 Task: Create a simple webpage using GitHub Pages and include a Python script that prints 'Hello world'.
Action: Mouse moved to (185, 125)
Screenshot: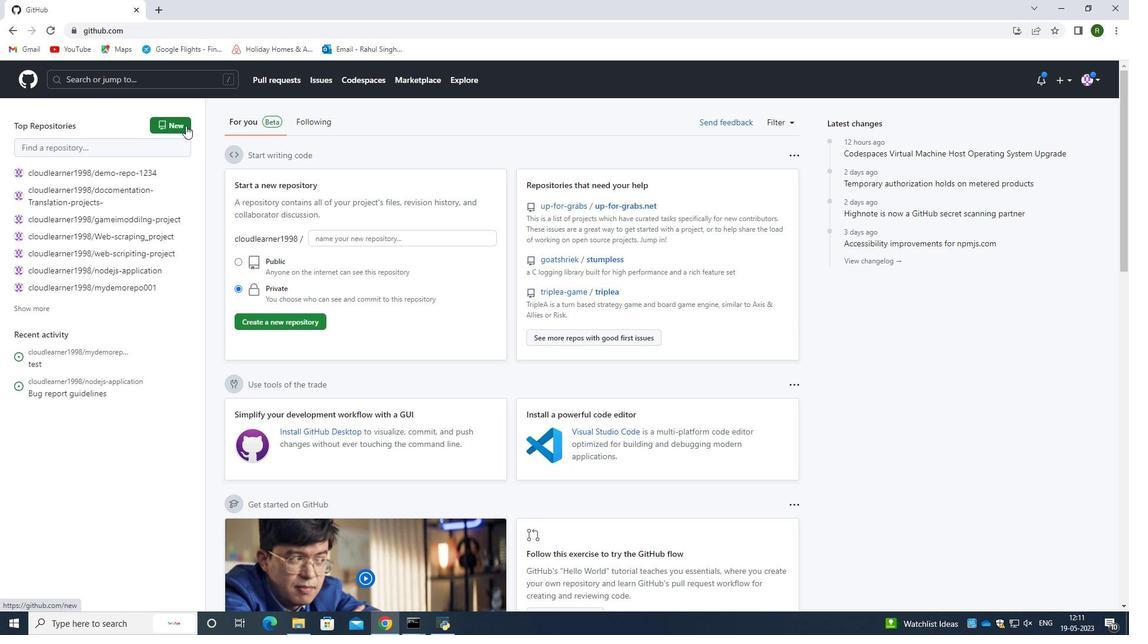 
Action: Mouse pressed left at (185, 125)
Screenshot: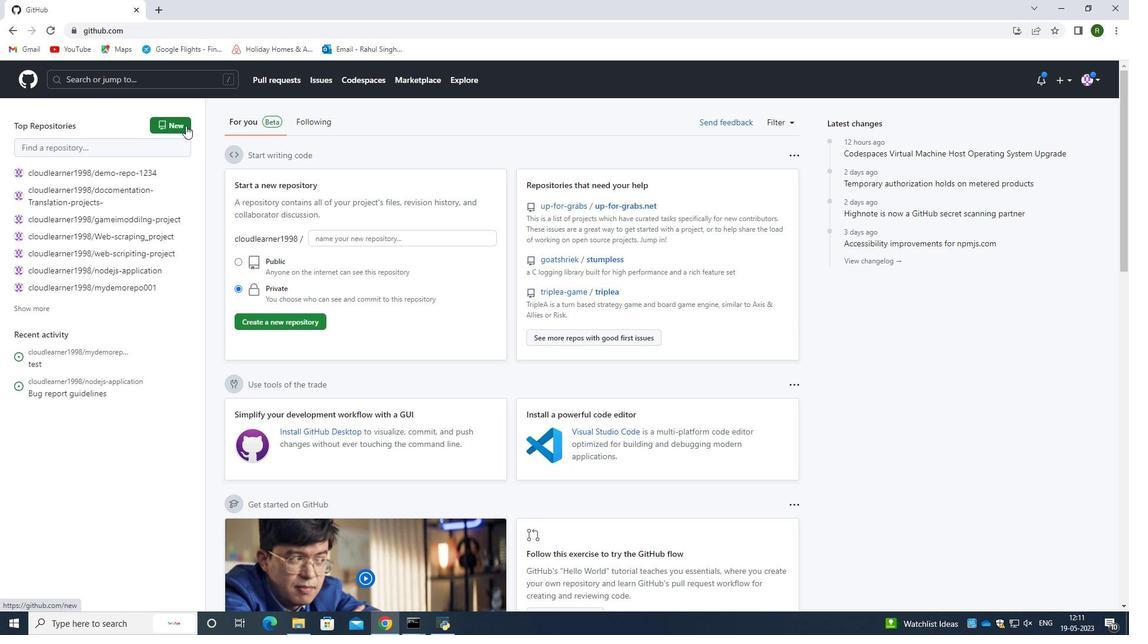 
Action: Mouse moved to (519, 211)
Screenshot: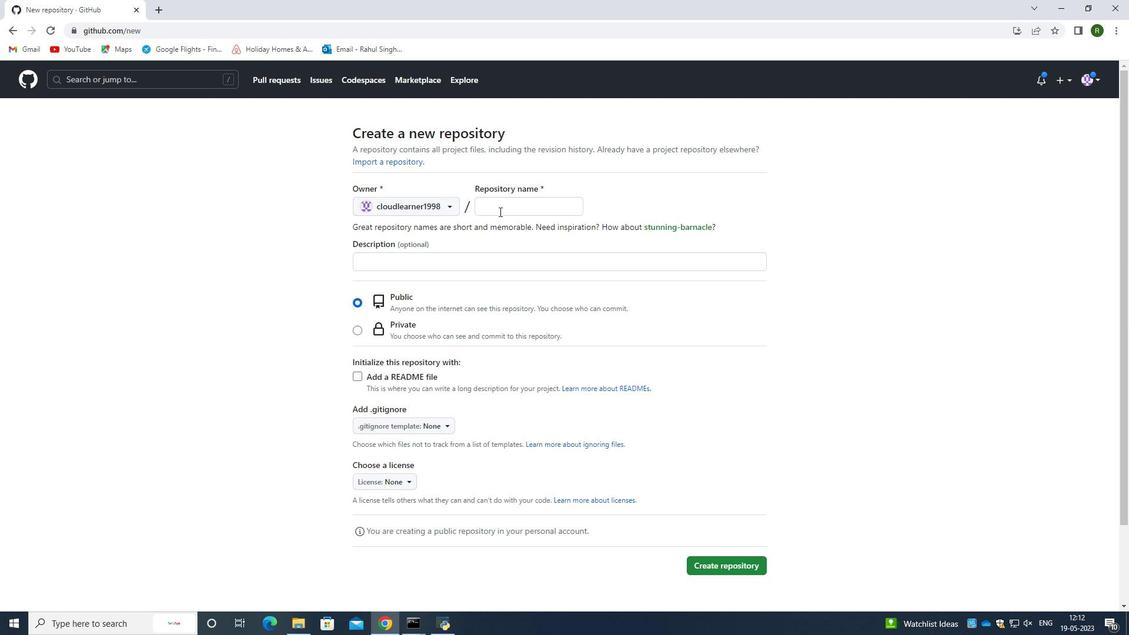 
Action: Mouse pressed left at (519, 211)
Screenshot: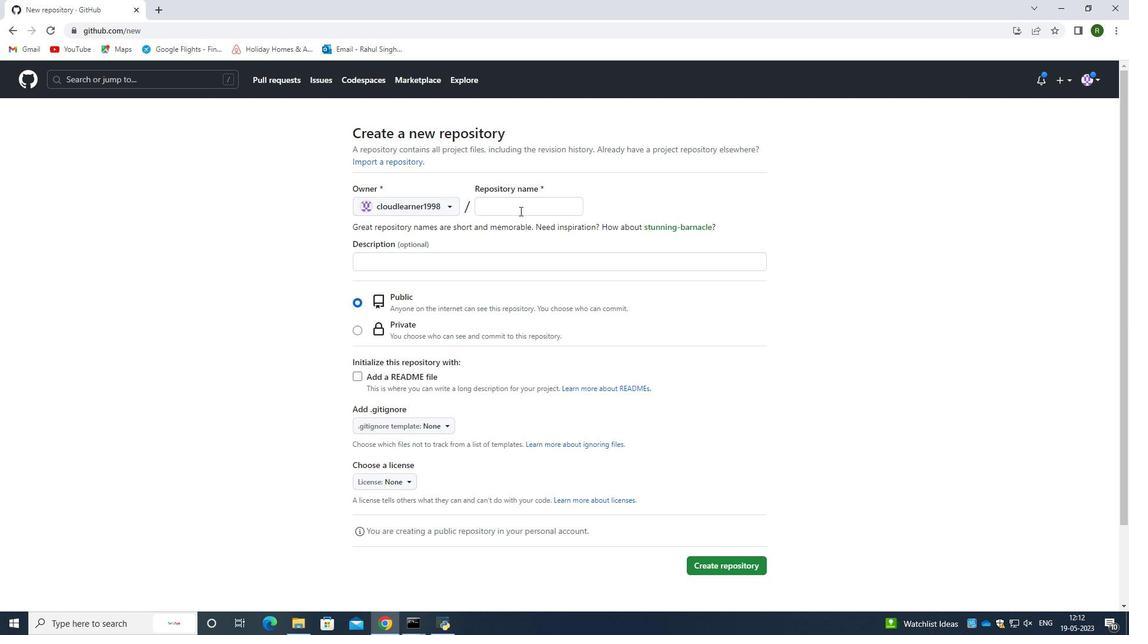 
Action: Mouse moved to (514, 209)
Screenshot: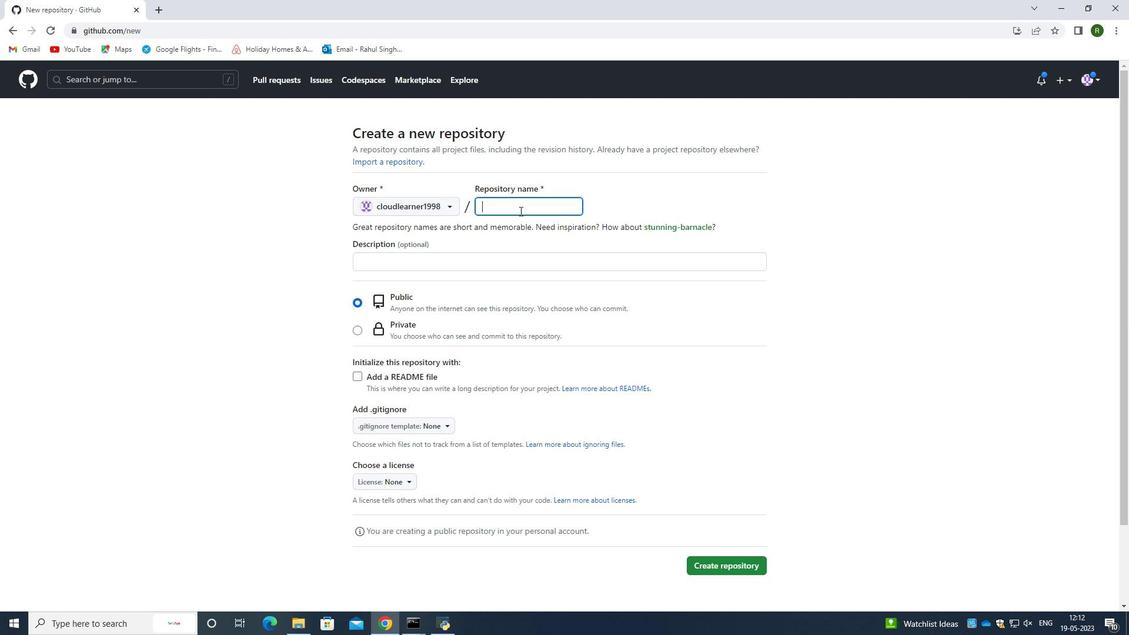 
Action: Key pressed repo-<Key.backspace><Key.shift_r>_for<Key.shift_r>_githubpages
Screenshot: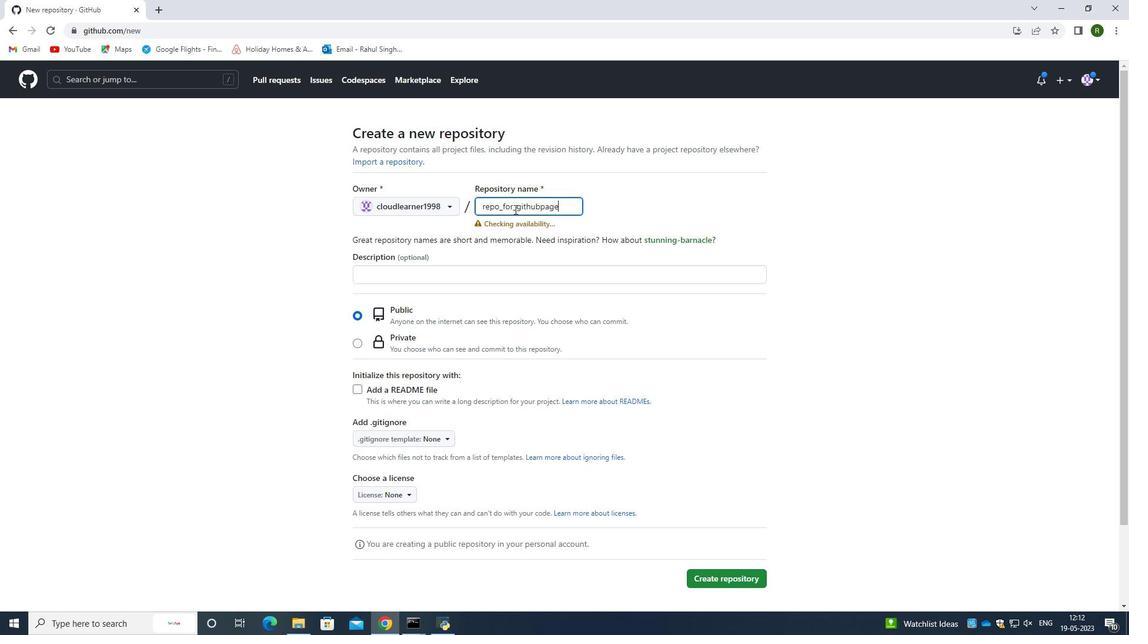 
Action: Mouse moved to (514, 208)
Screenshot: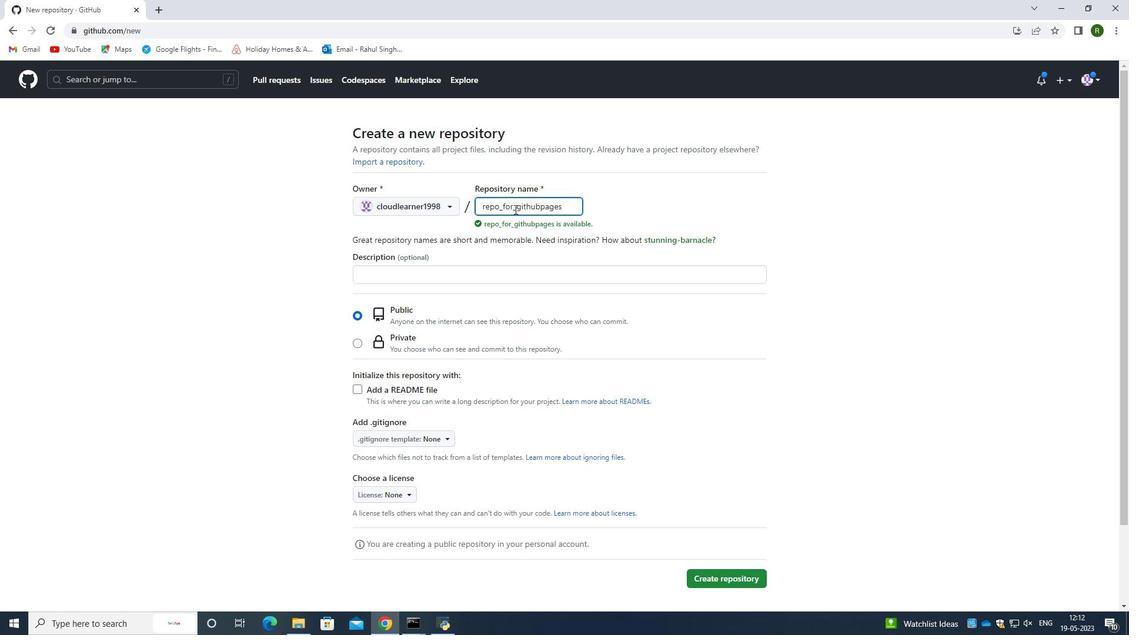 
Action: Mouse scrolled (514, 208) with delta (0, 0)
Screenshot: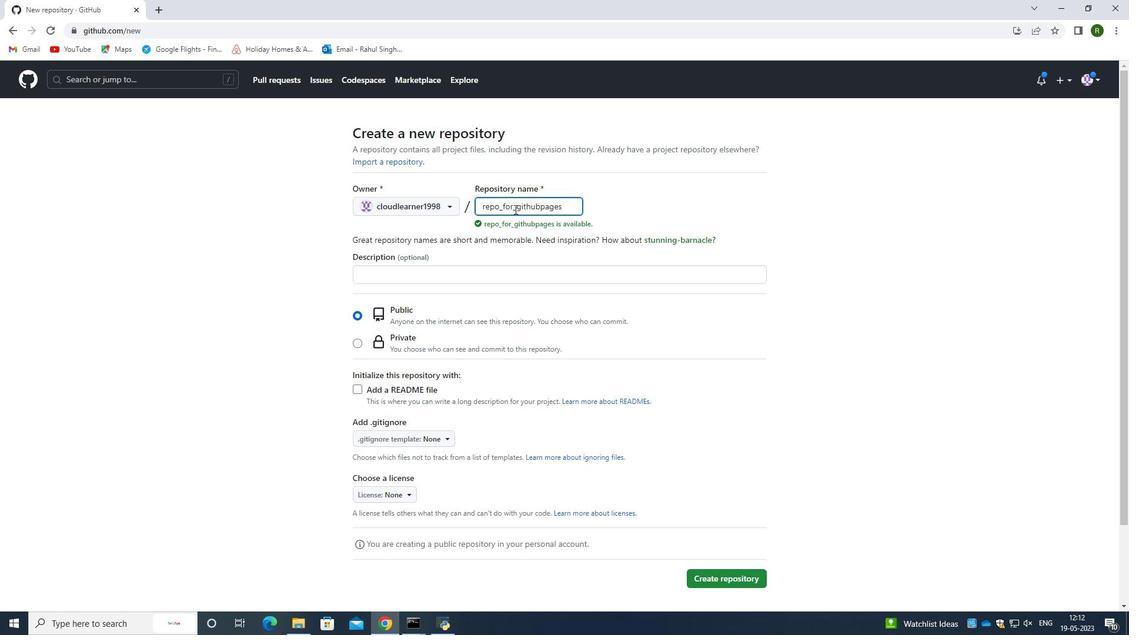 
Action: Mouse moved to (485, 278)
Screenshot: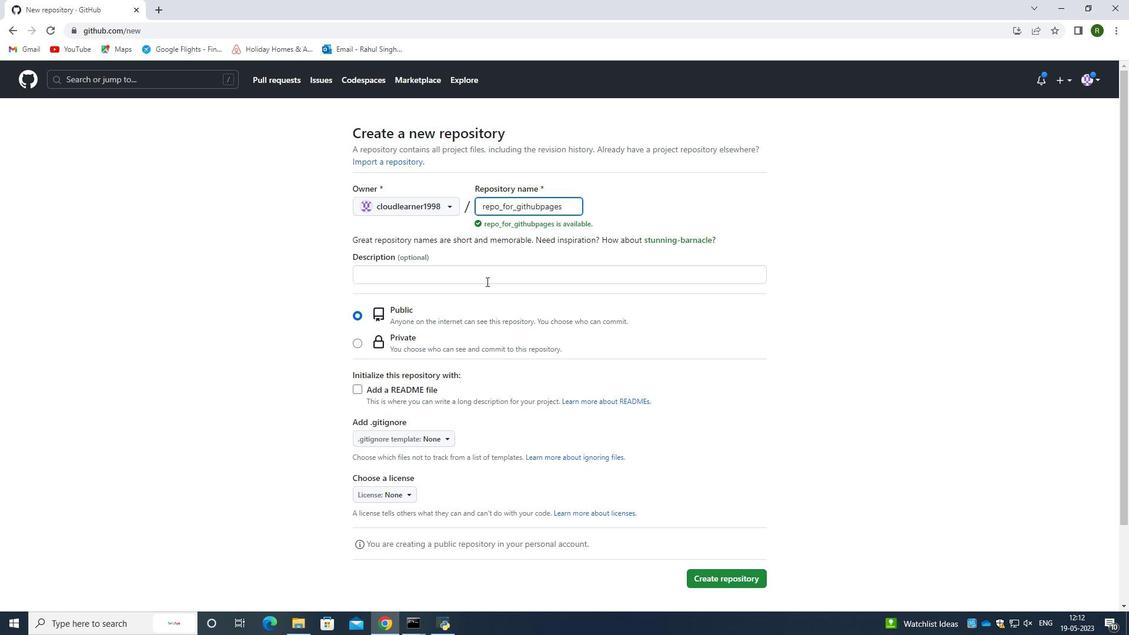 
Action: Mouse pressed left at (485, 278)
Screenshot: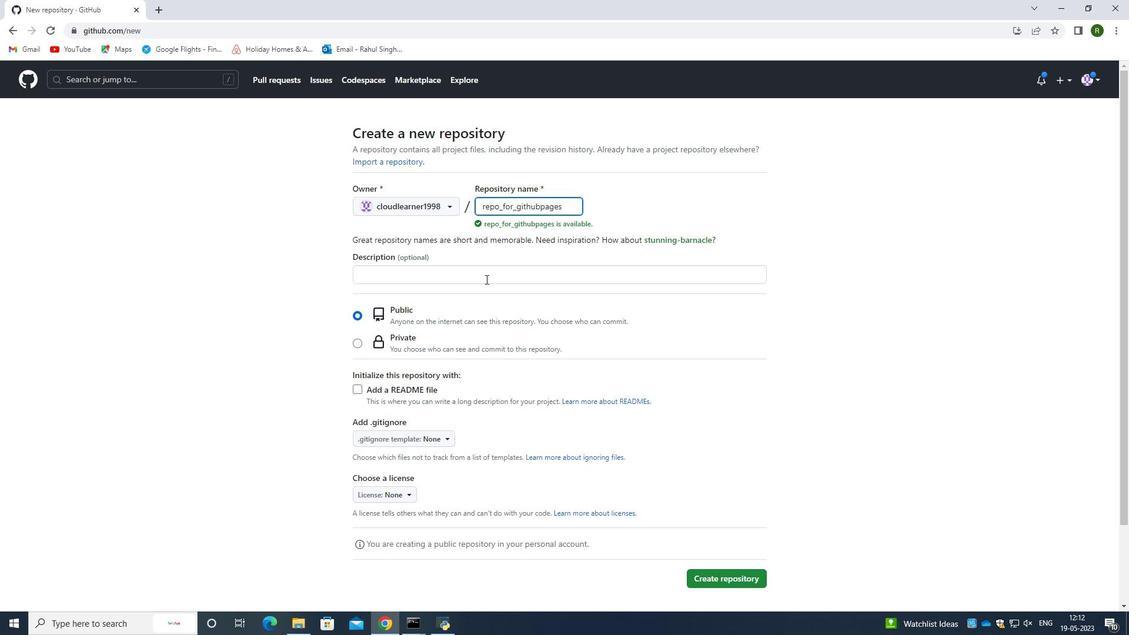 
Action: Key pressed this<Key.space>repo<Key.space>for<Key.space>a<Key.space>github<Key.space>page<Key.space>for<Key.space>simple<Key.space>website<Key.space>
Screenshot: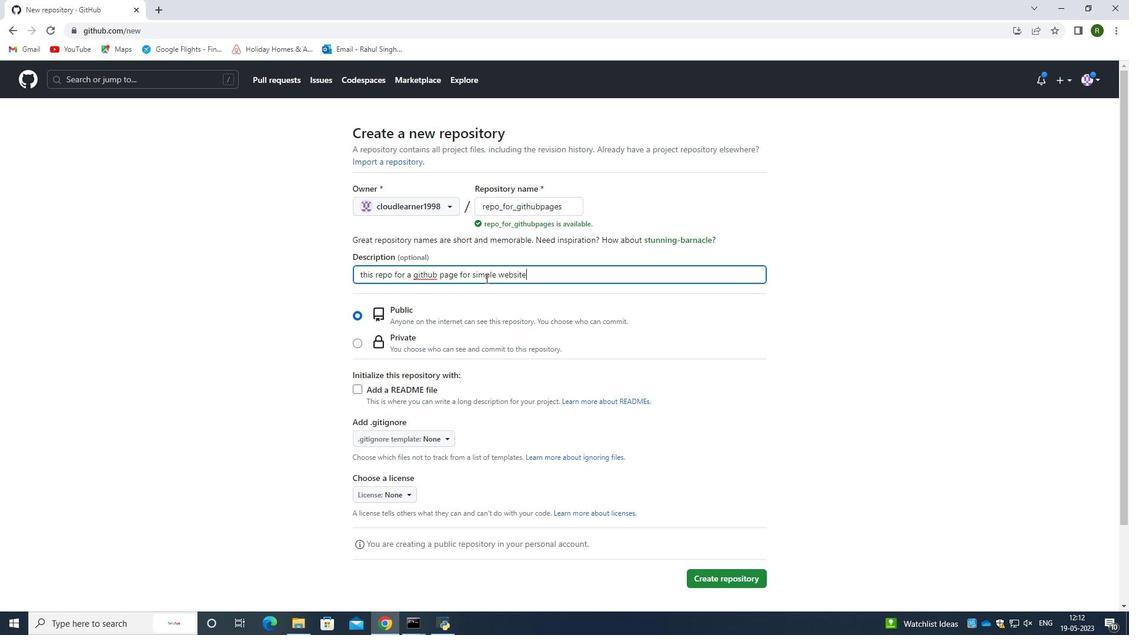 
Action: Mouse moved to (358, 389)
Screenshot: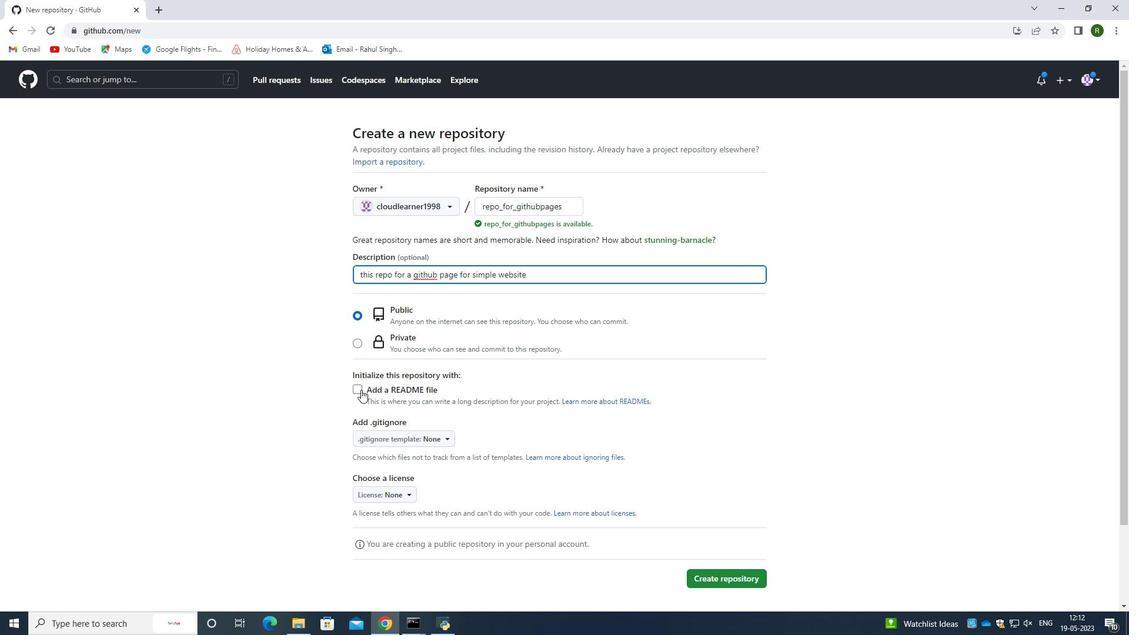 
Action: Mouse pressed left at (358, 389)
Screenshot: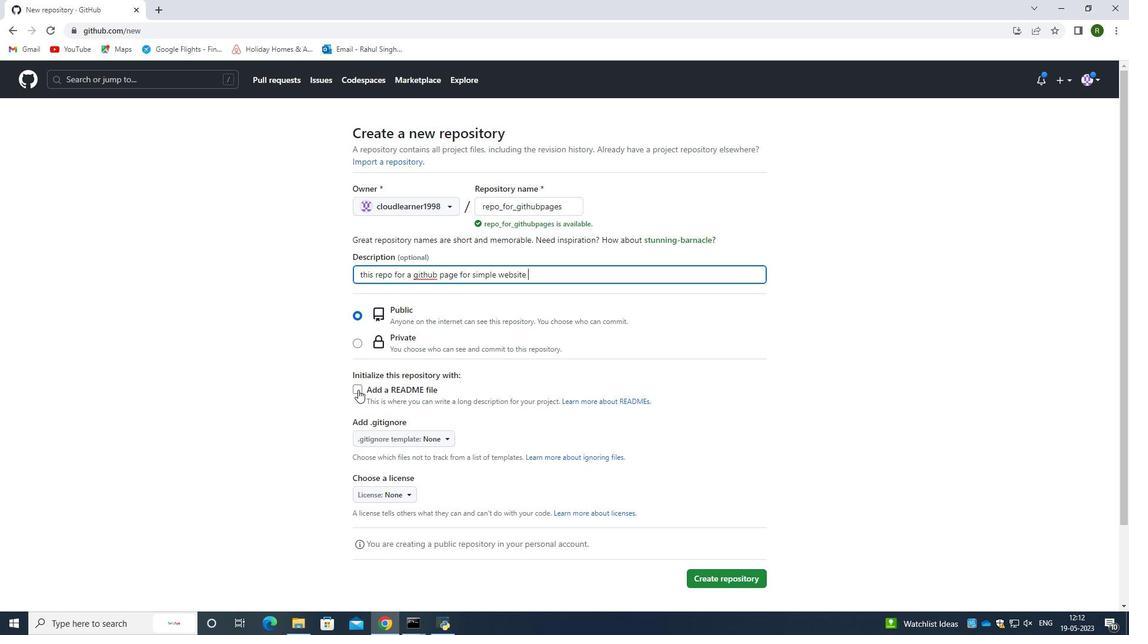 
Action: Mouse moved to (436, 375)
Screenshot: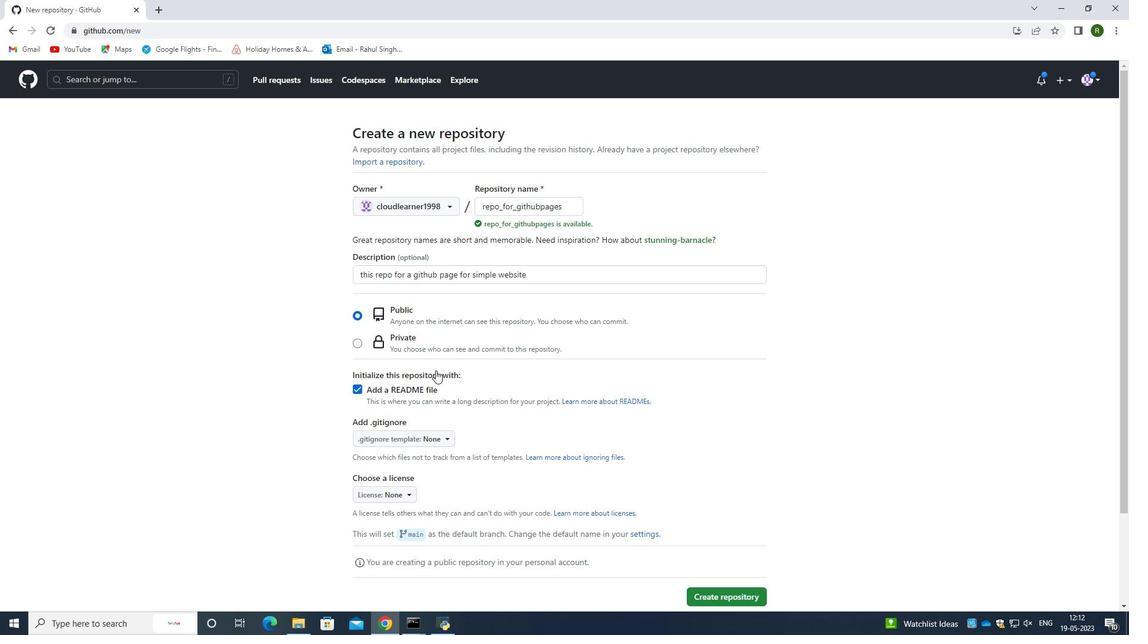 
Action: Mouse scrolled (436, 374) with delta (0, 0)
Screenshot: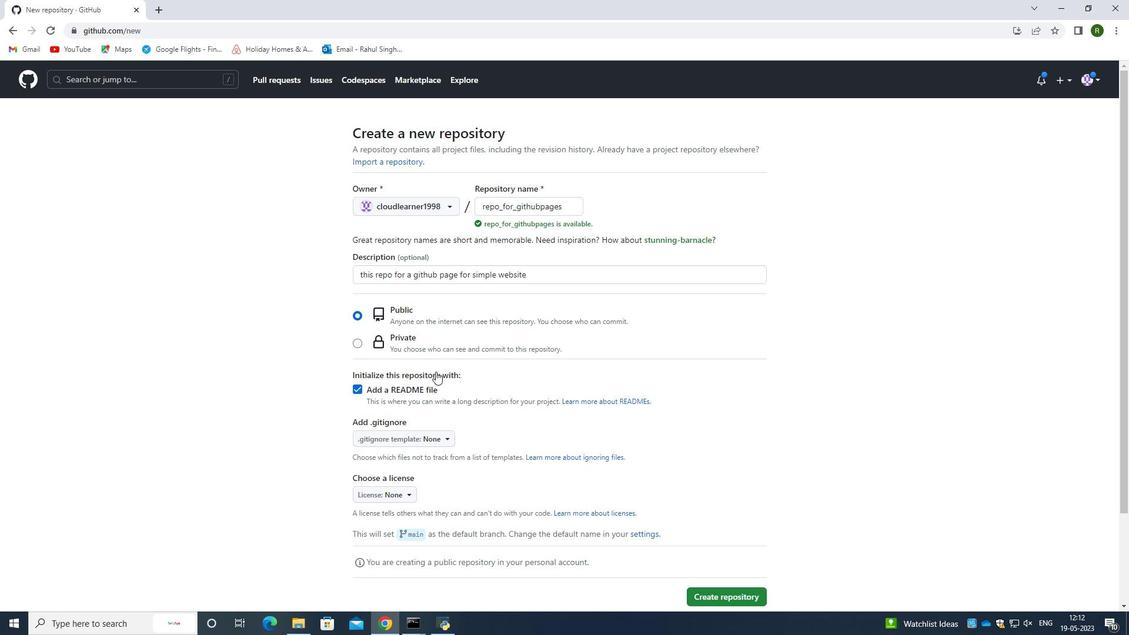 
Action: Mouse moved to (444, 382)
Screenshot: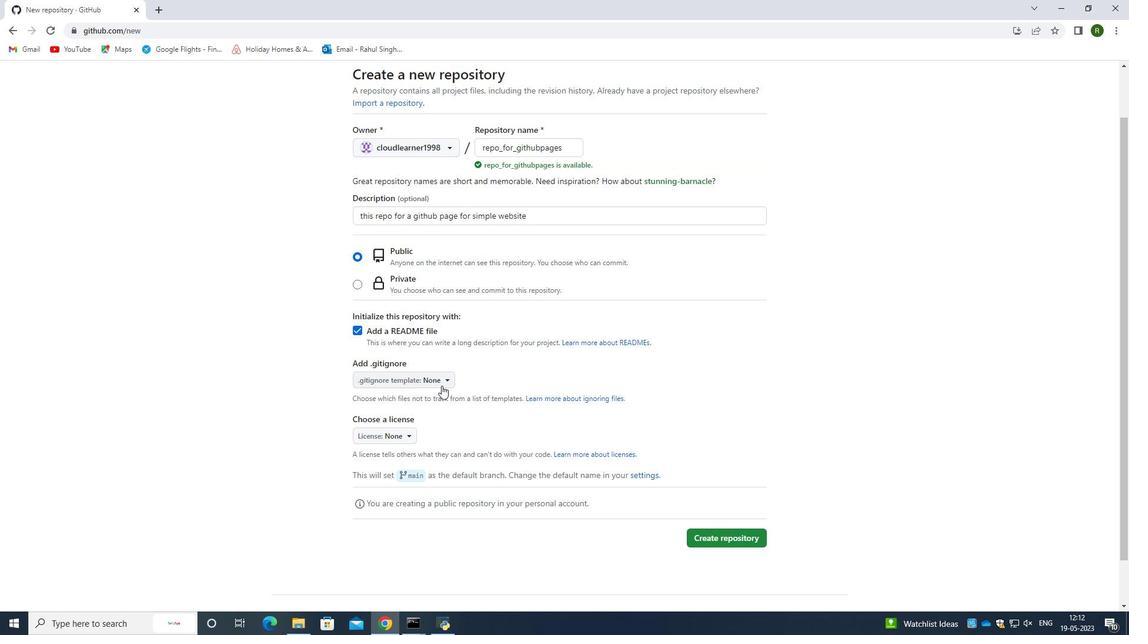 
Action: Mouse pressed left at (444, 382)
Screenshot: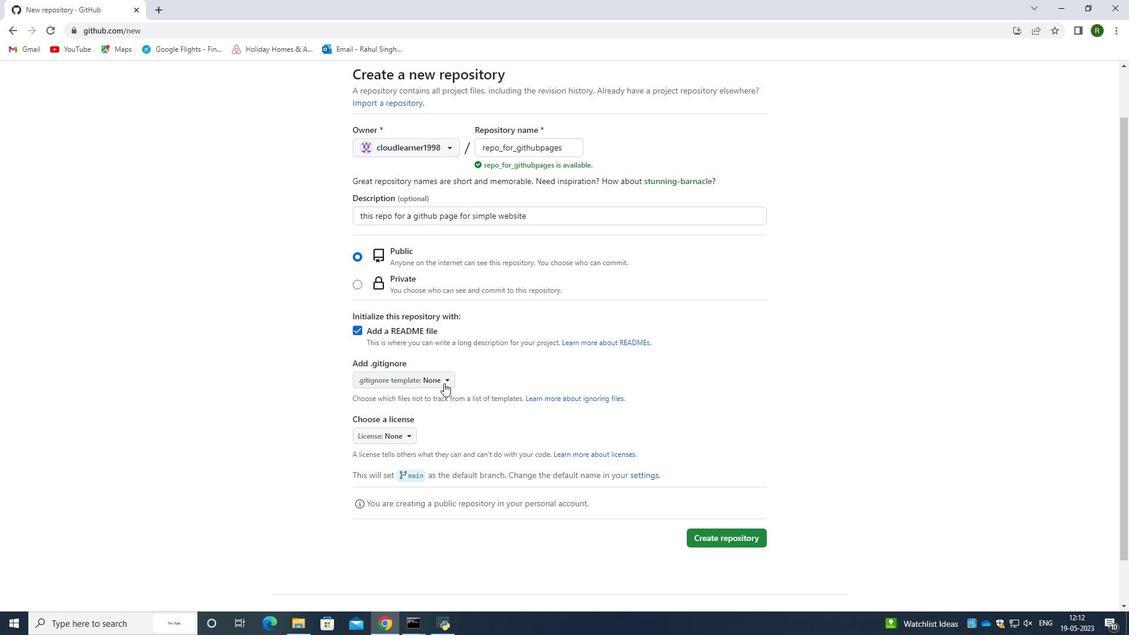 
Action: Mouse moved to (444, 382)
Screenshot: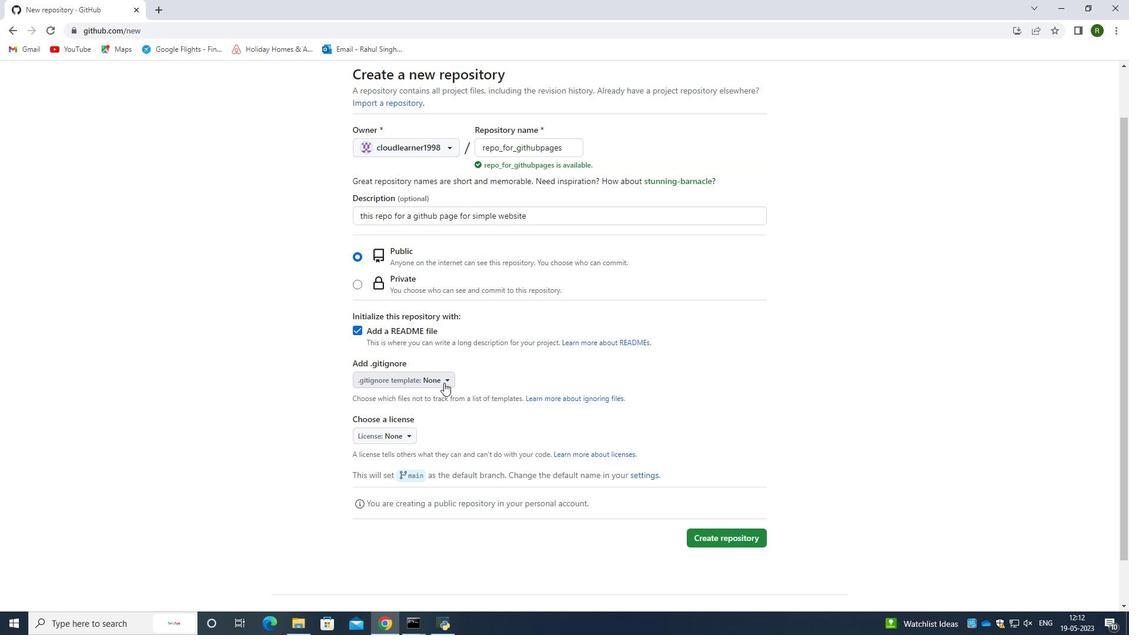 
Action: Mouse pressed left at (444, 382)
Screenshot: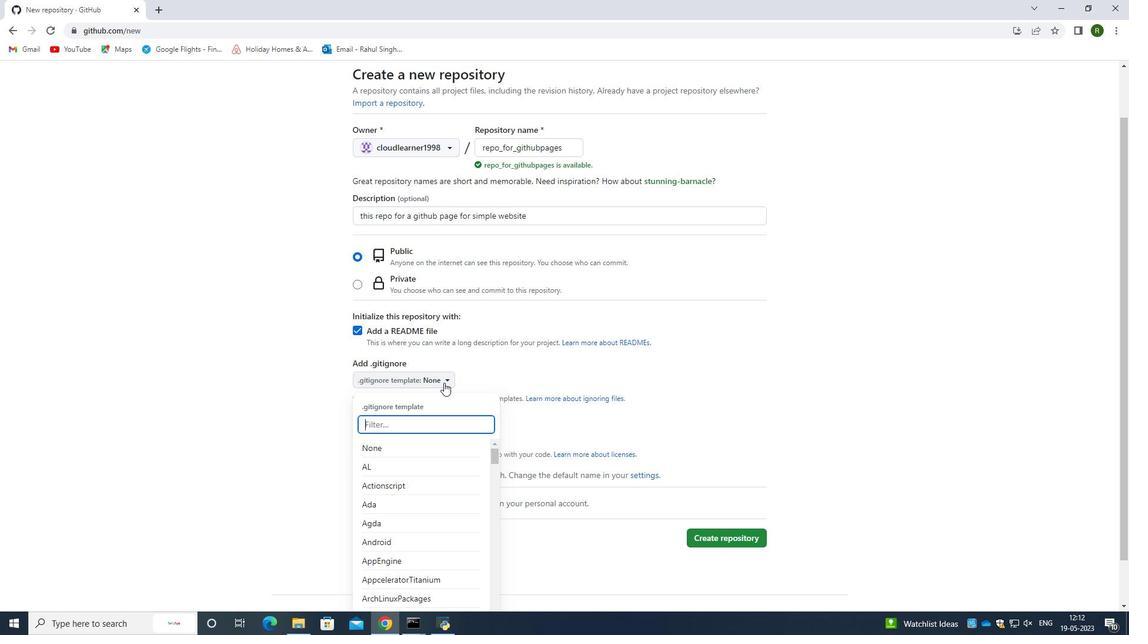 
Action: Mouse moved to (717, 541)
Screenshot: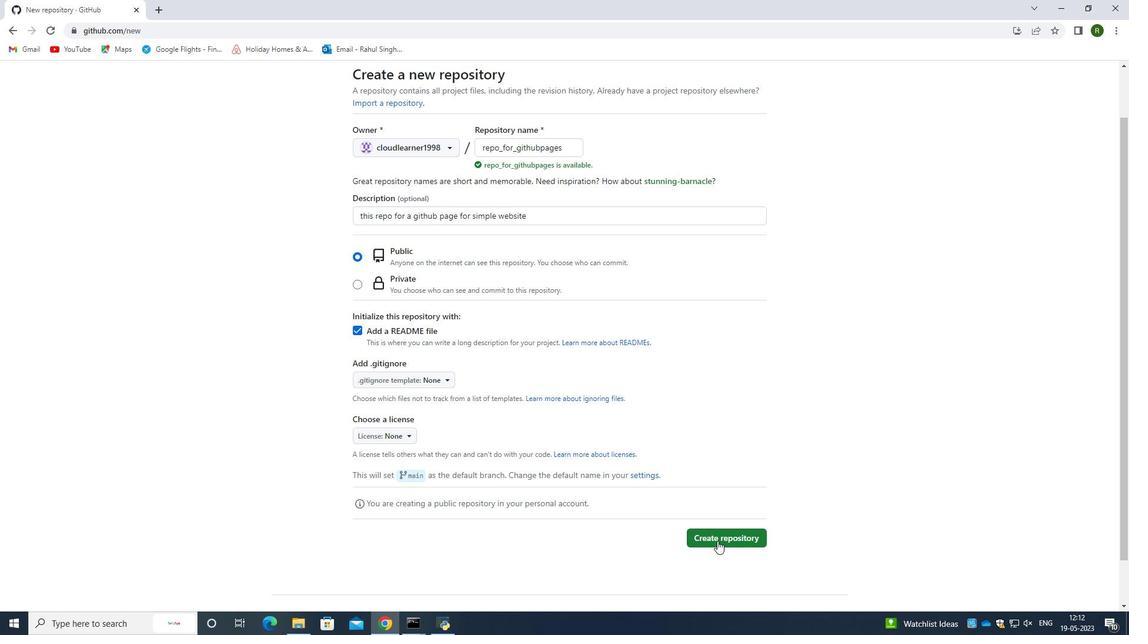 
Action: Mouse pressed left at (717, 541)
Screenshot: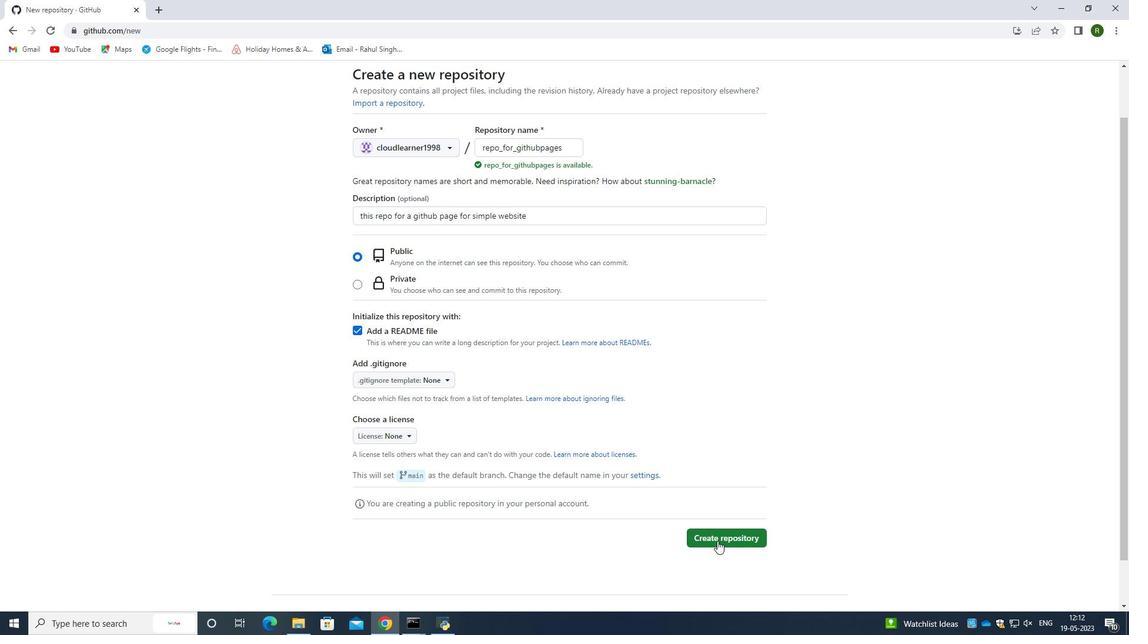 
Action: Mouse moved to (591, 369)
Screenshot: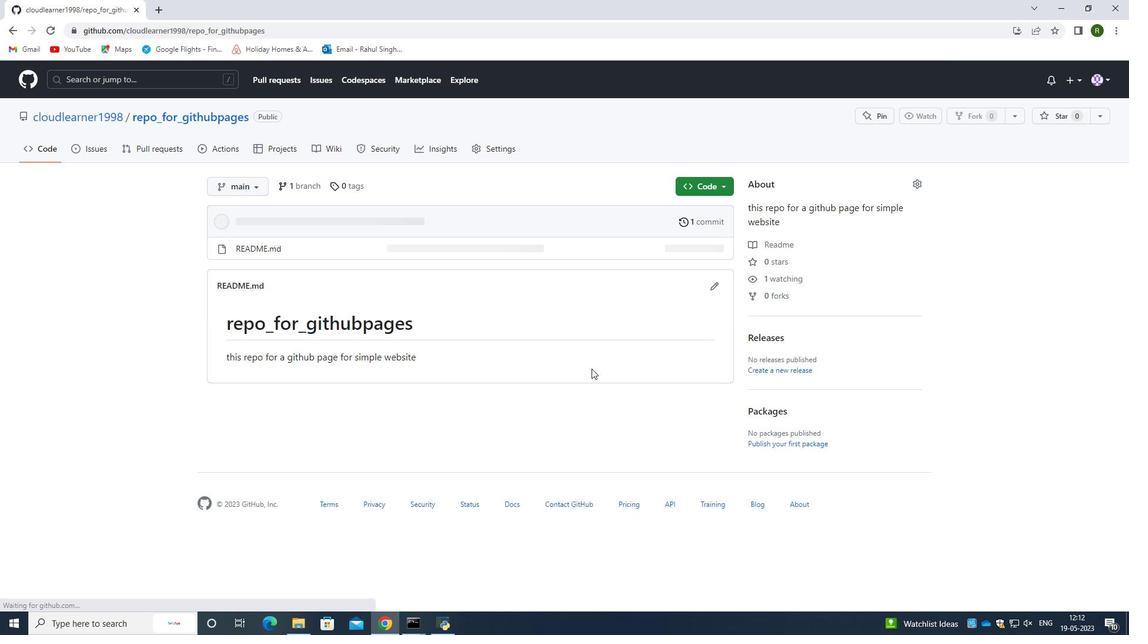 
Action: Mouse scrolled (591, 370) with delta (0, 0)
Screenshot: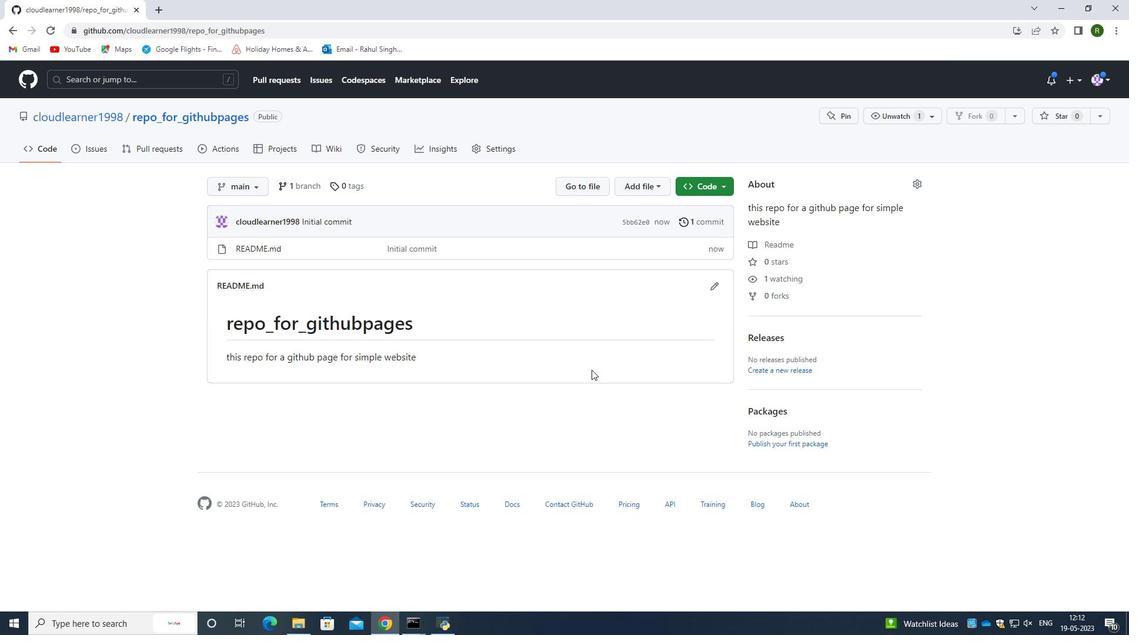 
Action: Mouse moved to (512, 358)
Screenshot: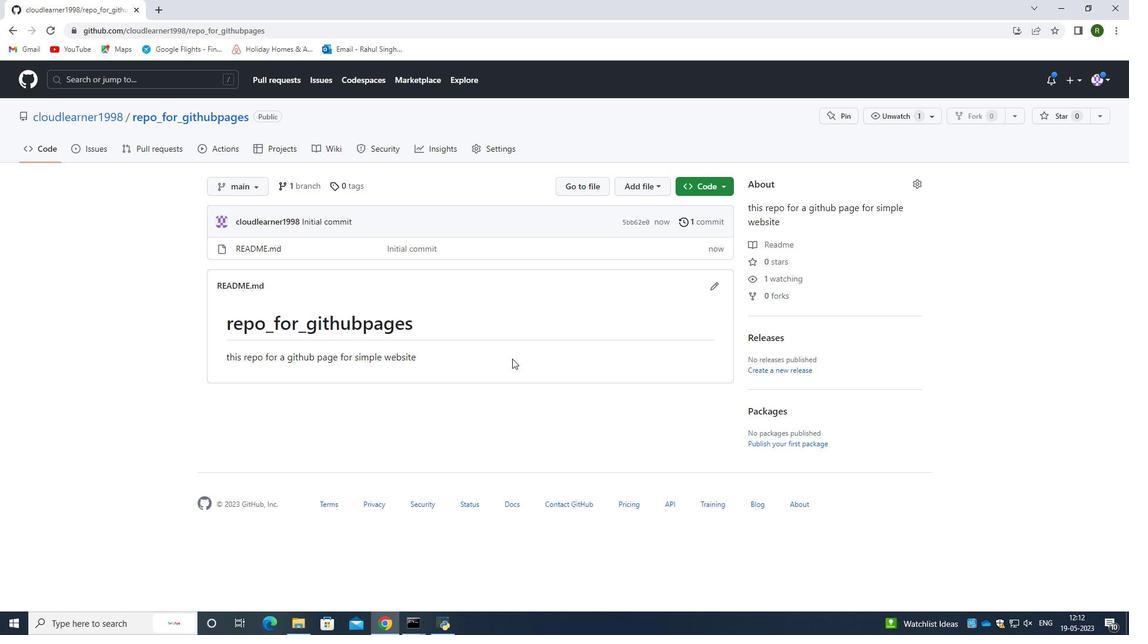 
Action: Mouse scrolled (512, 358) with delta (0, 0)
Screenshot: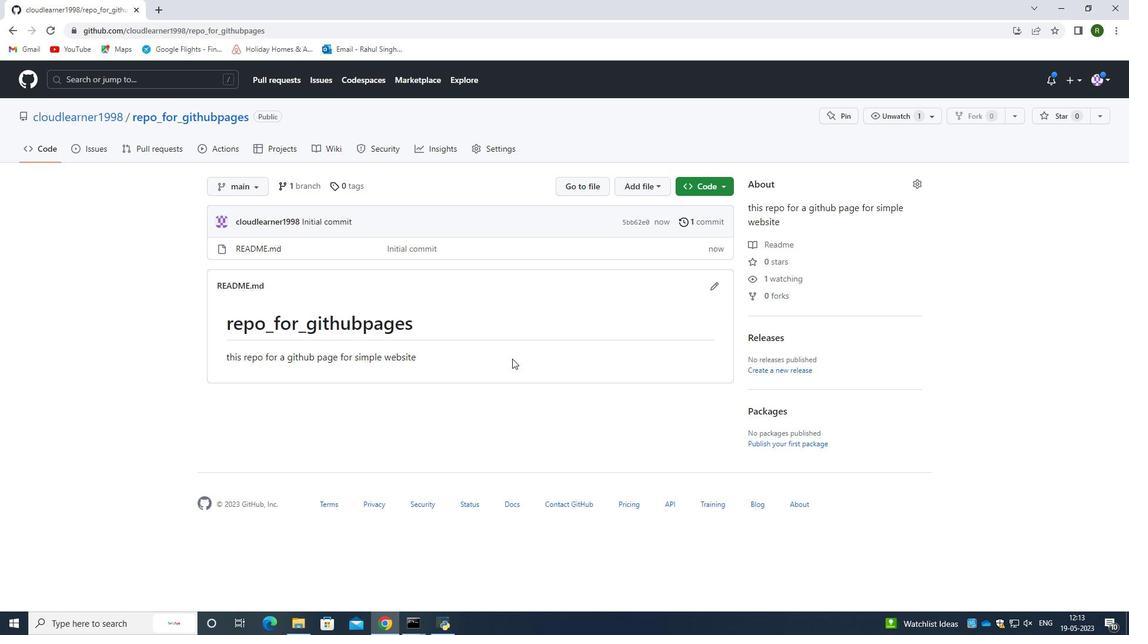 
Action: Mouse scrolled (512, 359) with delta (0, 0)
Screenshot: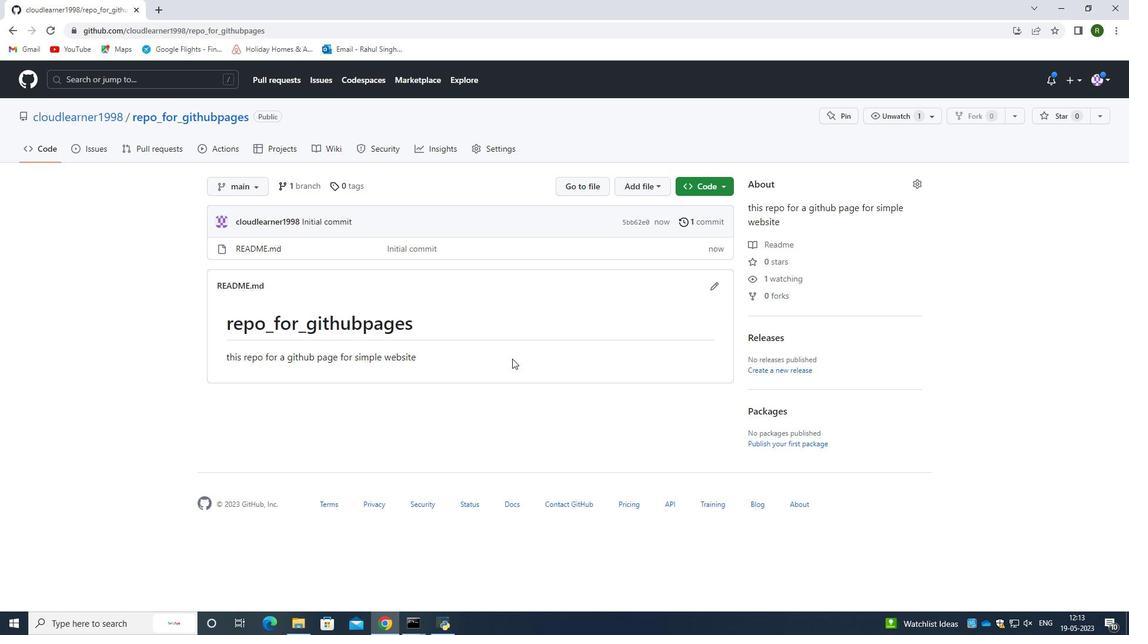 
Action: Mouse scrolled (512, 359) with delta (0, 0)
Screenshot: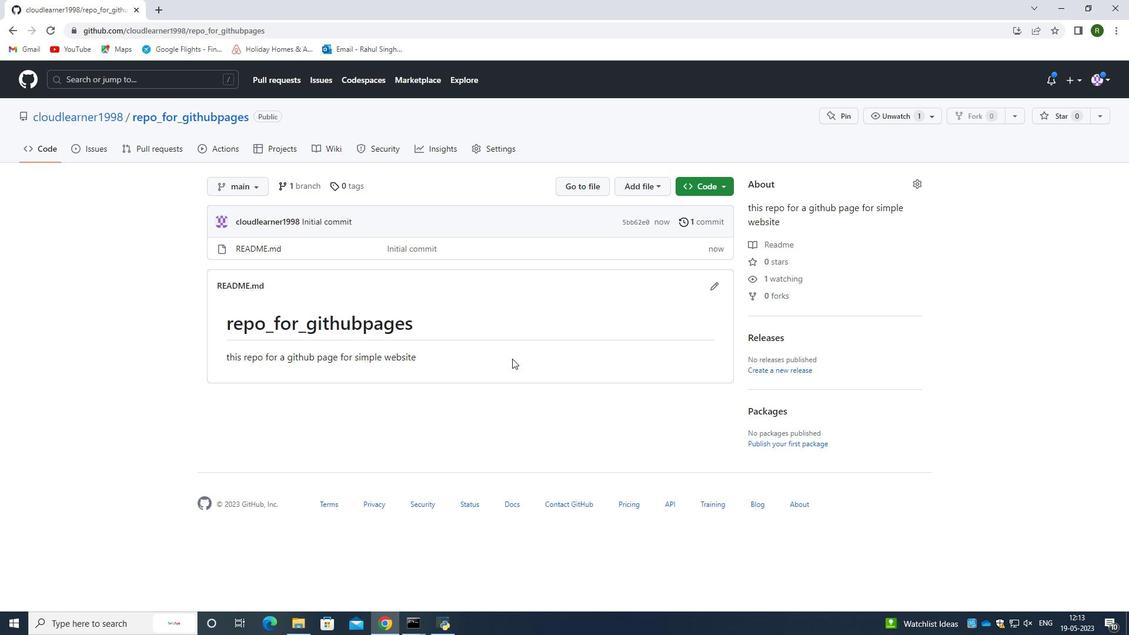 
Action: Mouse moved to (207, 118)
Screenshot: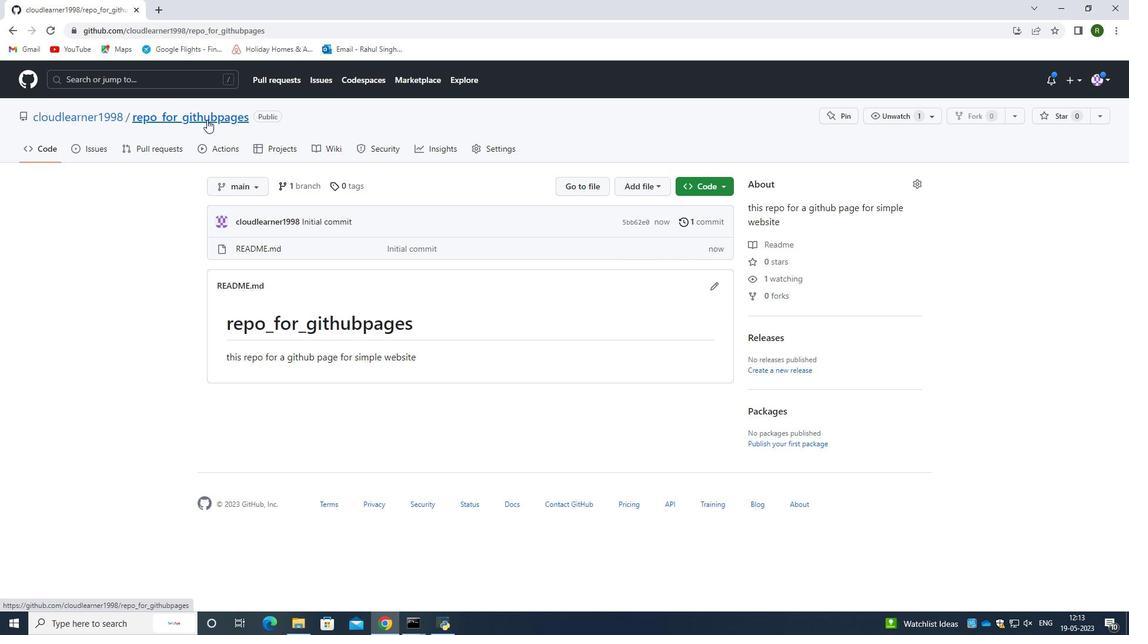 
Action: Mouse pressed left at (207, 118)
Screenshot: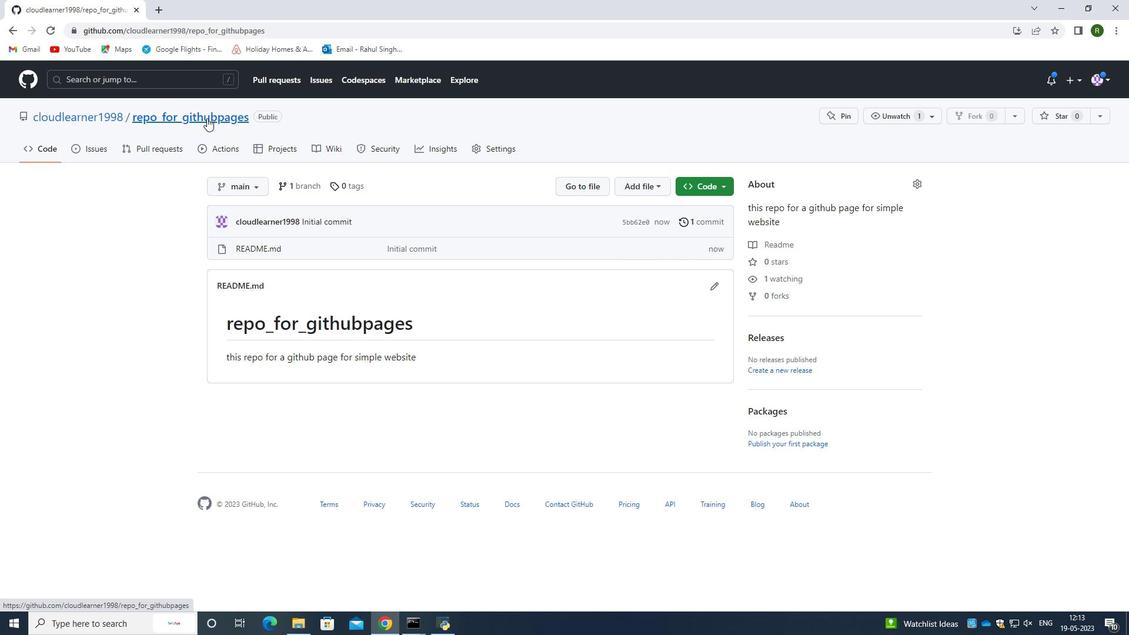 
Action: Mouse moved to (575, 184)
Screenshot: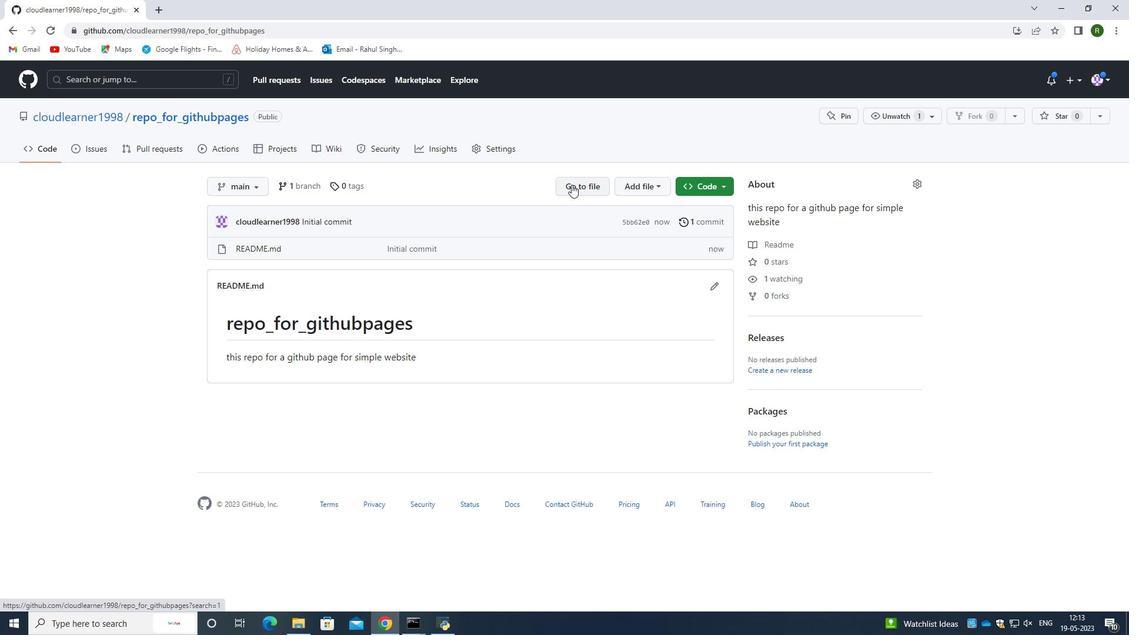 
Action: Mouse pressed left at (575, 184)
Screenshot: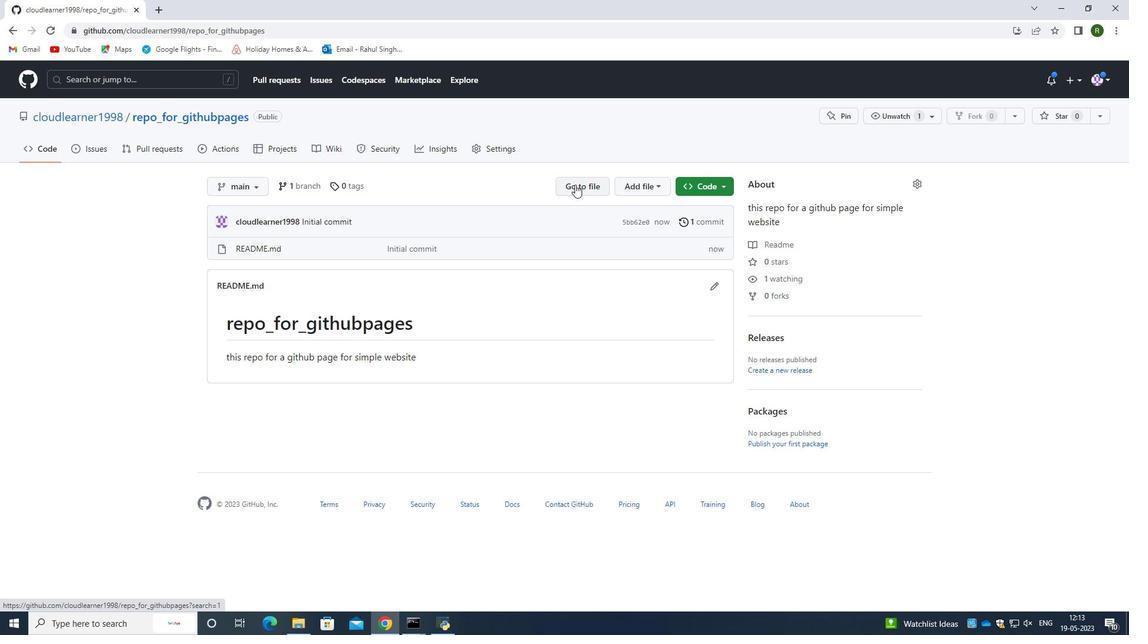 
Action: Mouse moved to (12, 35)
Screenshot: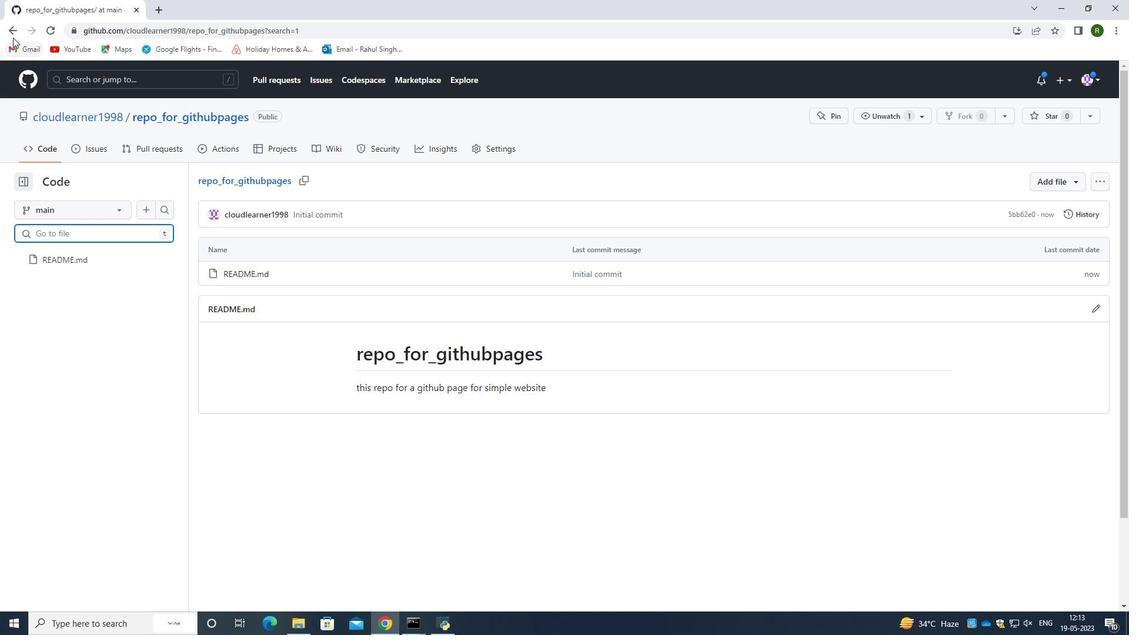 
Action: Mouse pressed left at (12, 35)
Screenshot: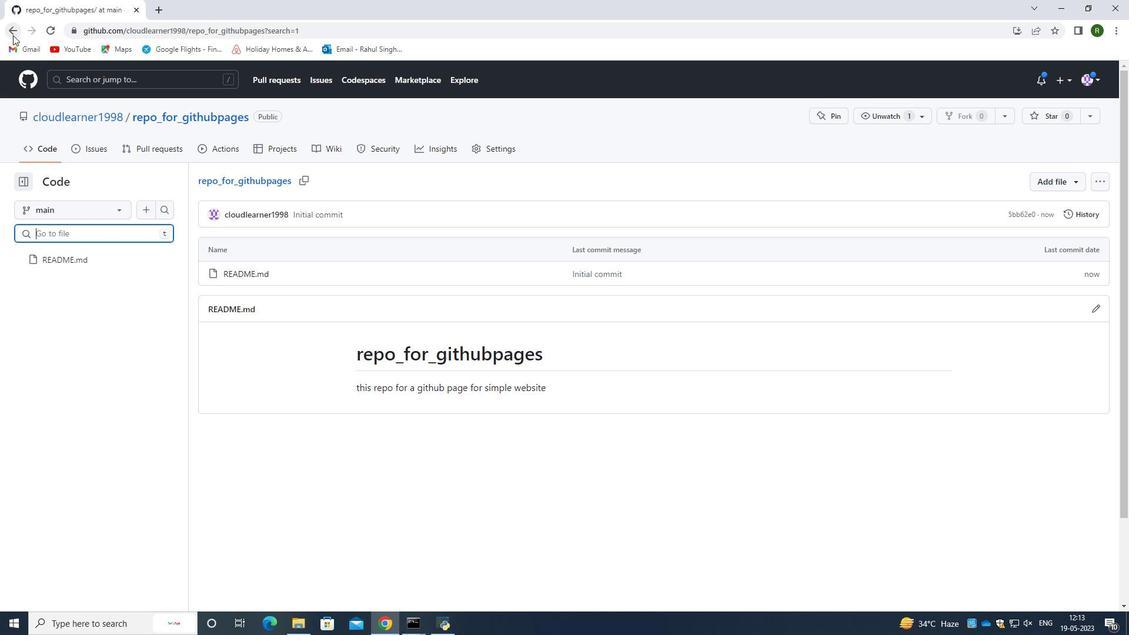 
Action: Mouse moved to (631, 181)
Screenshot: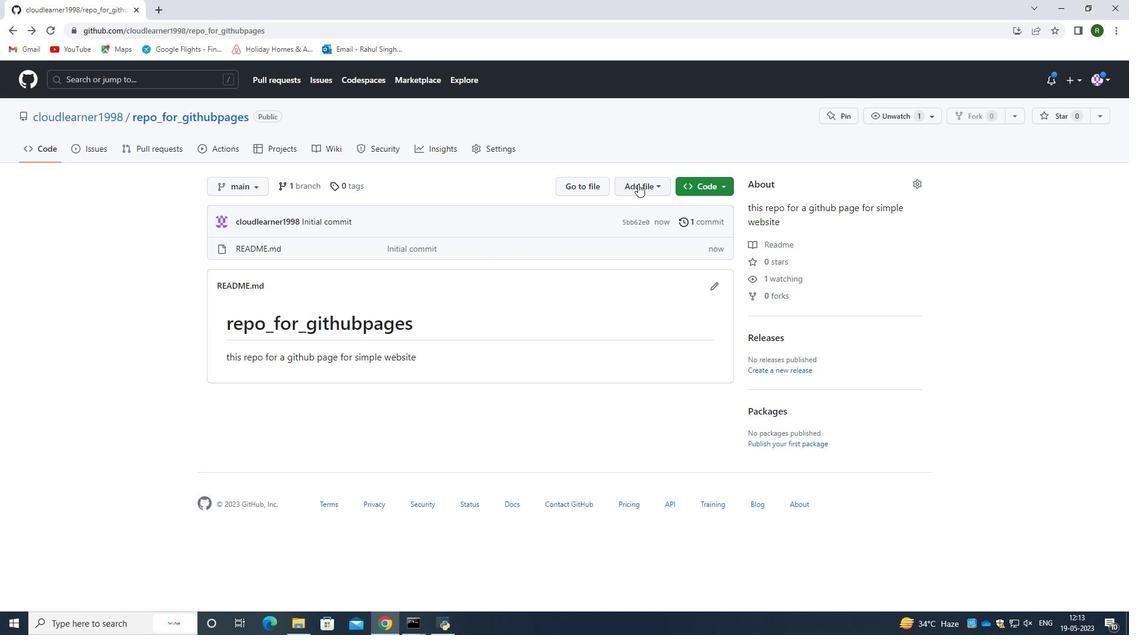 
Action: Mouse pressed left at (631, 181)
Screenshot: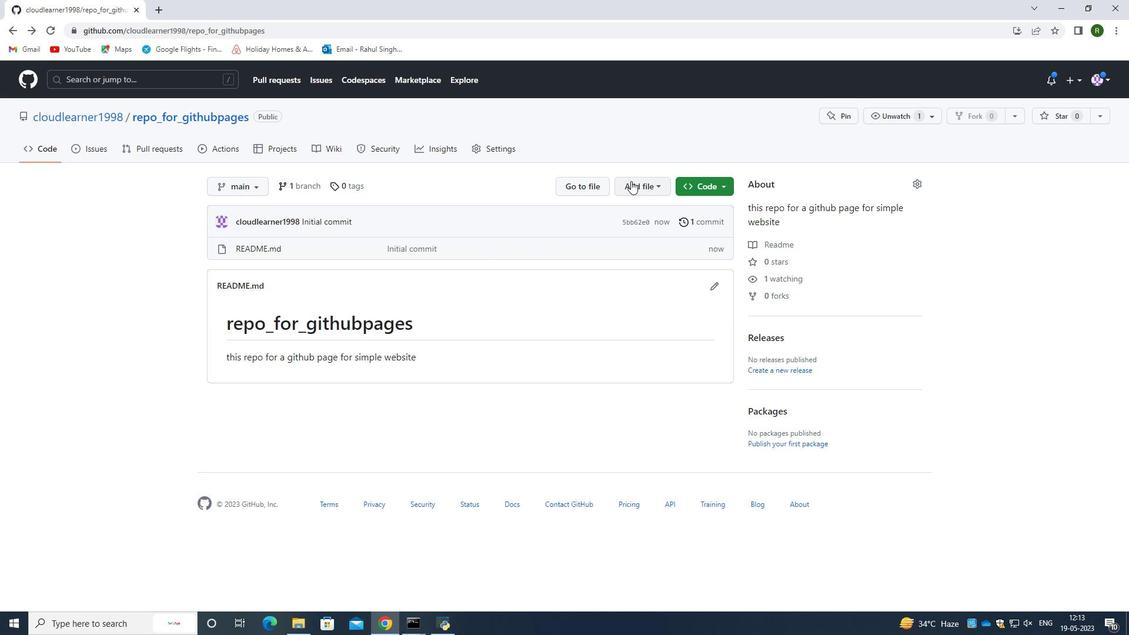 
Action: Mouse moved to (627, 208)
Screenshot: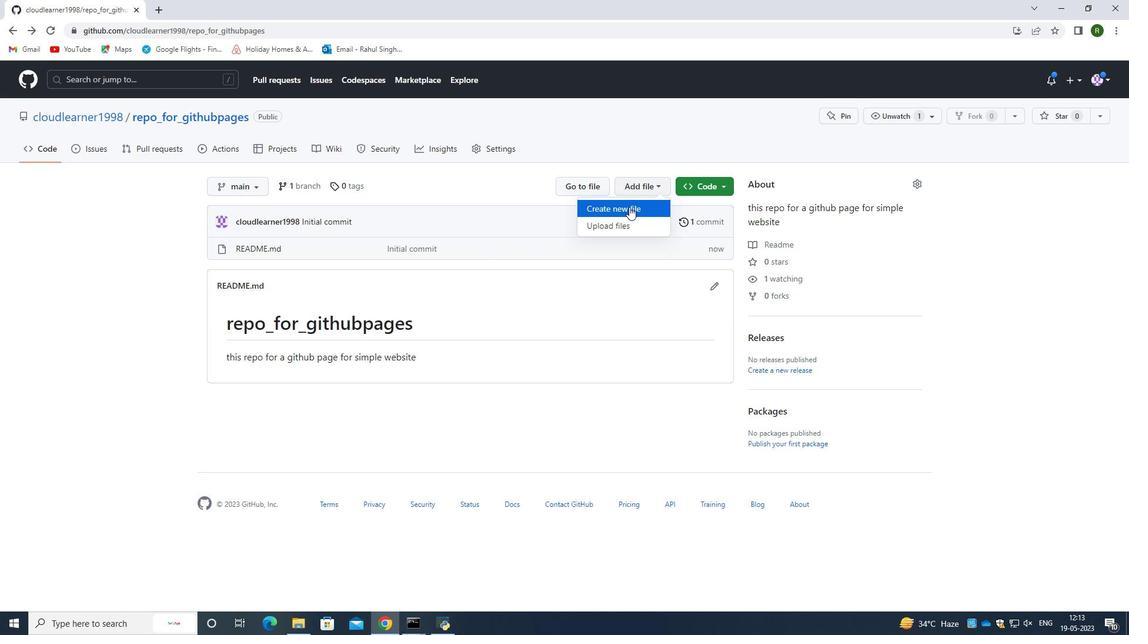
Action: Mouse pressed left at (627, 208)
Screenshot: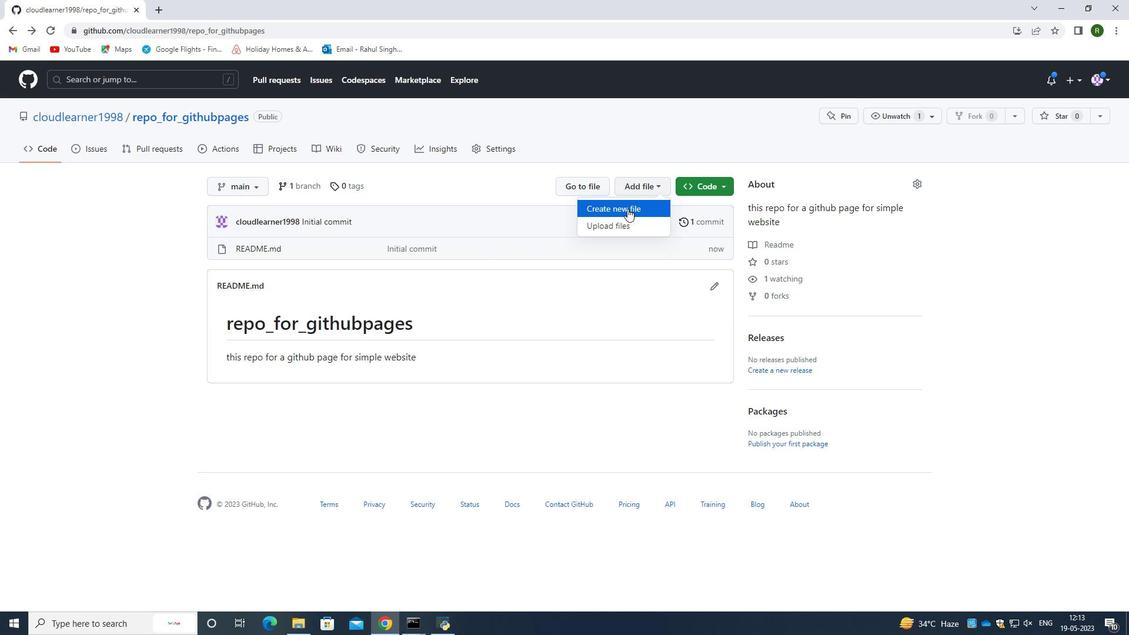 
Action: Mouse moved to (362, 182)
Screenshot: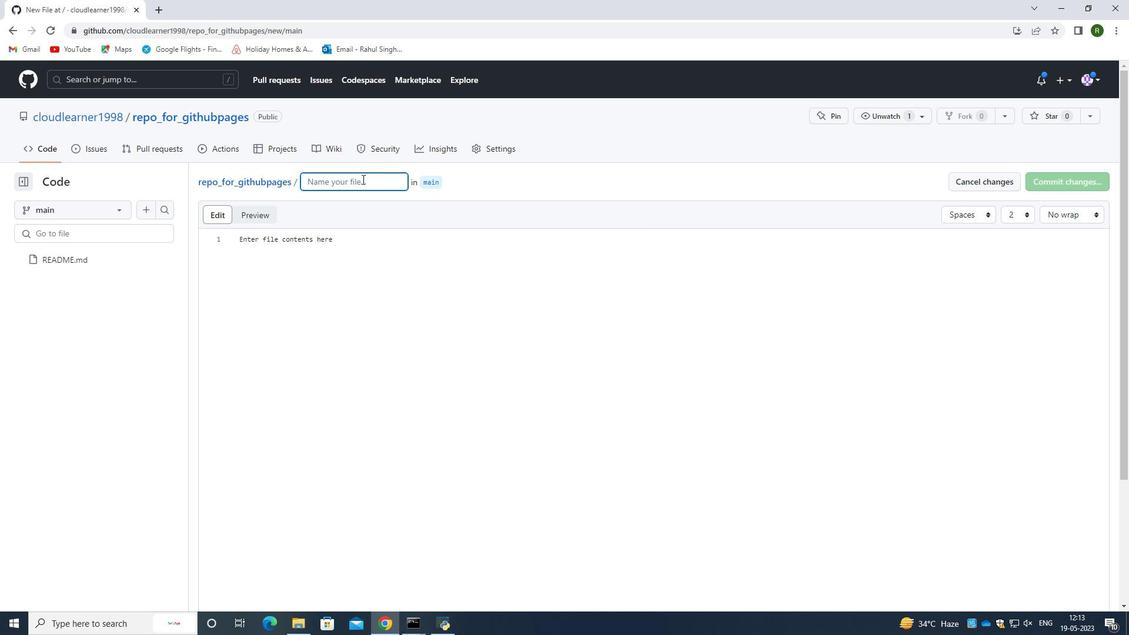 
Action: Mouse pressed left at (362, 182)
Screenshot: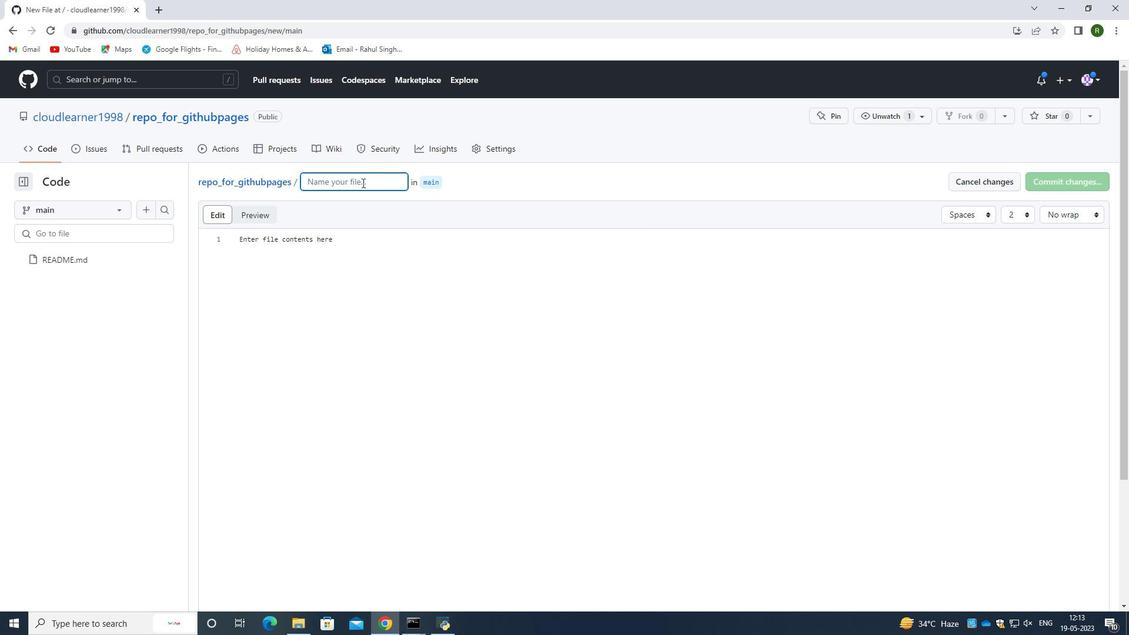 
Action: Key pressed sim;<Key.backspace>ple<Key.space>webpage
Screenshot: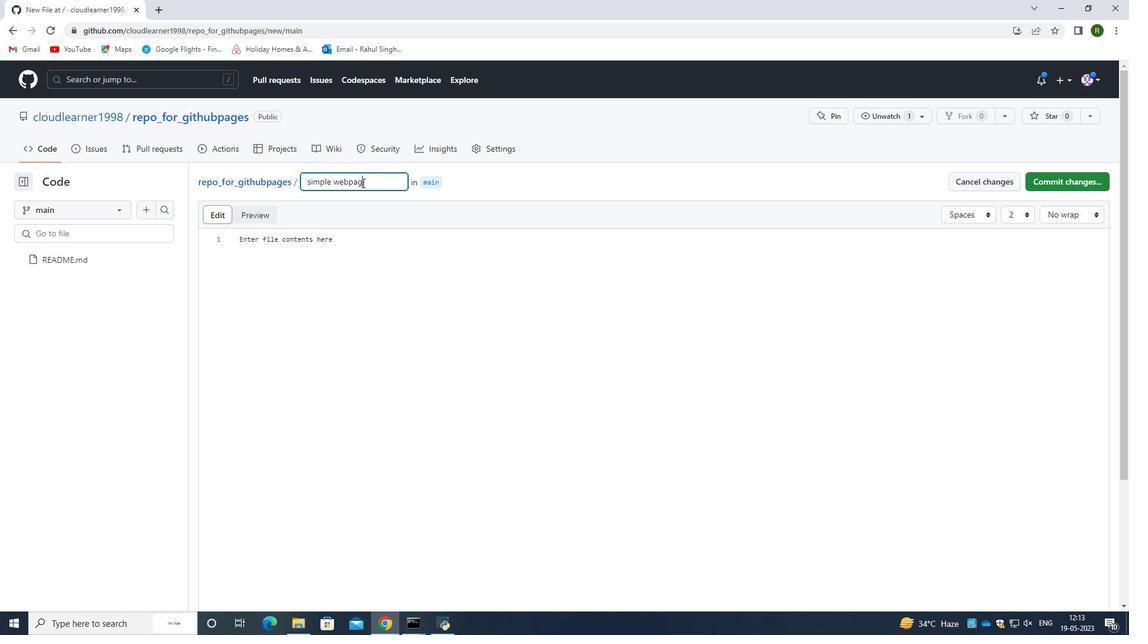 
Action: Mouse moved to (345, 258)
Screenshot: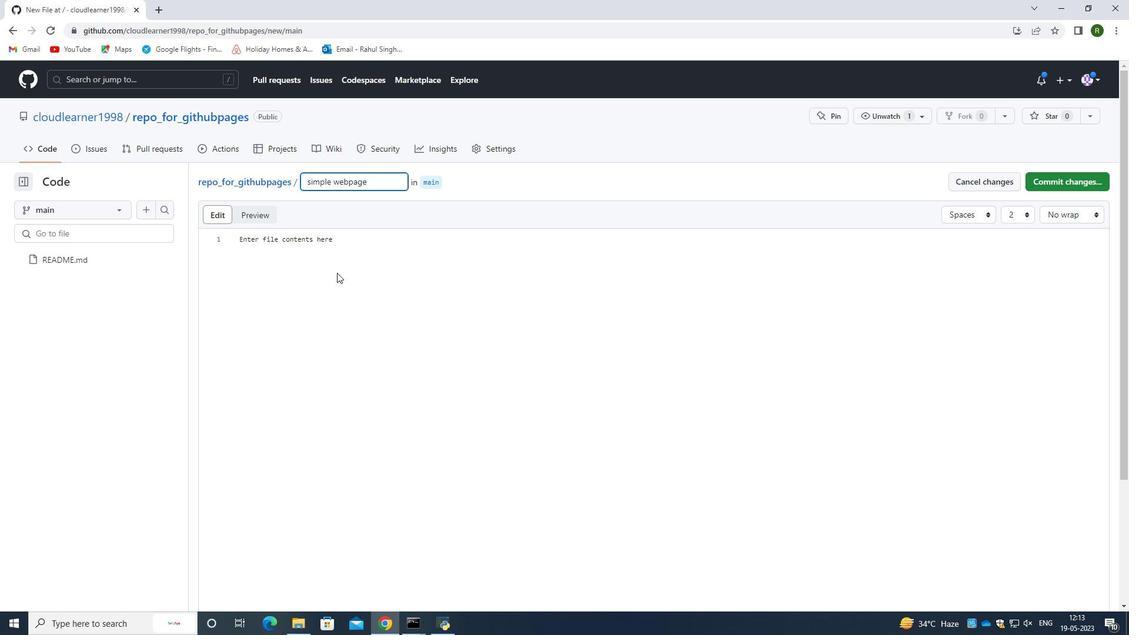 
Action: Mouse pressed left at (345, 258)
Screenshot: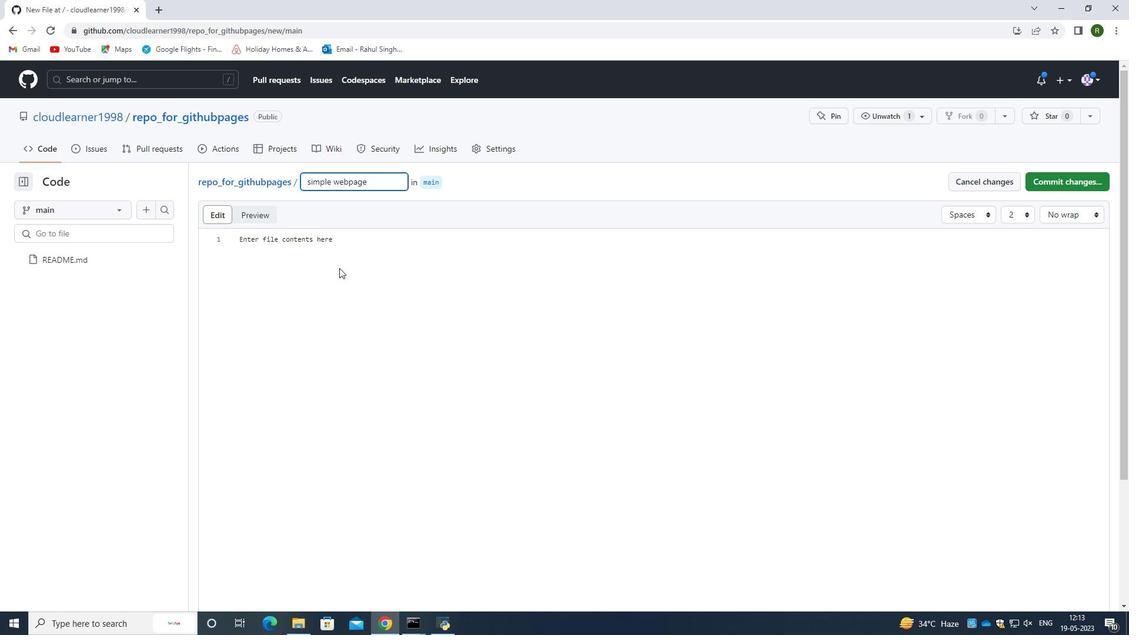 
Action: Key pressed <Key.shift>#simple<Key.space>webscripo<Key.backspace>it<Key.space>
Screenshot: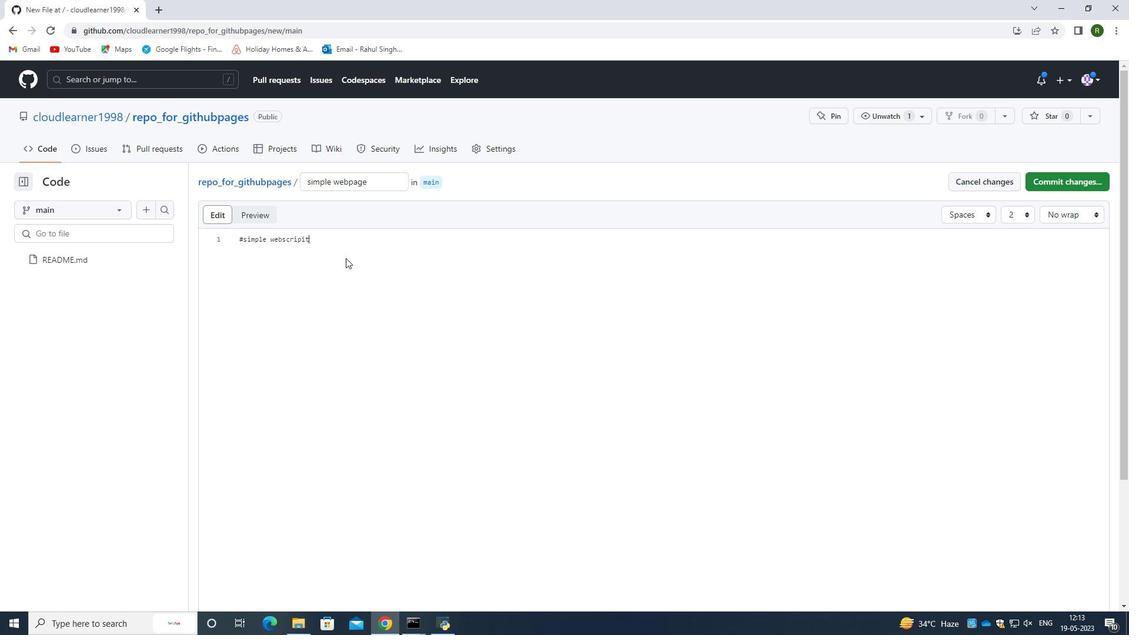 
Action: Mouse moved to (346, 257)
Screenshot: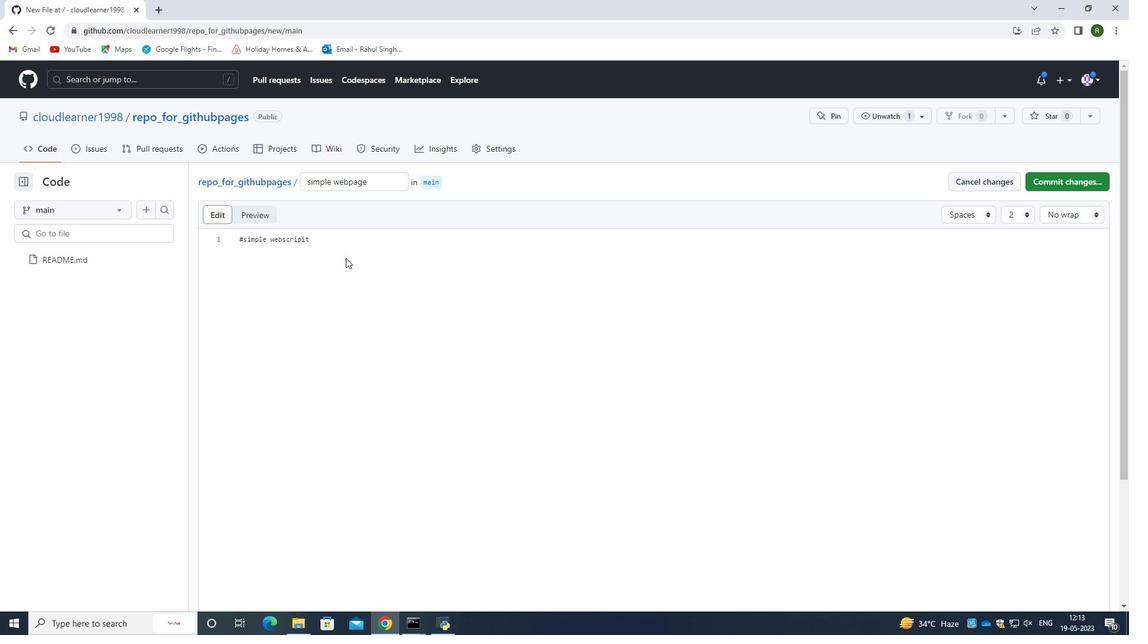 
Action: Key pressed <Key.enter>
Screenshot: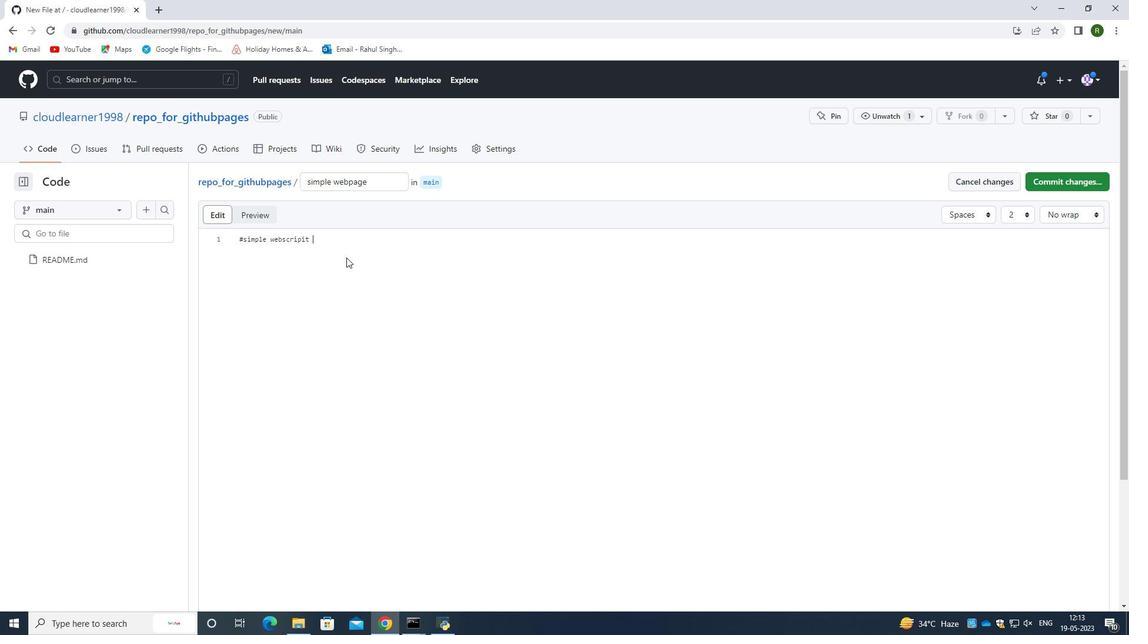 
Action: Mouse moved to (152, 4)
Screenshot: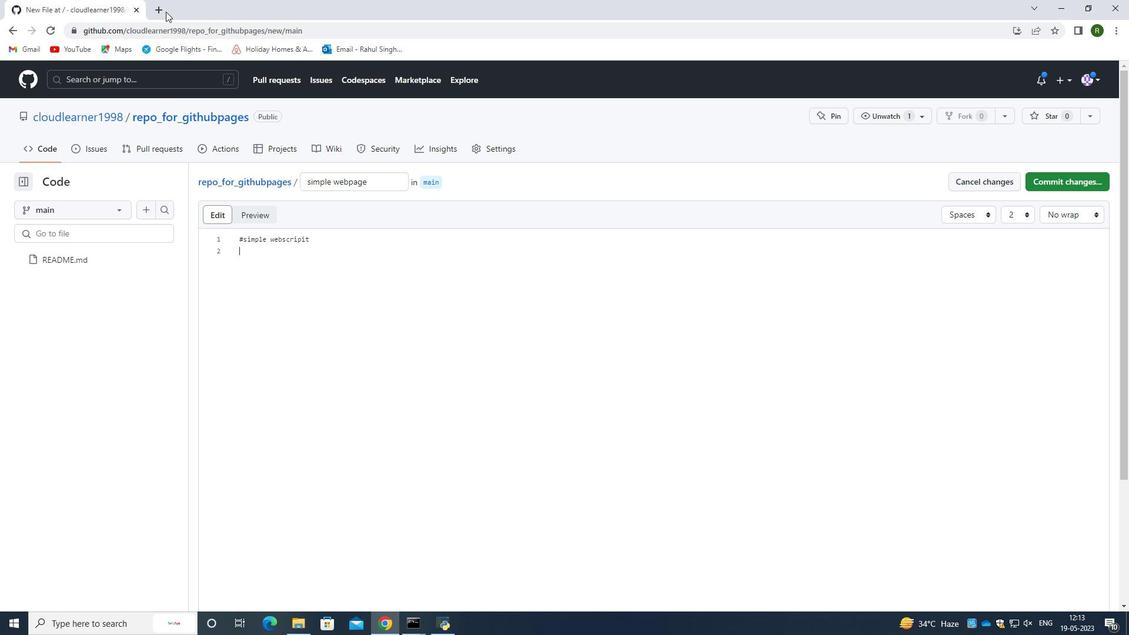 
Action: Mouse pressed left at (152, 4)
Screenshot: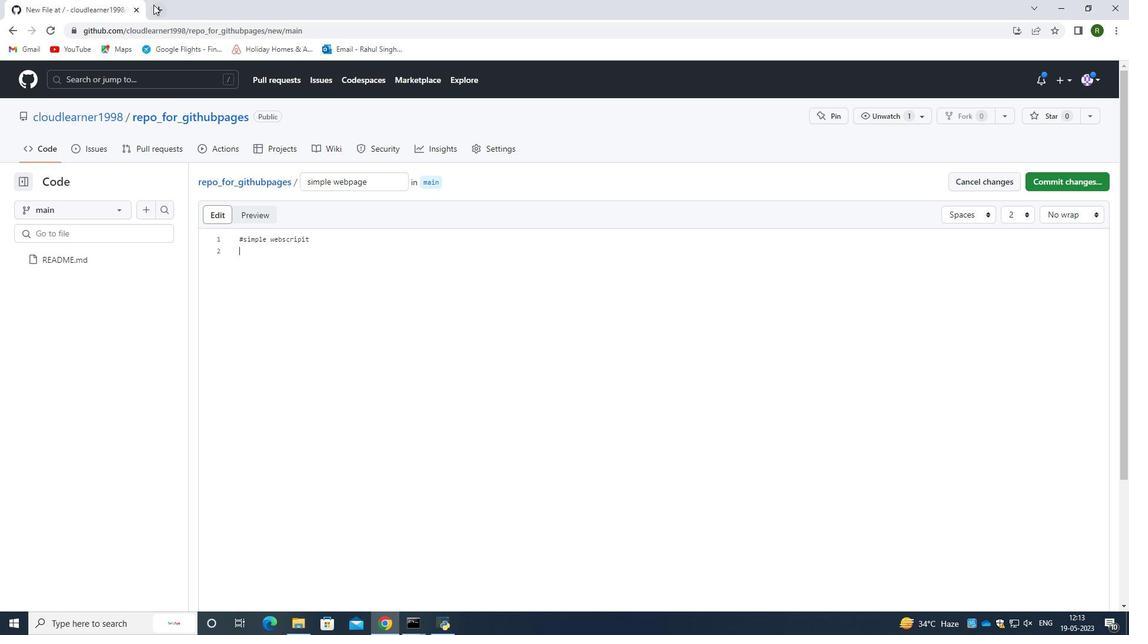 
Action: Mouse moved to (163, 25)
Screenshot: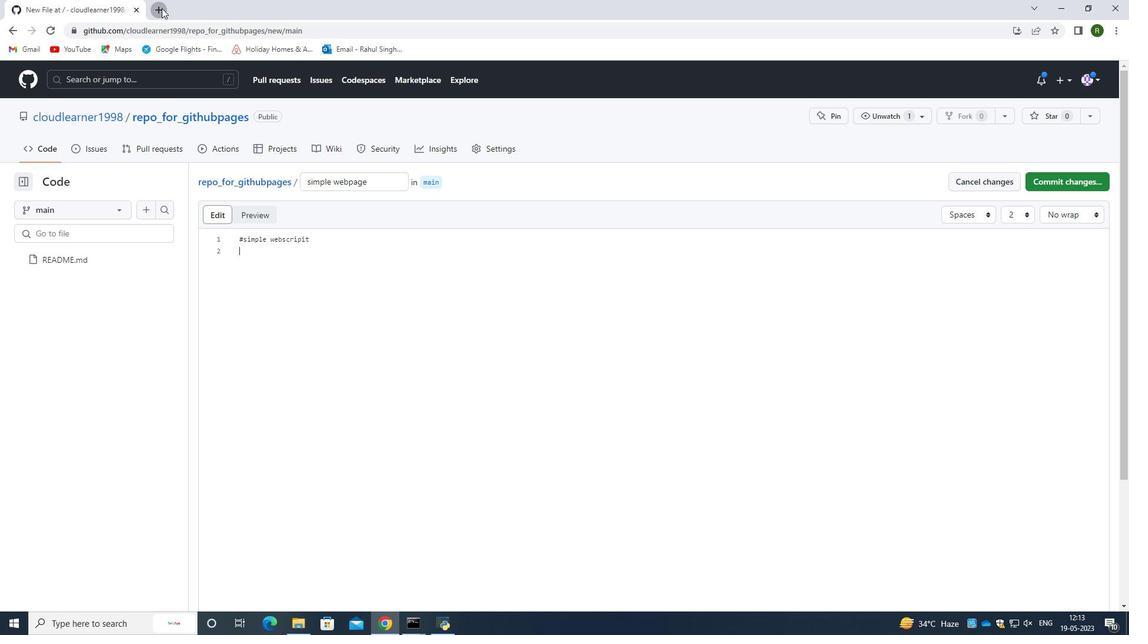 
Action: Key pressed simple<Key.space>wen<Key.backspace>bpage<Key.space>pyhon<Key.space>code<Key.space><Key.enter>
Screenshot: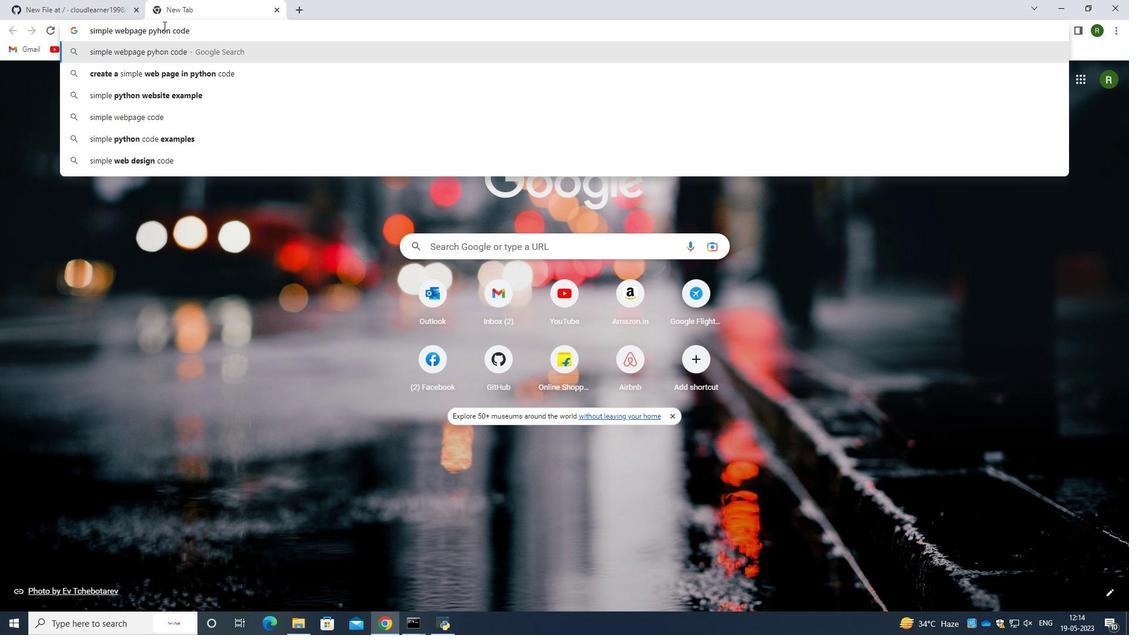 
Action: Mouse moved to (261, 245)
Screenshot: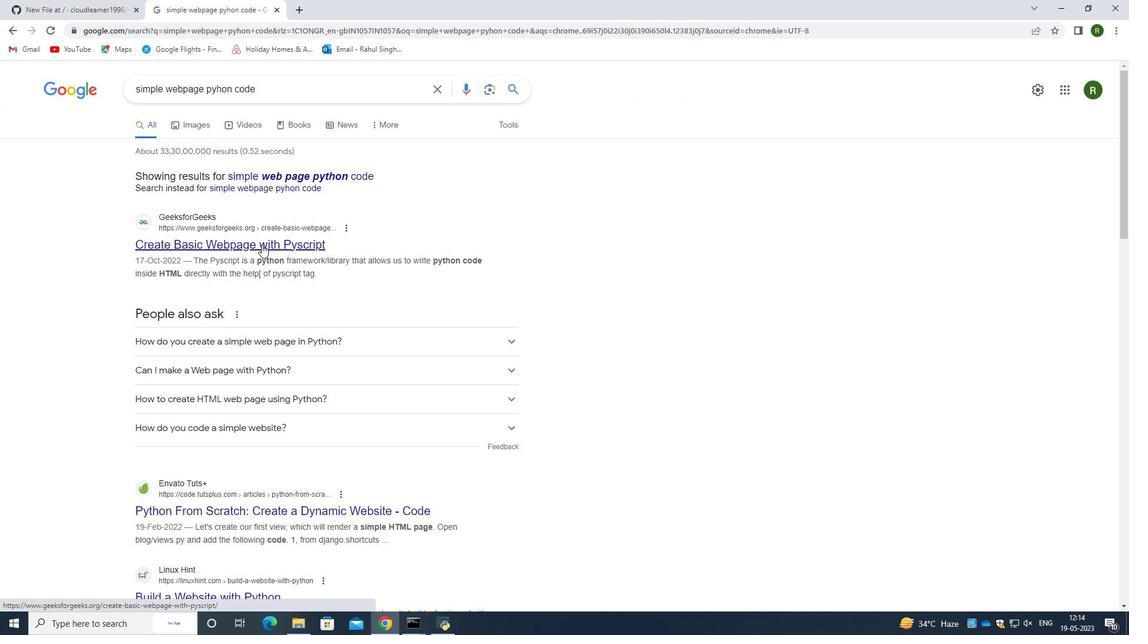 
Action: Mouse pressed left at (261, 245)
Screenshot: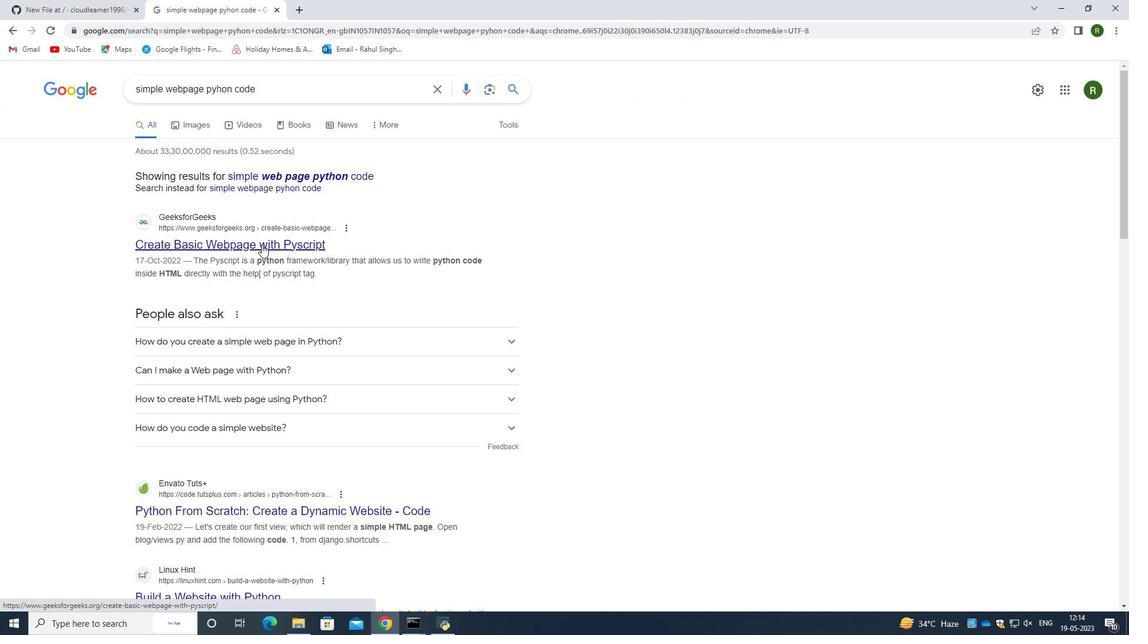 
Action: Mouse moved to (313, 319)
Screenshot: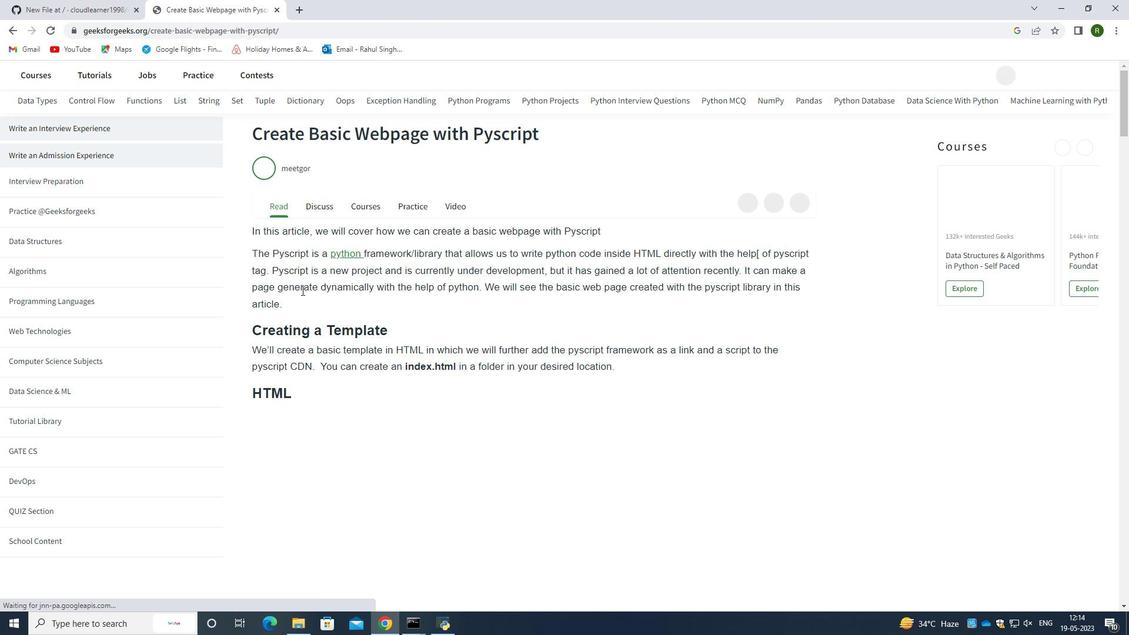 
Action: Mouse scrolled (313, 318) with delta (0, 0)
Screenshot: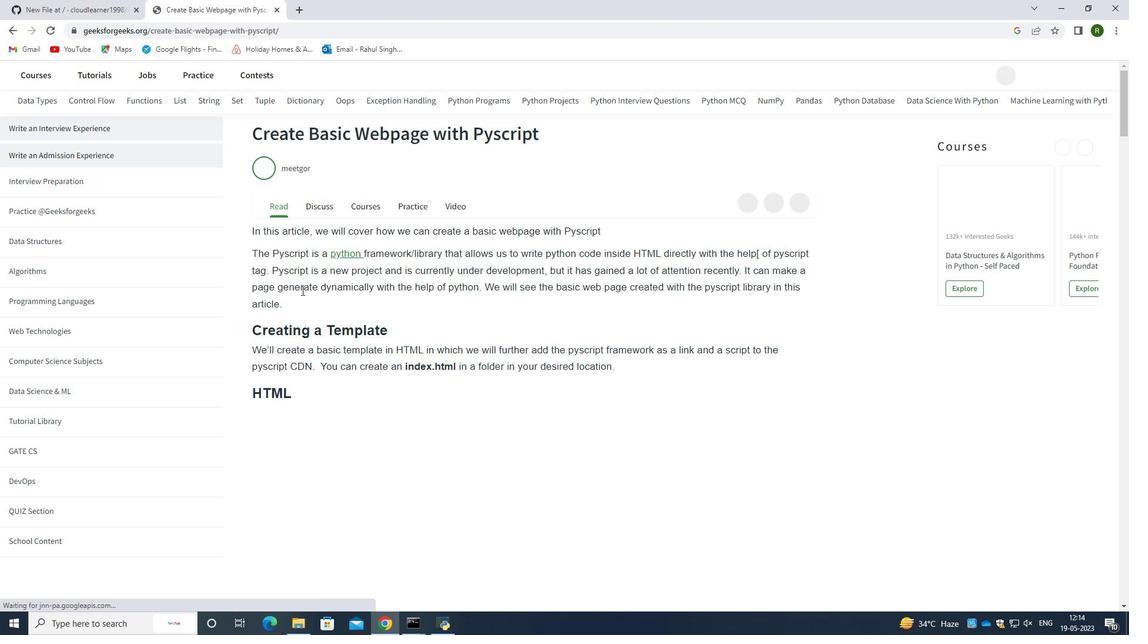
Action: Mouse moved to (314, 319)
Screenshot: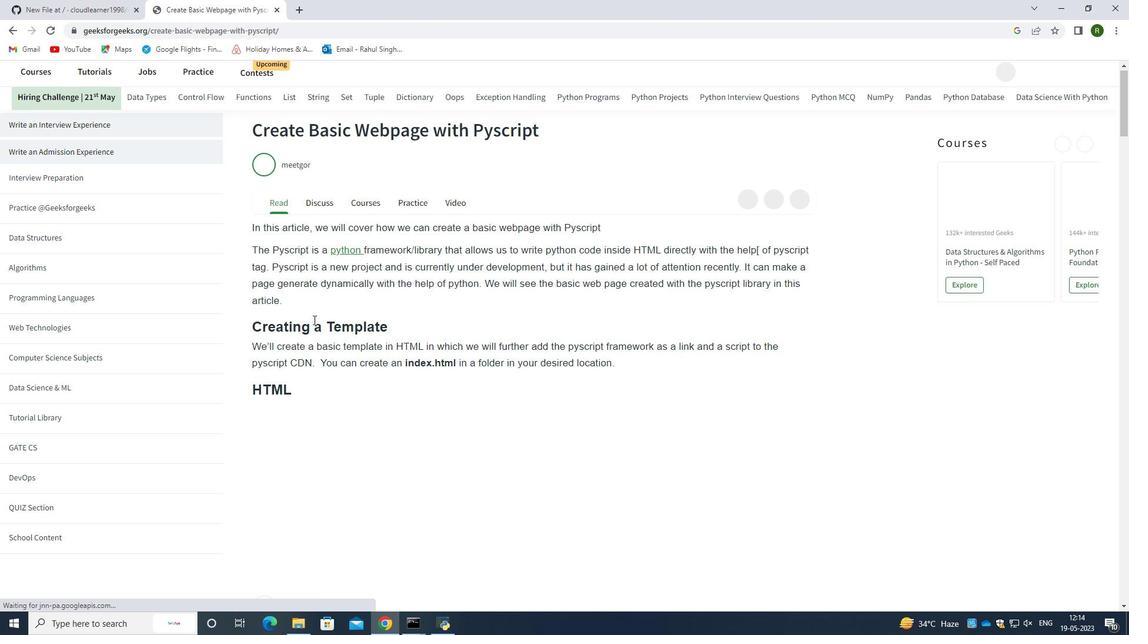 
Action: Mouse scrolled (314, 319) with delta (0, 0)
Screenshot: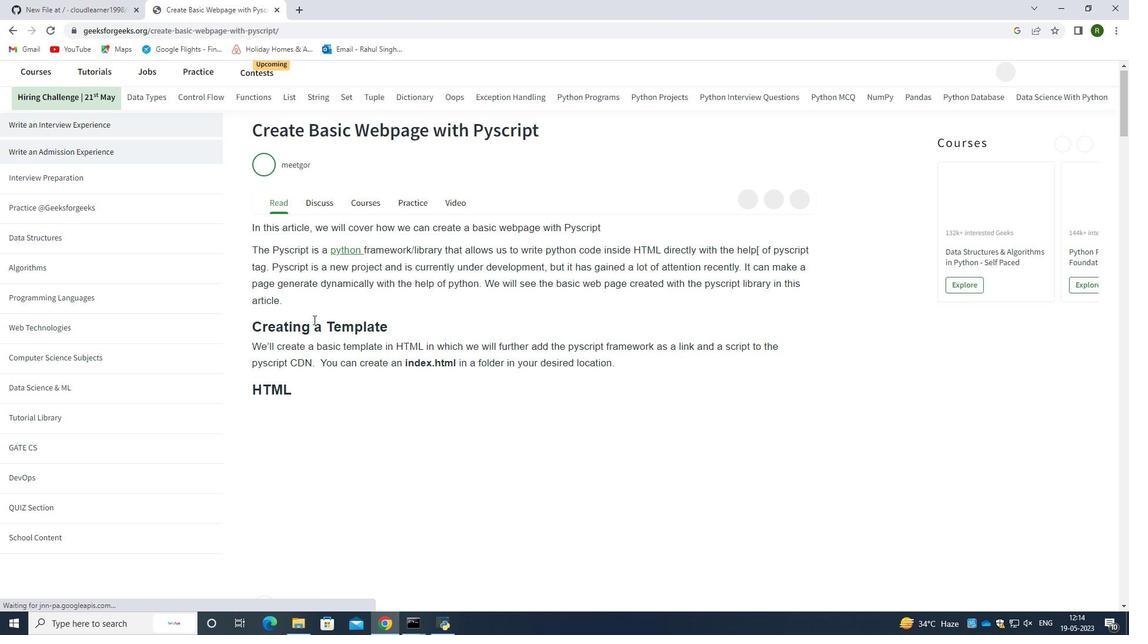 
Action: Mouse moved to (314, 319)
Screenshot: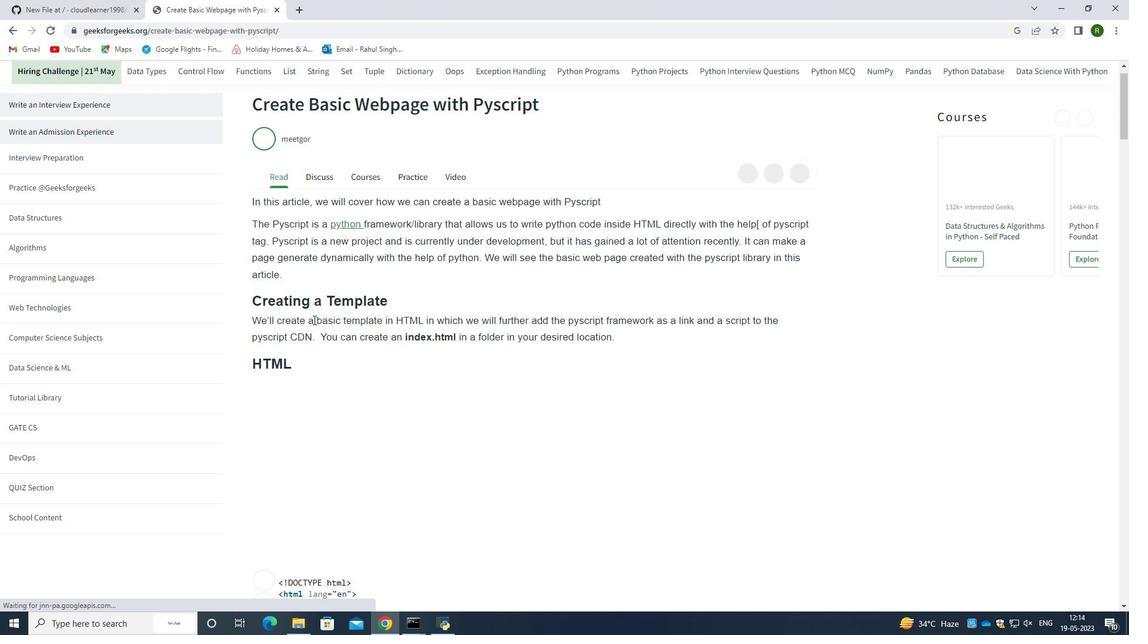 
Action: Mouse scrolled (314, 319) with delta (0, 0)
Screenshot: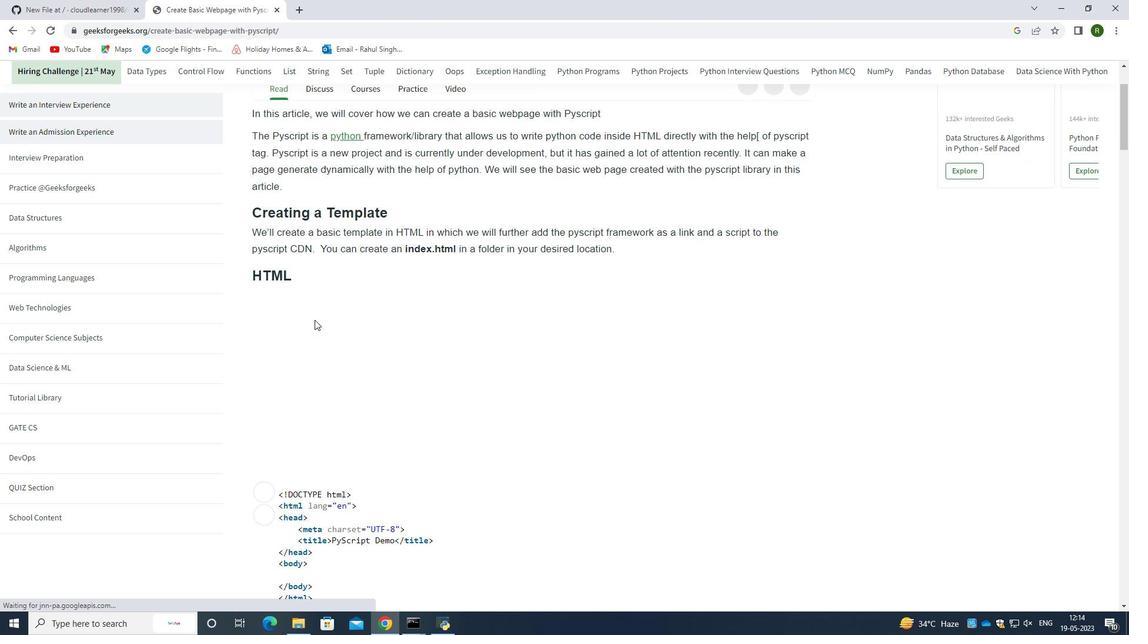 
Action: Mouse scrolled (314, 319) with delta (0, 0)
Screenshot: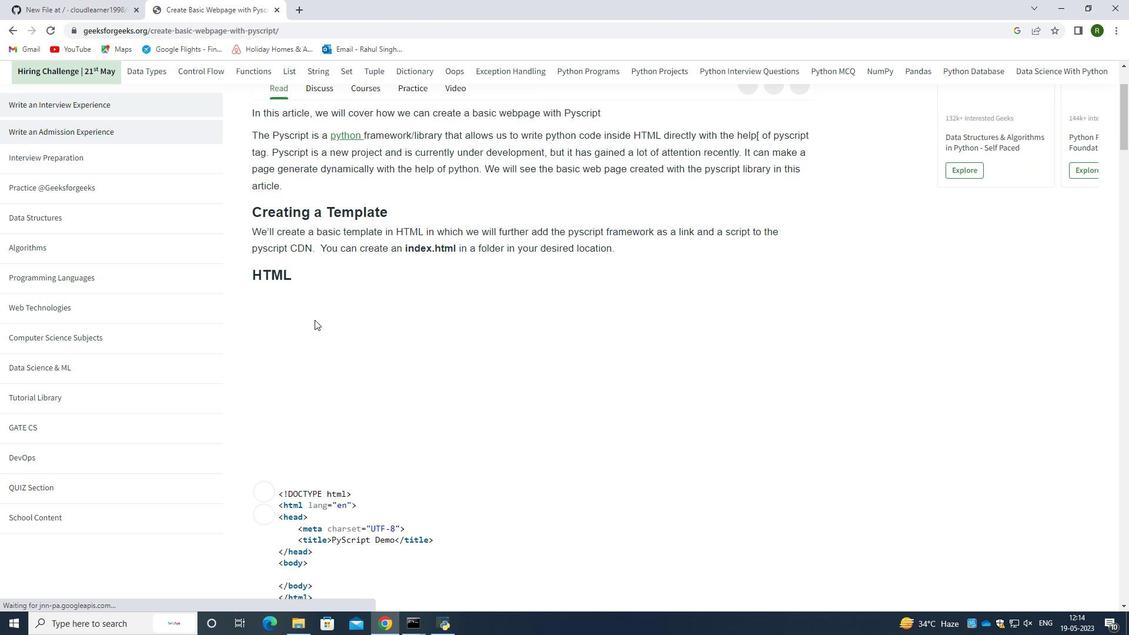 
Action: Mouse moved to (380, 331)
Screenshot: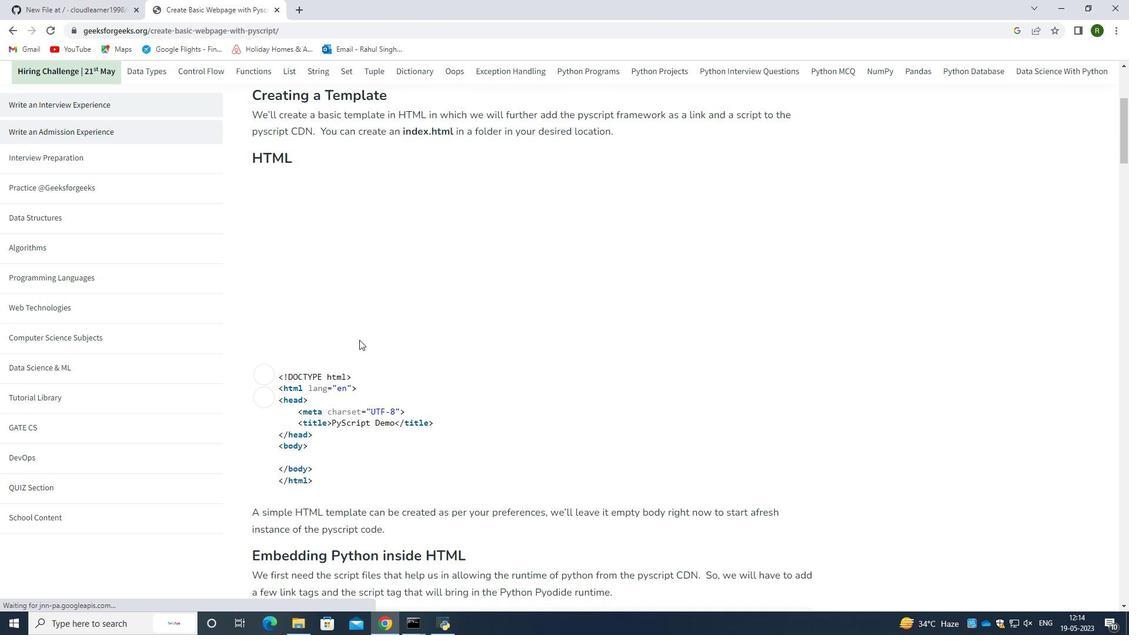 
Action: Mouse scrolled (380, 330) with delta (0, 0)
Screenshot: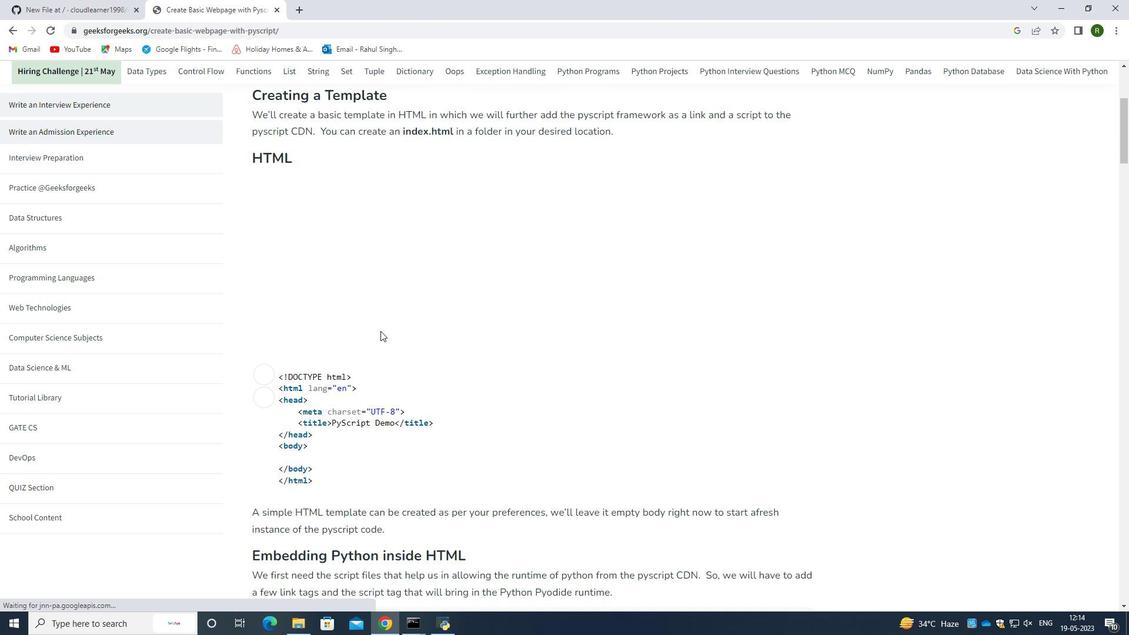 
Action: Mouse scrolled (380, 330) with delta (0, 0)
Screenshot: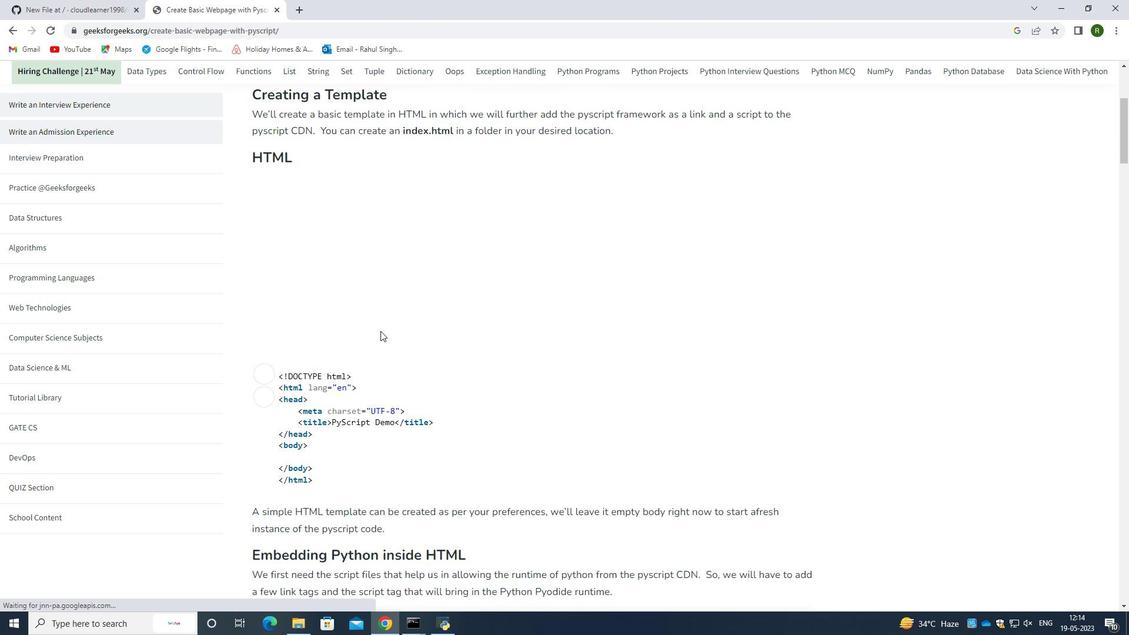
Action: Mouse scrolled (380, 330) with delta (0, 0)
Screenshot: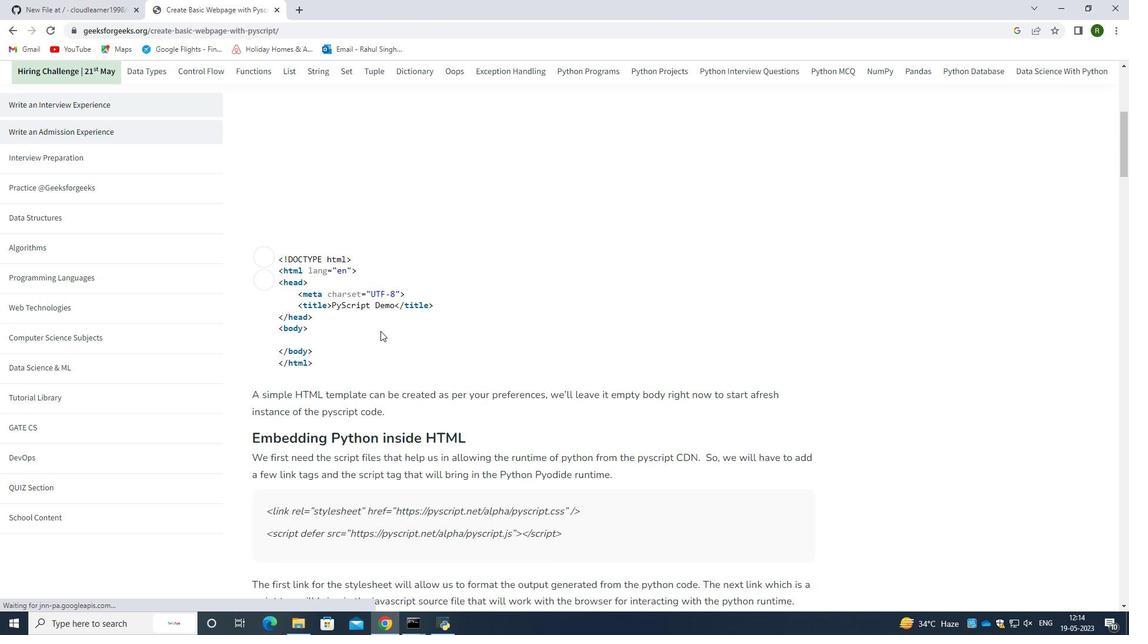 
Action: Mouse moved to (380, 331)
Screenshot: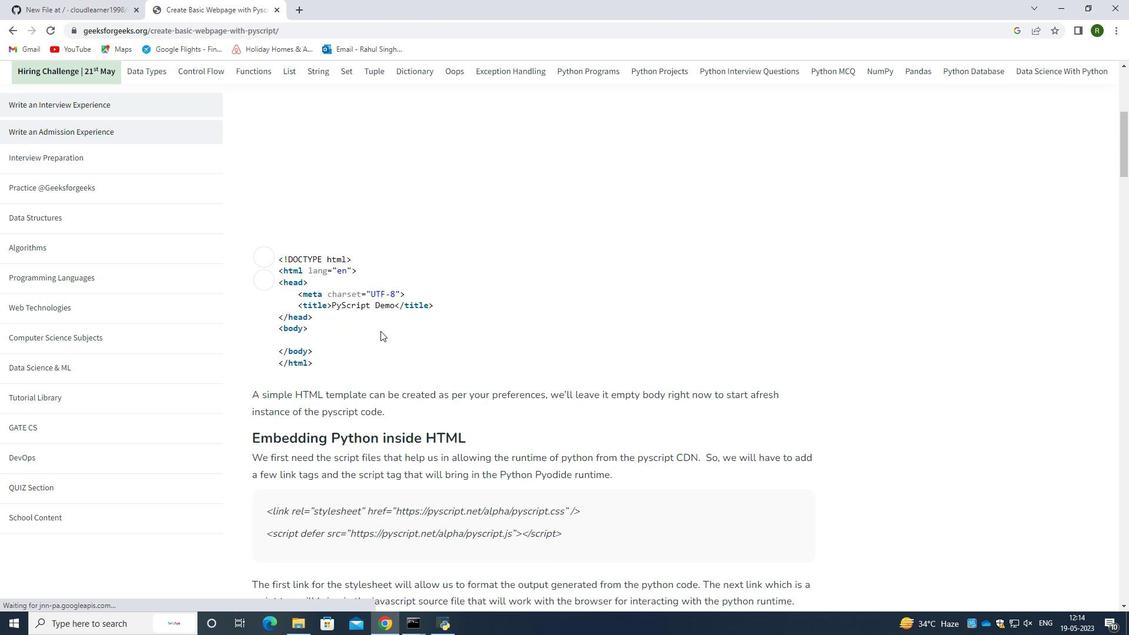 
Action: Mouse scrolled (380, 330) with delta (0, 0)
Screenshot: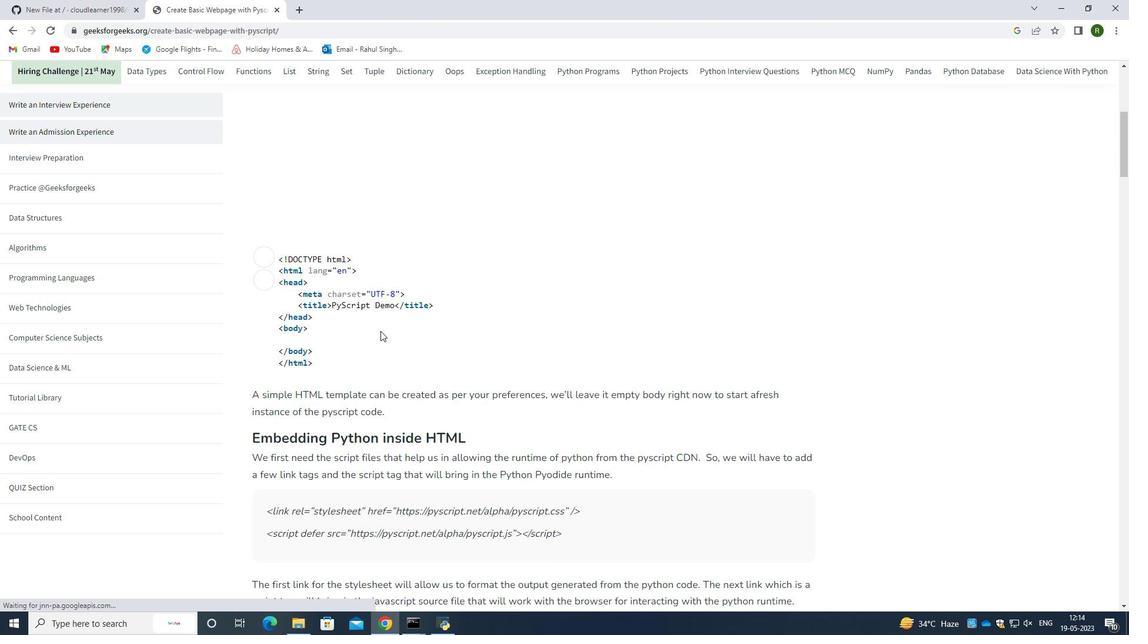 
Action: Mouse scrolled (380, 330) with delta (0, 0)
Screenshot: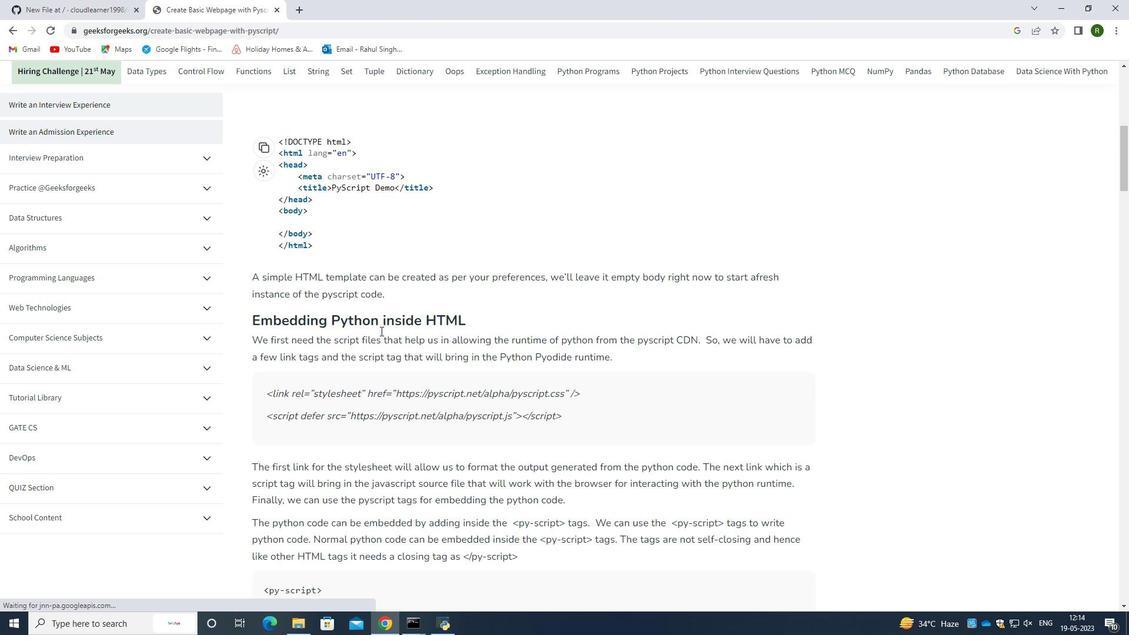 
Action: Mouse scrolled (380, 330) with delta (0, 0)
Screenshot: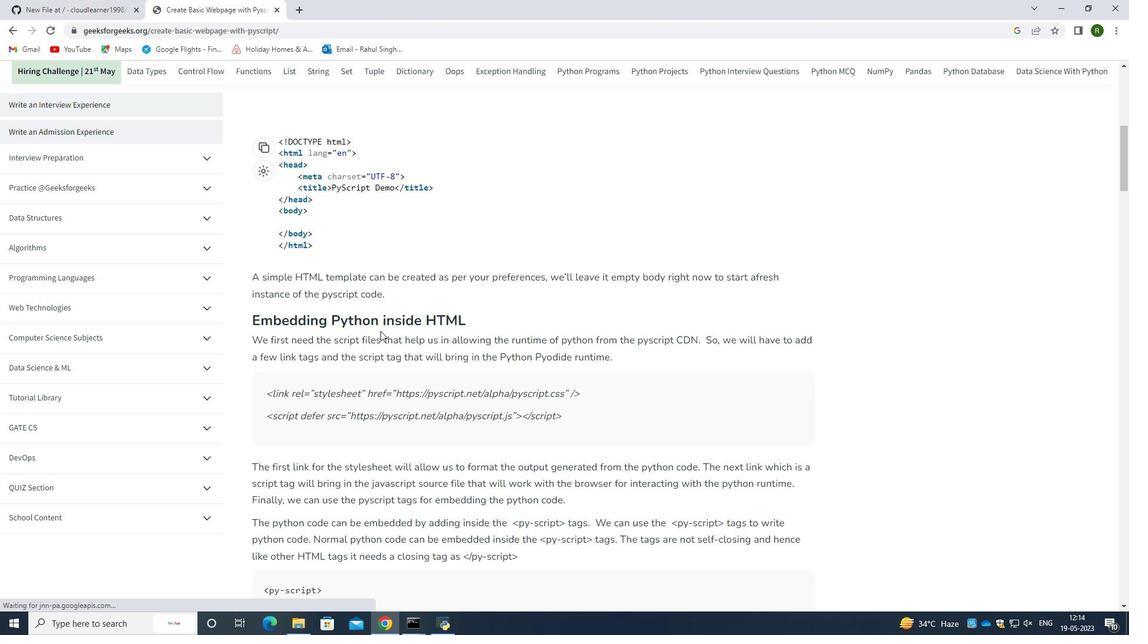 
Action: Mouse scrolled (380, 330) with delta (0, 0)
Screenshot: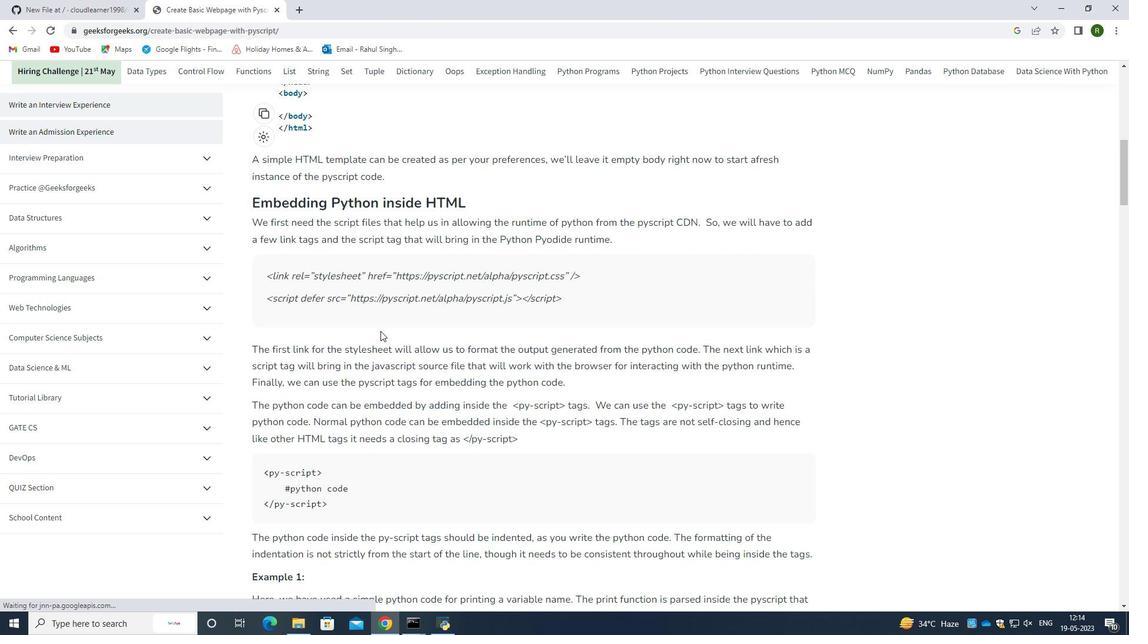 
Action: Mouse scrolled (380, 330) with delta (0, 0)
Screenshot: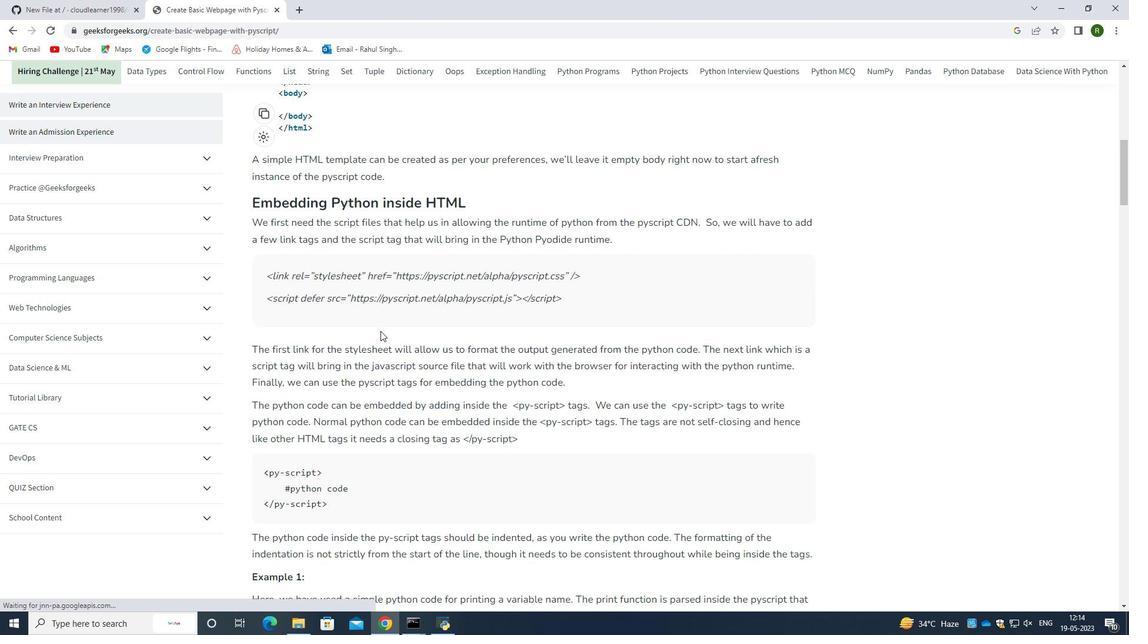 
Action: Mouse scrolled (380, 330) with delta (0, 0)
Screenshot: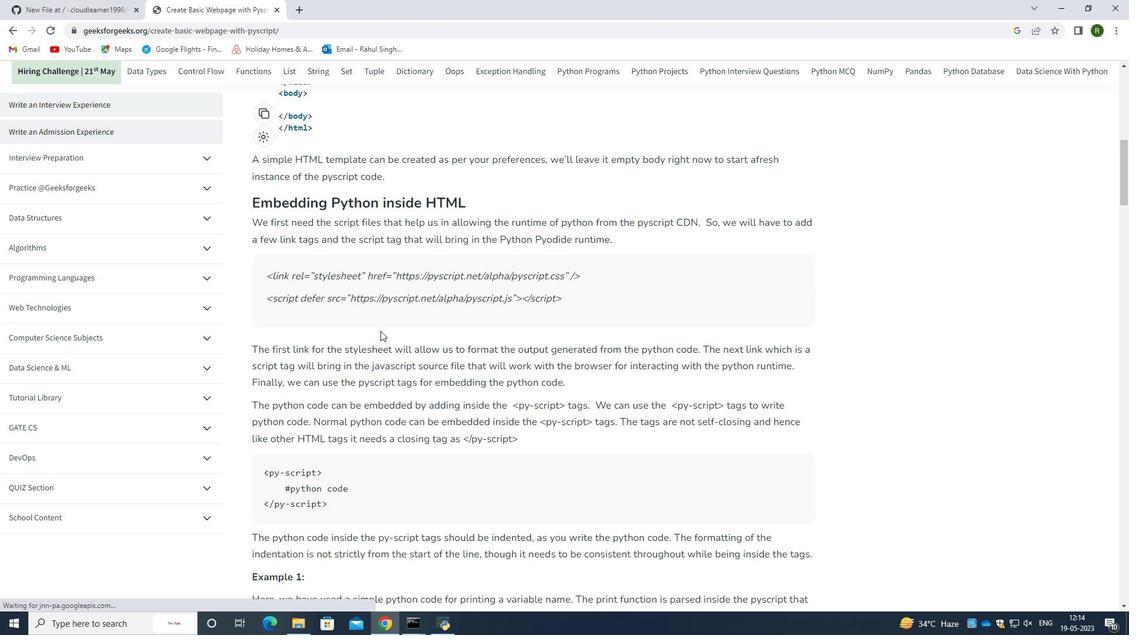 
Action: Mouse moved to (519, 262)
Screenshot: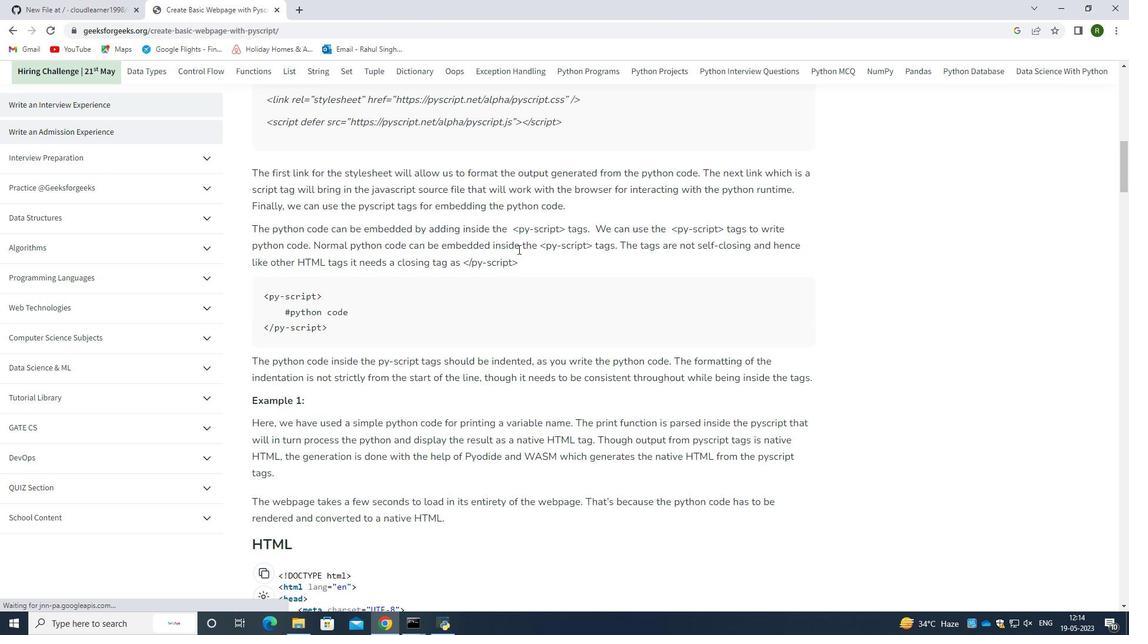 
Action: Mouse scrolled (519, 262) with delta (0, 0)
Screenshot: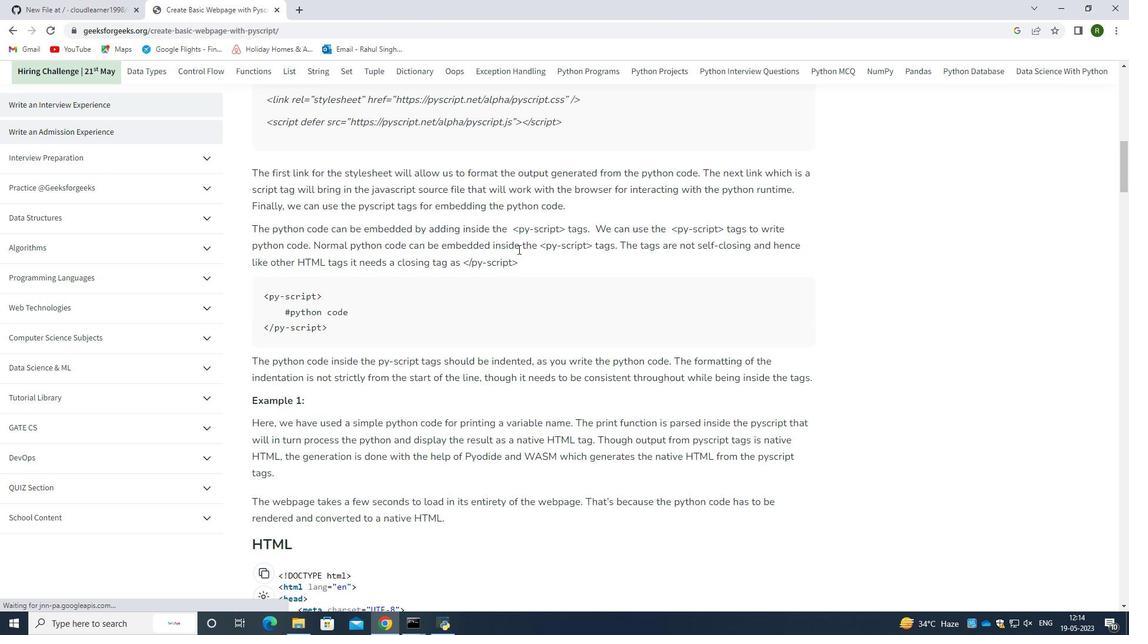 
Action: Mouse moved to (519, 268)
Screenshot: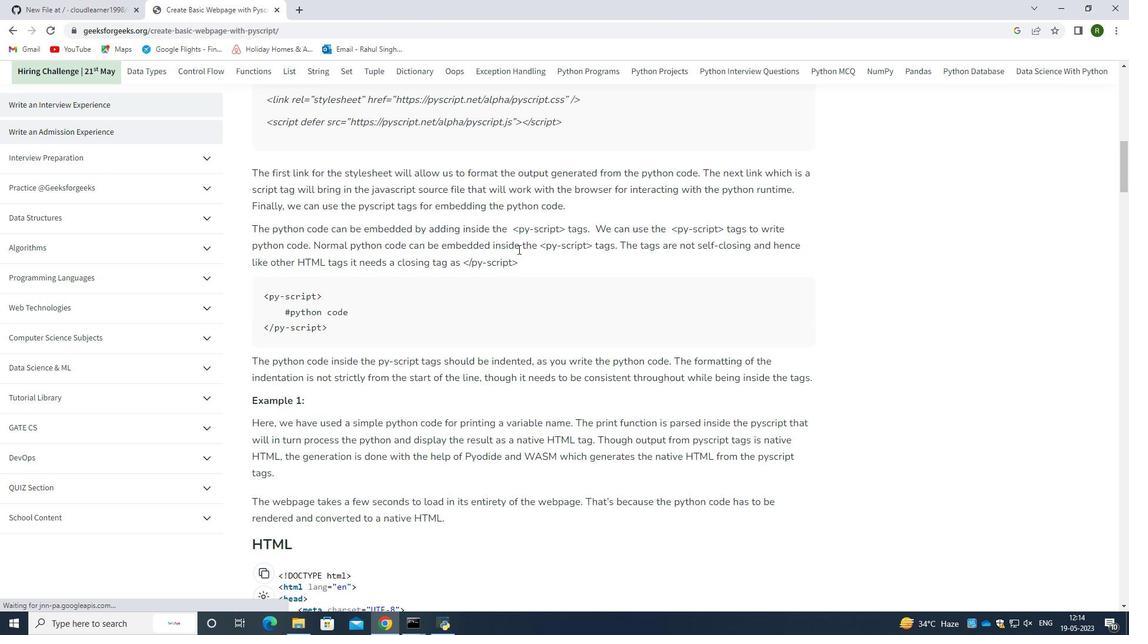 
Action: Mouse scrolled (519, 267) with delta (0, 0)
Screenshot: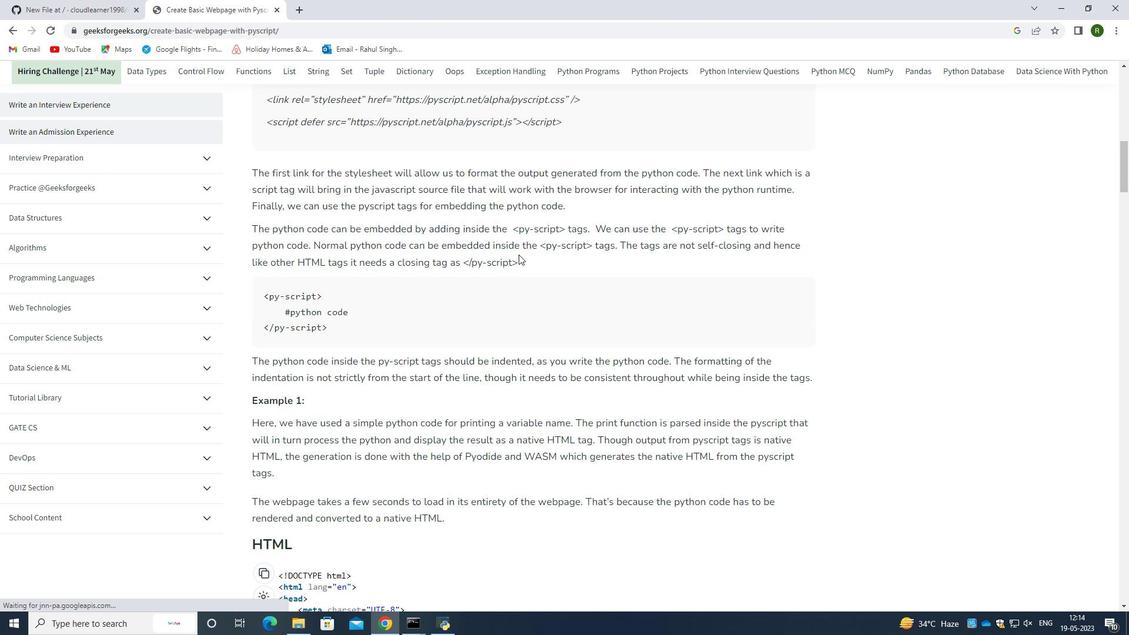 
Action: Mouse moved to (519, 268)
Screenshot: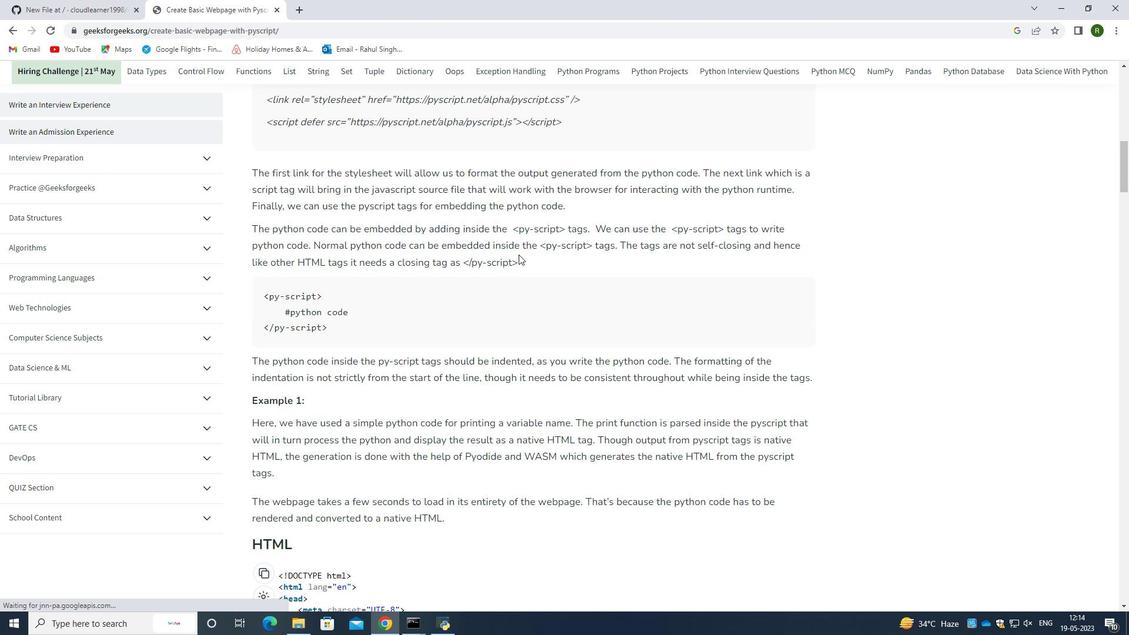 
Action: Mouse scrolled (519, 268) with delta (0, 0)
Screenshot: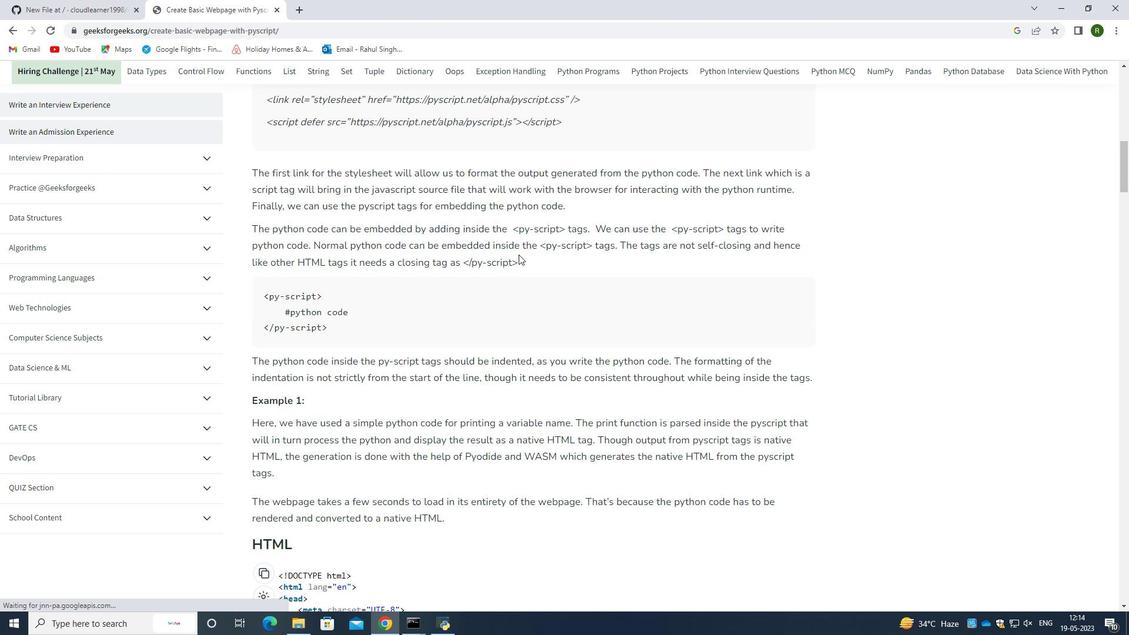 
Action: Mouse moved to (519, 269)
Screenshot: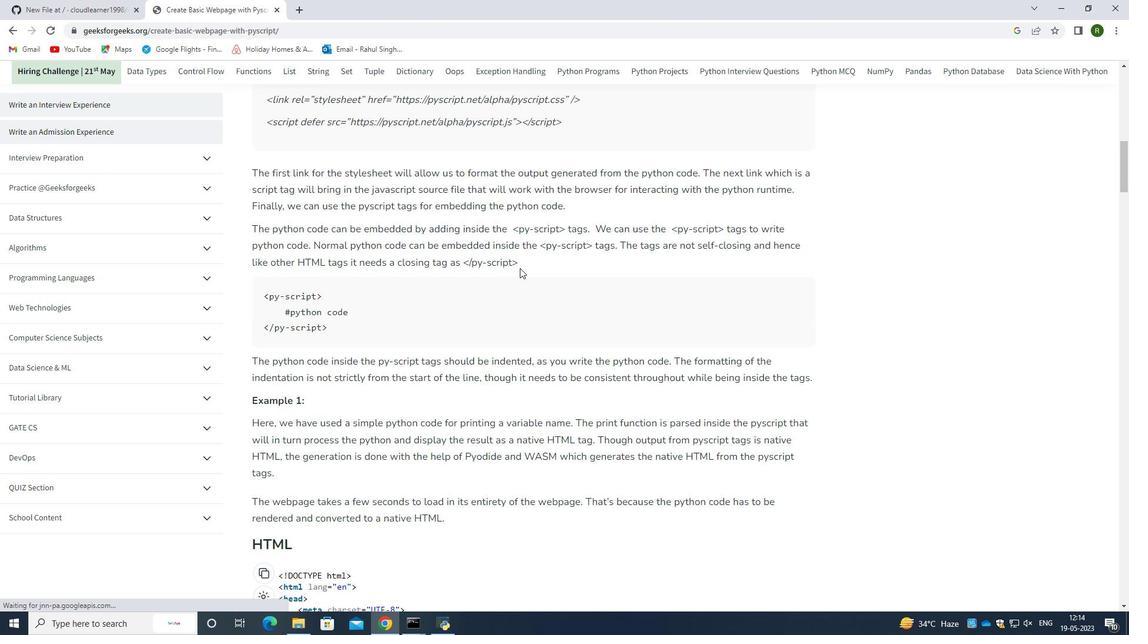
Action: Mouse scrolled (519, 268) with delta (0, 0)
Screenshot: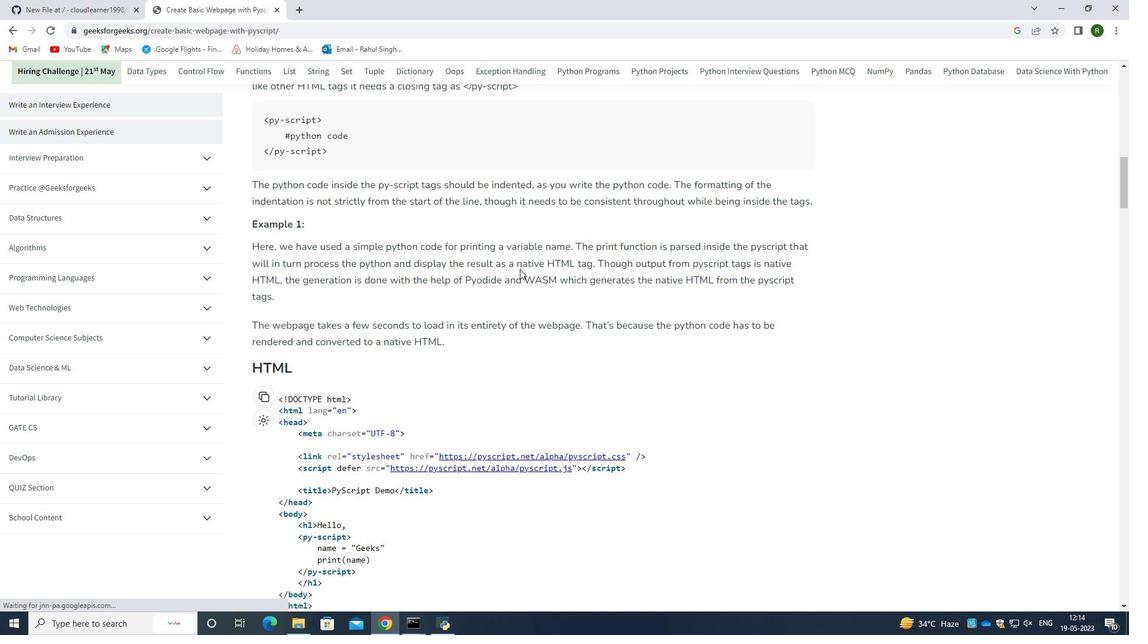 
Action: Mouse moved to (519, 269)
Screenshot: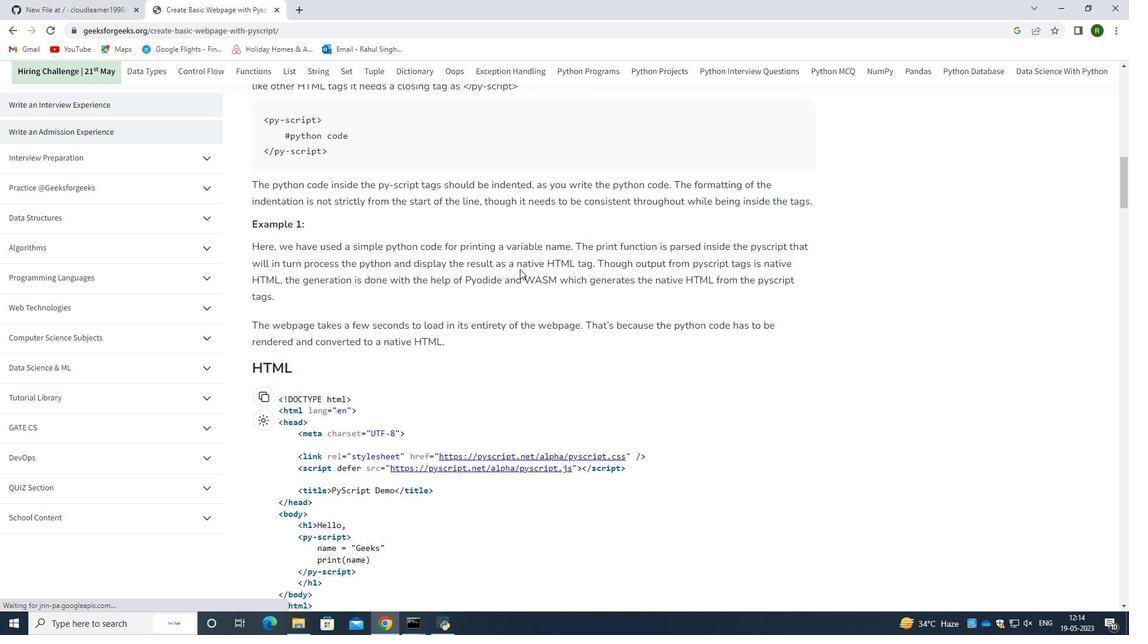 
Action: Mouse scrolled (519, 269) with delta (0, 0)
Screenshot: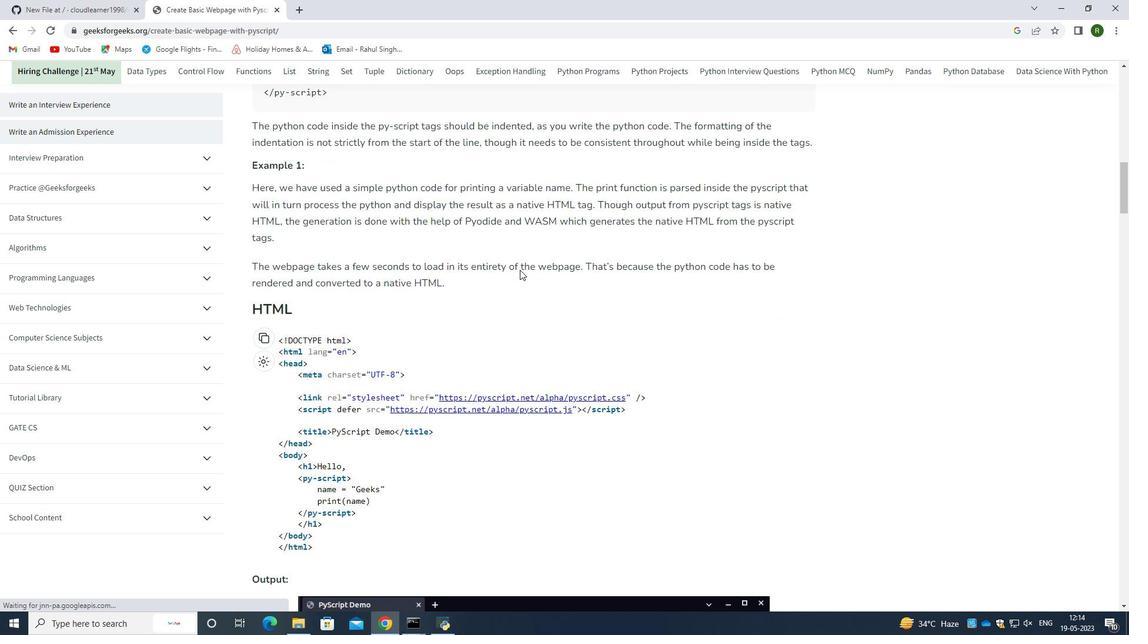 
Action: Mouse moved to (519, 270)
Screenshot: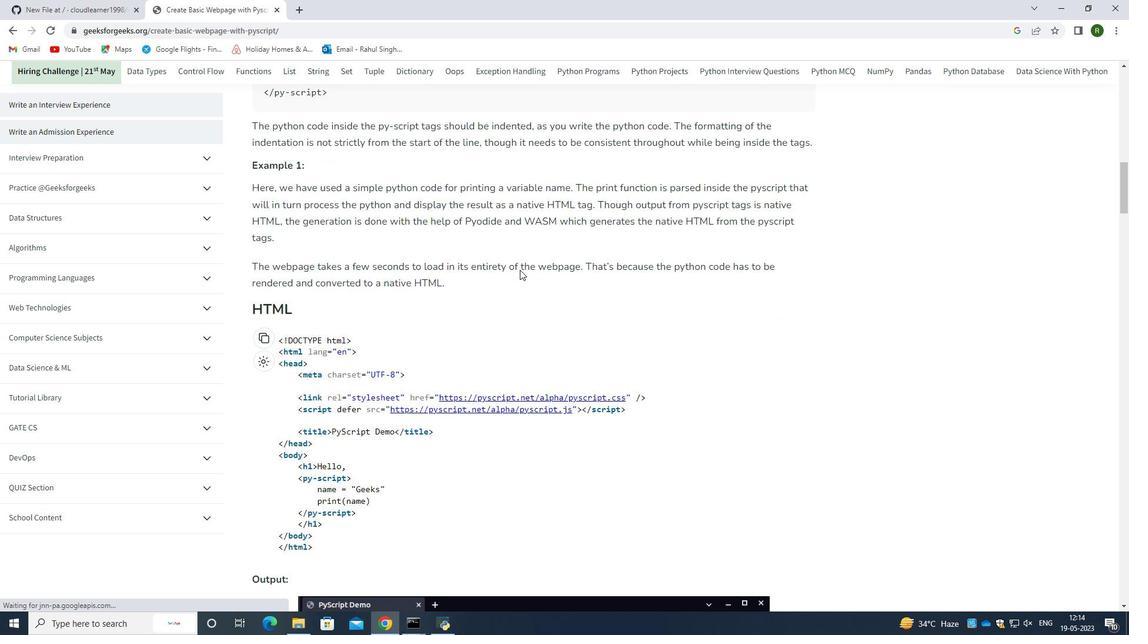 
Action: Mouse scrolled (519, 269) with delta (0, 0)
Screenshot: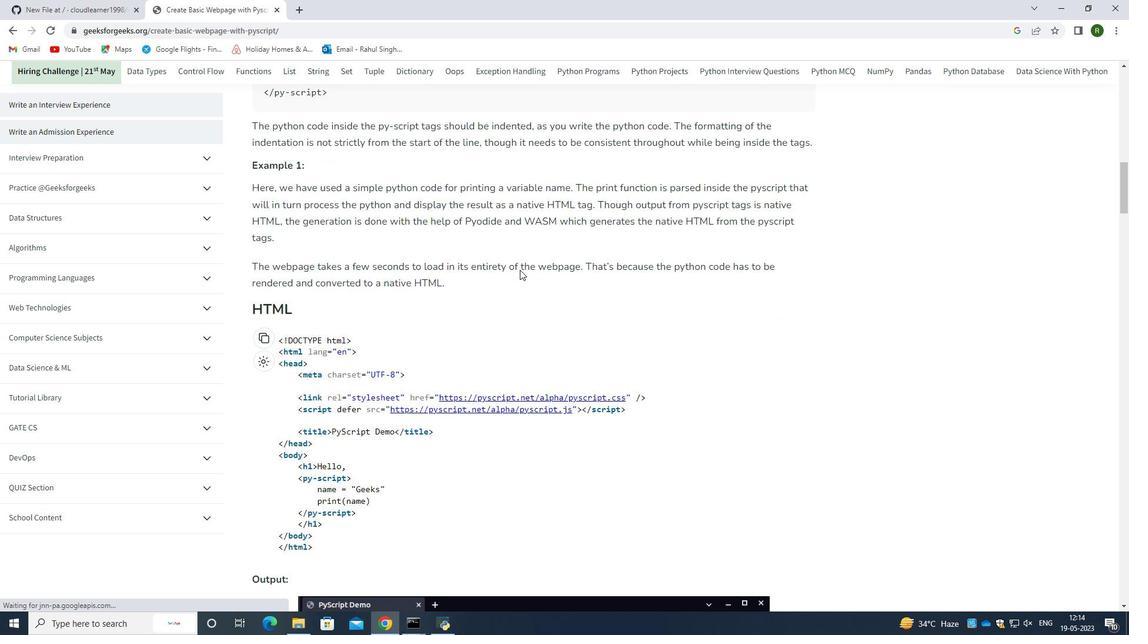 
Action: Mouse moved to (519, 271)
Screenshot: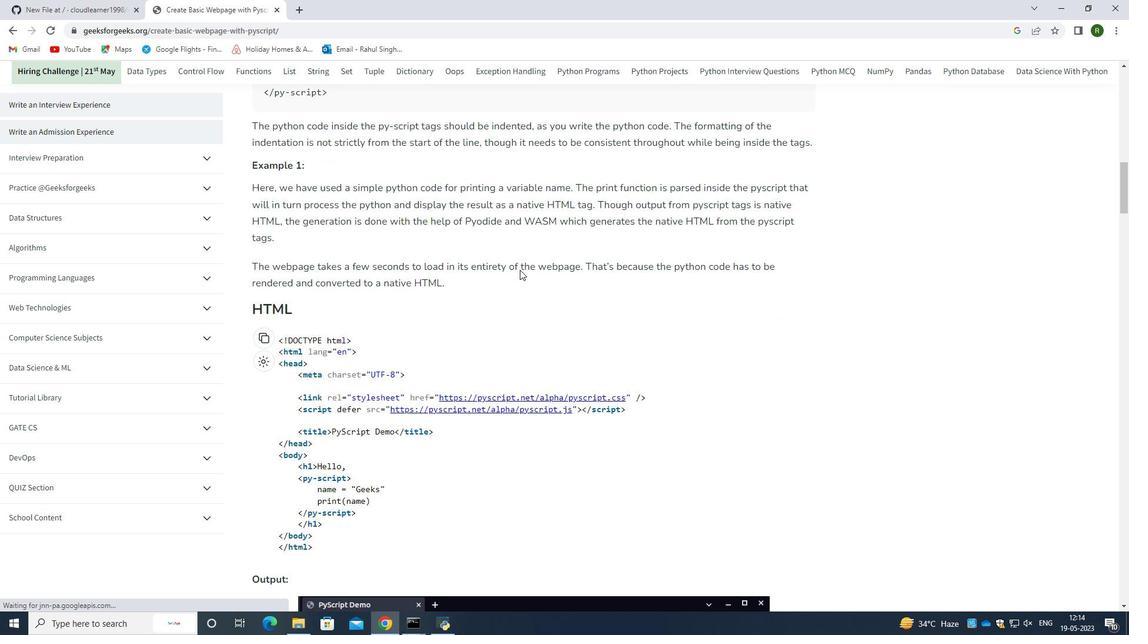 
Action: Mouse scrolled (519, 271) with delta (0, 0)
Screenshot: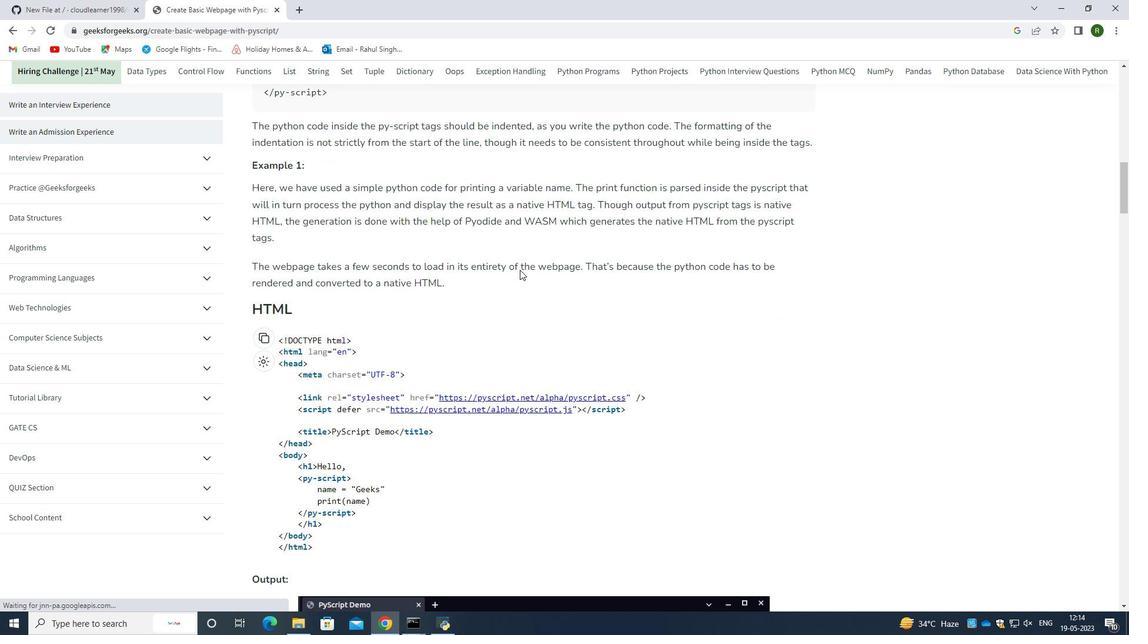 
Action: Mouse scrolled (519, 271) with delta (0, 0)
Screenshot: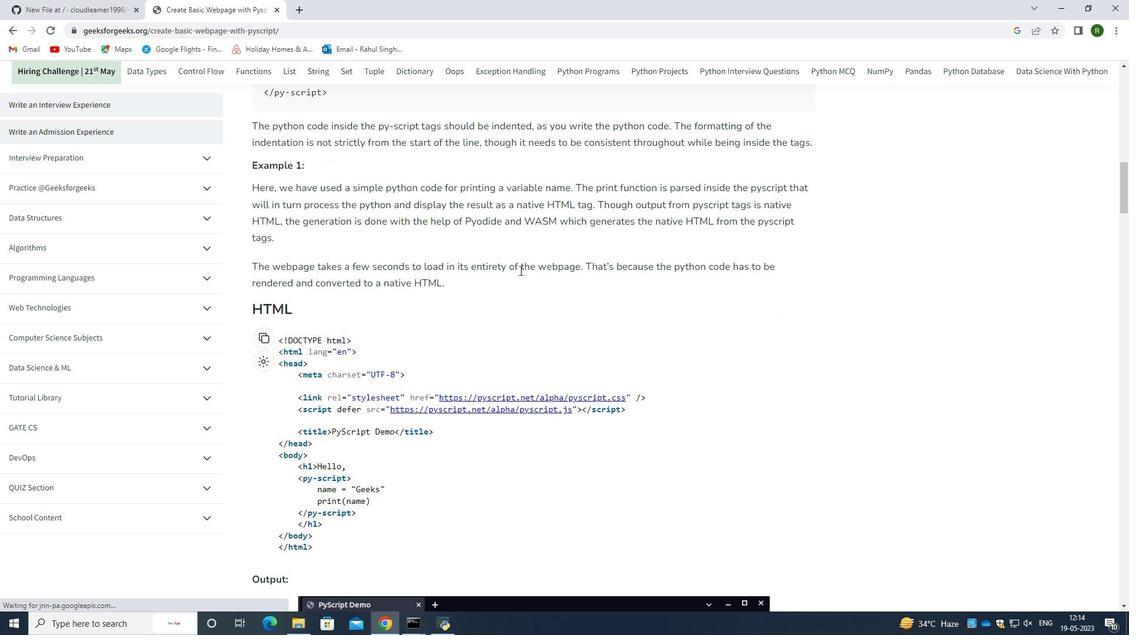
Action: Mouse scrolled (519, 271) with delta (0, 0)
Screenshot: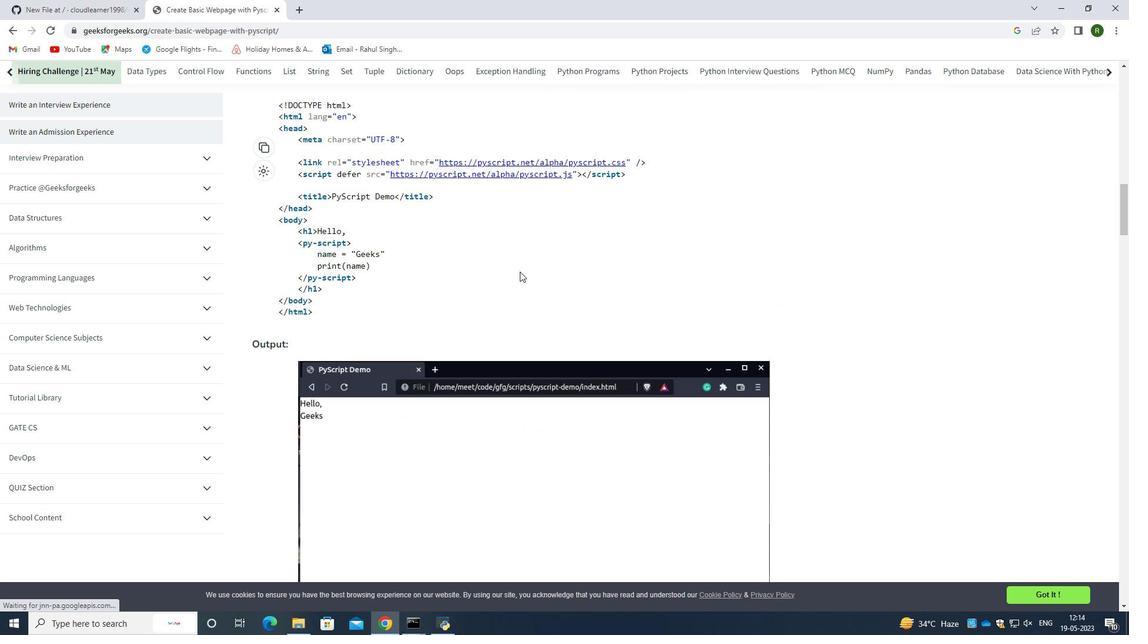 
Action: Mouse moved to (519, 273)
Screenshot: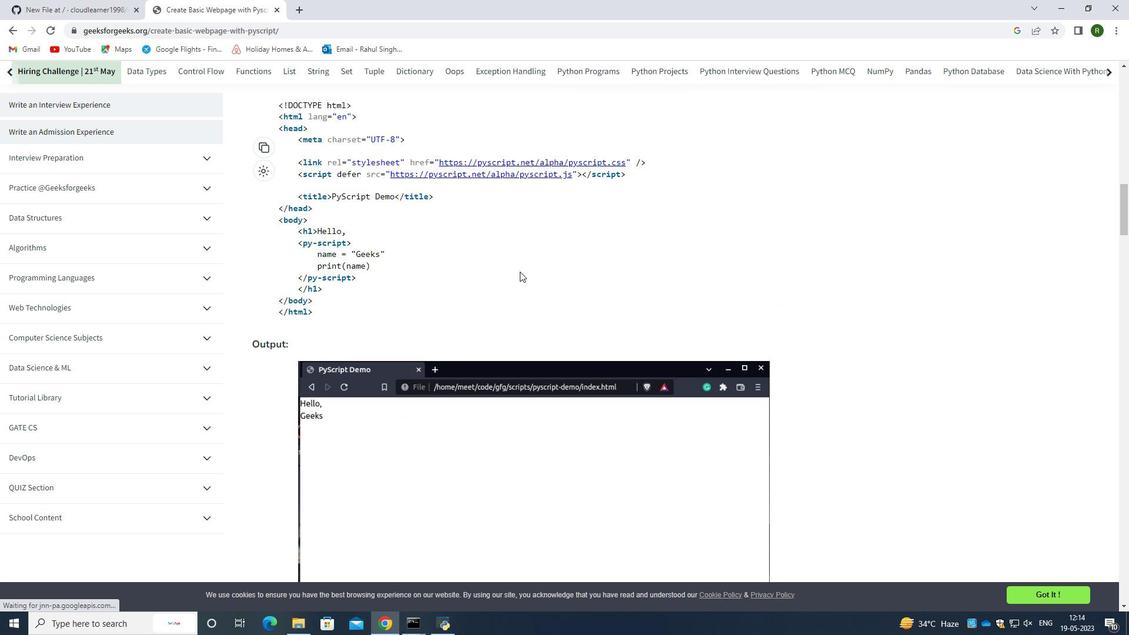 
Action: Mouse scrolled (519, 272) with delta (0, 0)
Screenshot: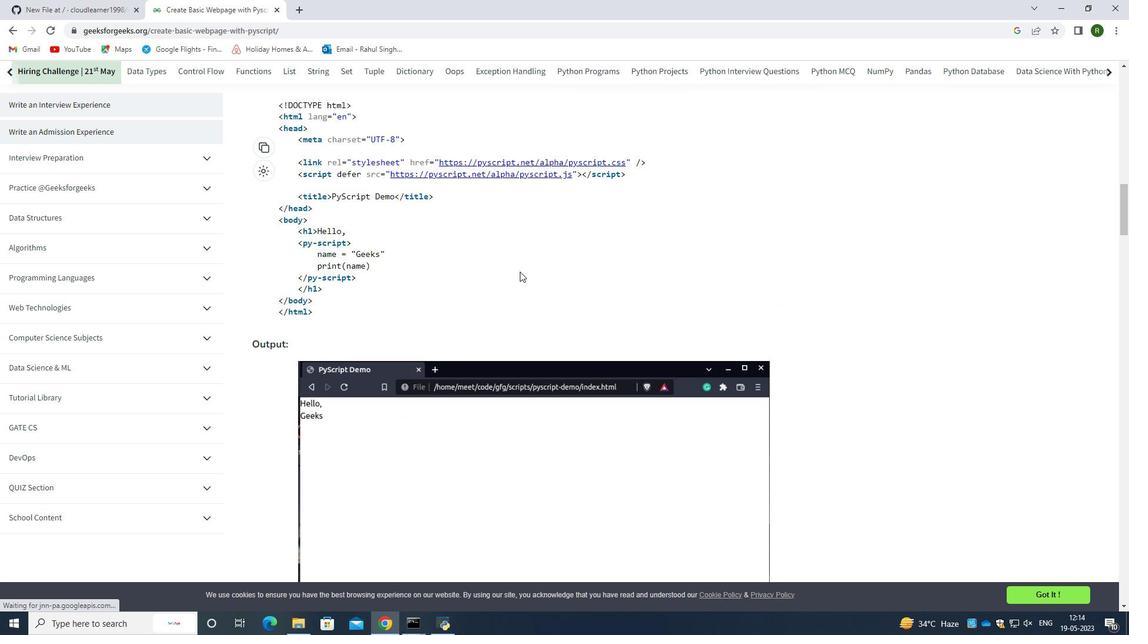 
Action: Mouse moved to (519, 274)
Screenshot: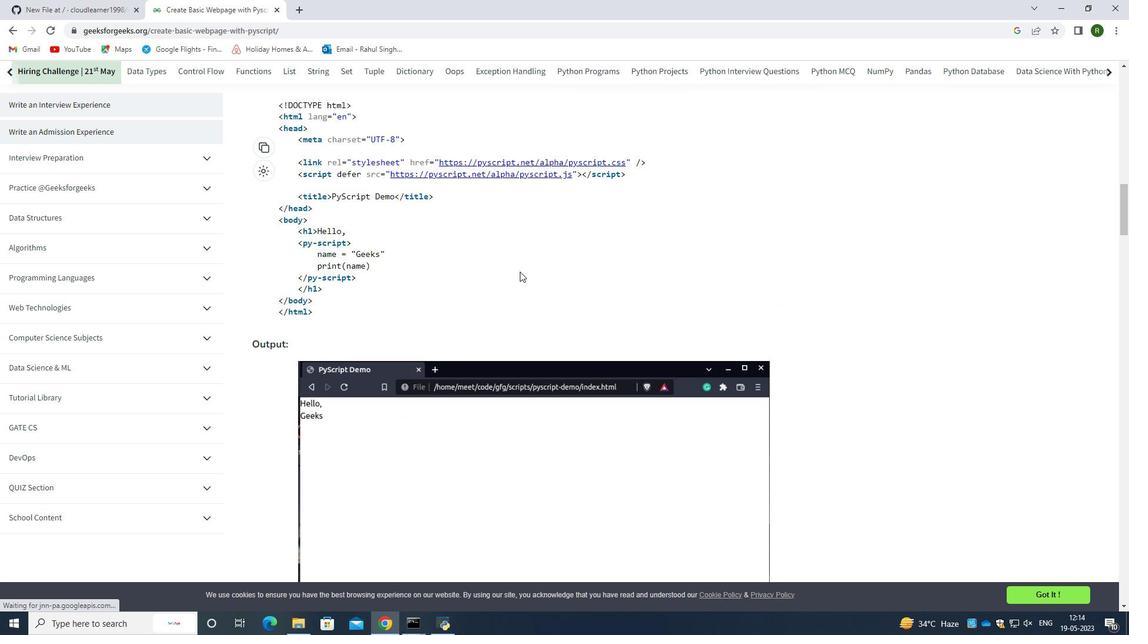 
Action: Mouse scrolled (519, 273) with delta (0, 0)
Screenshot: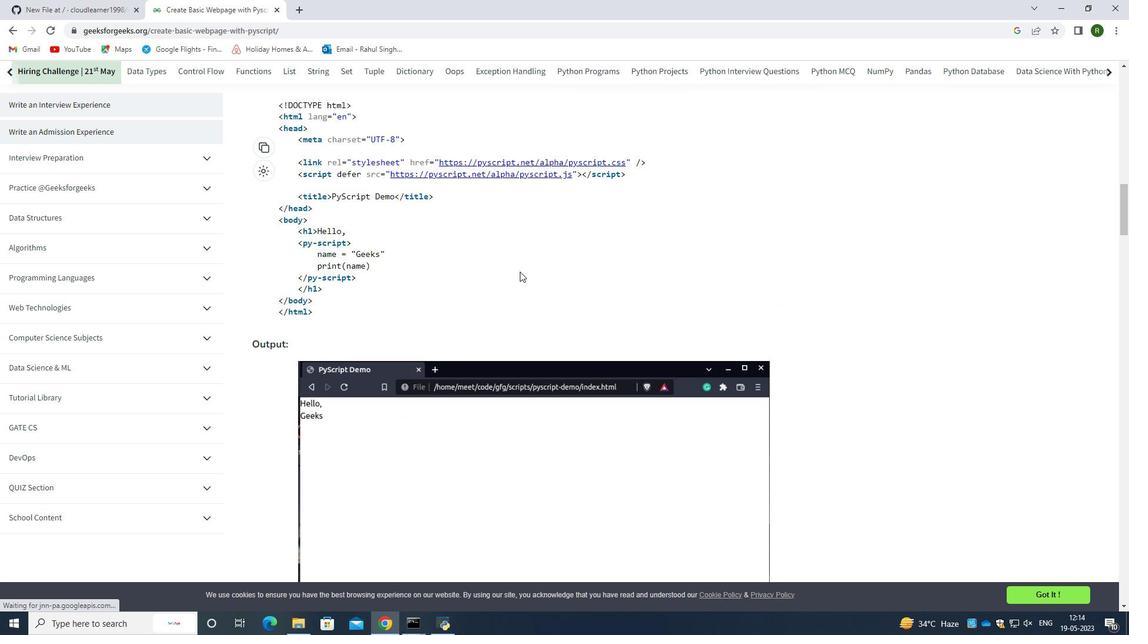 
Action: Mouse scrolled (519, 273) with delta (0, 0)
Screenshot: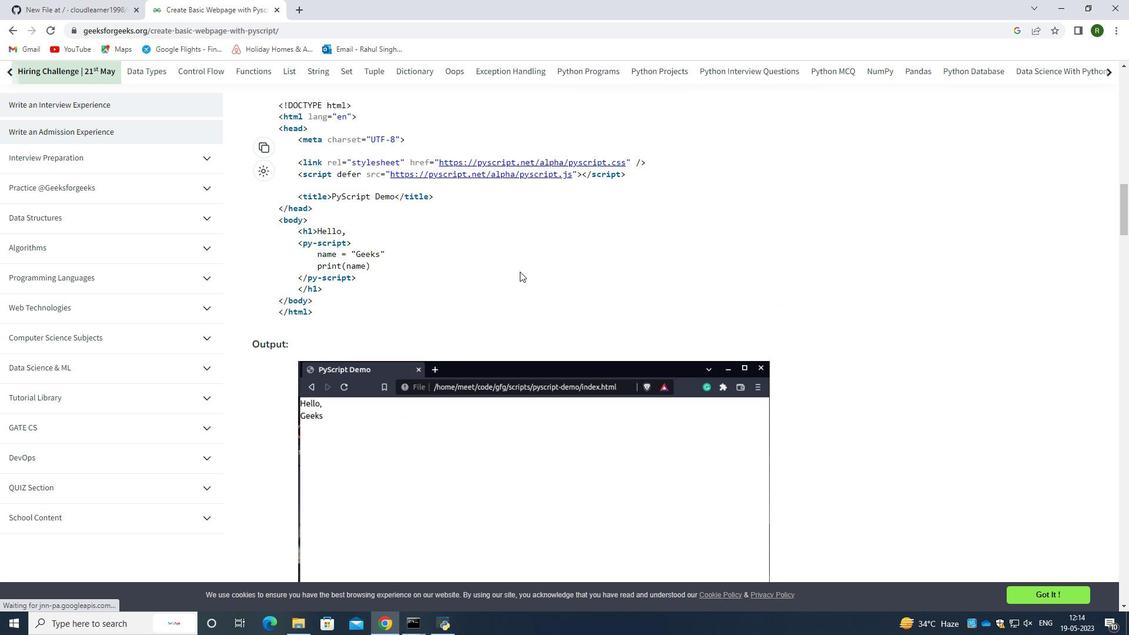 
Action: Mouse scrolled (519, 273) with delta (0, 0)
Screenshot: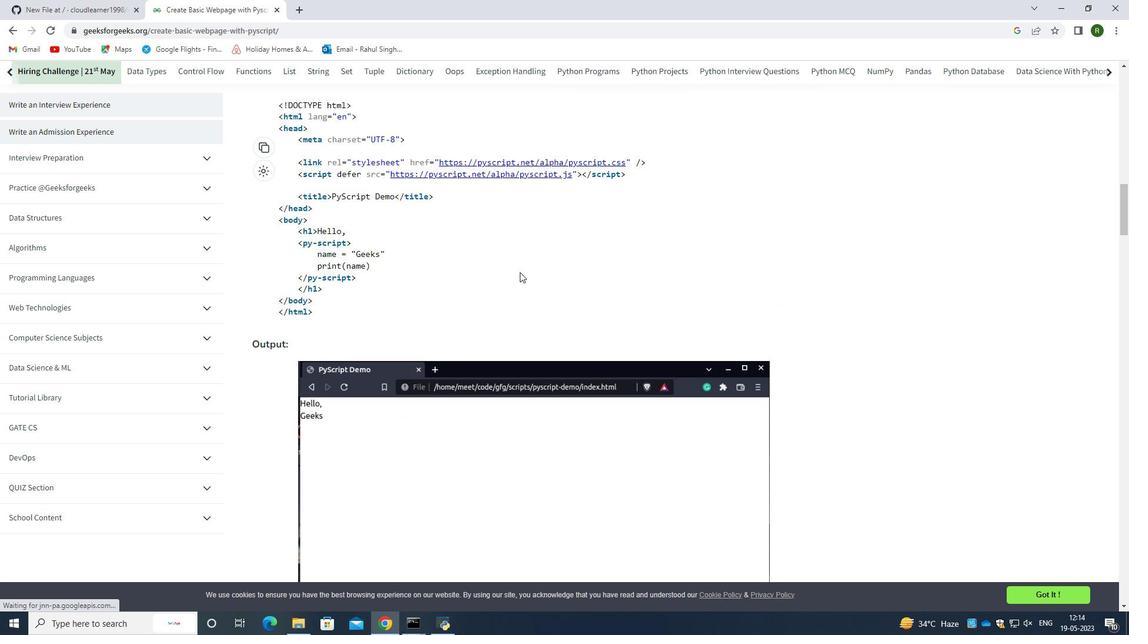 
Action: Mouse scrolled (519, 273) with delta (0, 0)
Screenshot: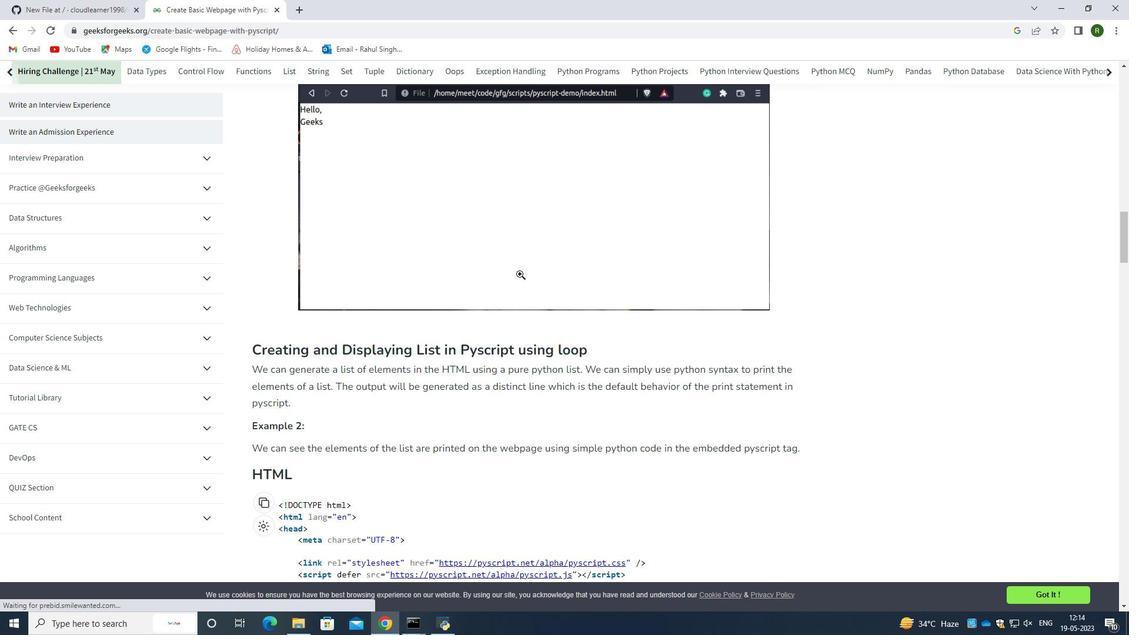 
Action: Mouse scrolled (519, 273) with delta (0, 0)
Screenshot: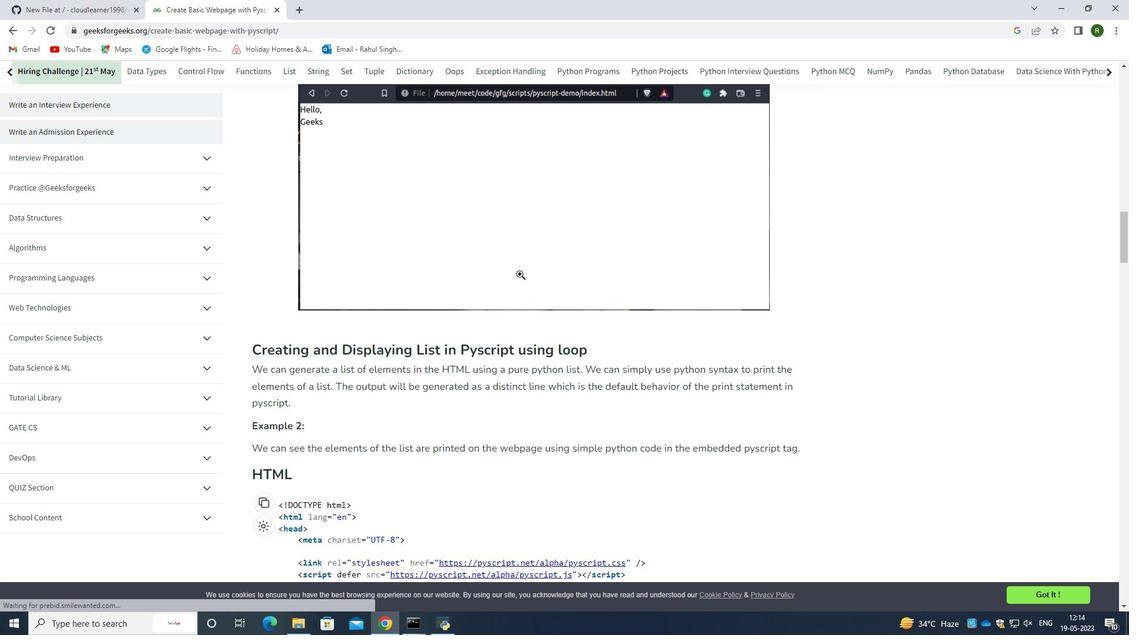 
Action: Mouse moved to (388, 324)
Screenshot: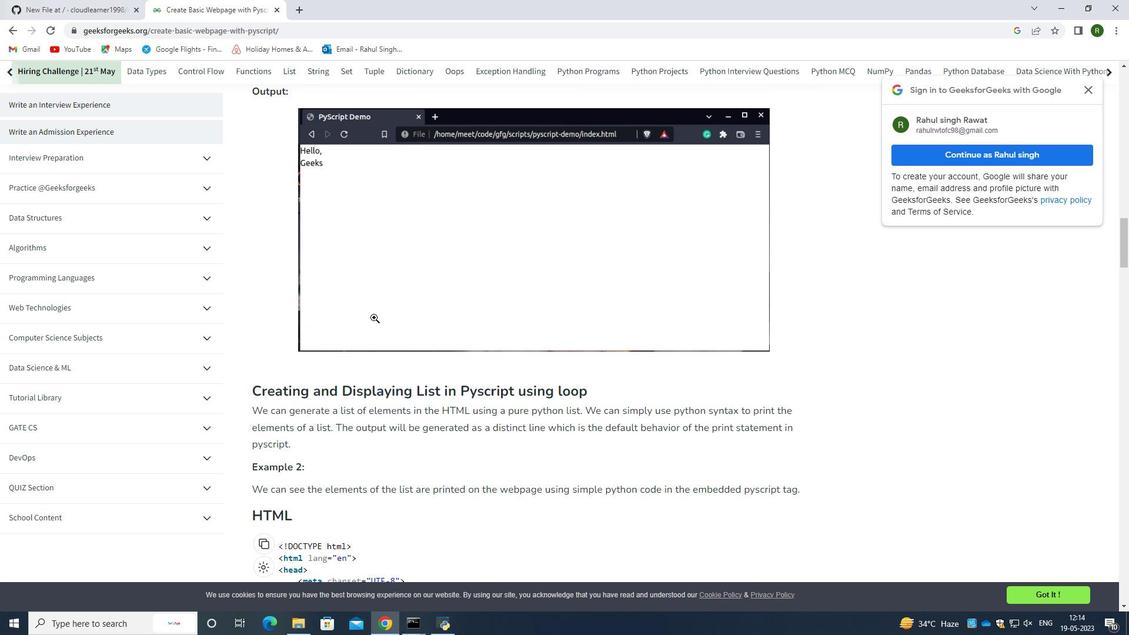 
Action: Mouse scrolled (388, 323) with delta (0, 0)
Screenshot: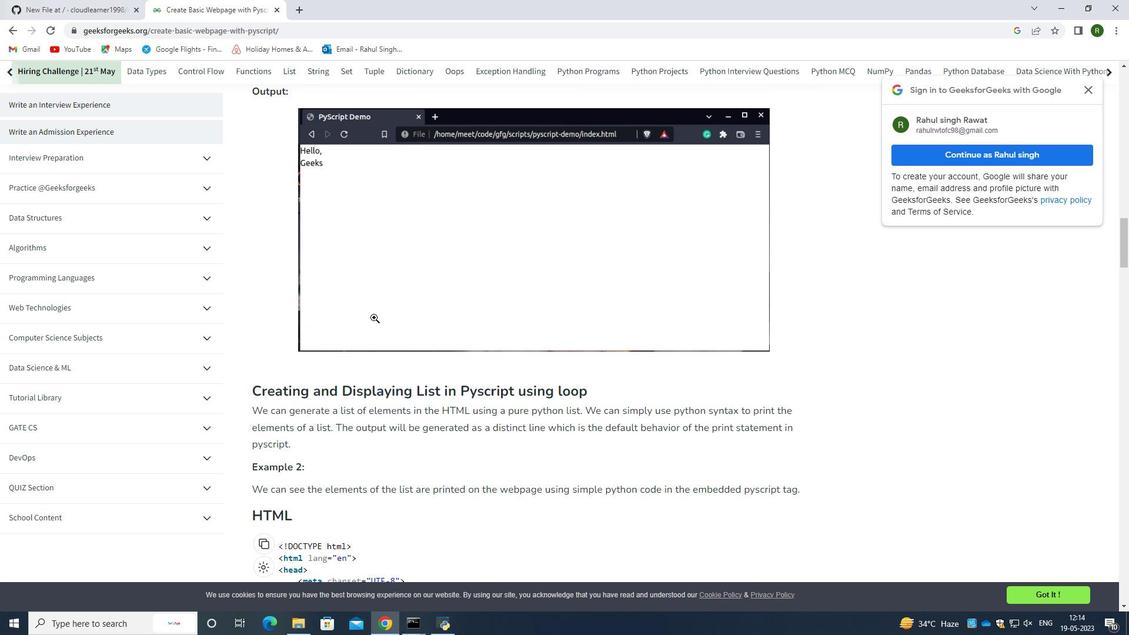 
Action: Mouse moved to (392, 329)
Screenshot: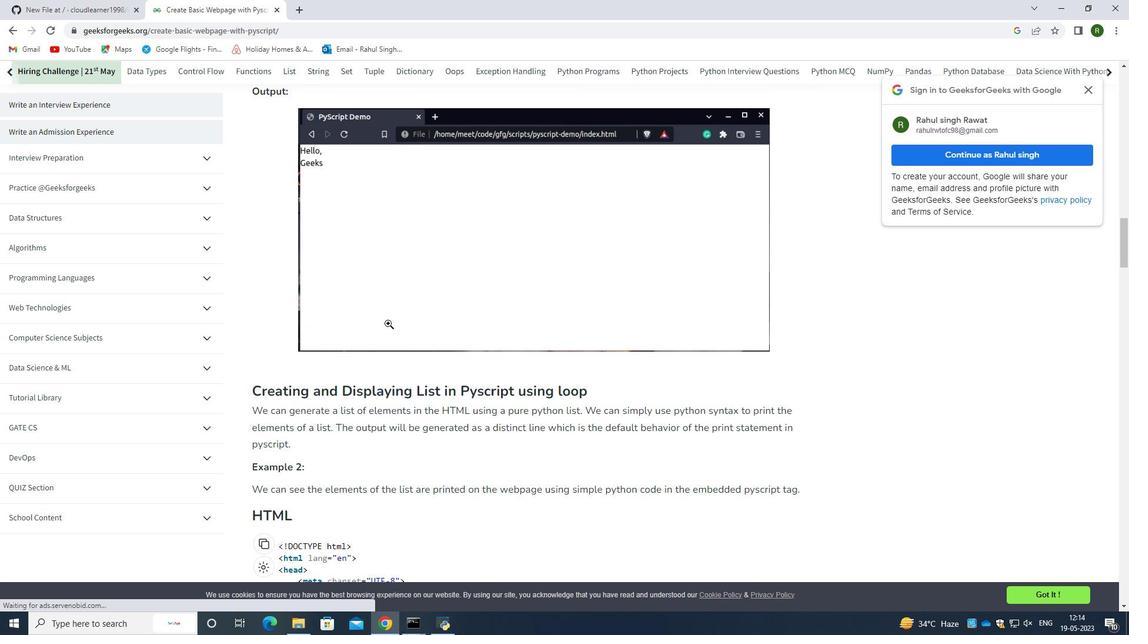 
Action: Mouse scrolled (392, 329) with delta (0, 0)
Screenshot: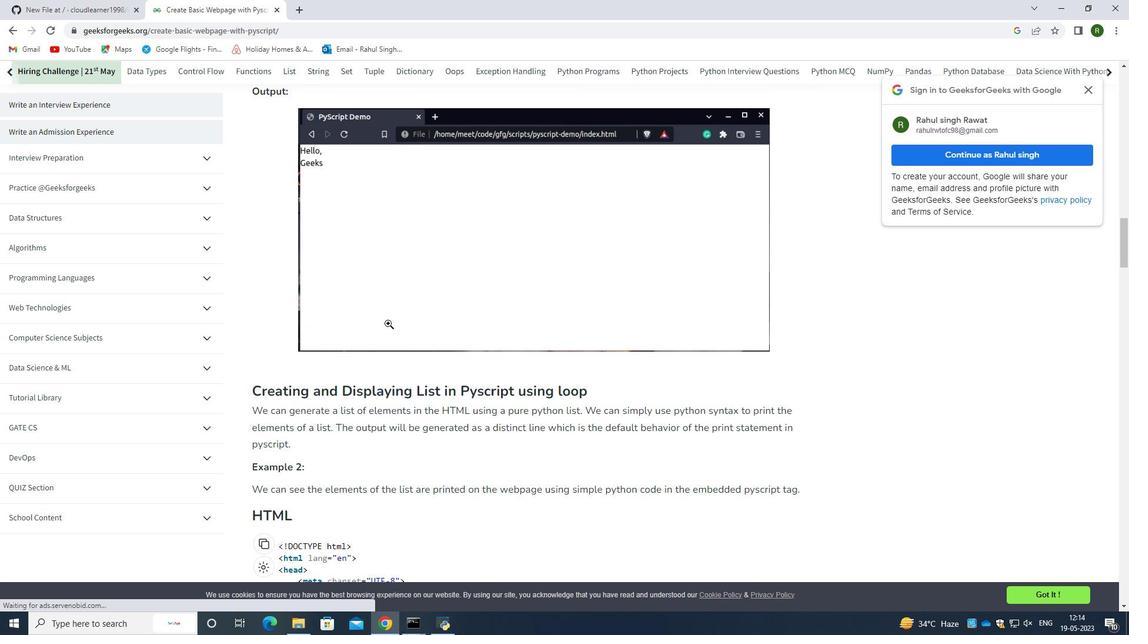 
Action: Mouse moved to (392, 331)
Screenshot: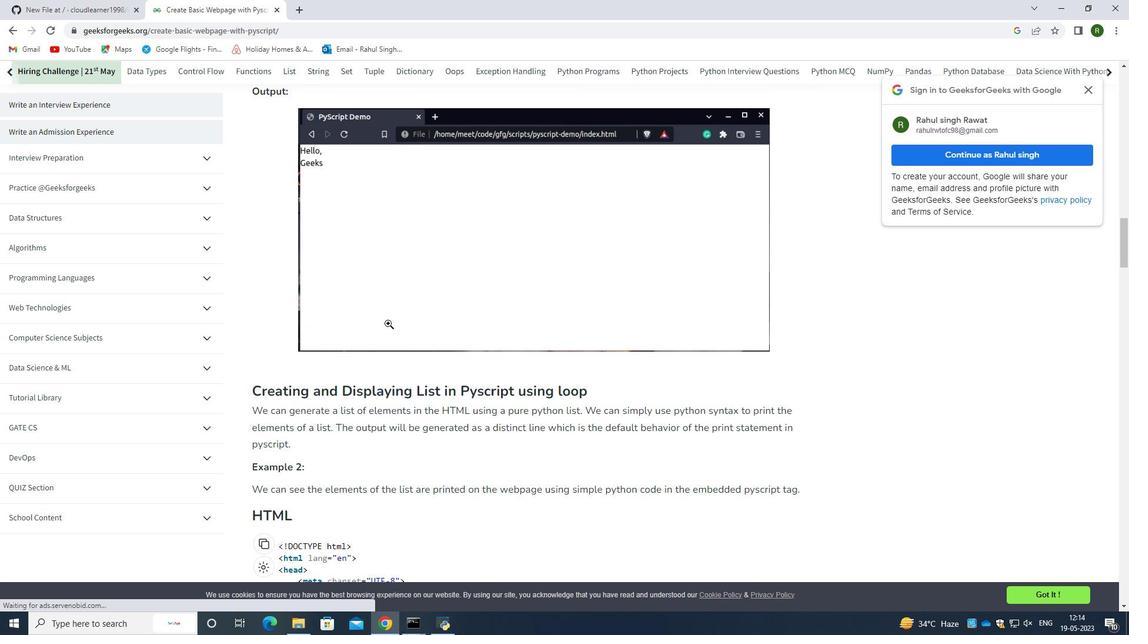 
Action: Mouse scrolled (392, 331) with delta (0, 0)
Screenshot: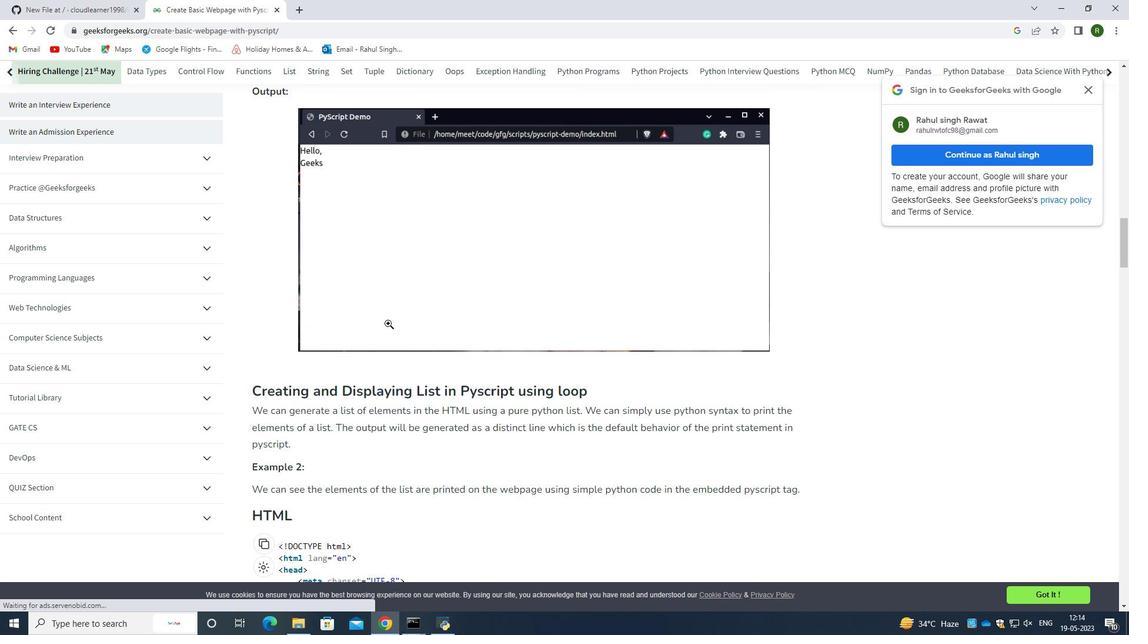 
Action: Mouse scrolled (392, 331) with delta (0, 0)
Screenshot: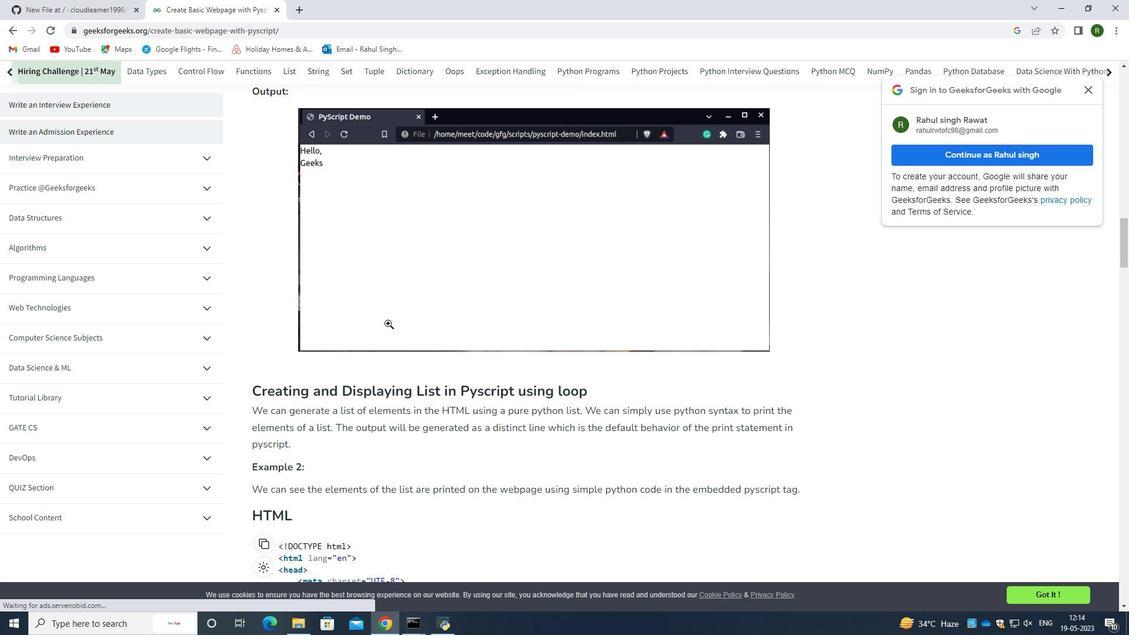 
Action: Mouse scrolled (392, 331) with delta (0, 0)
Screenshot: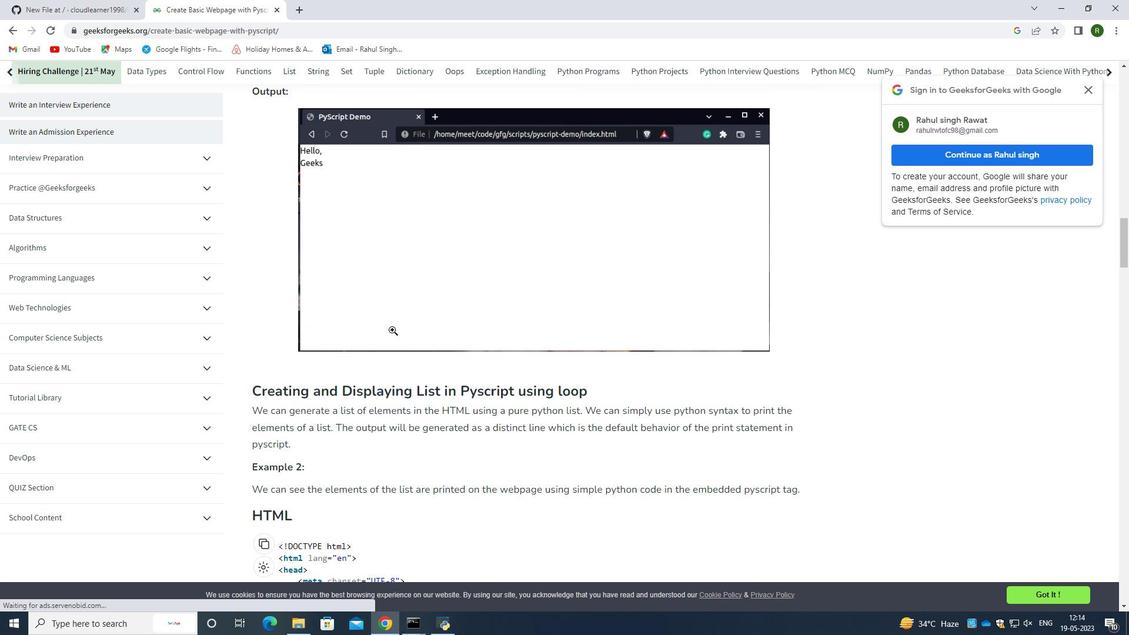
Action: Mouse moved to (393, 332)
Screenshot: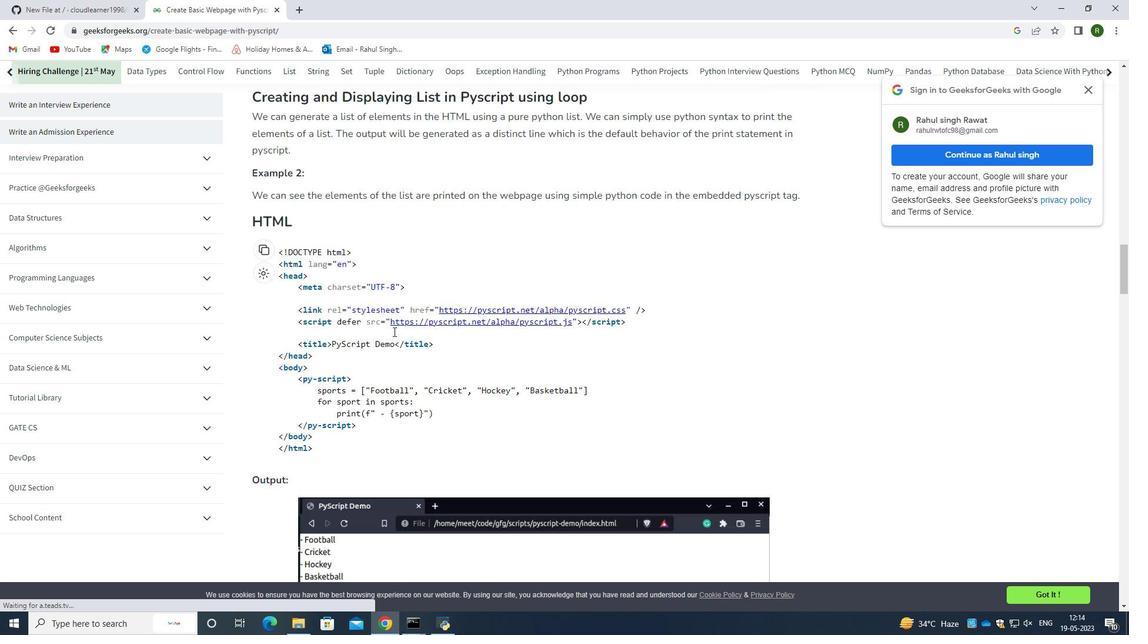 
Action: Mouse scrolled (393, 331) with delta (0, 0)
Screenshot: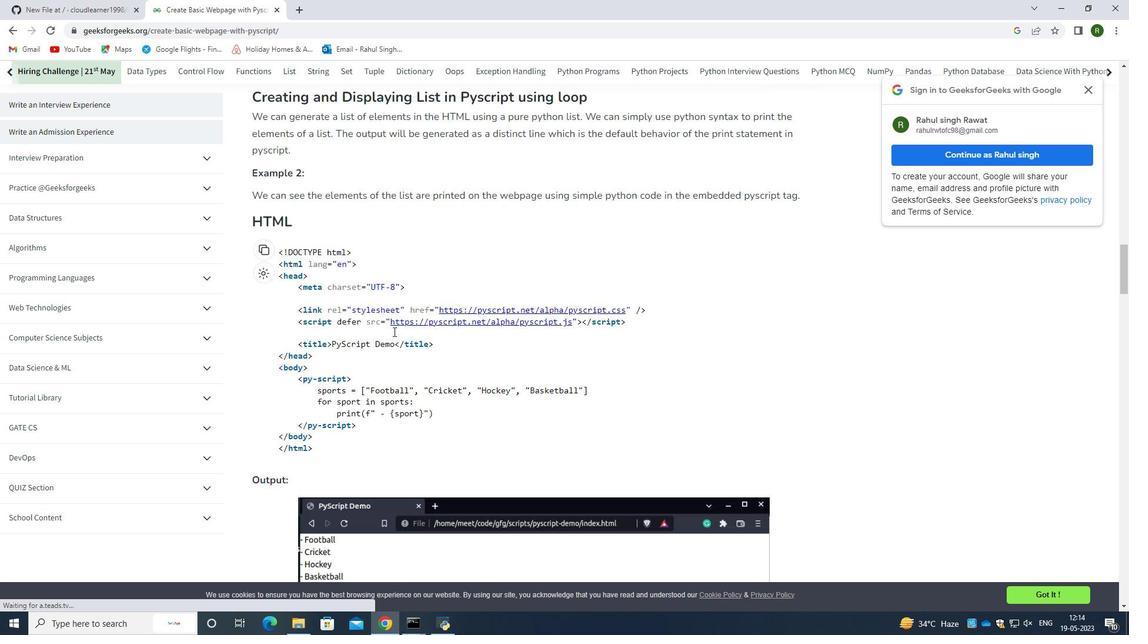 
Action: Mouse scrolled (393, 331) with delta (0, 0)
Screenshot: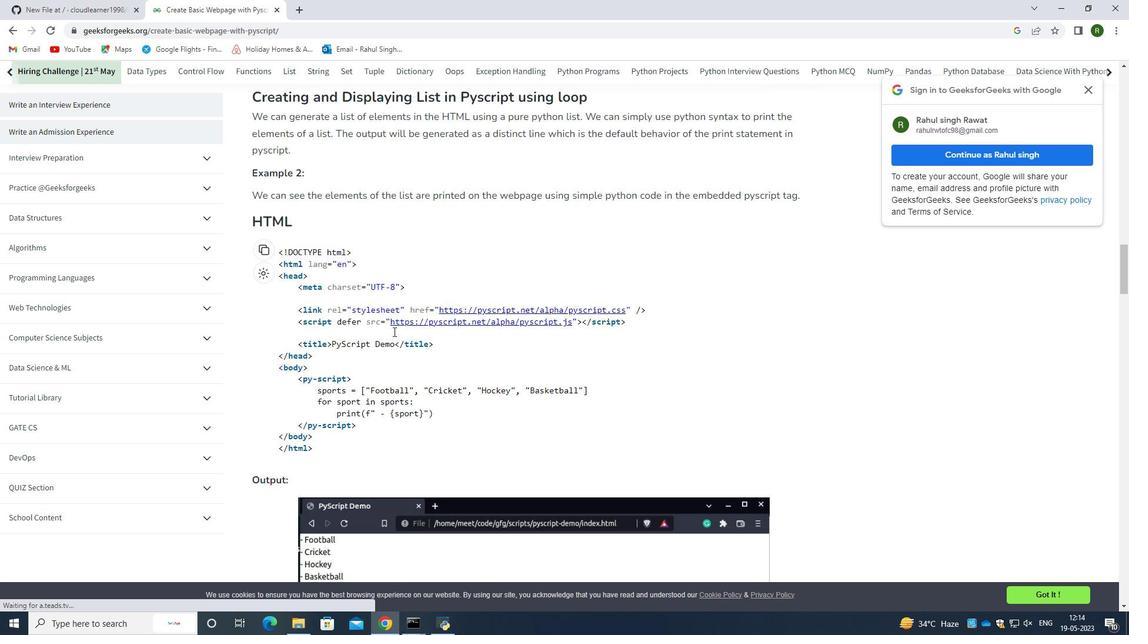 
Action: Mouse scrolled (393, 331) with delta (0, 0)
Screenshot: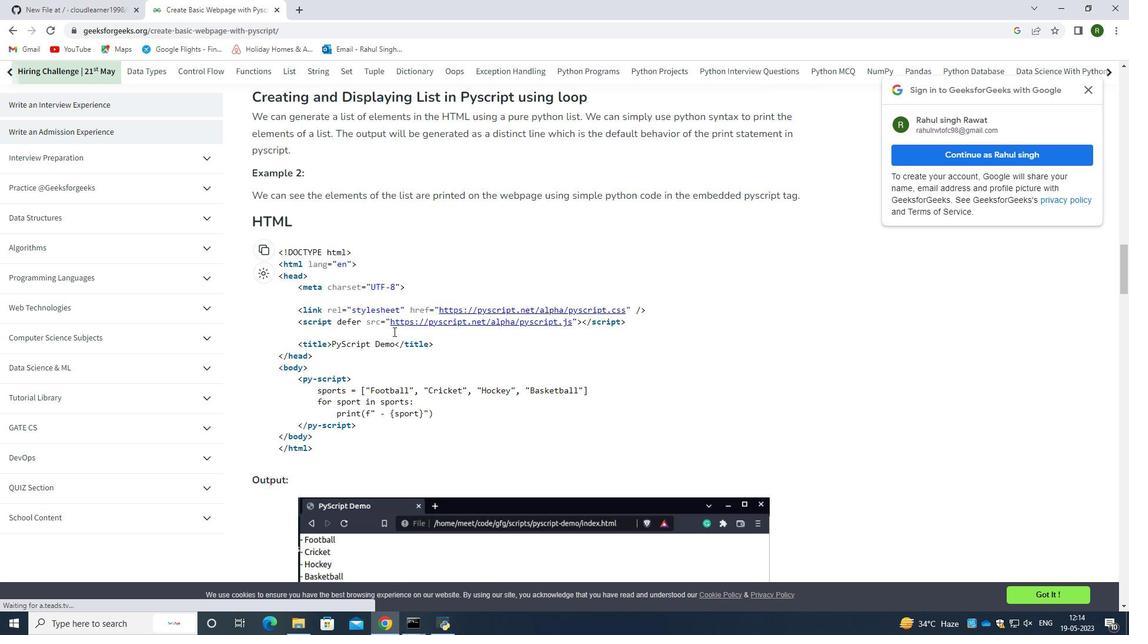 
Action: Mouse scrolled (393, 331) with delta (0, 0)
Screenshot: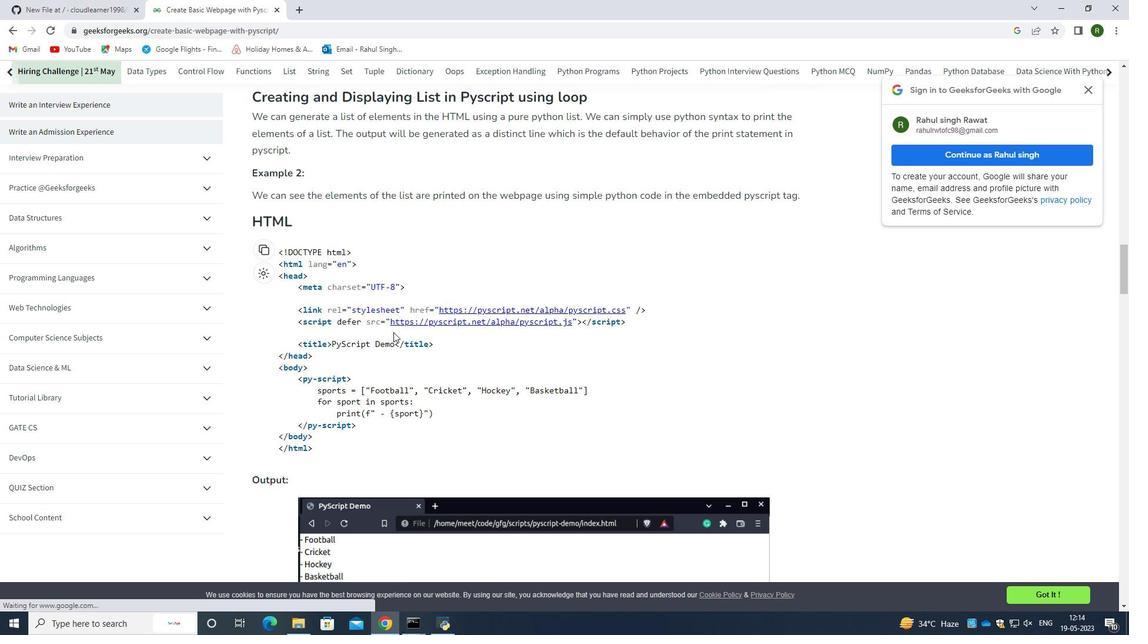 
Action: Mouse moved to (394, 332)
Screenshot: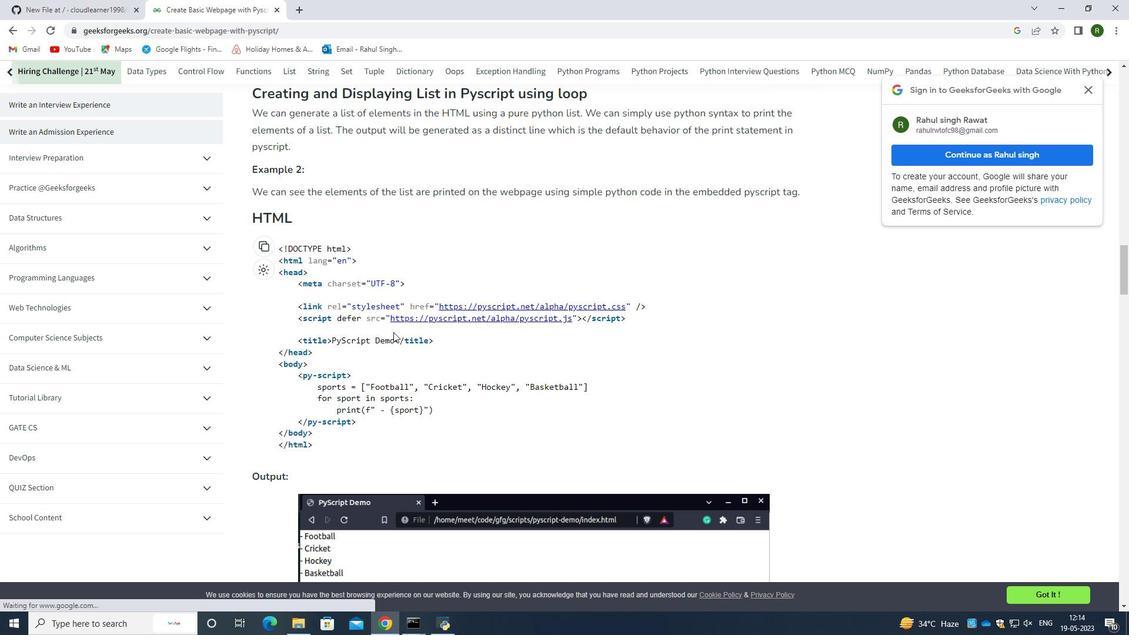 
Action: Mouse scrolled (394, 331) with delta (0, 0)
Screenshot: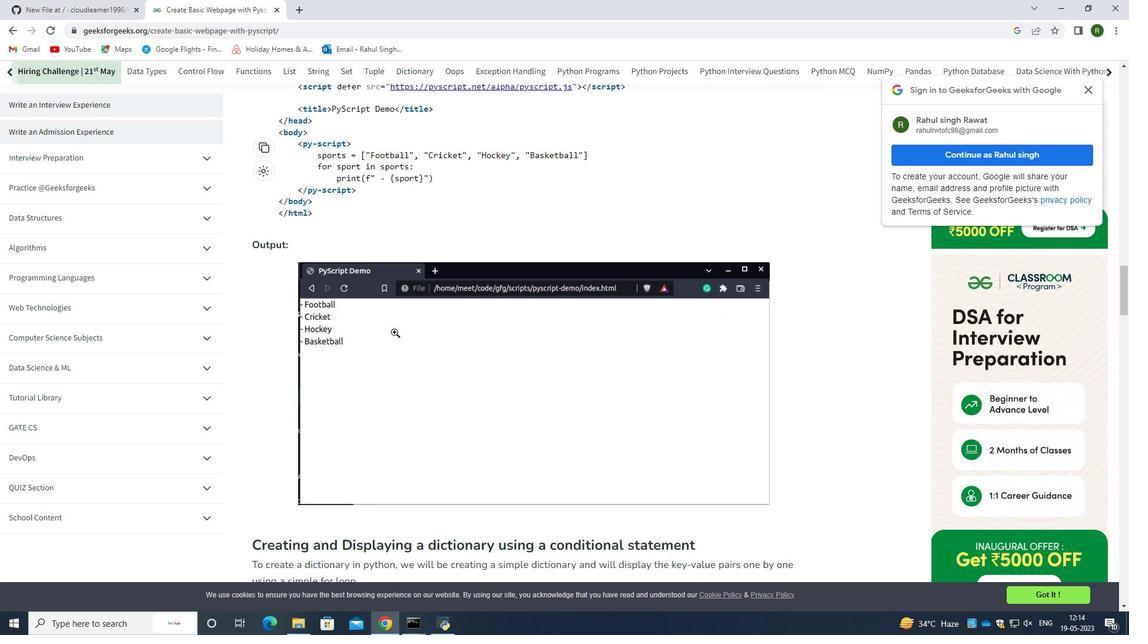 
Action: Mouse scrolled (394, 331) with delta (0, 0)
Screenshot: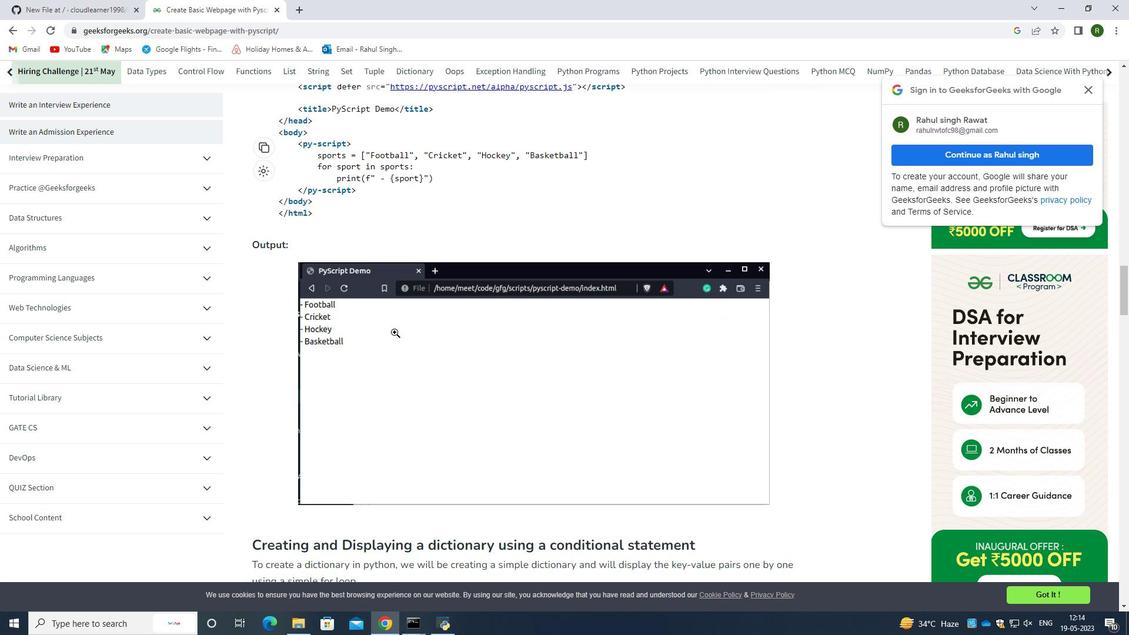 
Action: Mouse scrolled (394, 331) with delta (0, 0)
Screenshot: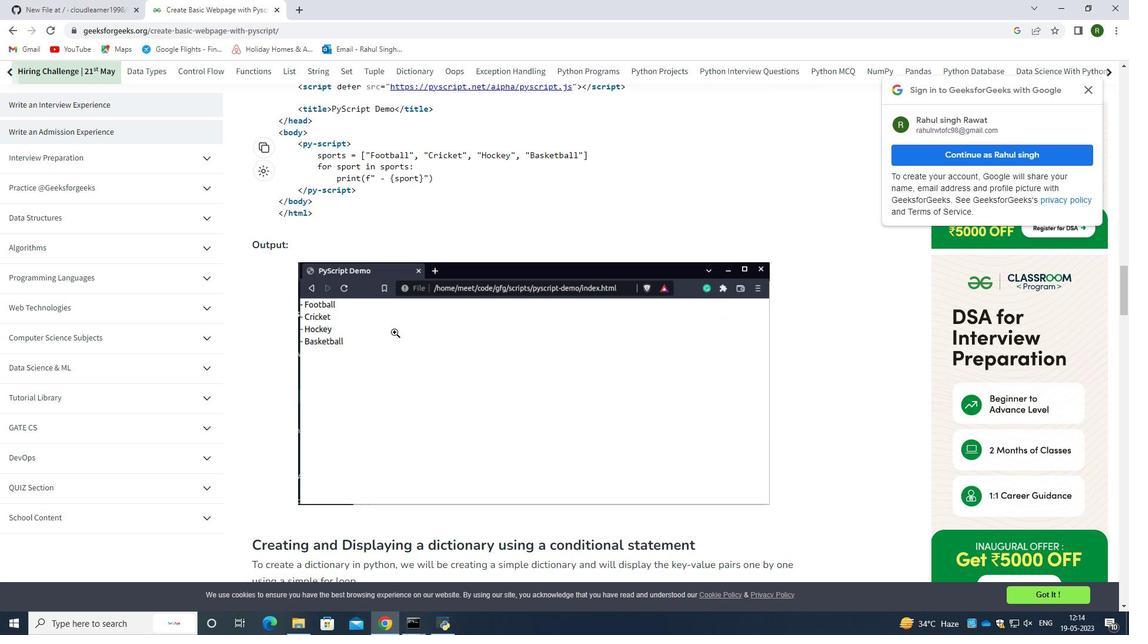 
Action: Mouse moved to (396, 336)
Screenshot: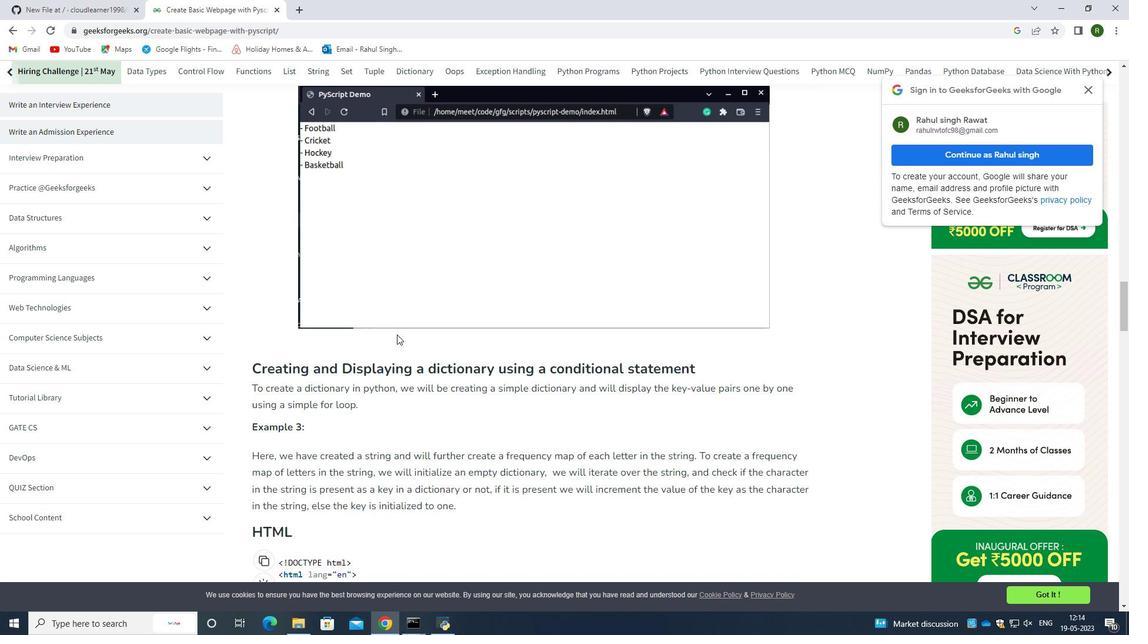 
Action: Mouse scrolled (396, 335) with delta (0, 0)
Screenshot: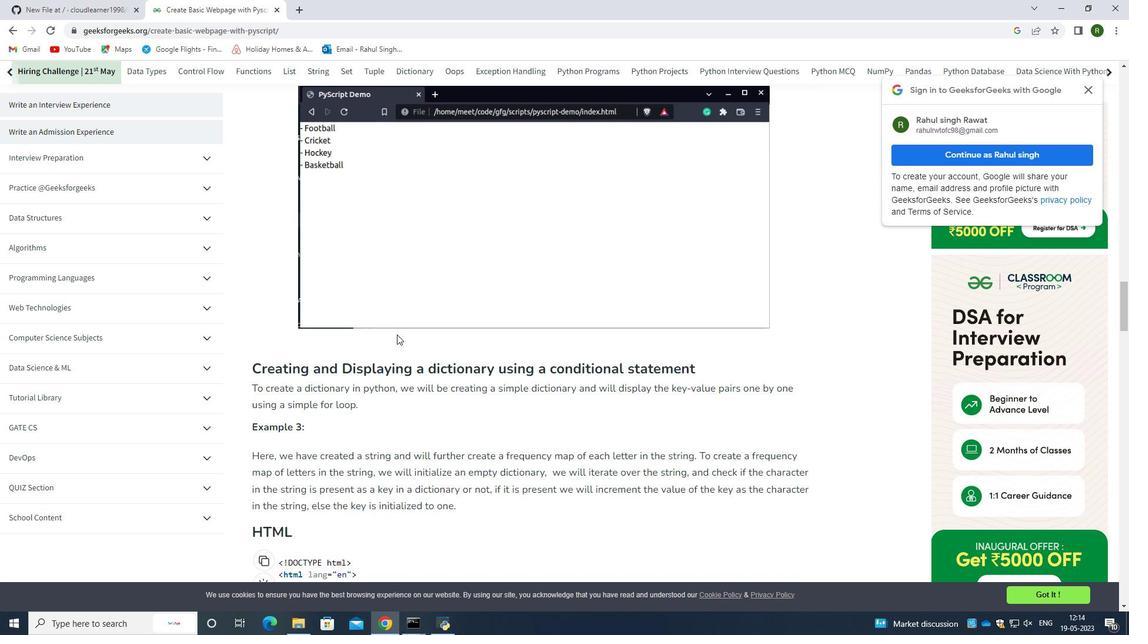 
Action: Mouse moved to (396, 338)
Screenshot: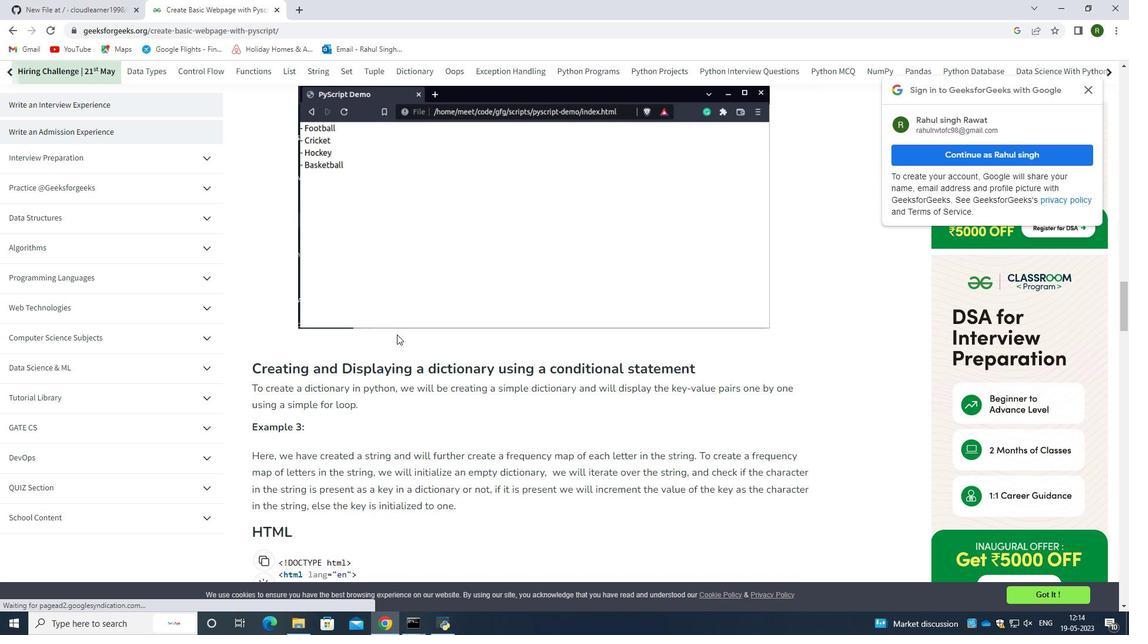 
Action: Mouse scrolled (396, 338) with delta (0, 0)
Screenshot: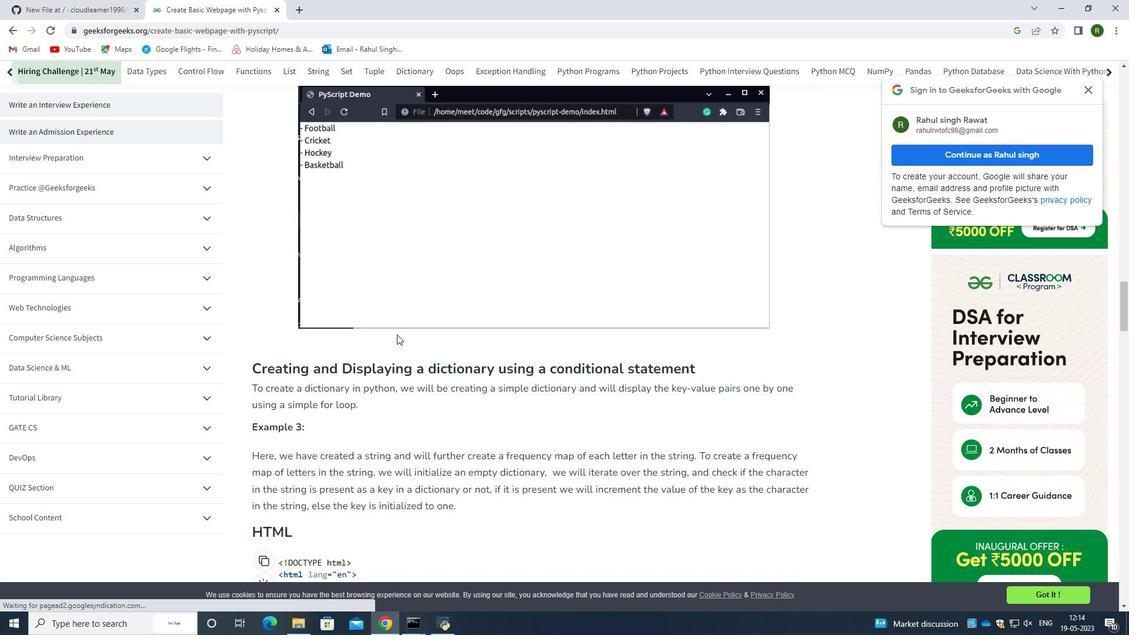 
Action: Mouse moved to (396, 339)
Screenshot: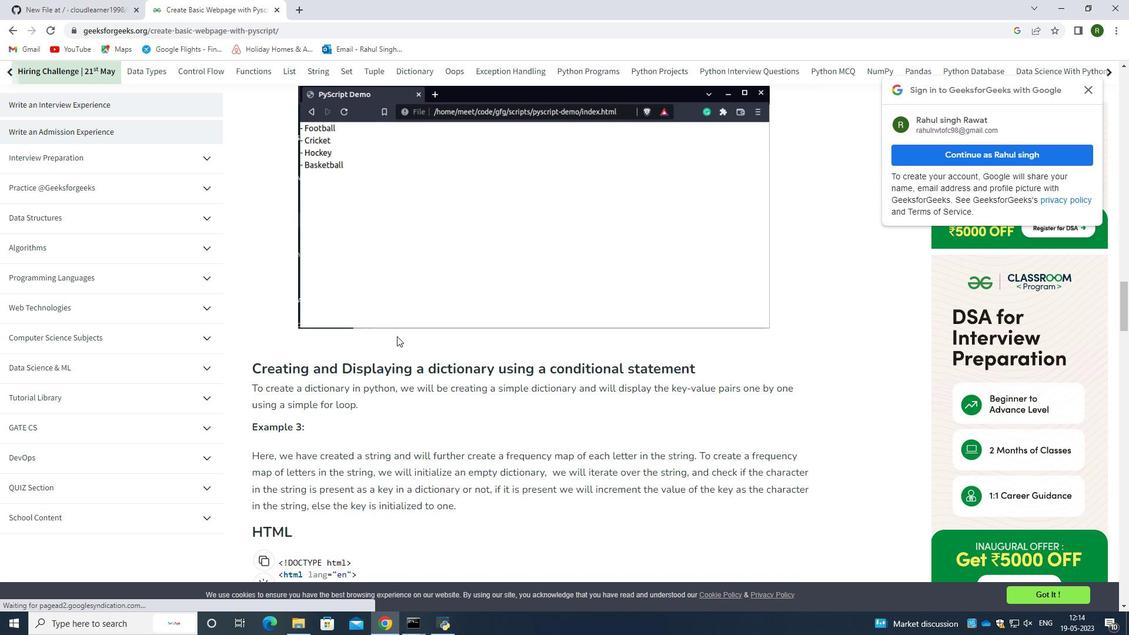 
Action: Mouse scrolled (396, 339) with delta (0, 0)
Screenshot: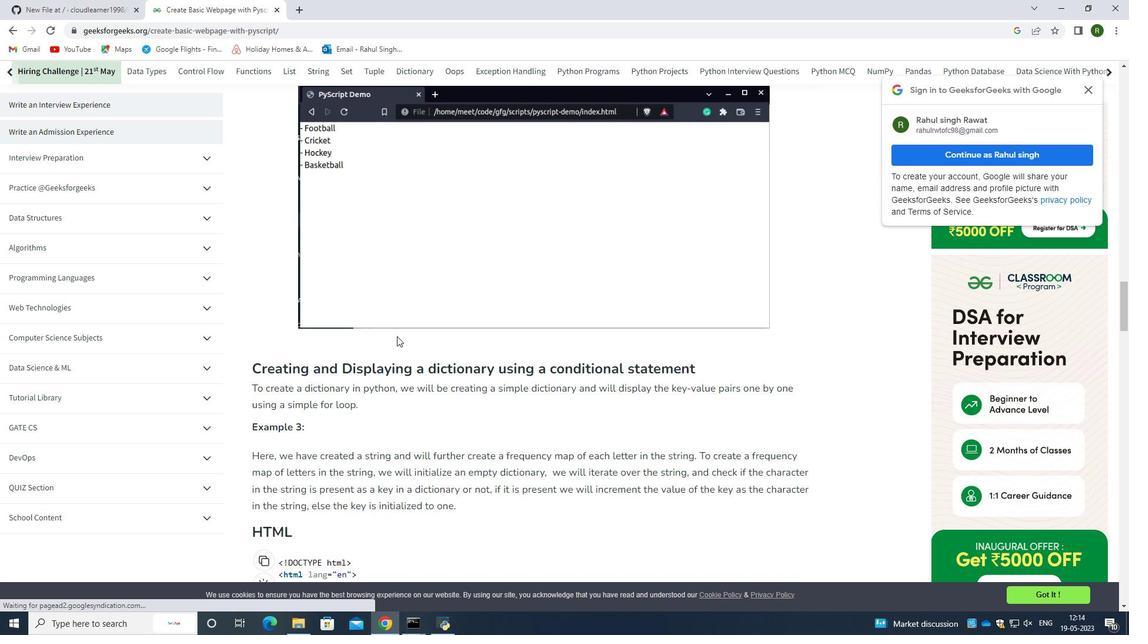 
Action: Mouse moved to (10, 31)
Screenshot: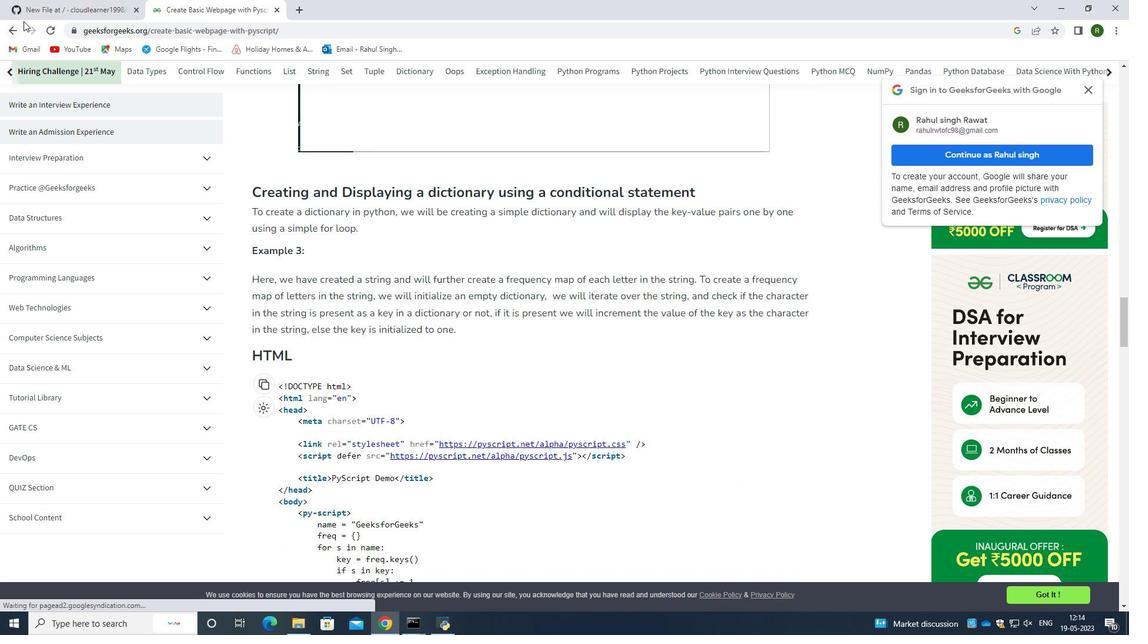 
Action: Mouse pressed left at (10, 31)
Screenshot: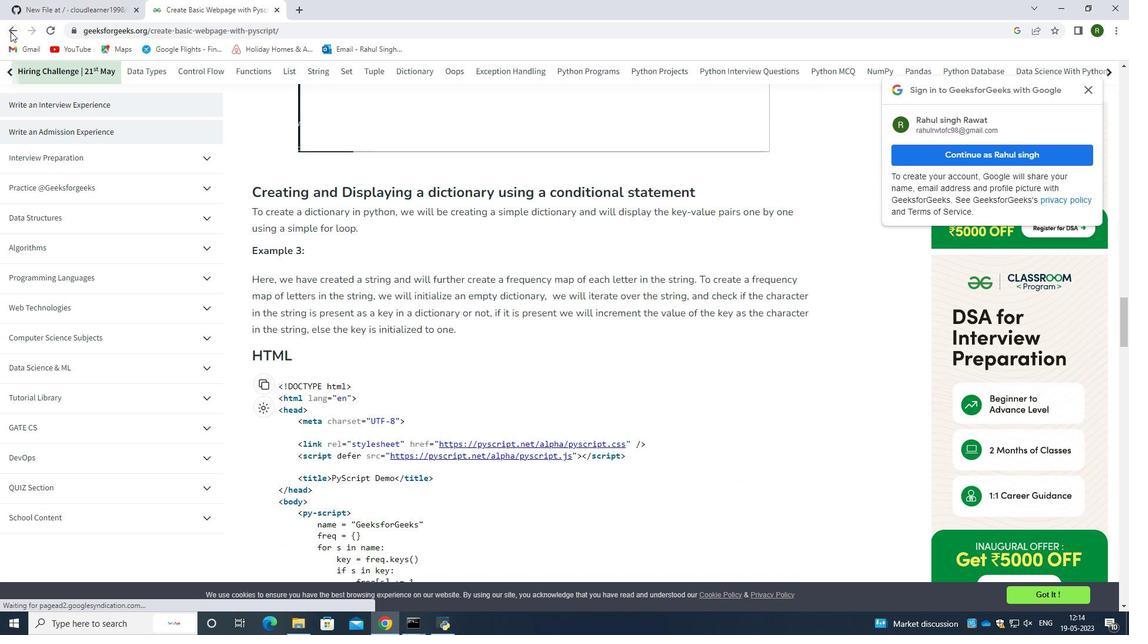 
Action: Mouse moved to (375, 333)
Screenshot: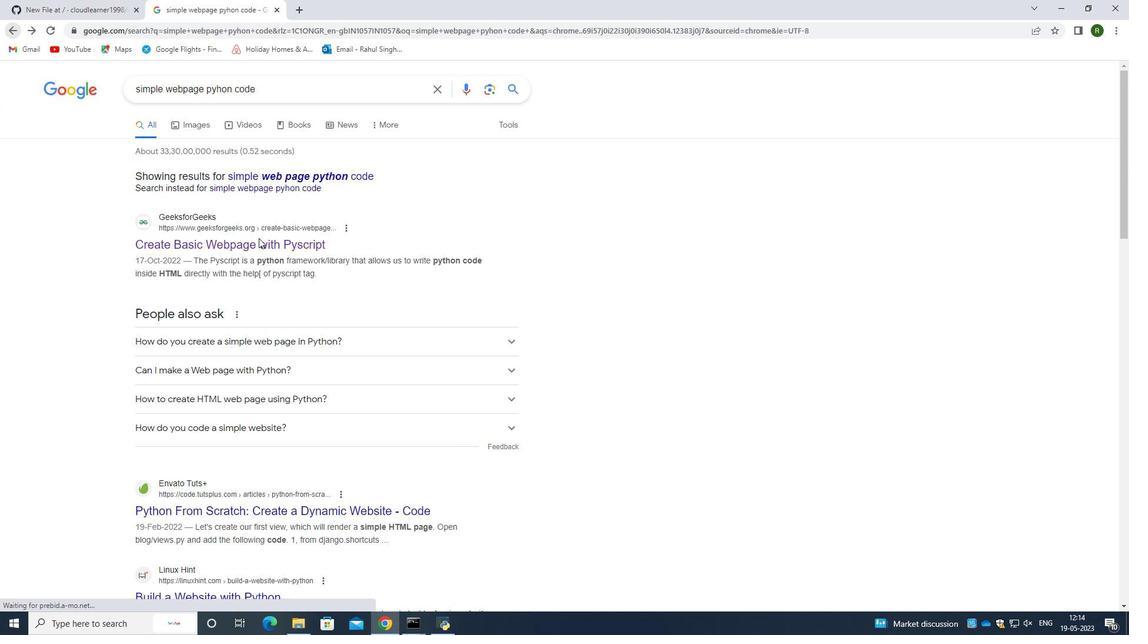 
Action: Mouse scrolled (375, 332) with delta (0, 0)
Screenshot: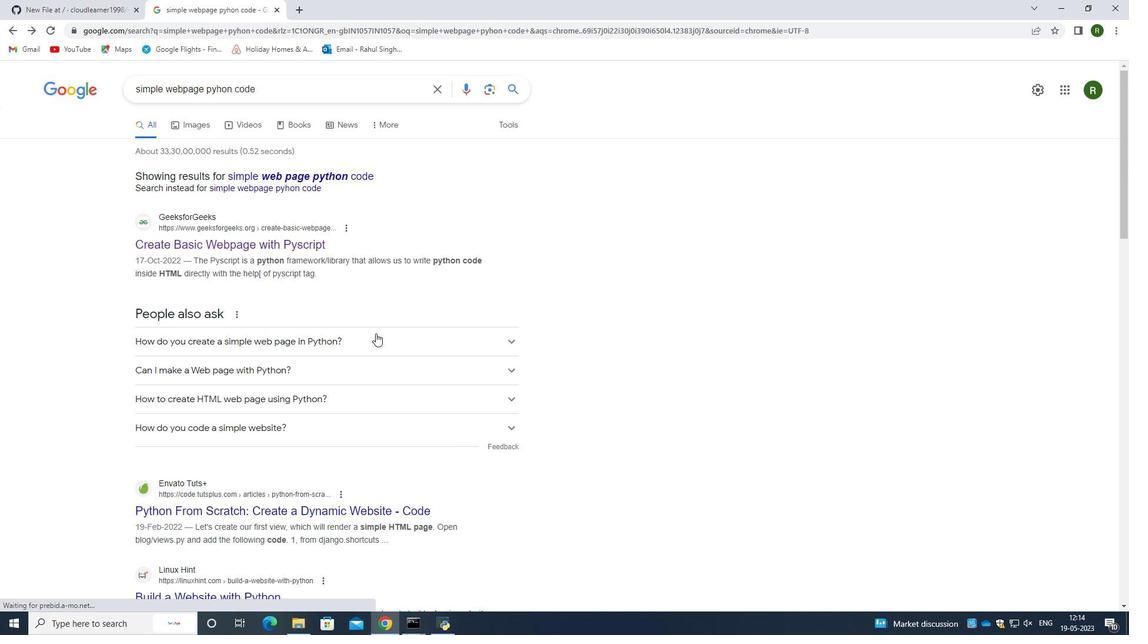 
Action: Mouse scrolled (375, 332) with delta (0, 0)
Screenshot: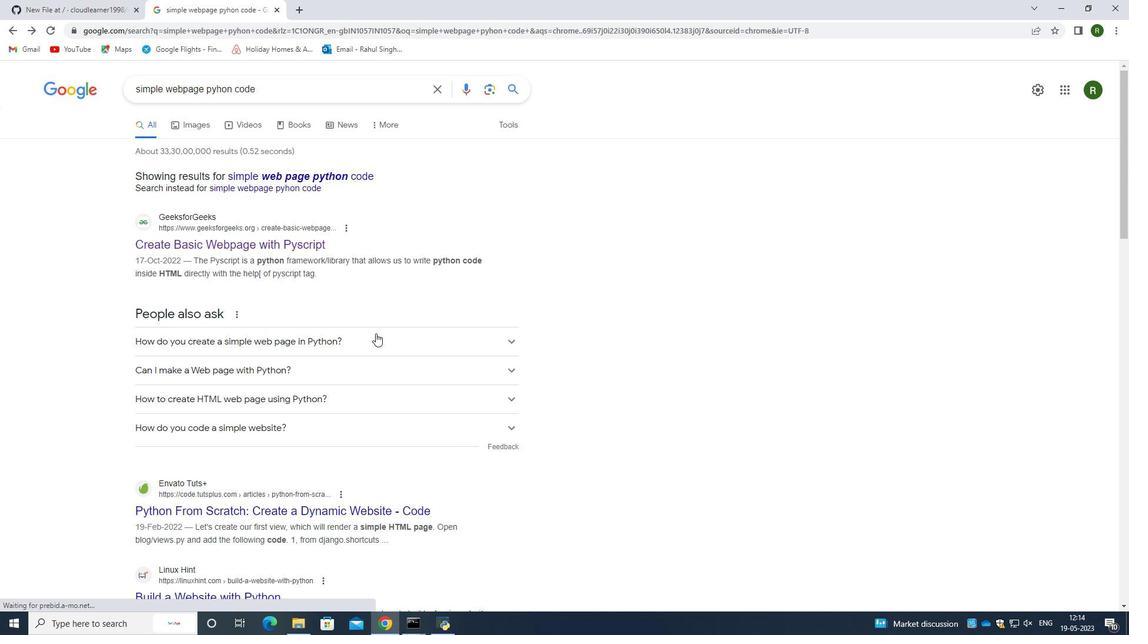 
Action: Mouse scrolled (375, 332) with delta (0, 0)
Screenshot: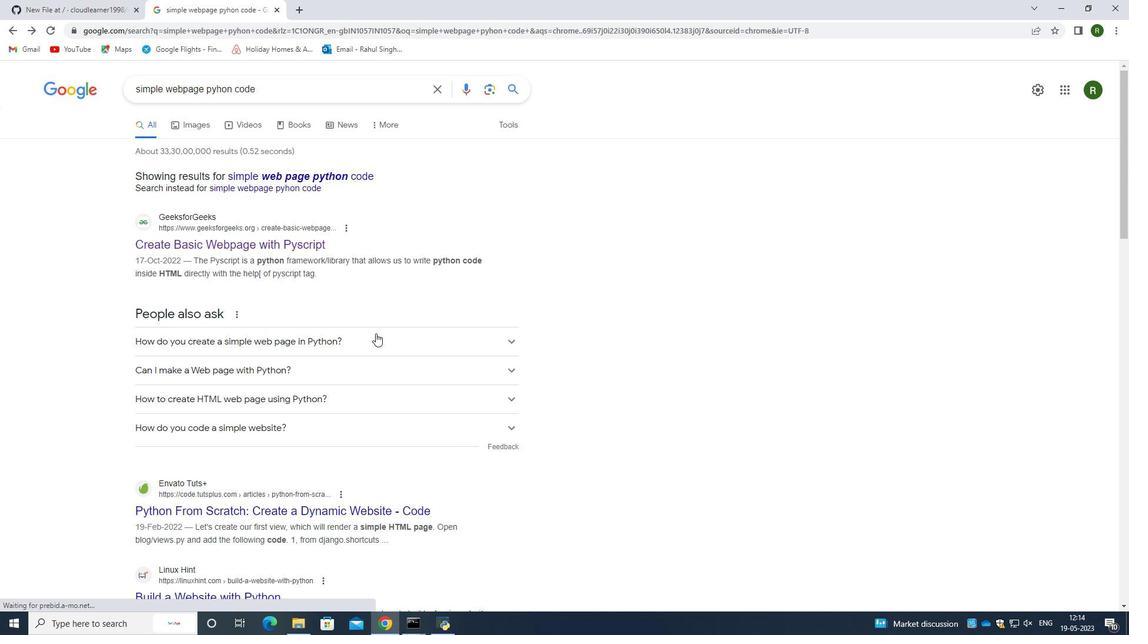 
Action: Mouse scrolled (375, 332) with delta (0, 0)
Screenshot: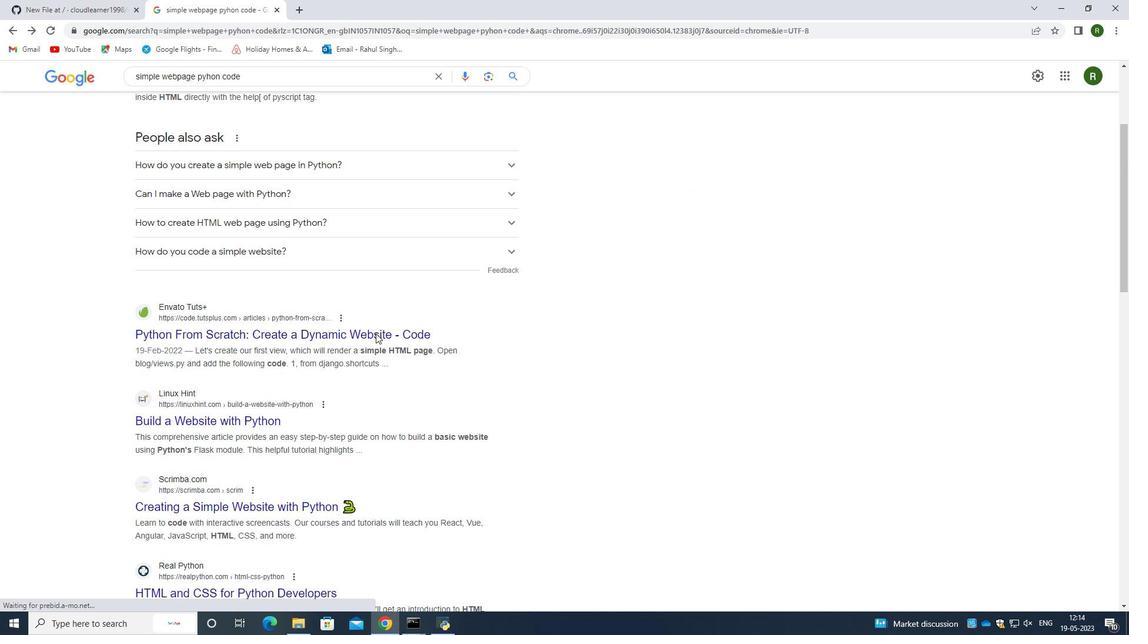 
Action: Mouse scrolled (375, 332) with delta (0, 0)
Screenshot: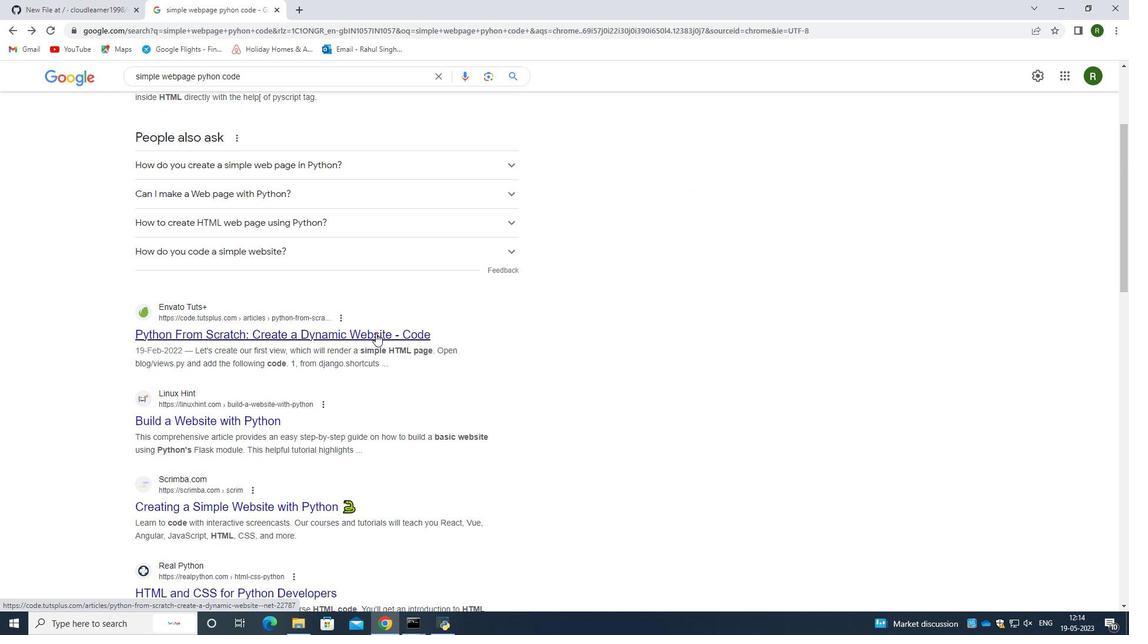 
Action: Mouse moved to (259, 391)
Screenshot: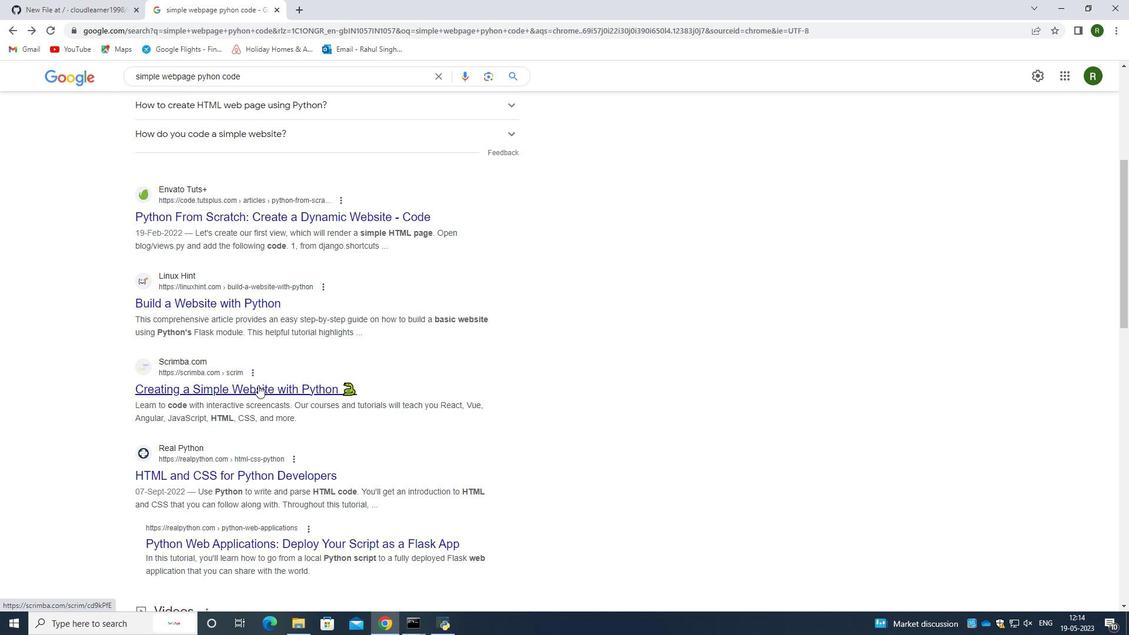 
Action: Mouse pressed left at (259, 391)
Screenshot: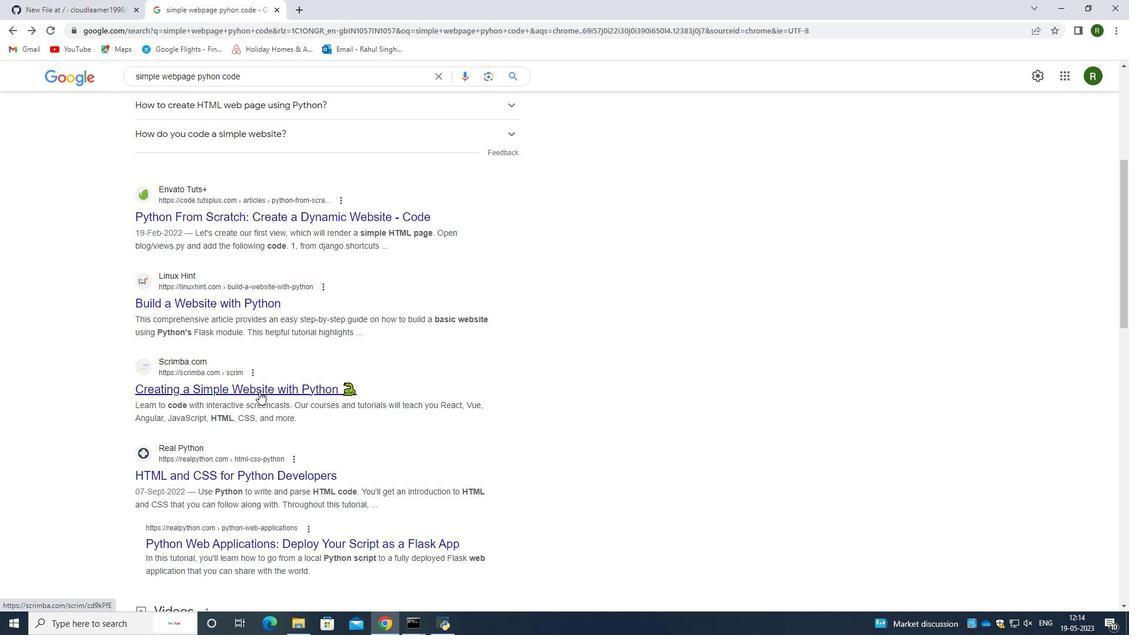 
Action: Mouse moved to (9, 25)
Screenshot: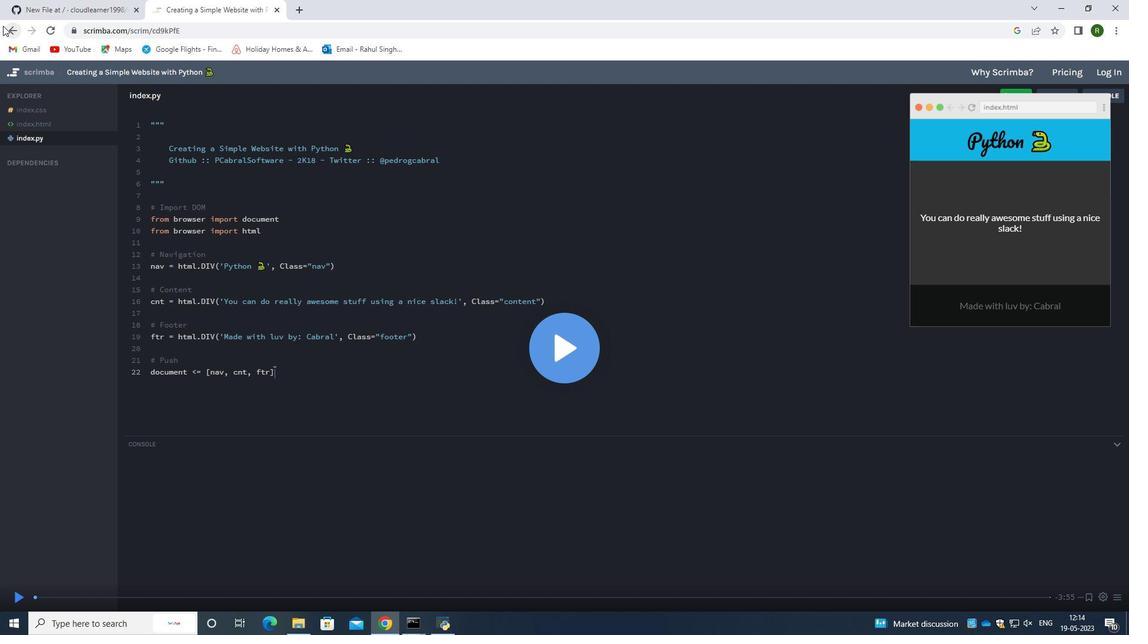 
Action: Mouse pressed left at (9, 25)
Screenshot: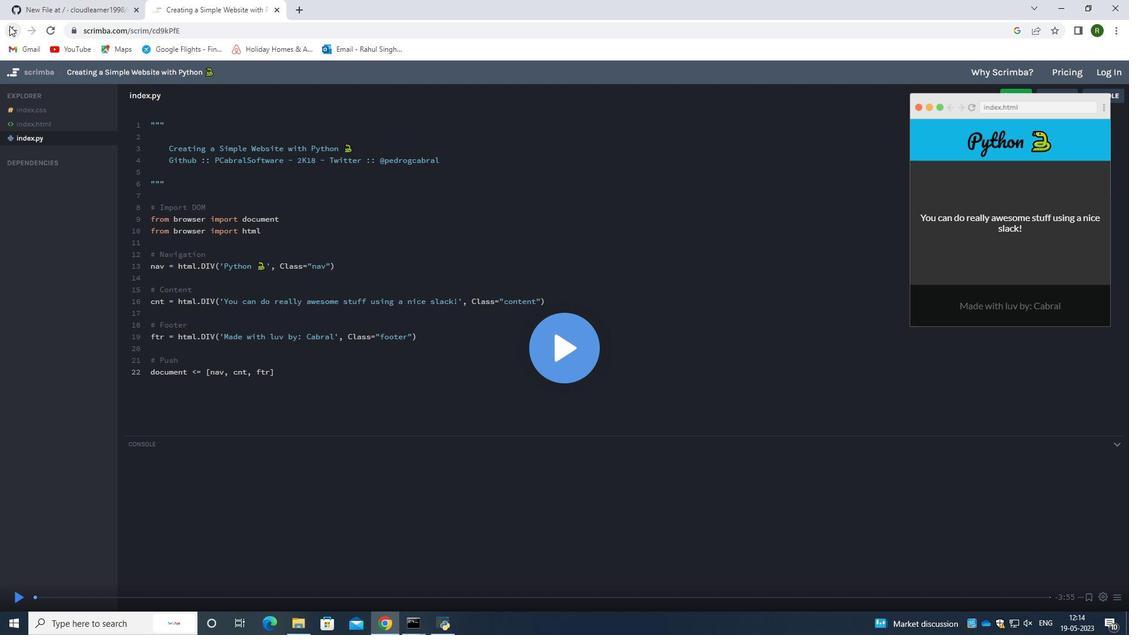 
Action: Mouse moved to (355, 250)
Screenshot: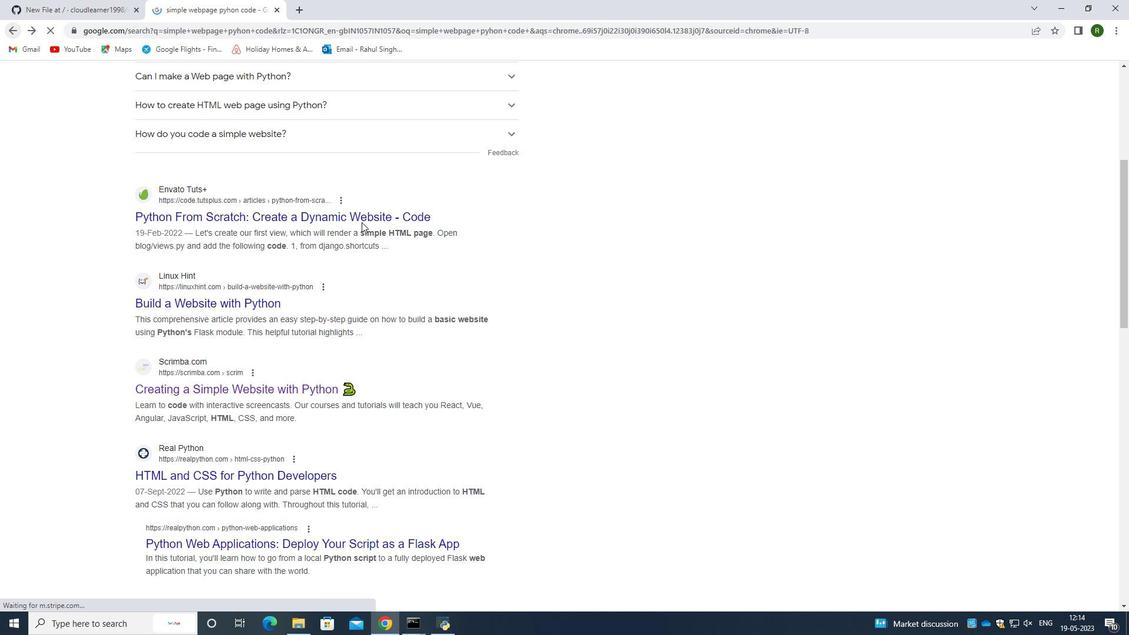 
Action: Mouse scrolled (355, 249) with delta (0, 0)
Screenshot: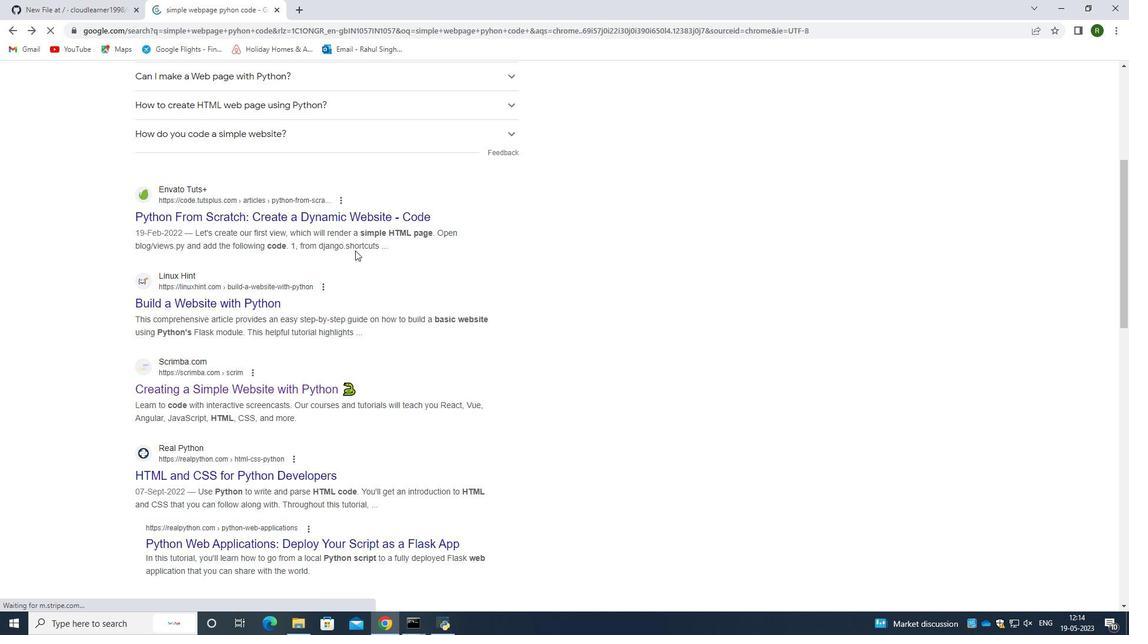 
Action: Mouse scrolled (355, 249) with delta (0, 0)
Screenshot: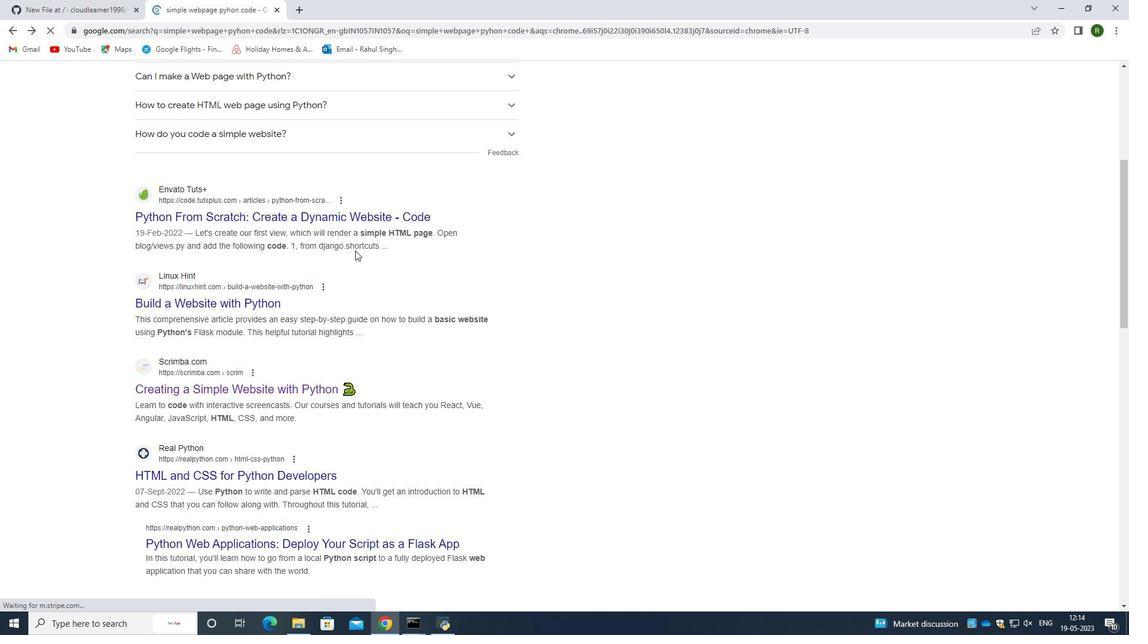
Action: Mouse scrolled (355, 251) with delta (0, 0)
Screenshot: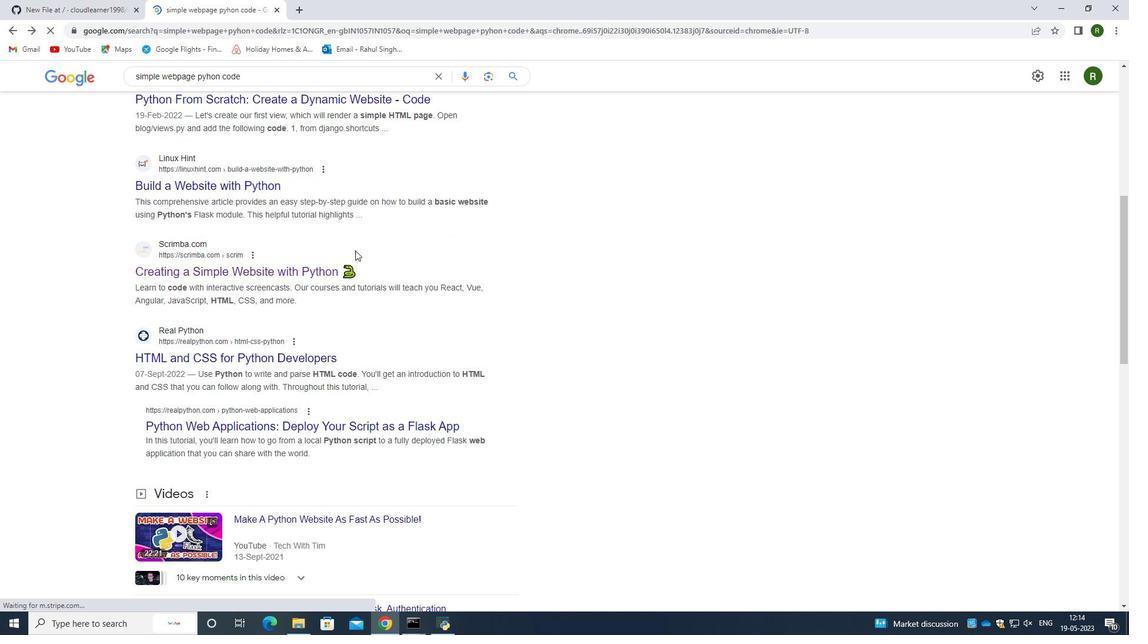 
Action: Mouse scrolled (355, 251) with delta (0, 0)
Screenshot: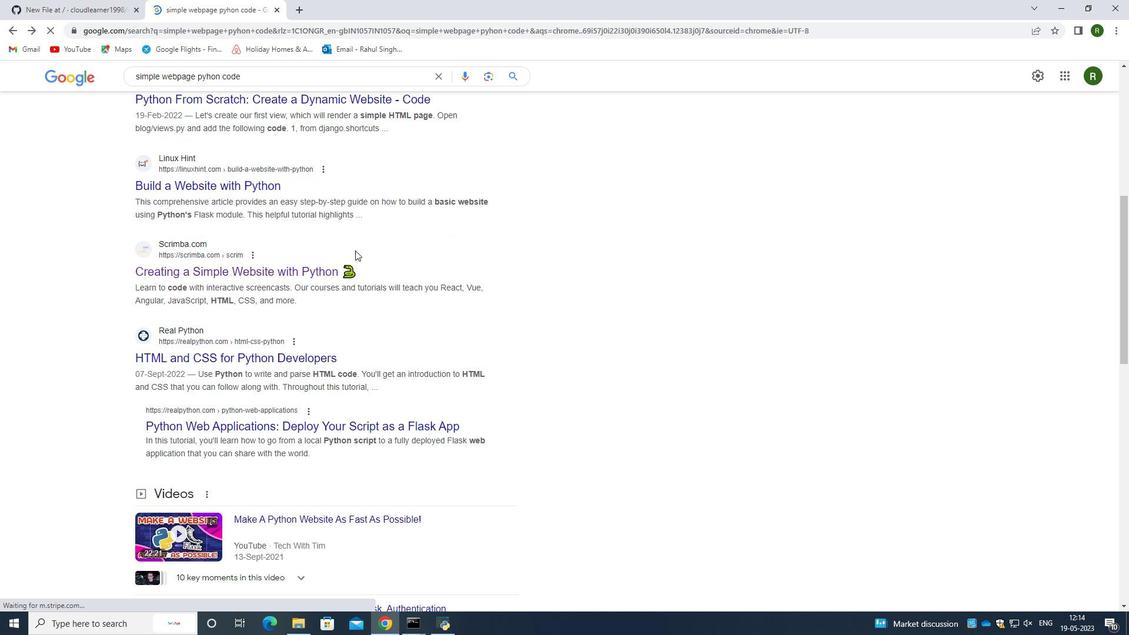 
Action: Mouse moved to (47, 0)
Screenshot: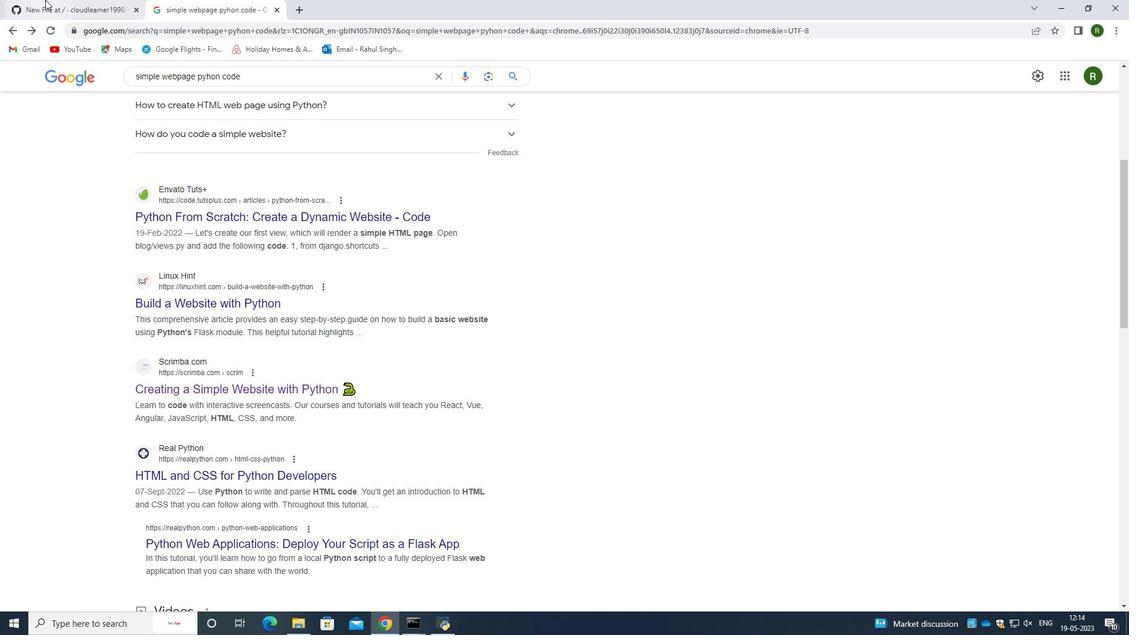 
Action: Mouse pressed left at (47, 0)
Screenshot: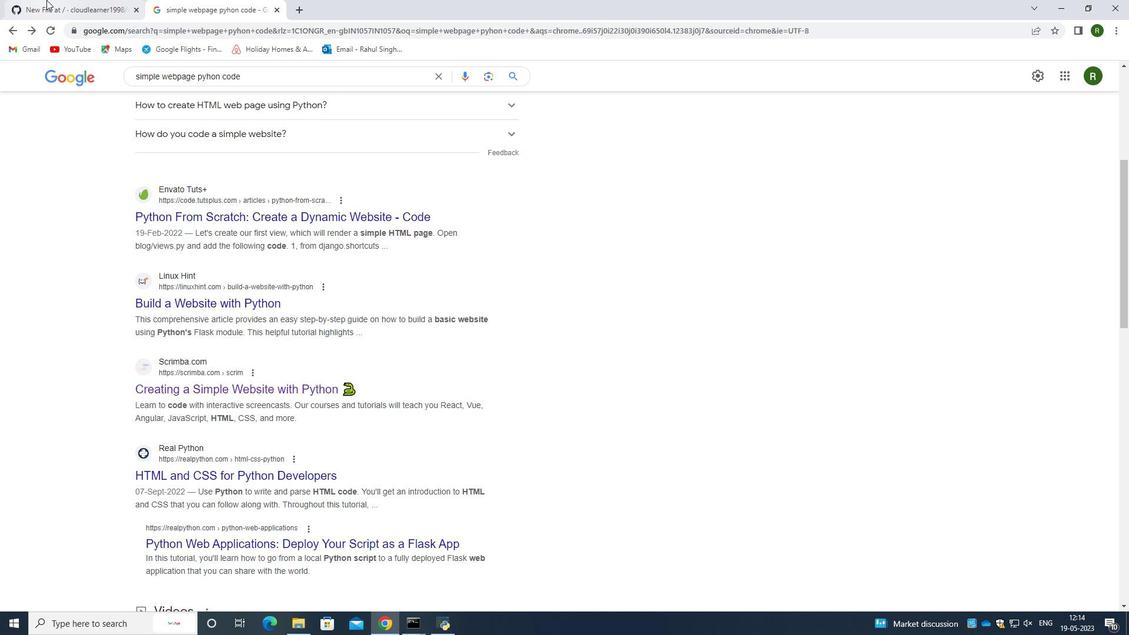 
Action: Mouse moved to (261, 261)
Screenshot: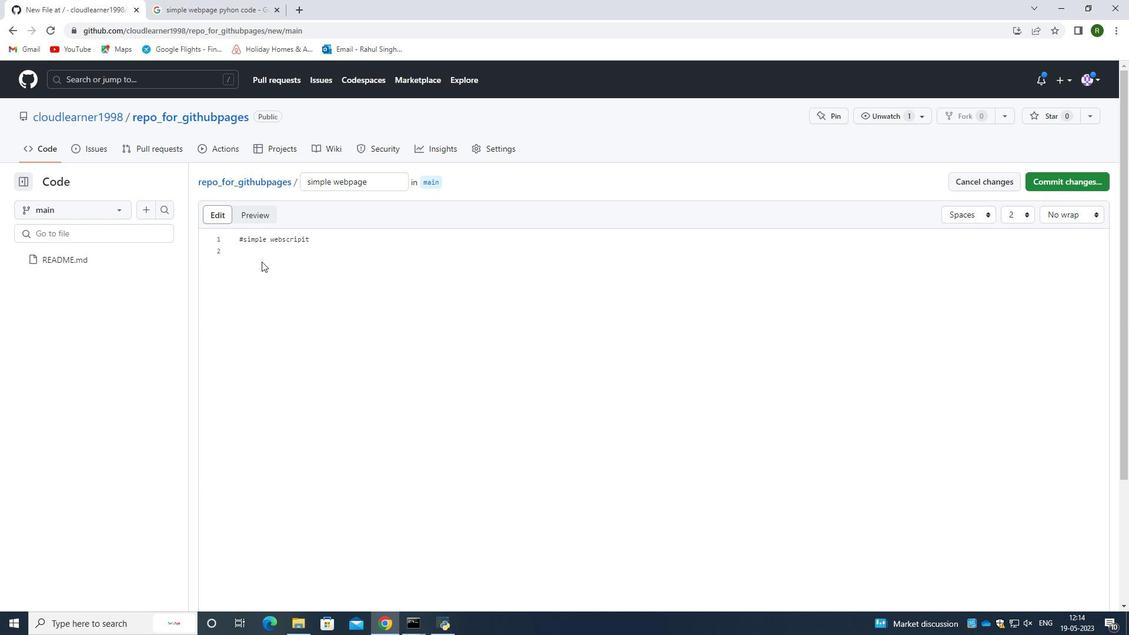 
Action: Key pressed pyt<Key.backspace><Key.backspace>rint<Key.space><Key.shift_r><Key.shift_r><Key.shift_r>(<Key.shift_r>"<Key.caps_lock>H<Key.caps_lock>ello'<Key.space>world<Key.shift_r>"<Key.shift_r><Key.shift_r><Key.shift_r><Key.shift_r><Key.shift_r><Key.shift_r>)
Screenshot: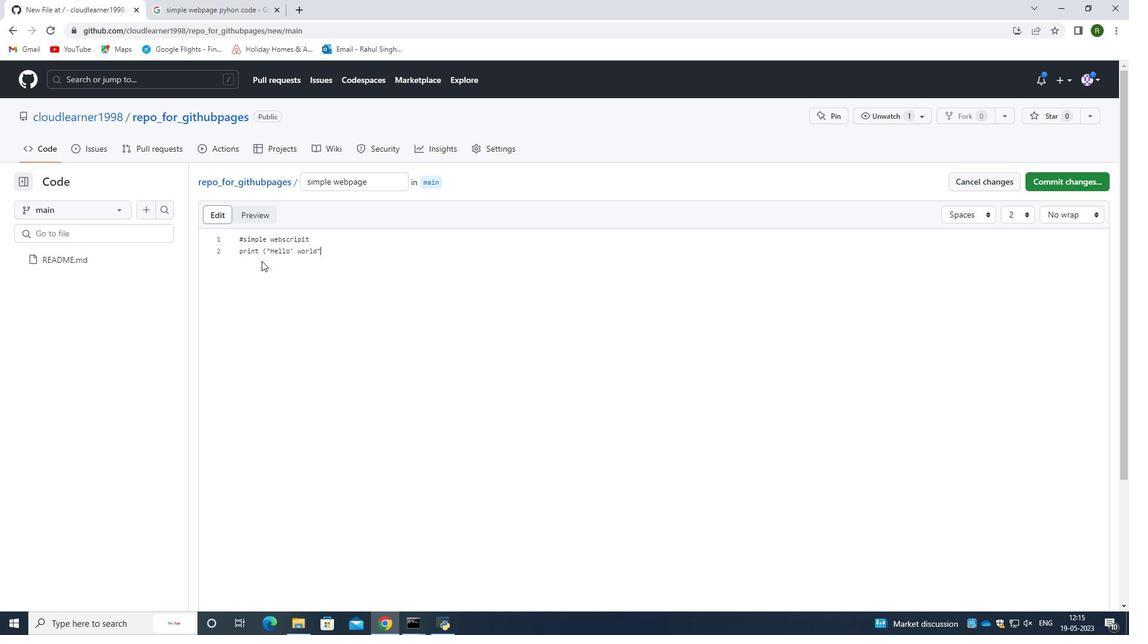 
Action: Mouse moved to (1055, 177)
Screenshot: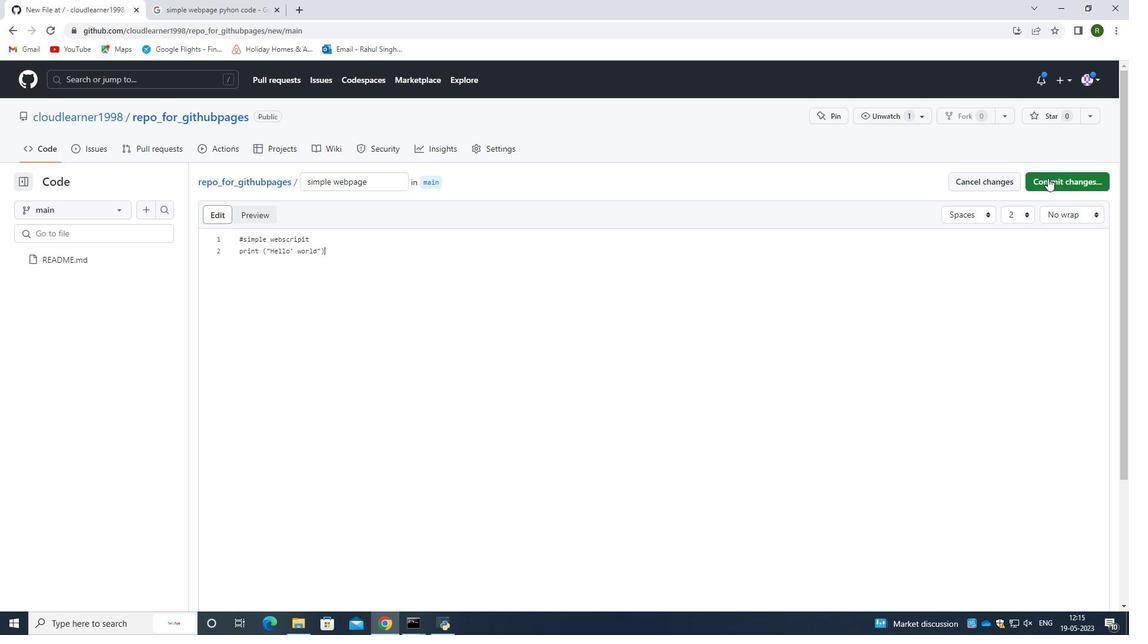 
Action: Mouse pressed left at (1055, 177)
Screenshot: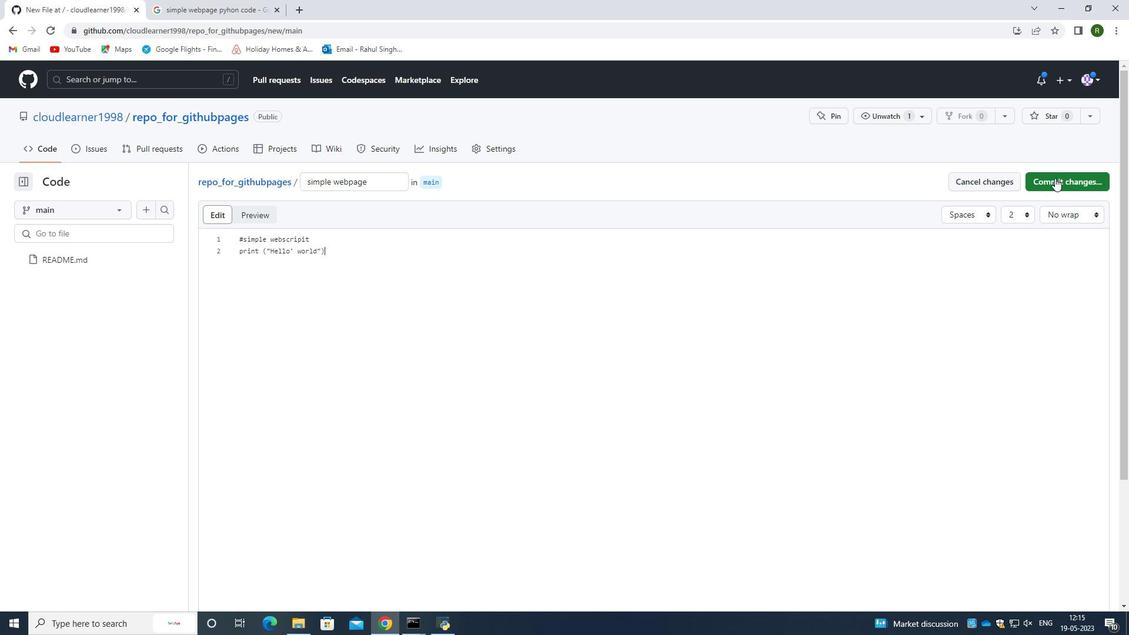 
Action: Mouse moved to (662, 462)
Screenshot: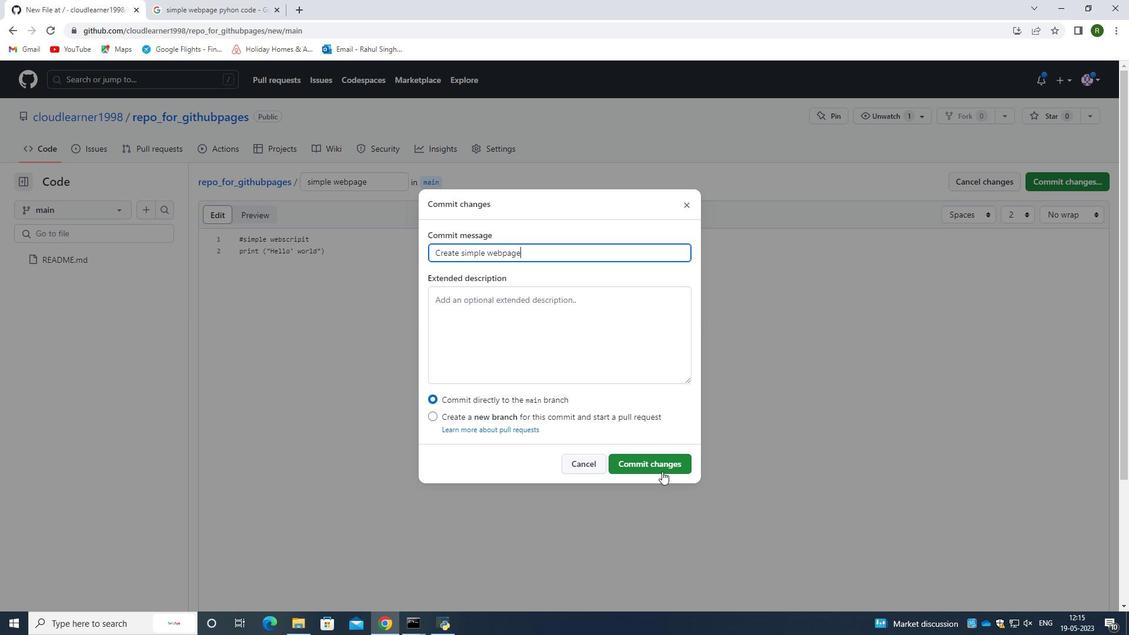 
Action: Mouse pressed left at (662, 462)
Screenshot: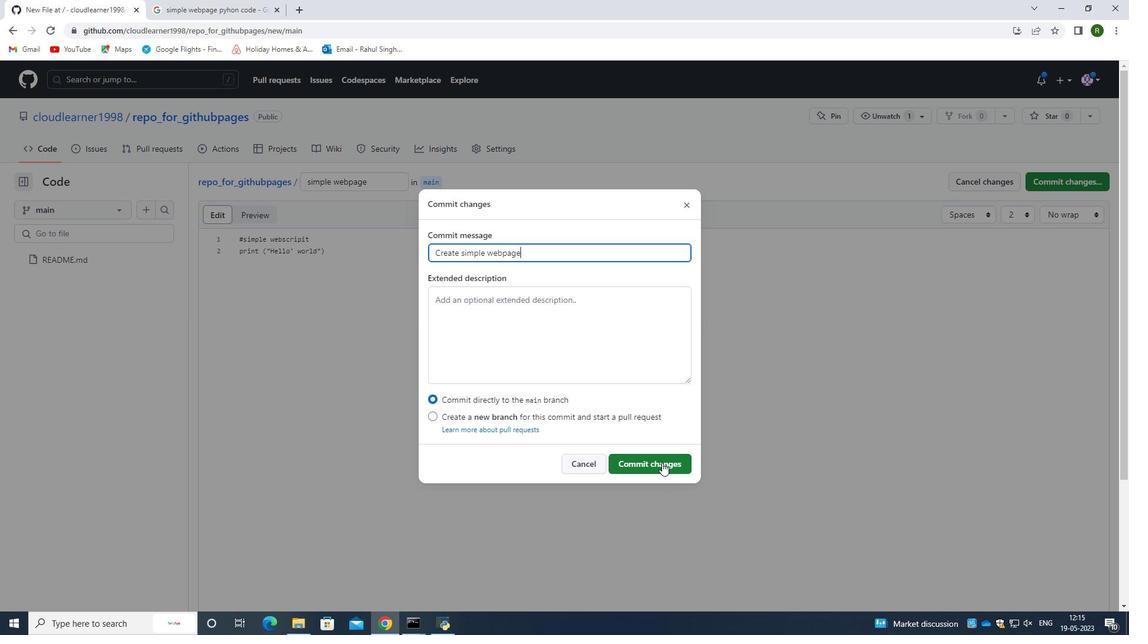 
Action: Mouse moved to (1055, 182)
Screenshot: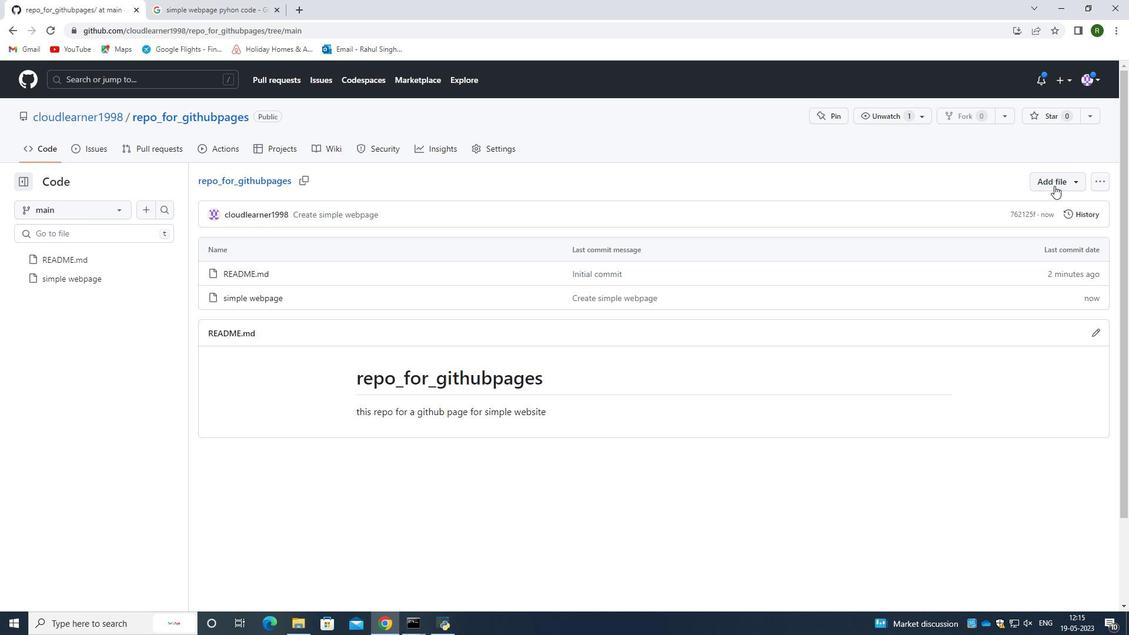 
Action: Mouse pressed left at (1055, 182)
Screenshot: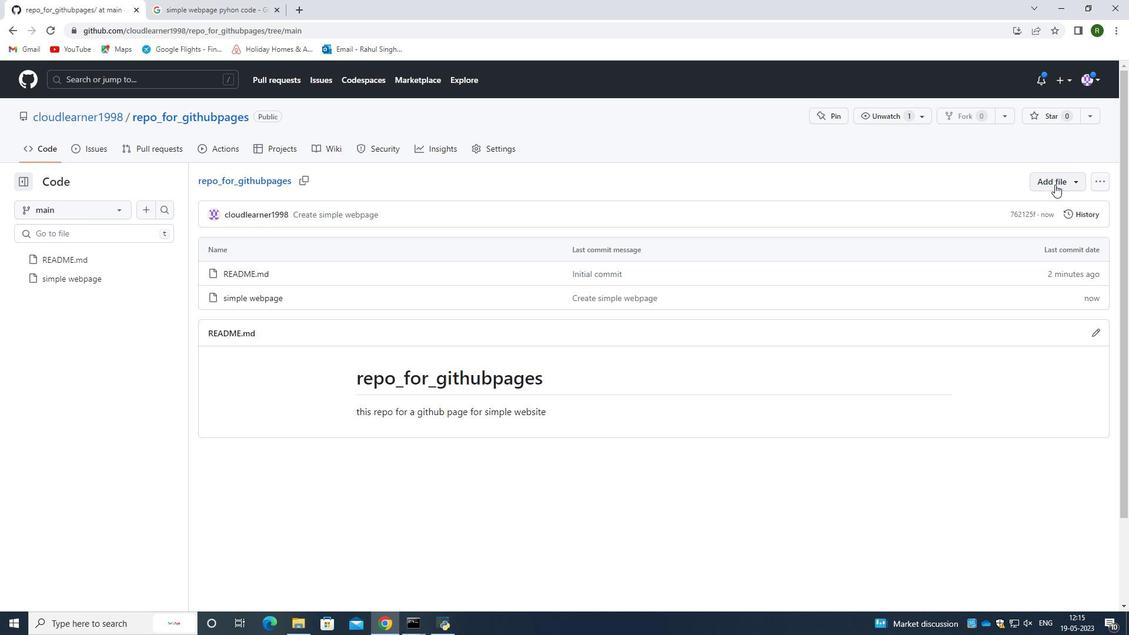 
Action: Mouse moved to (1016, 205)
Screenshot: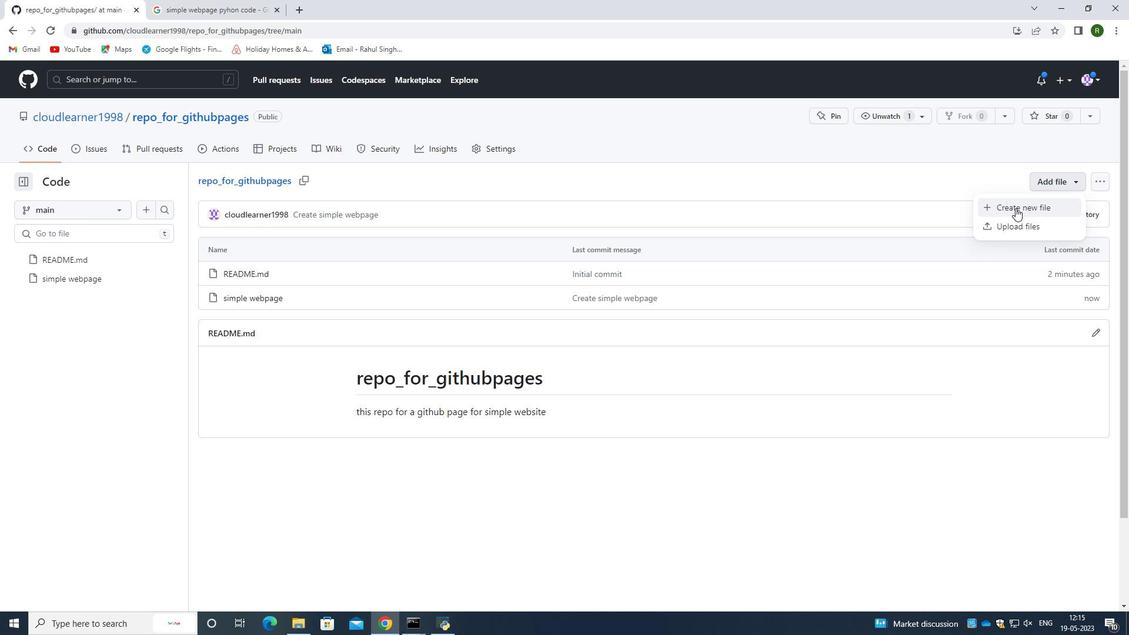 
Action: Mouse pressed left at (1016, 205)
Screenshot: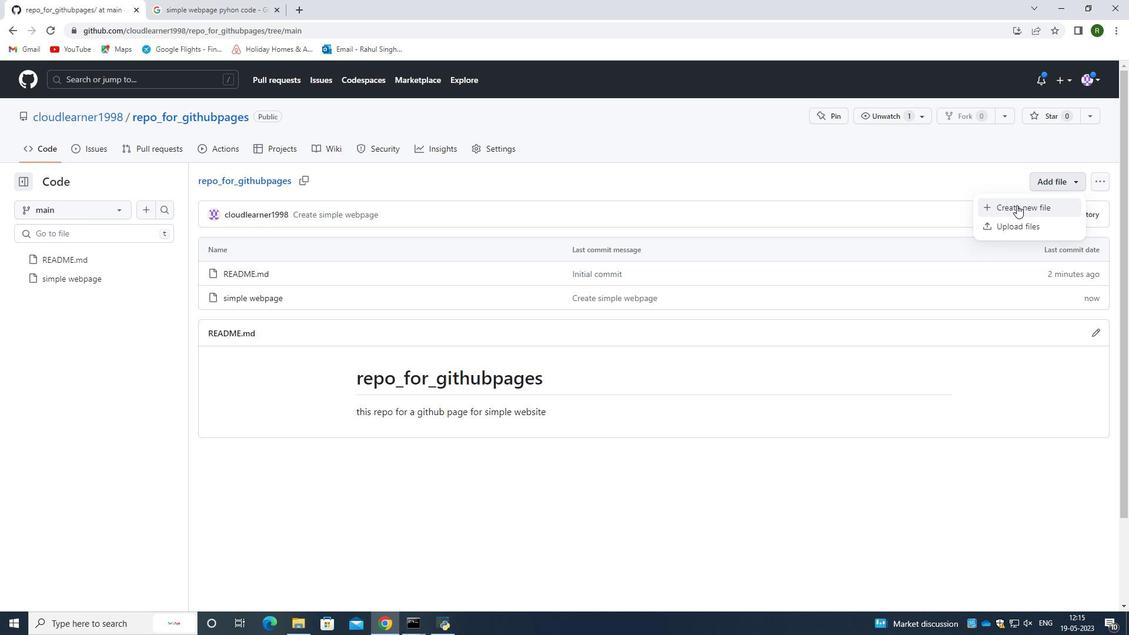 
Action: Mouse moved to (362, 184)
Screenshot: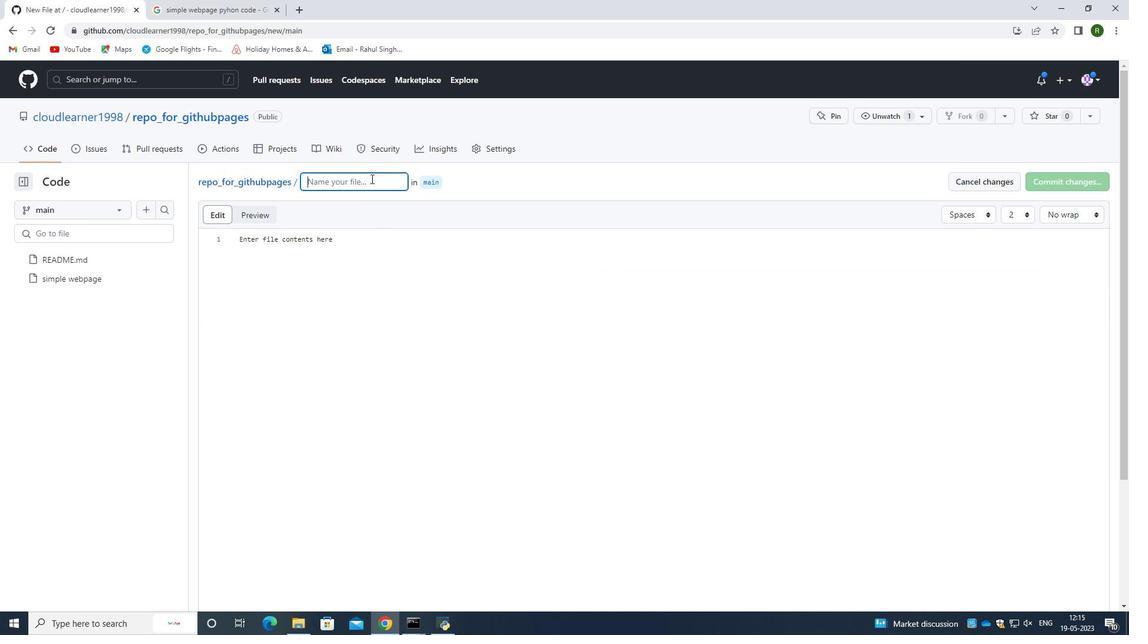 
Action: Key pressed index.html
Screenshot: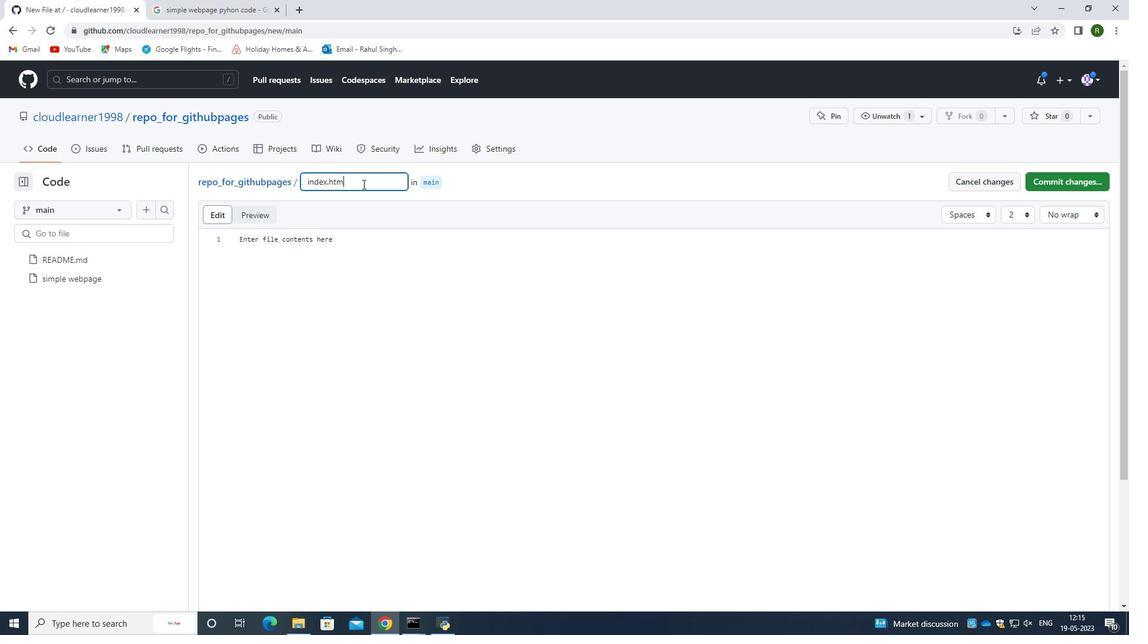 
Action: Mouse moved to (335, 242)
Screenshot: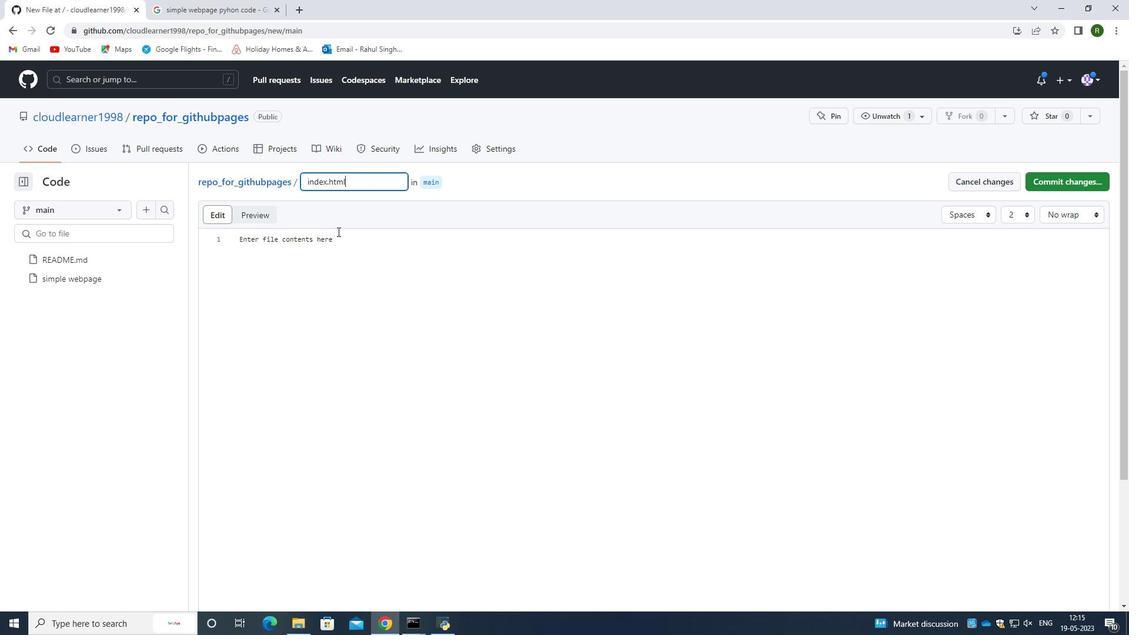 
Action: Mouse pressed left at (335, 242)
Screenshot: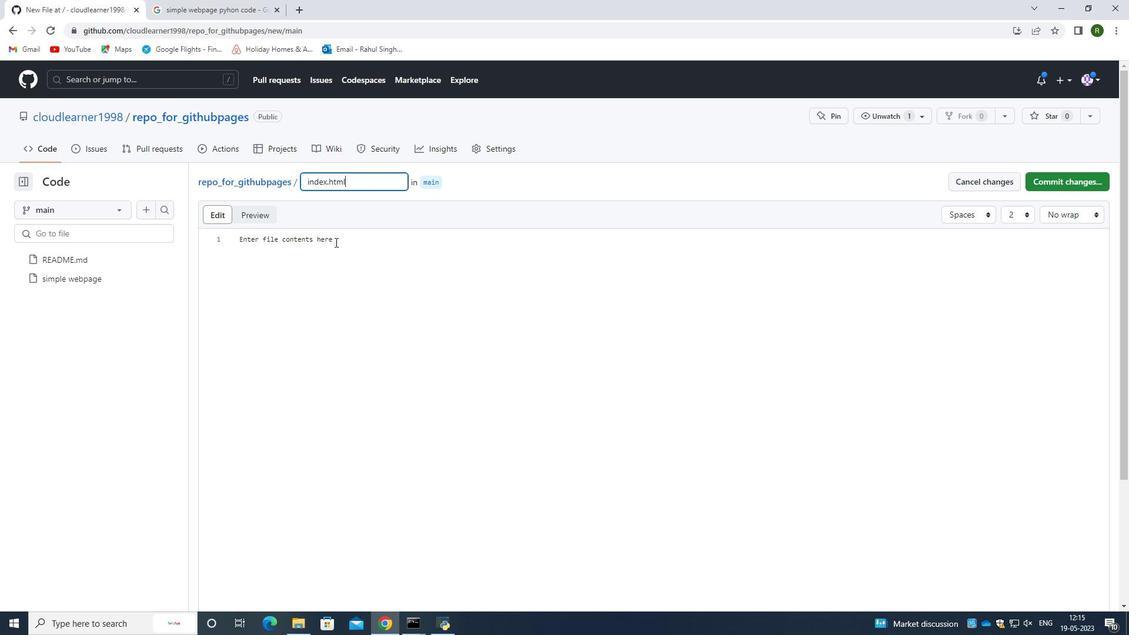 
Action: Key pressed this<Key.space>is<Key.space>a<Key.space>test<Key.space>html<Key.space>page<Key.space>file<Key.space>for<Key.space>a<Key.space>simple<Key.space>webpage
Screenshot: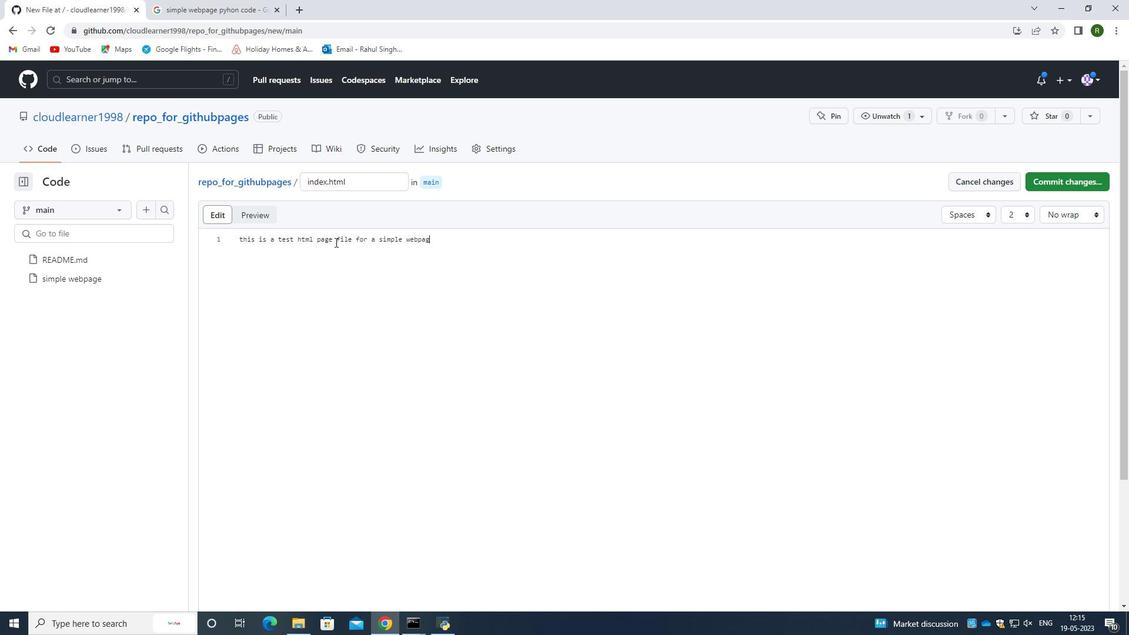 
Action: Mouse moved to (1076, 178)
Screenshot: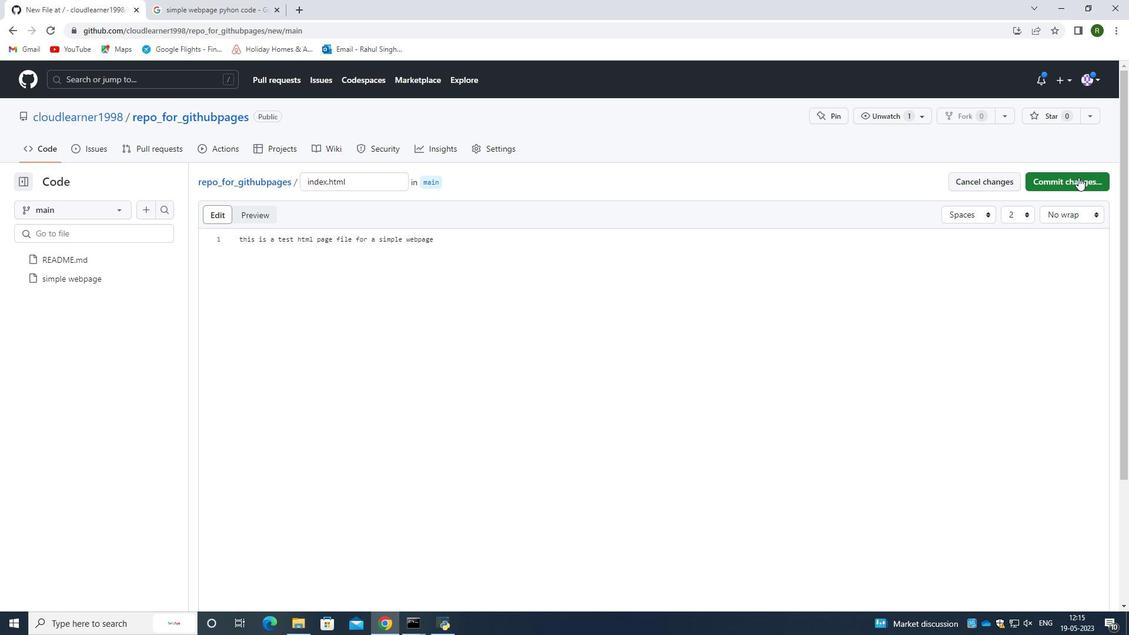 
Action: Mouse pressed left at (1076, 178)
Screenshot: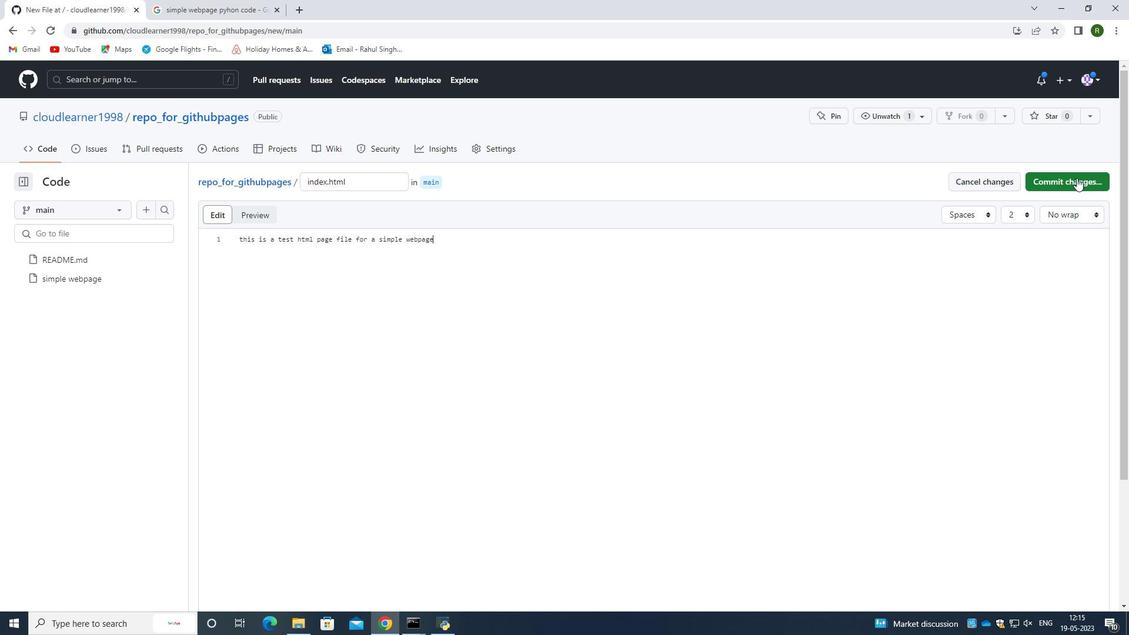 
Action: Mouse moved to (651, 468)
Screenshot: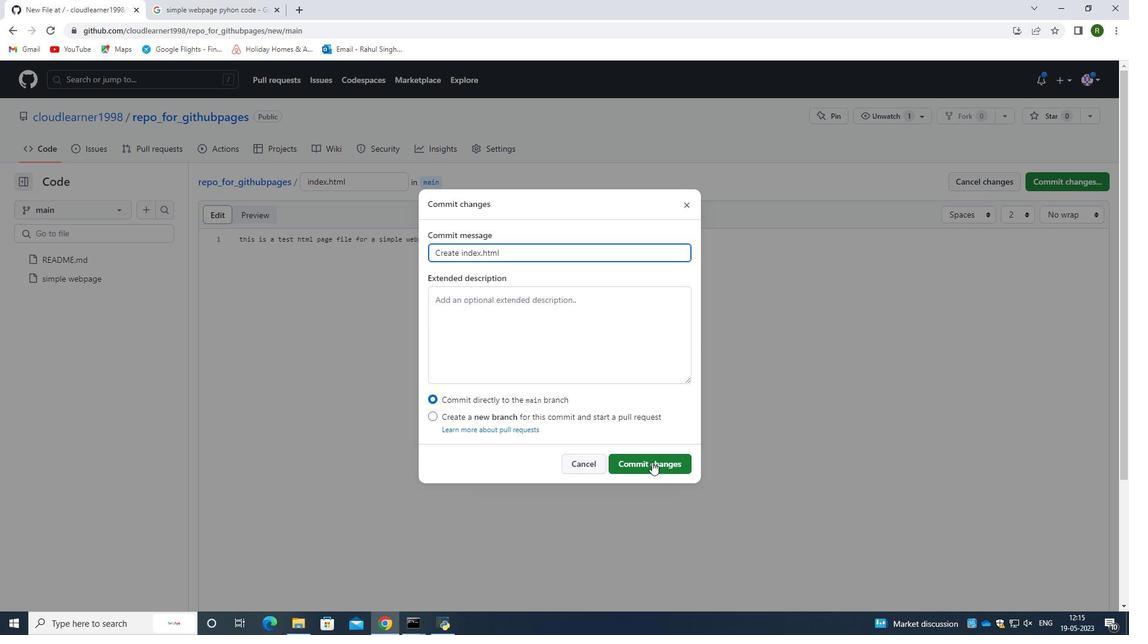 
Action: Mouse pressed left at (651, 468)
Screenshot: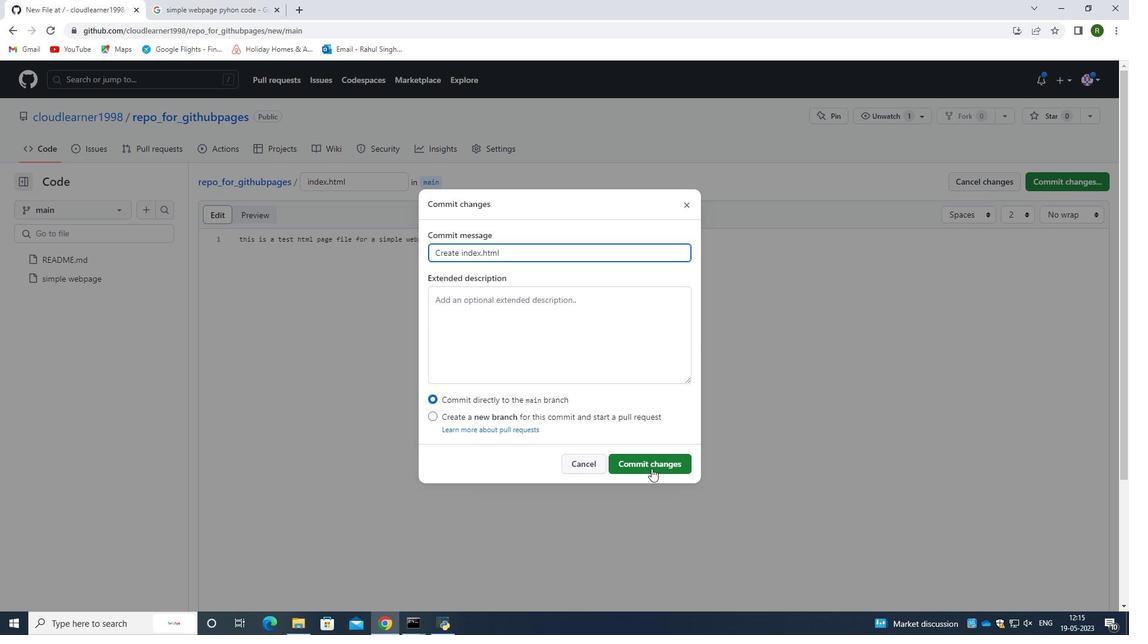 
Action: Mouse moved to (266, 426)
Screenshot: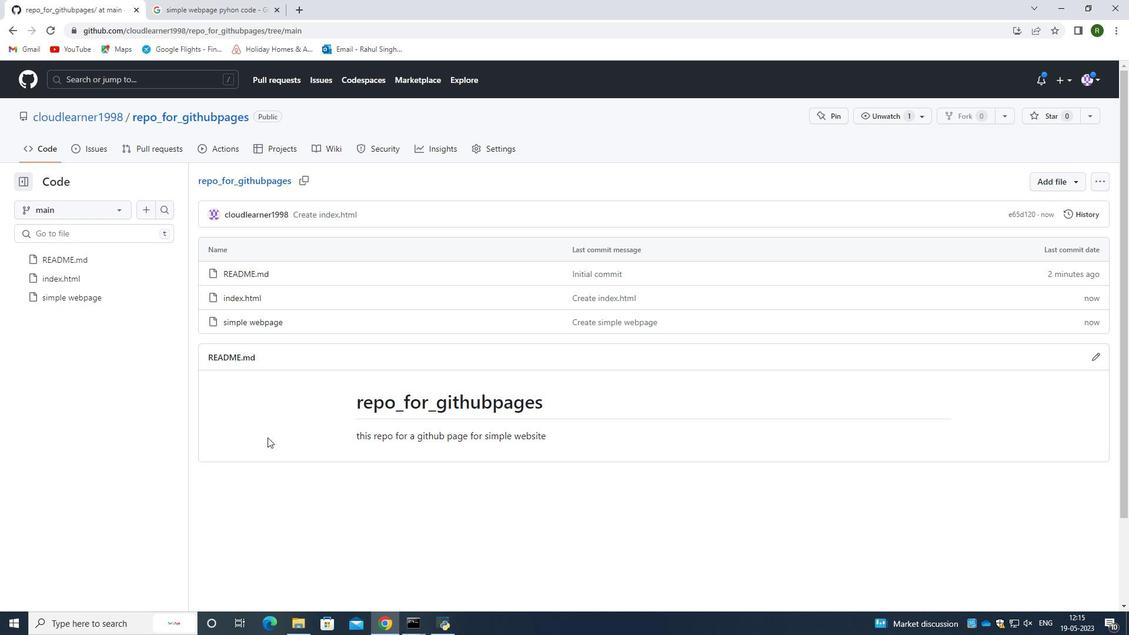 
Action: Mouse pressed left at (266, 426)
Screenshot: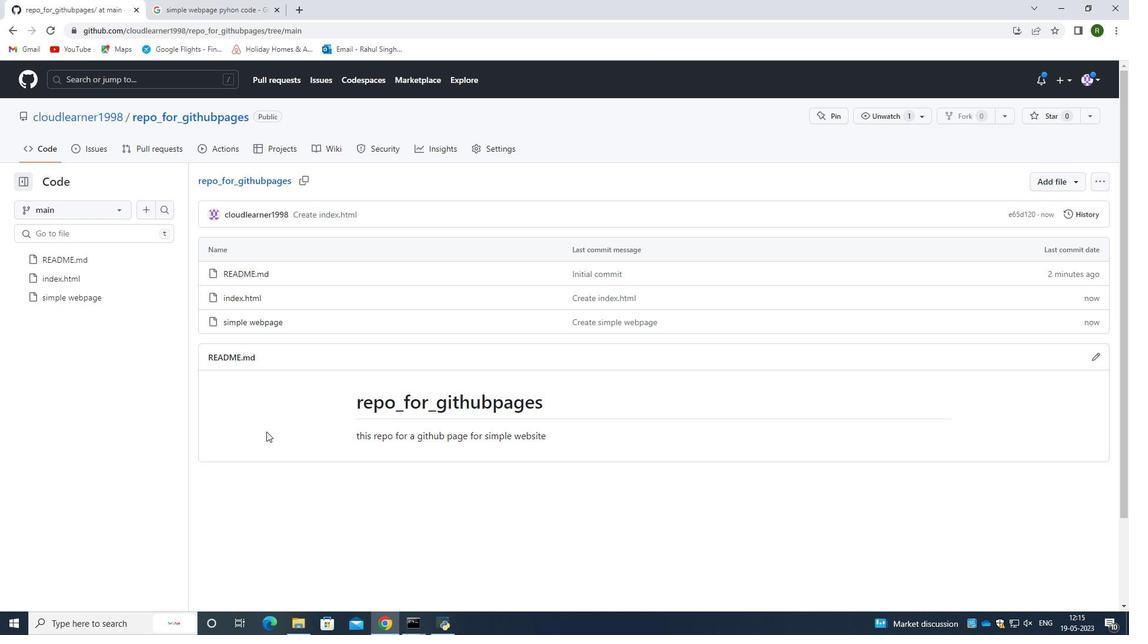 
Action: Mouse moved to (184, 112)
Screenshot: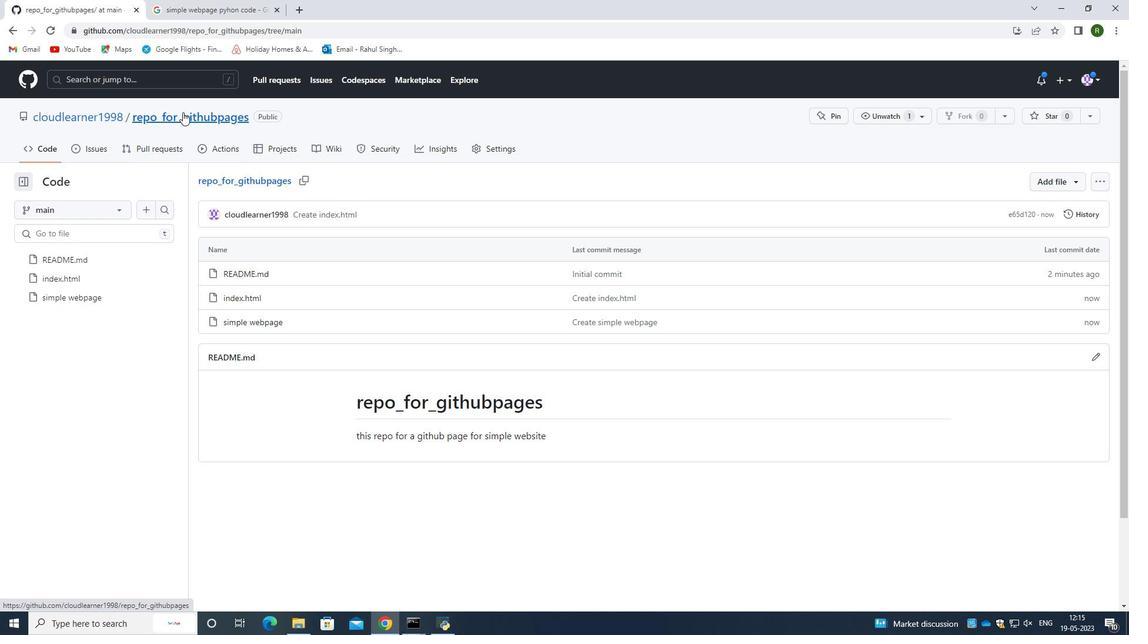 
Action: Mouse pressed left at (184, 112)
Screenshot: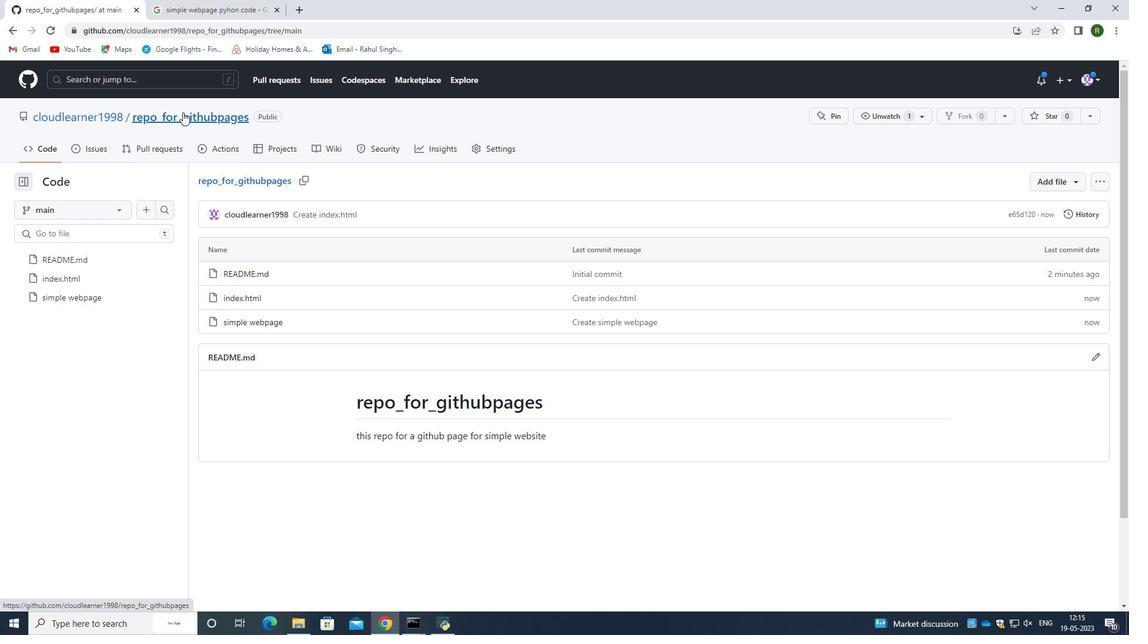 
Action: Mouse moved to (499, 153)
Screenshot: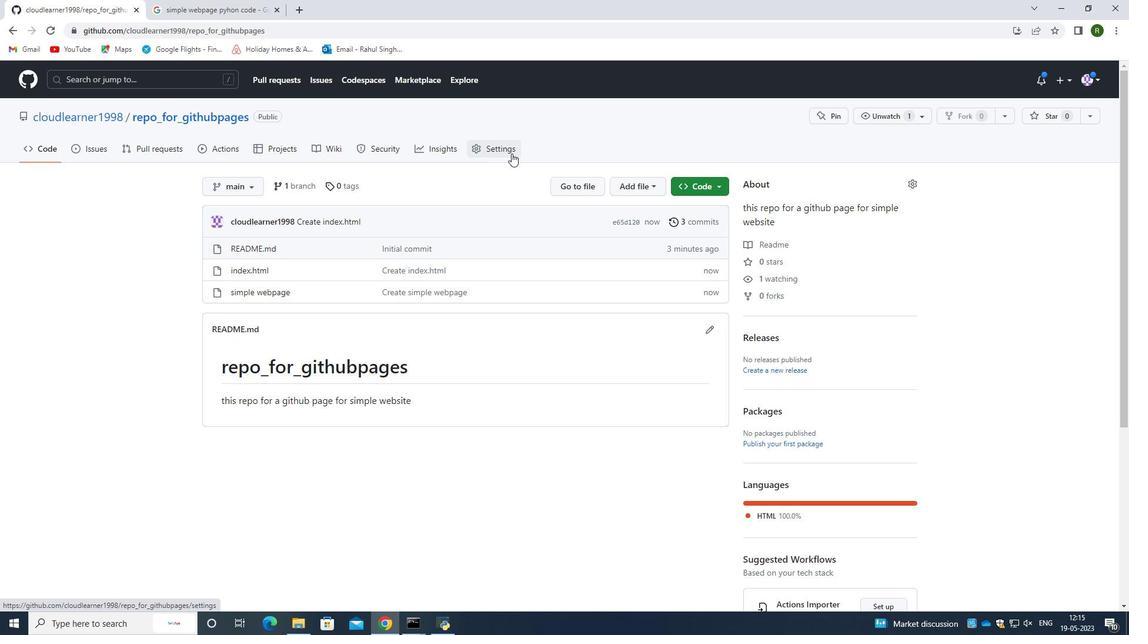 
Action: Mouse pressed left at (499, 153)
Screenshot: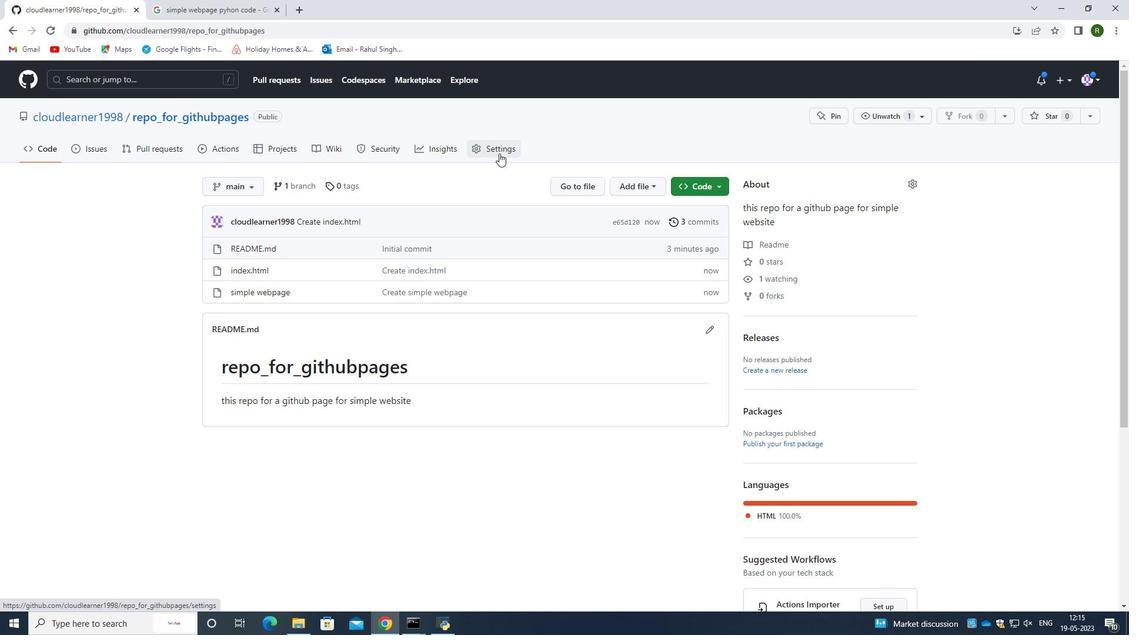 
Action: Mouse moved to (250, 431)
Screenshot: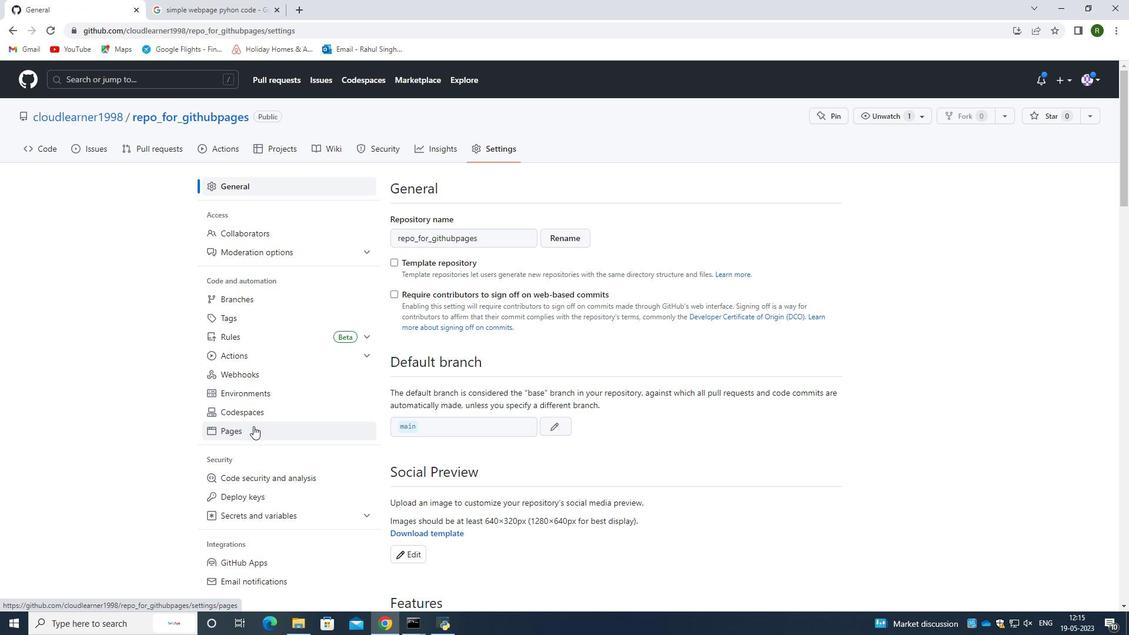 
Action: Mouse pressed left at (250, 431)
Screenshot: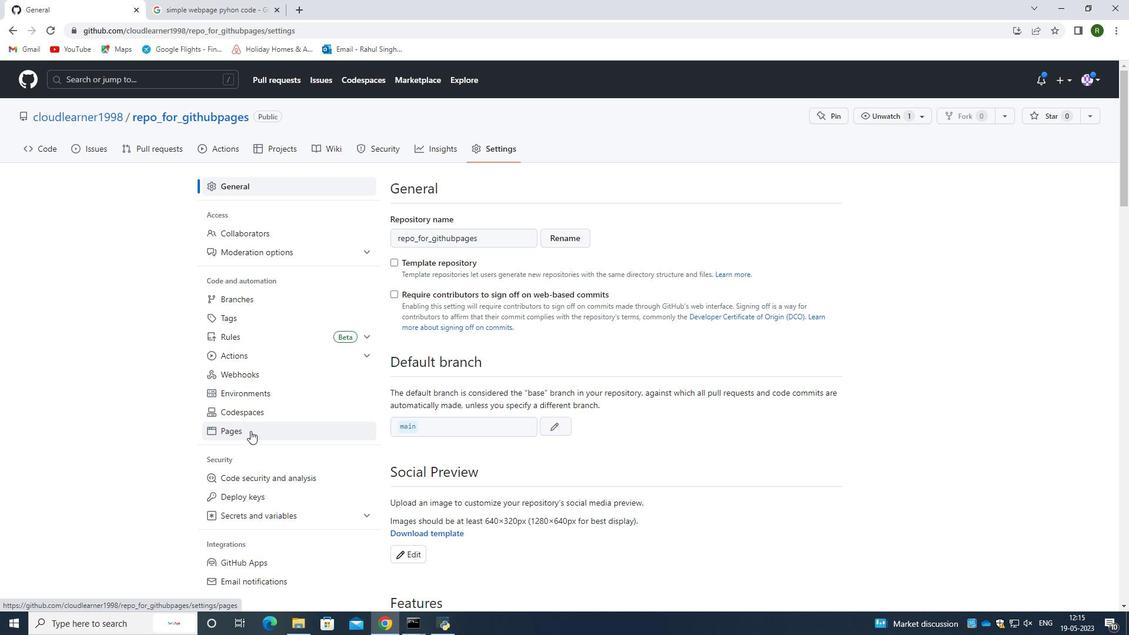 
Action: Mouse moved to (434, 299)
Screenshot: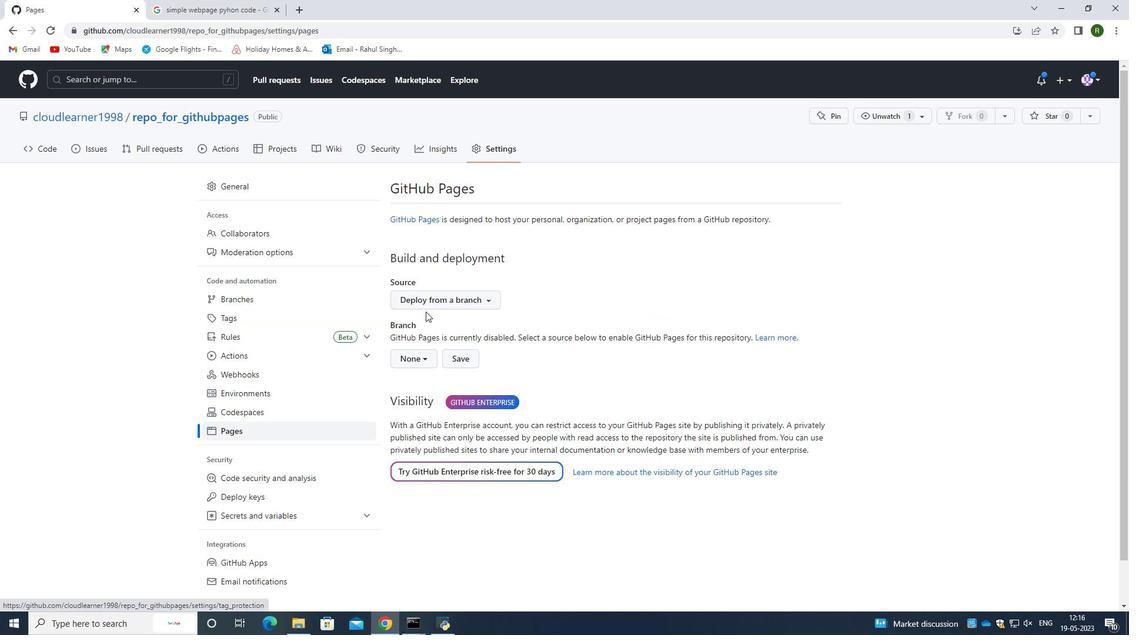 
Action: Mouse pressed left at (434, 299)
Screenshot: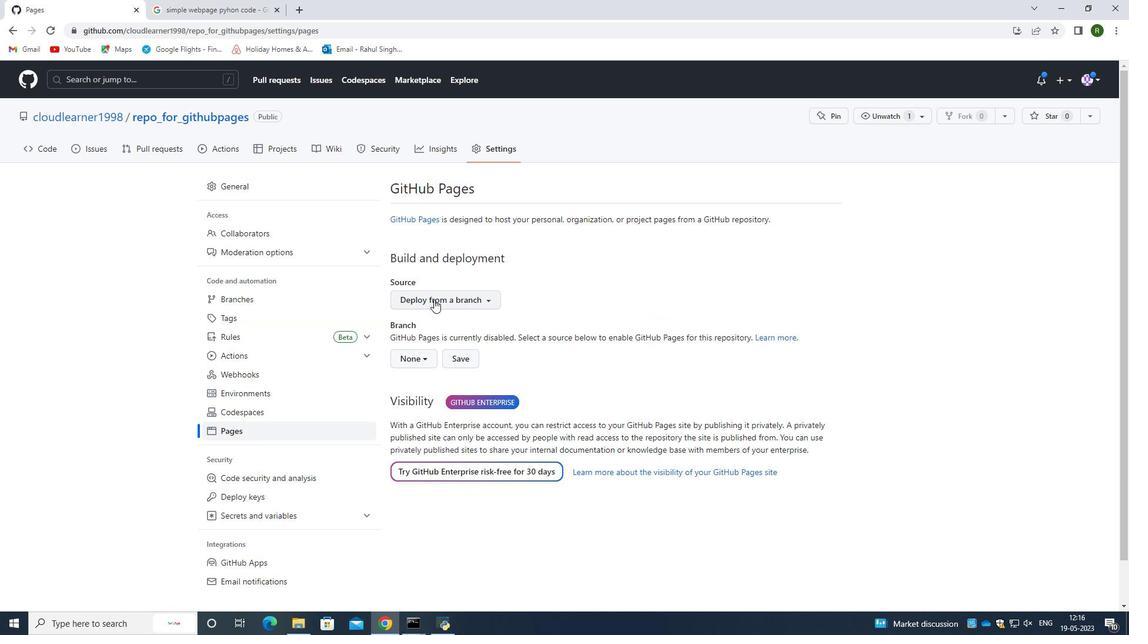 
Action: Mouse moved to (446, 333)
Screenshot: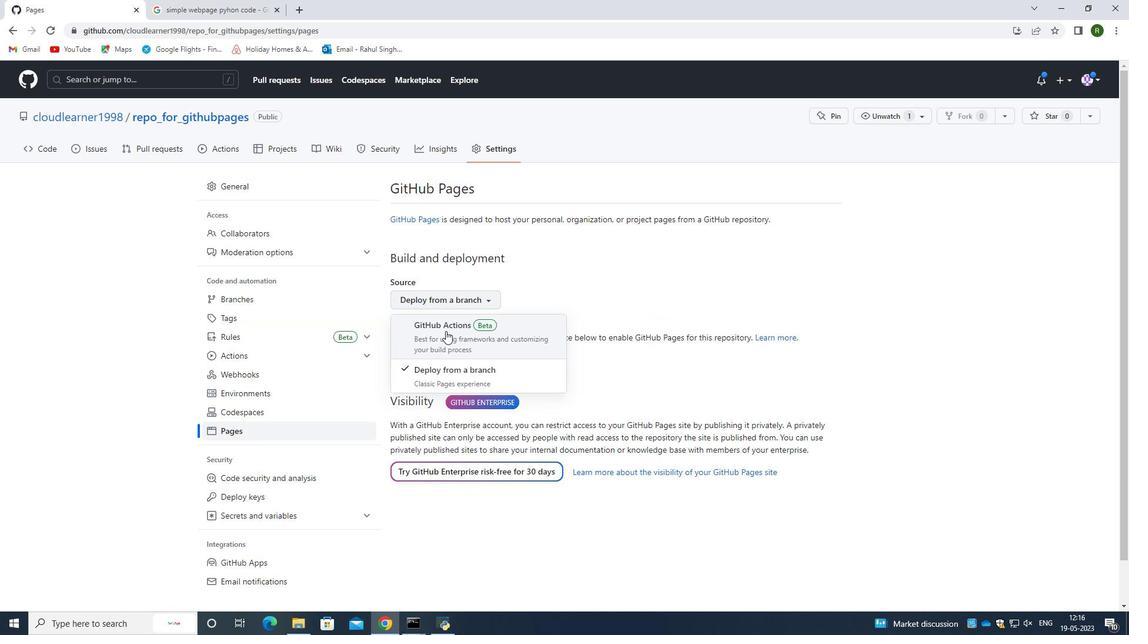 
Action: Mouse pressed left at (446, 333)
Screenshot: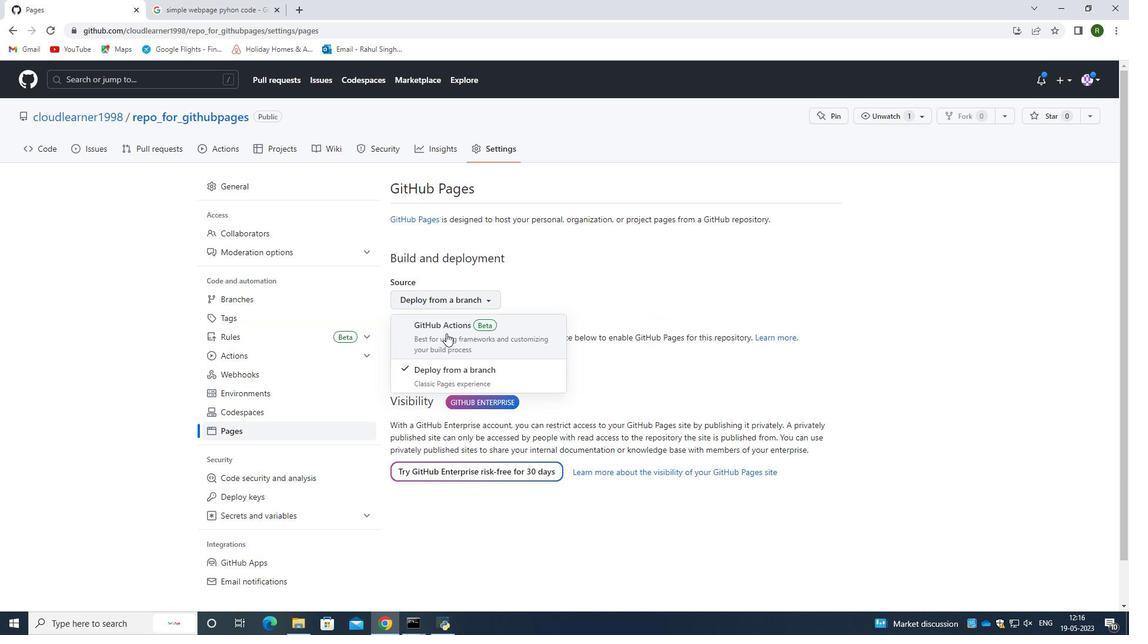 
Action: Mouse moved to (458, 300)
Screenshot: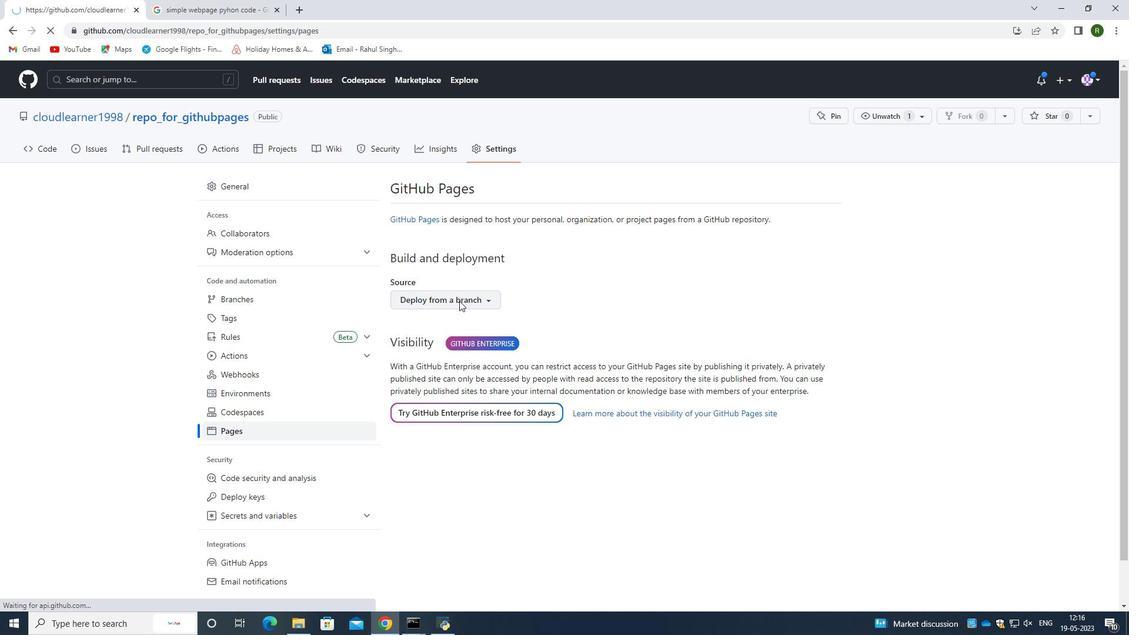 
Action: Mouse pressed left at (458, 300)
Screenshot: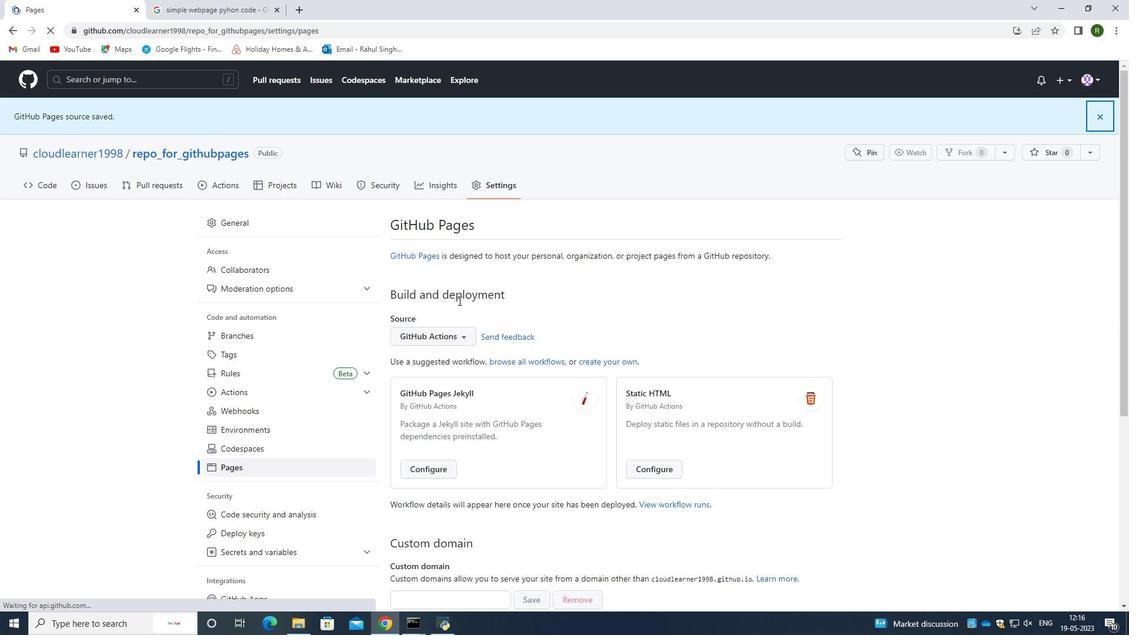 
Action: Mouse moved to (570, 376)
Screenshot: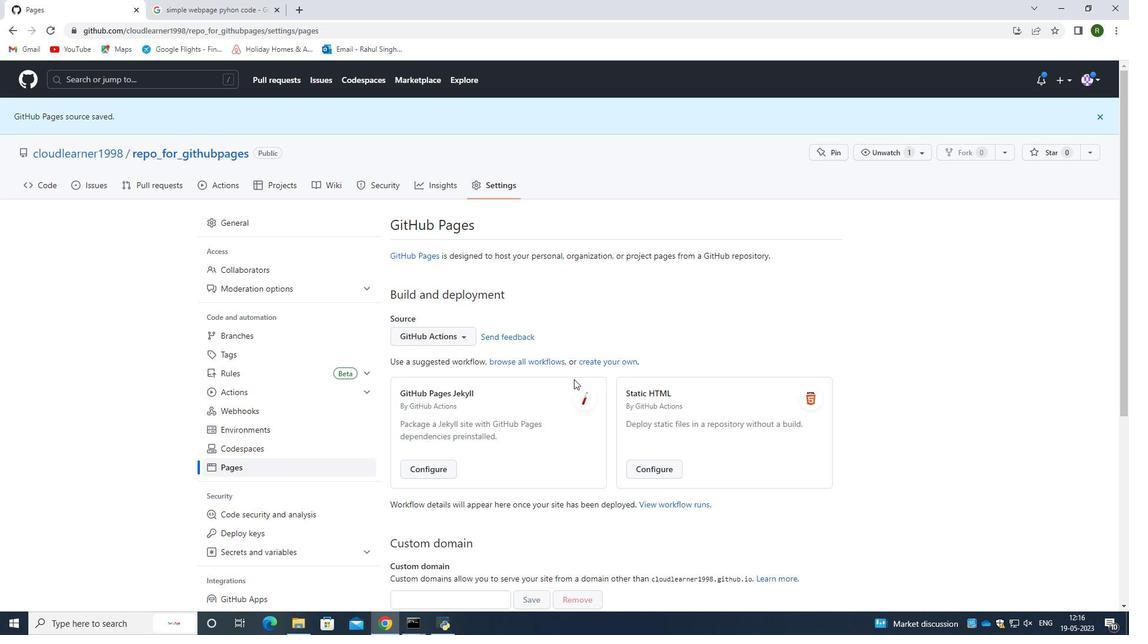 
Action: Mouse scrolled (570, 375) with delta (0, 0)
Screenshot: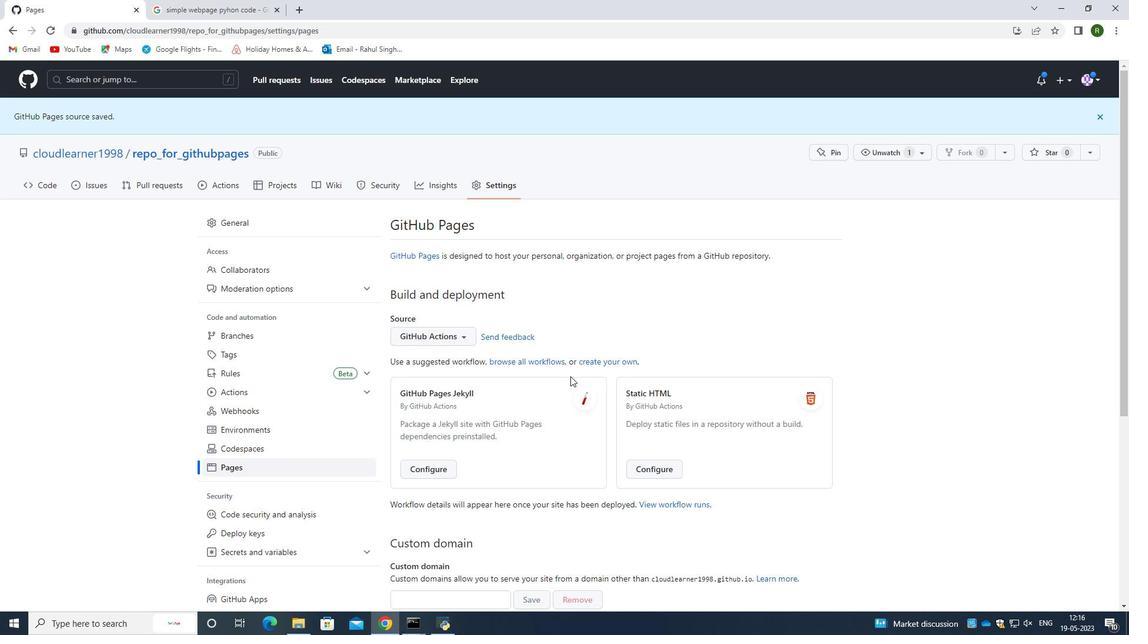 
Action: Mouse moved to (685, 344)
Screenshot: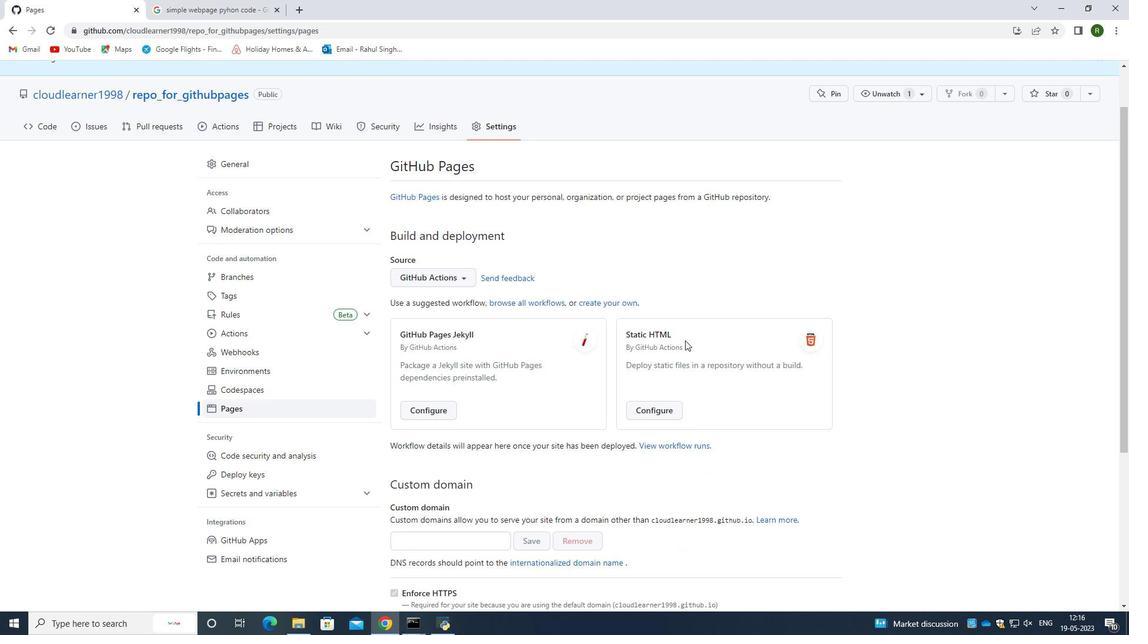 
Action: Mouse scrolled (685, 344) with delta (0, 0)
Screenshot: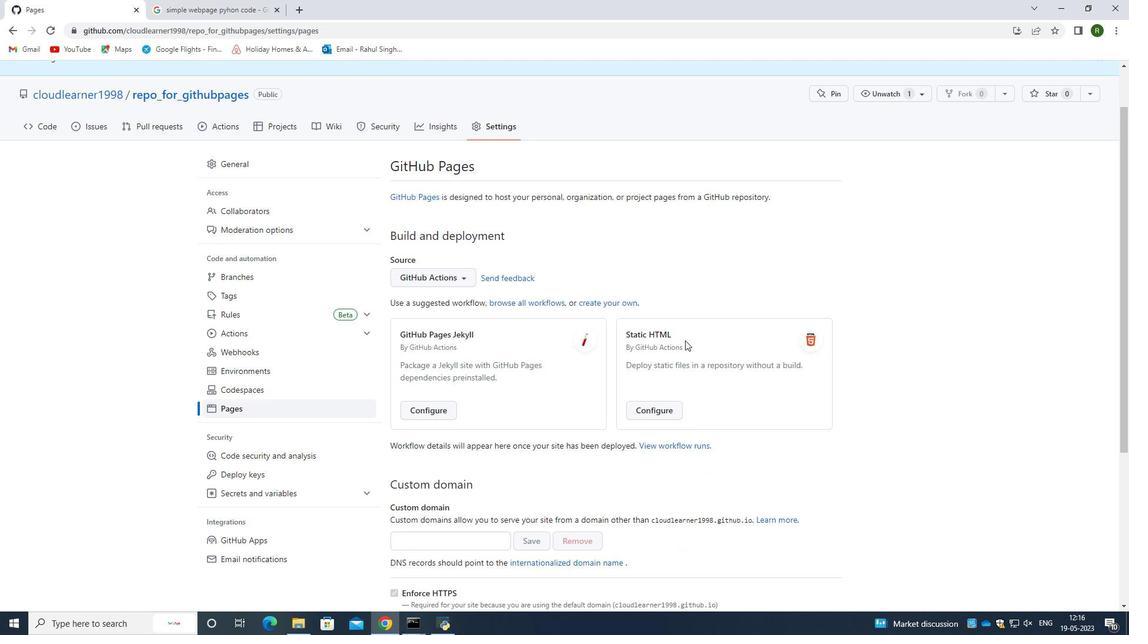 
Action: Mouse moved to (685, 345)
Screenshot: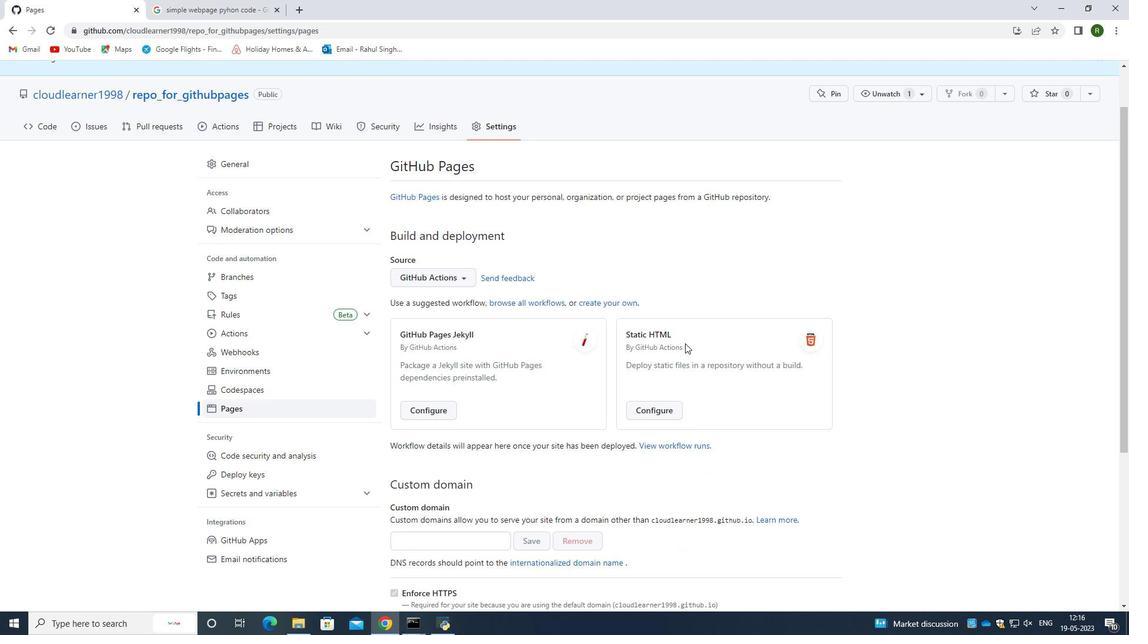 
Action: Mouse scrolled (685, 344) with delta (0, 0)
Screenshot: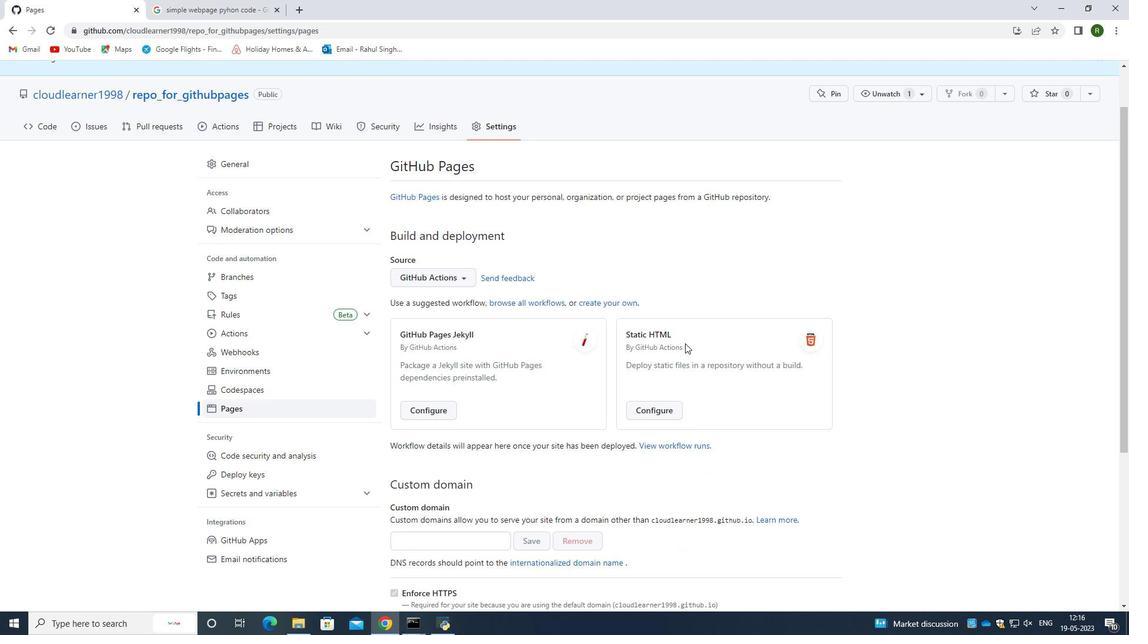 
Action: Mouse moved to (661, 291)
Screenshot: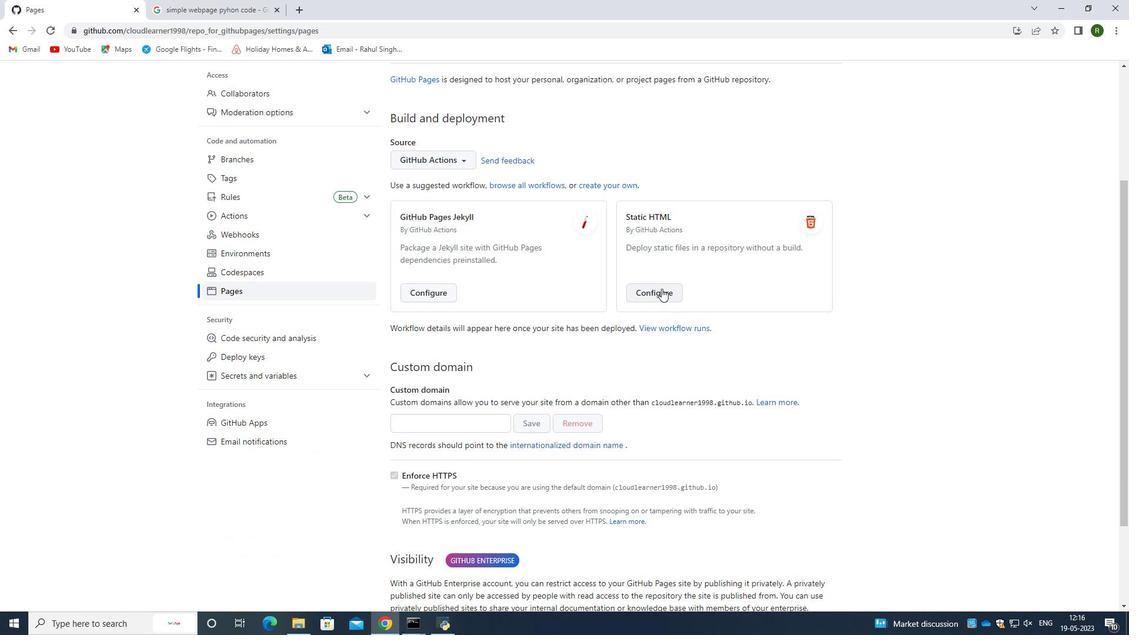 
Action: Mouse pressed left at (661, 291)
Screenshot: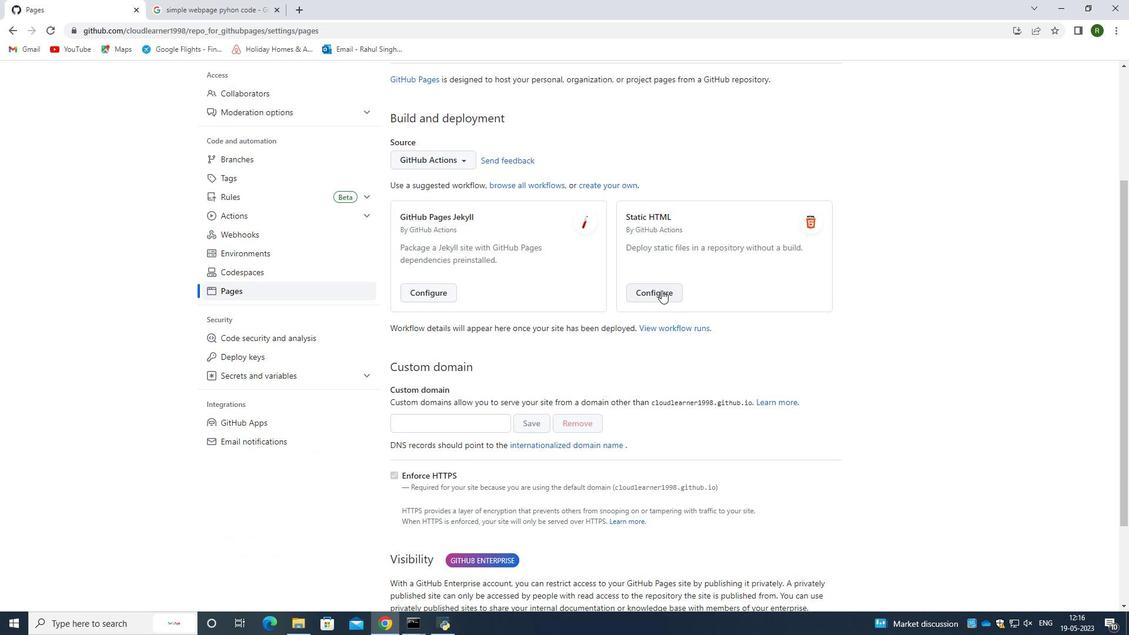 
Action: Mouse moved to (626, 322)
Screenshot: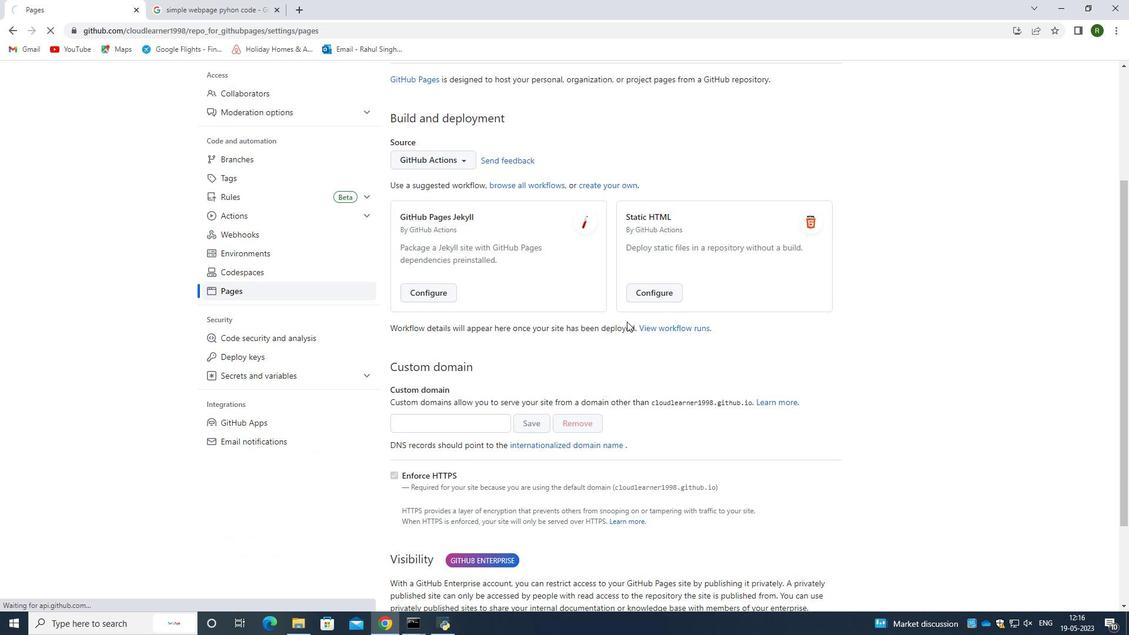 
Action: Mouse scrolled (626, 321) with delta (0, 0)
Screenshot: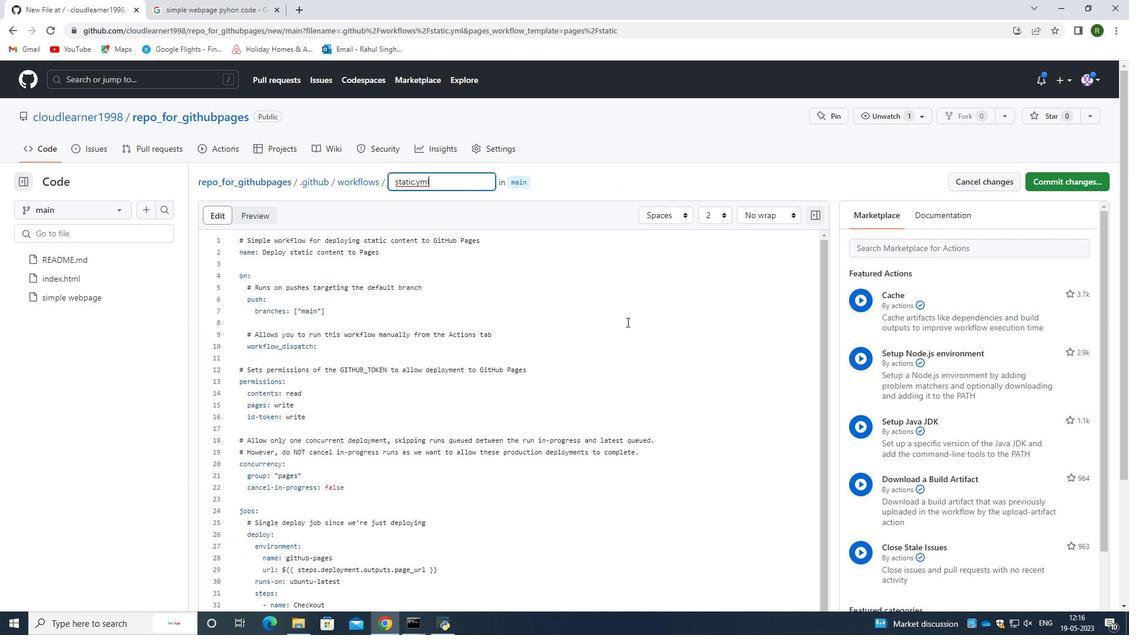 
Action: Mouse scrolled (626, 321) with delta (0, 0)
Screenshot: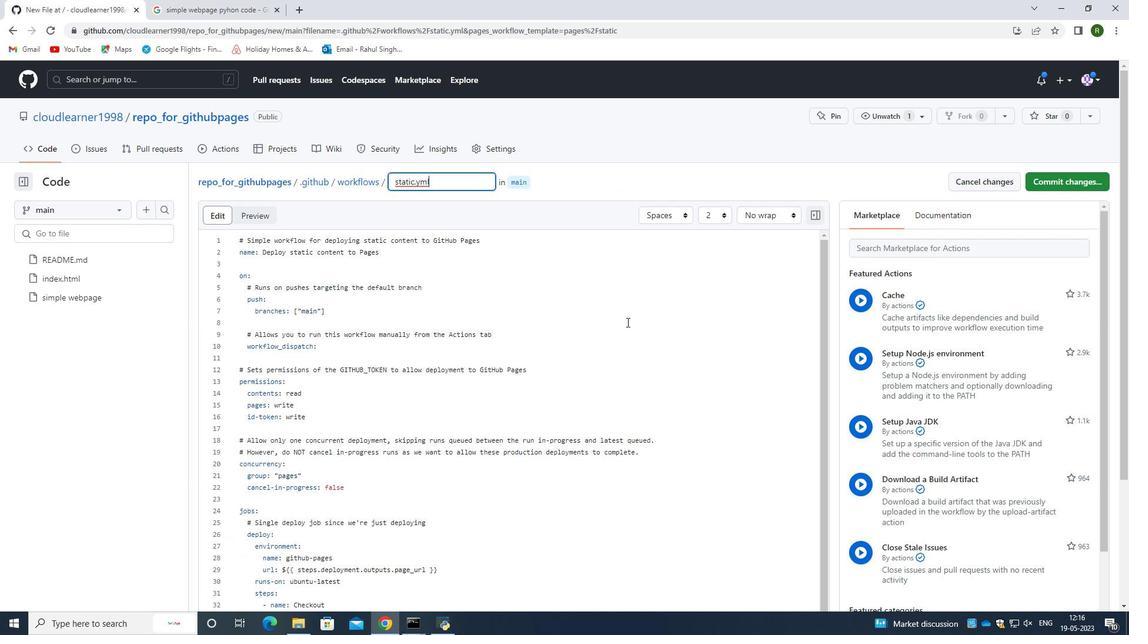 
Action: Mouse scrolled (626, 321) with delta (0, 0)
Screenshot: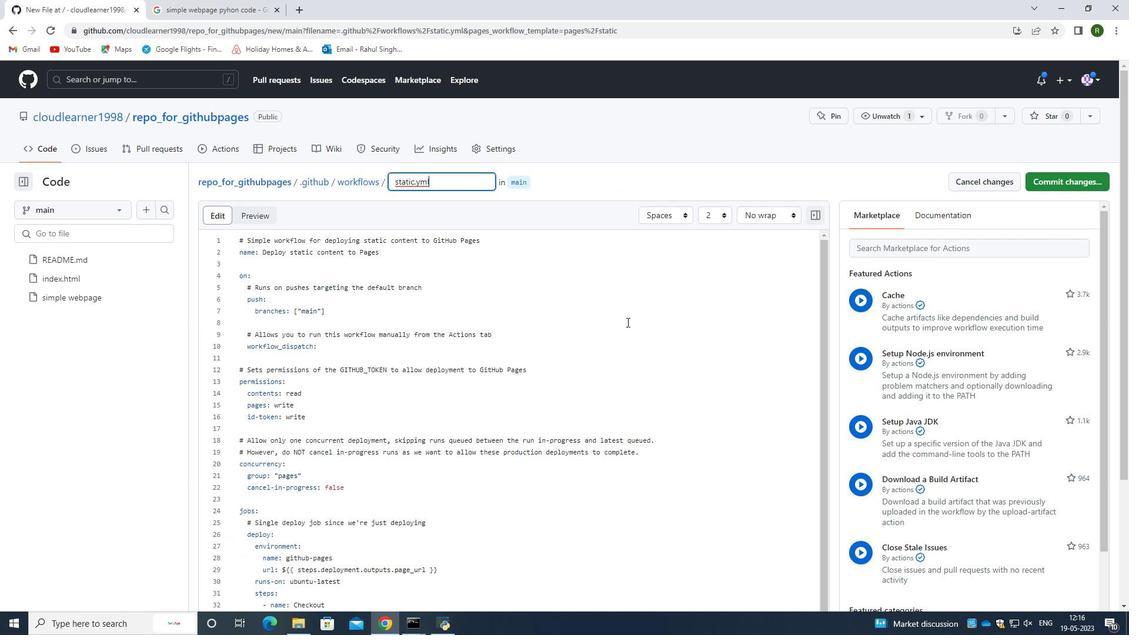 
Action: Mouse scrolled (626, 321) with delta (0, 0)
Screenshot: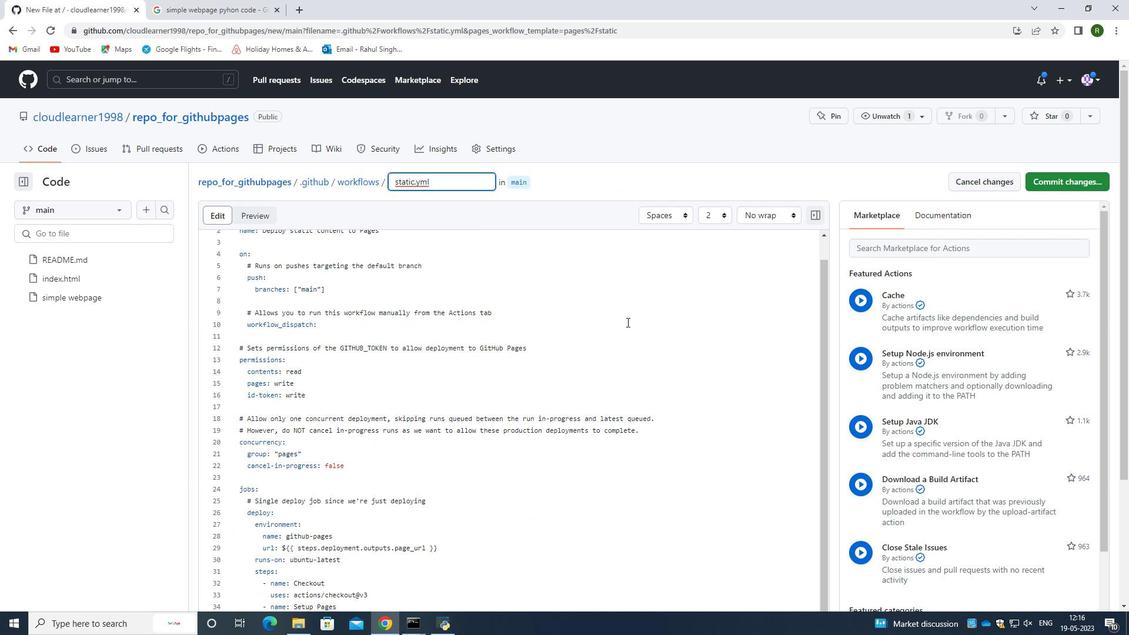 
Action: Mouse scrolled (626, 321) with delta (0, 0)
Screenshot: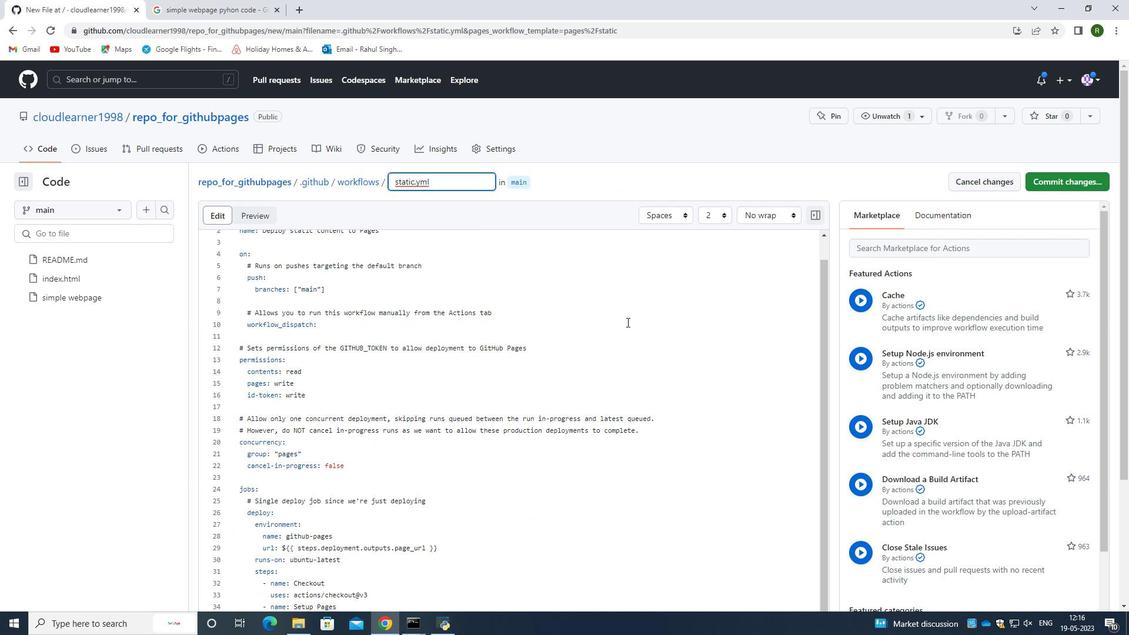 
Action: Mouse scrolled (626, 321) with delta (0, 0)
Screenshot: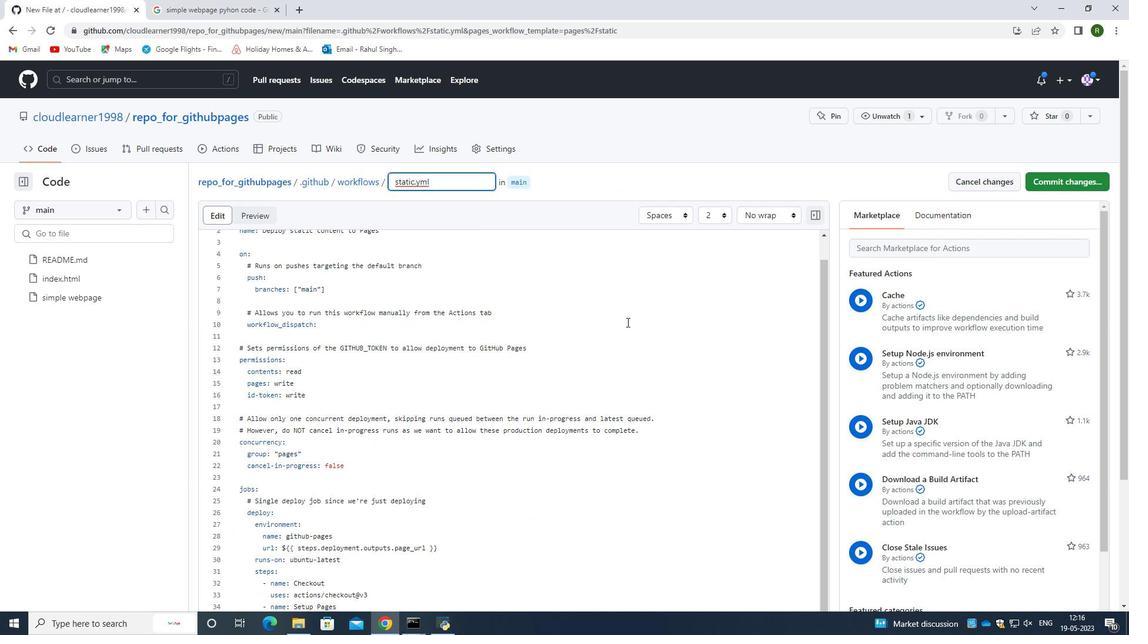 
Action: Mouse scrolled (626, 321) with delta (0, 0)
Screenshot: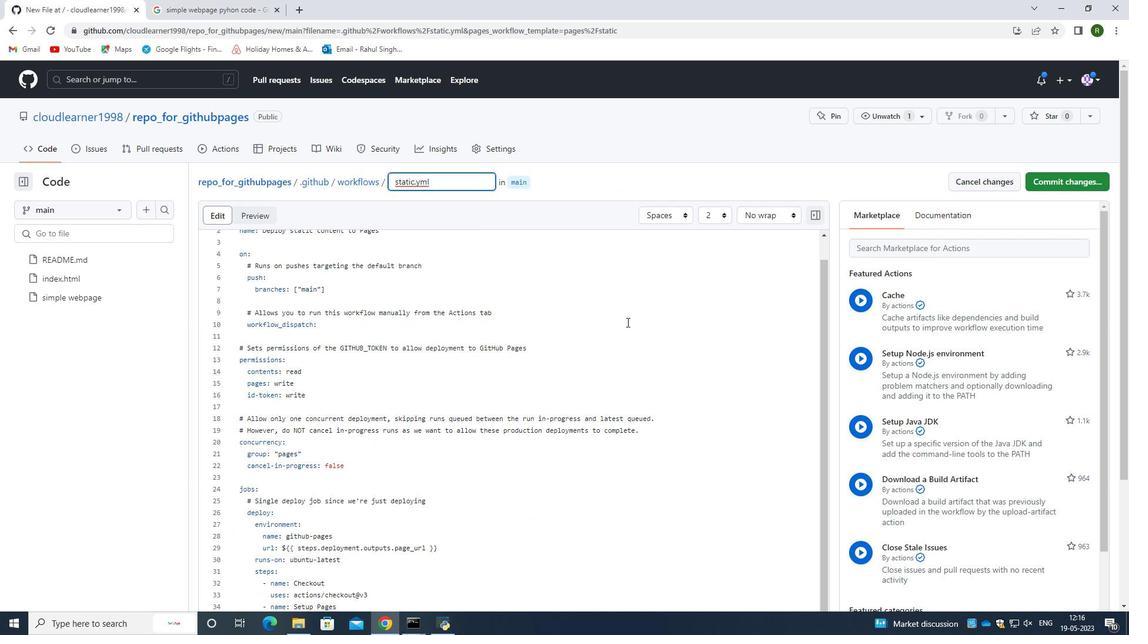 
Action: Mouse moved to (1081, 178)
Screenshot: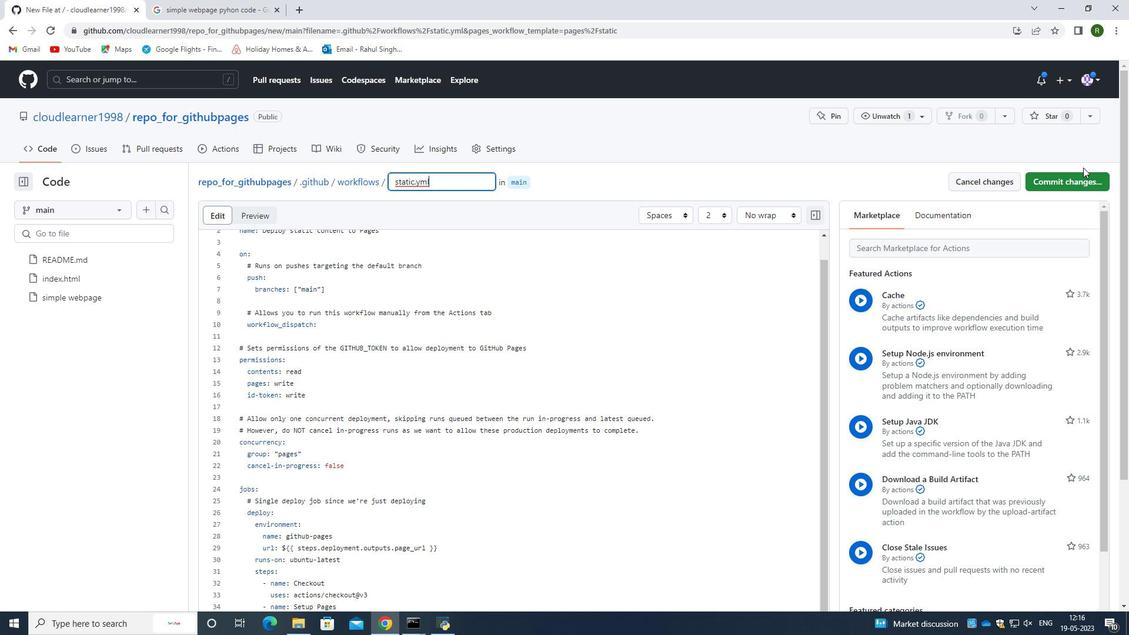
Action: Mouse pressed left at (1081, 178)
Screenshot: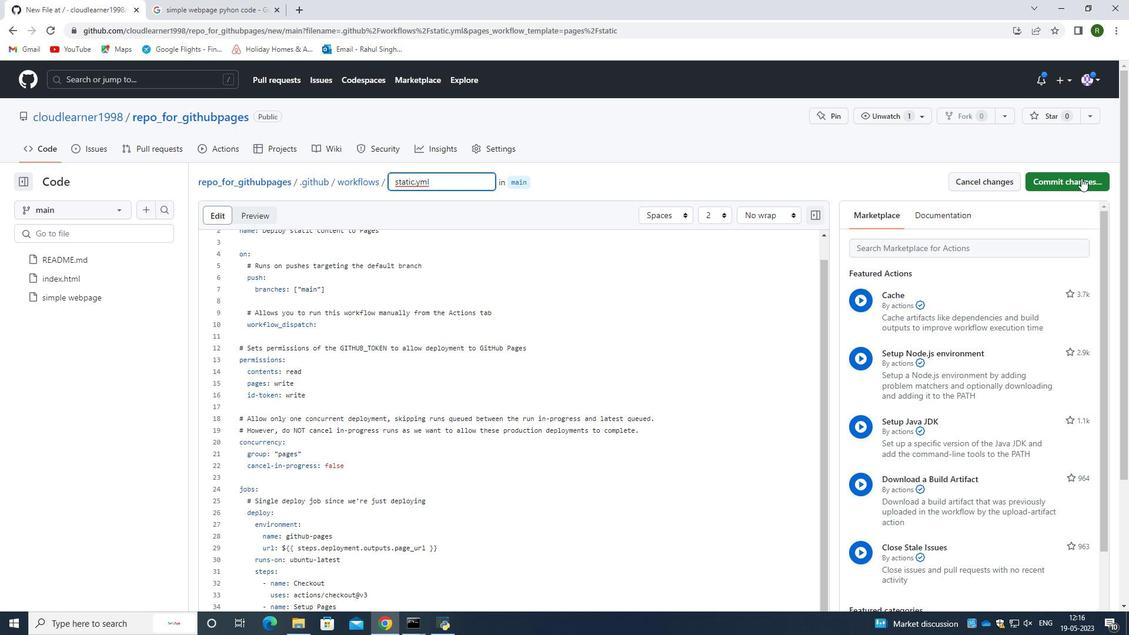 
Action: Mouse moved to (642, 467)
Screenshot: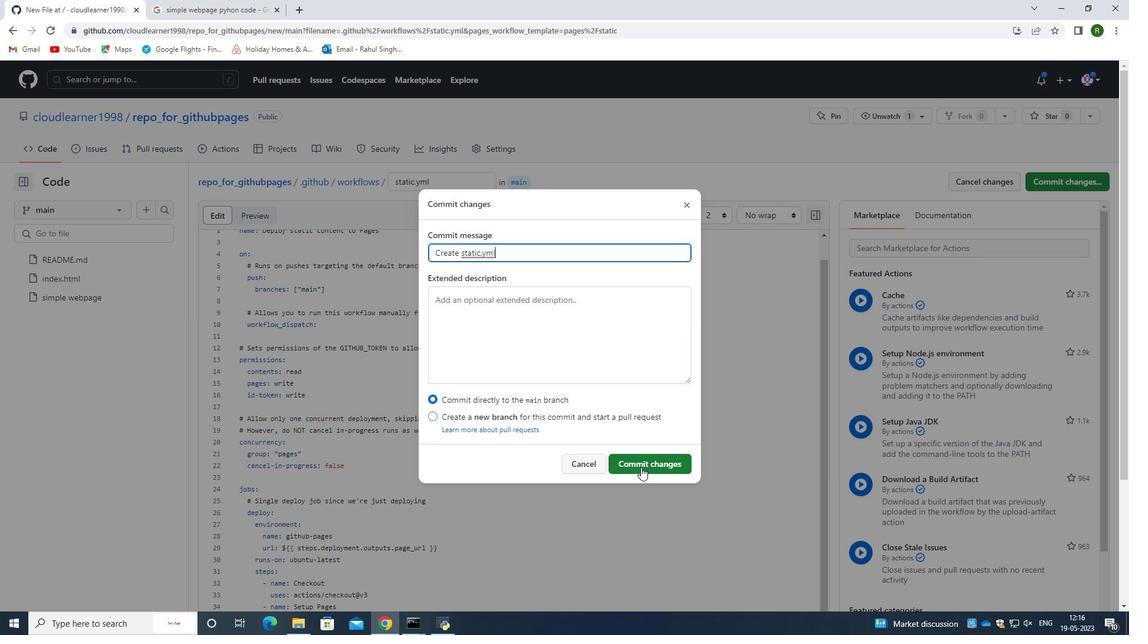 
Action: Mouse pressed left at (642, 467)
Screenshot: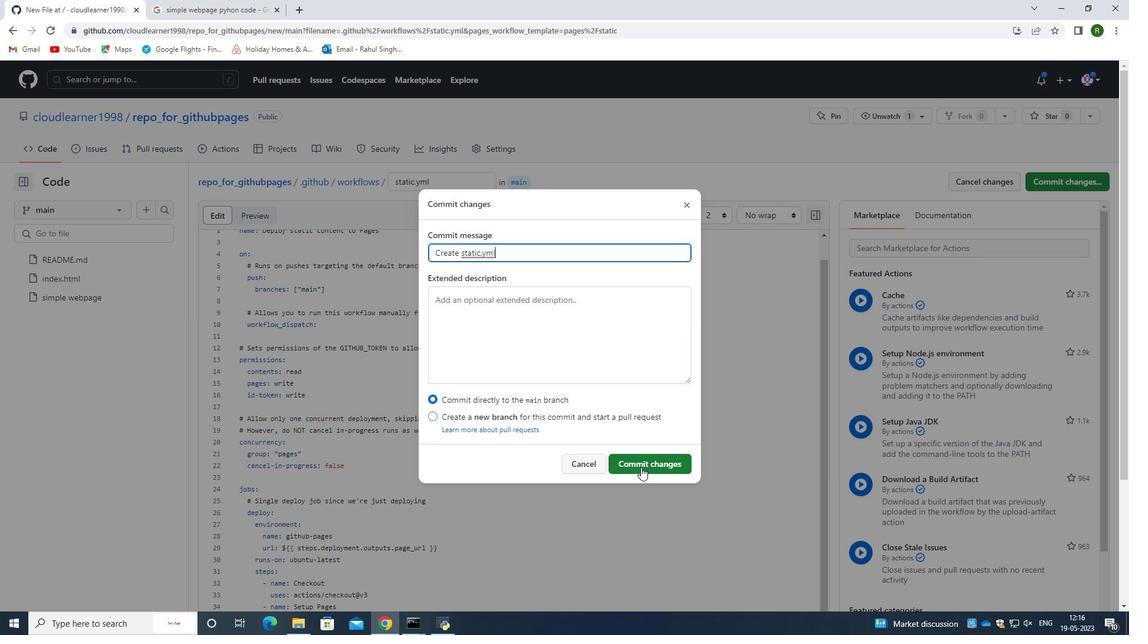 
Action: Mouse moved to (220, 294)
Screenshot: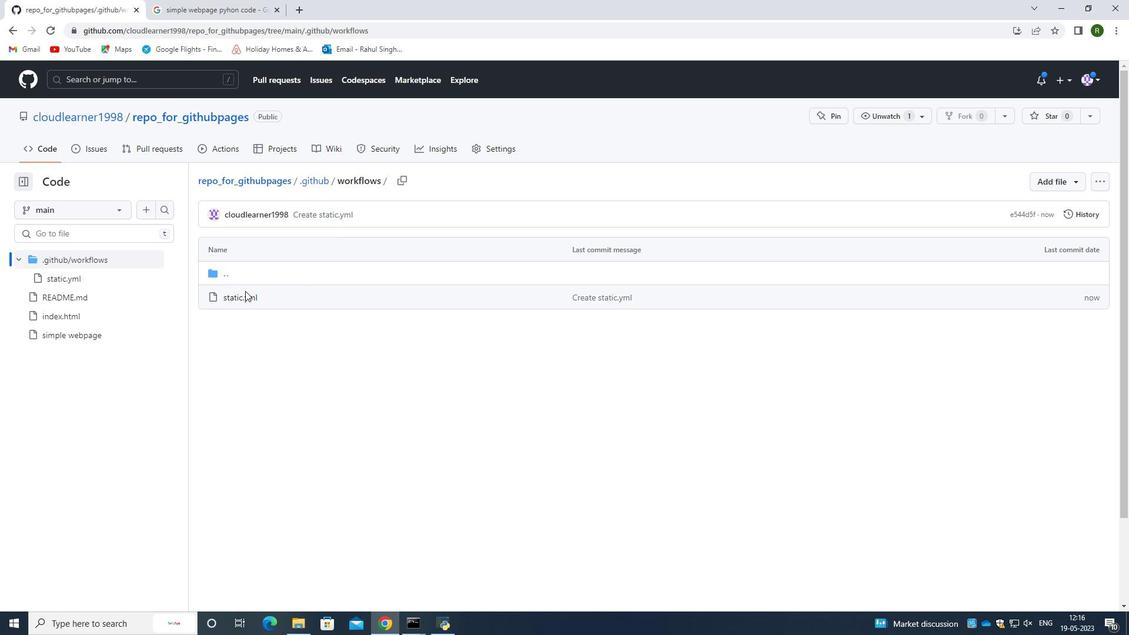 
Action: Mouse pressed left at (220, 294)
Screenshot: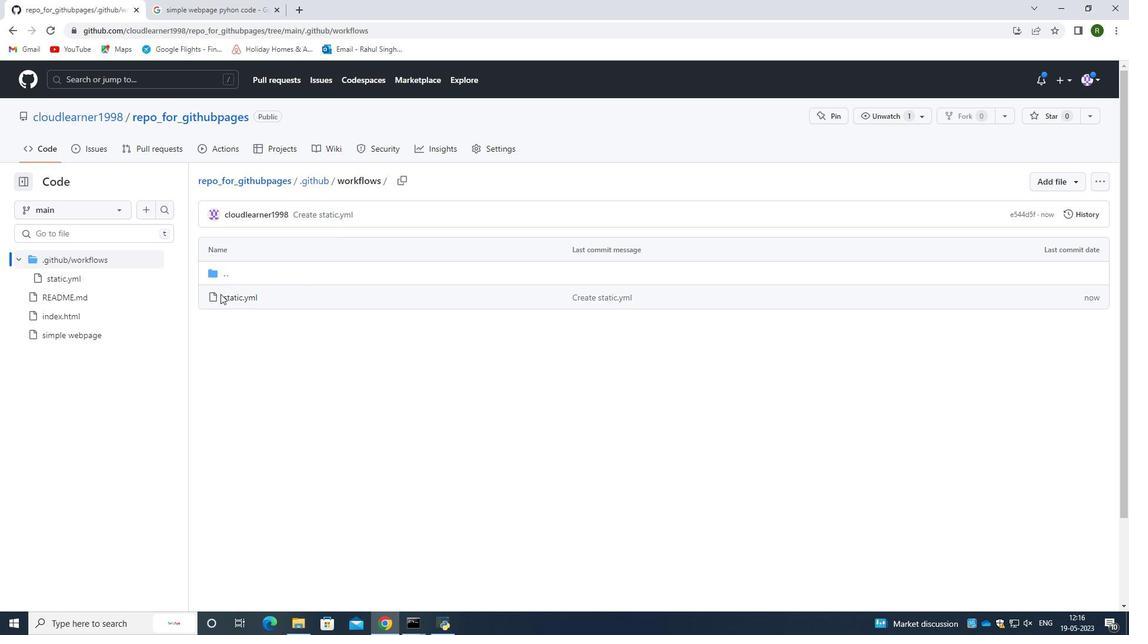 
Action: Mouse moved to (256, 298)
Screenshot: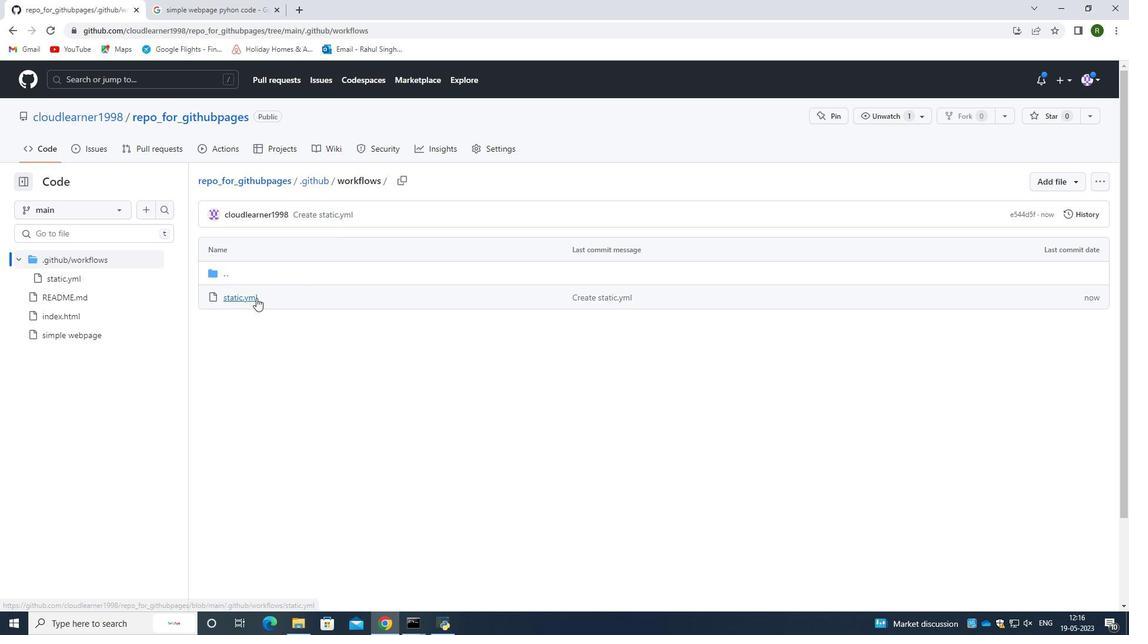 
Action: Mouse pressed left at (256, 298)
Screenshot: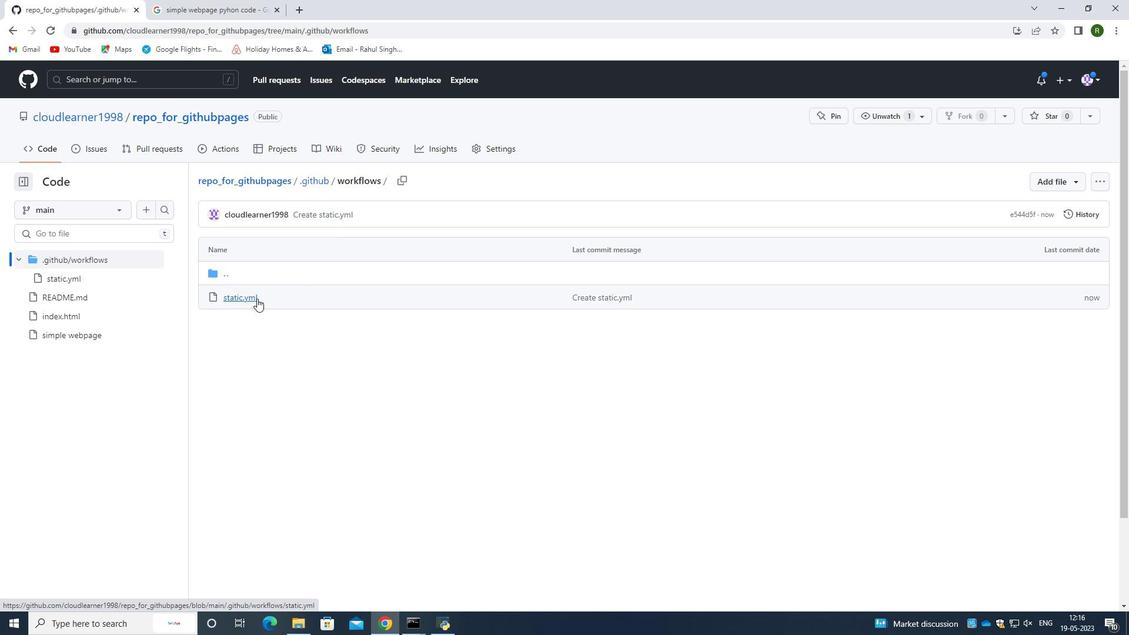 
Action: Mouse moved to (571, 339)
Screenshot: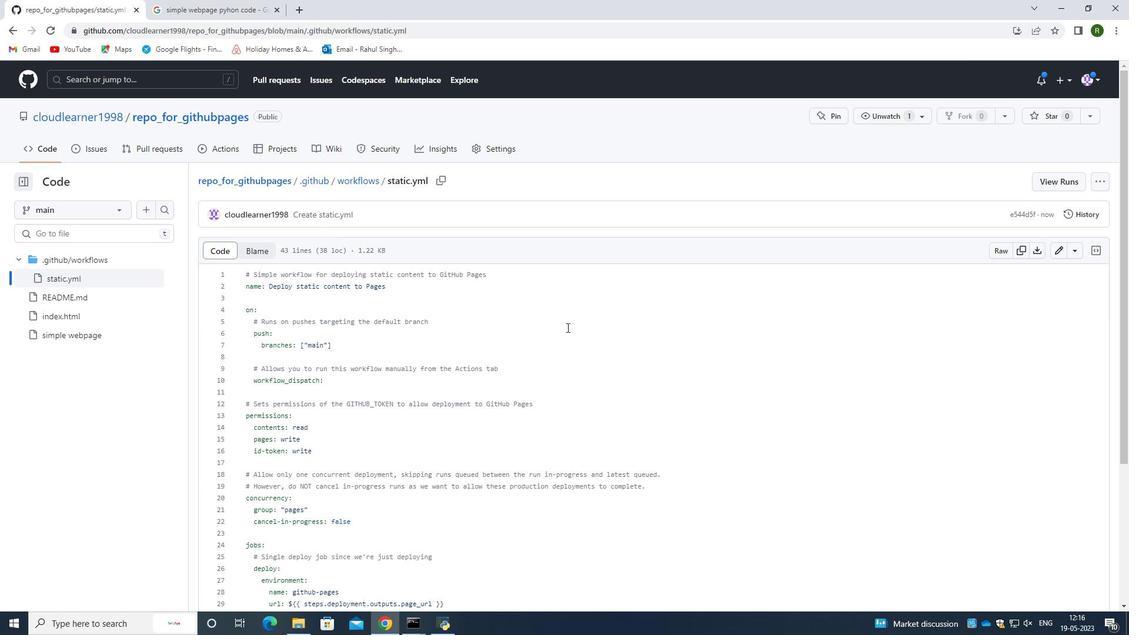 
Action: Mouse scrolled (571, 338) with delta (0, 0)
Screenshot: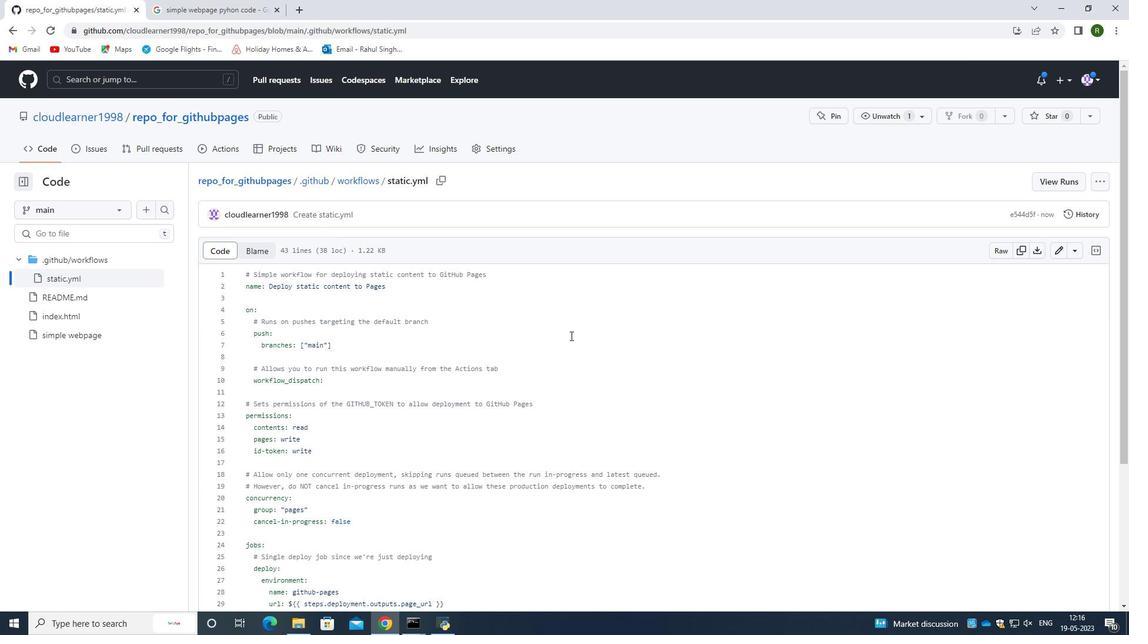 
Action: Mouse moved to (569, 348)
Screenshot: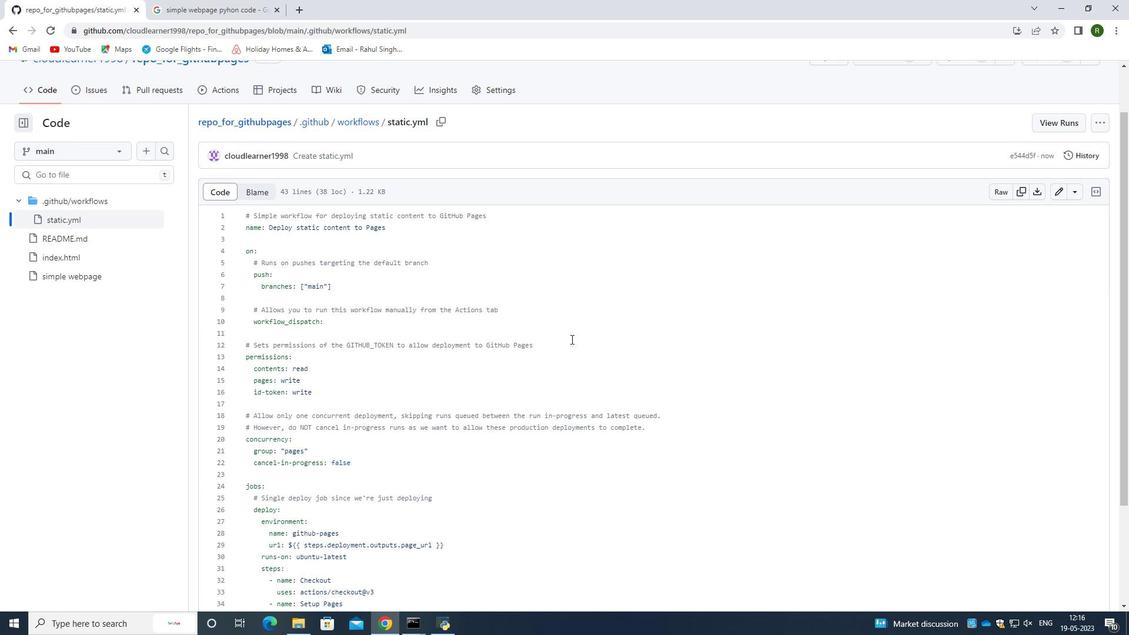 
Action: Mouse scrolled (569, 347) with delta (0, 0)
Screenshot: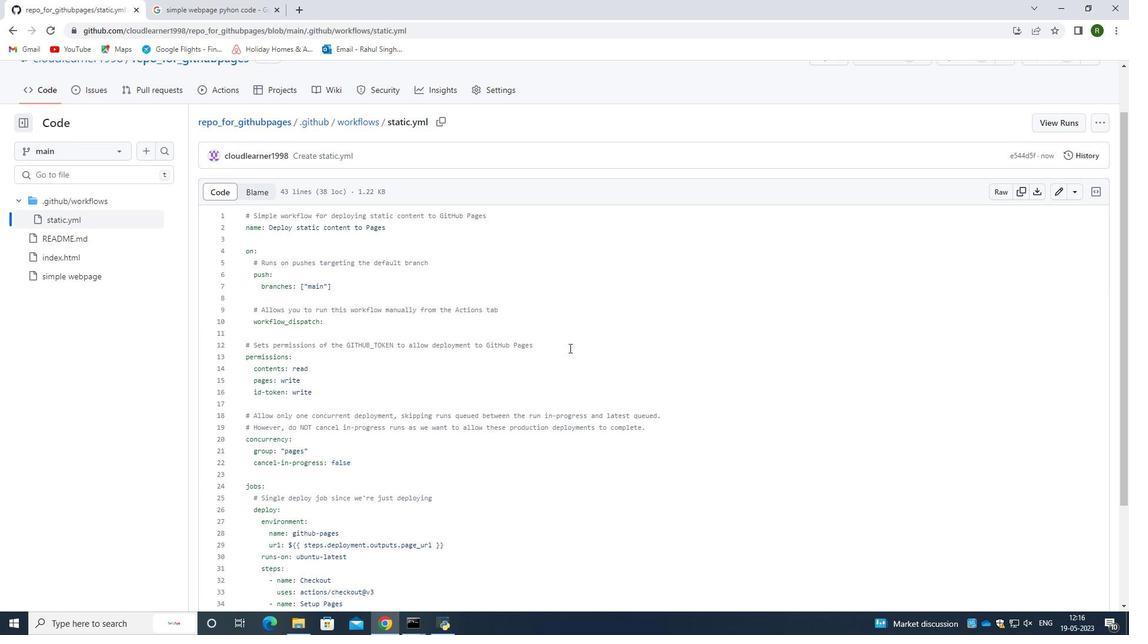 
Action: Mouse moved to (568, 348)
Screenshot: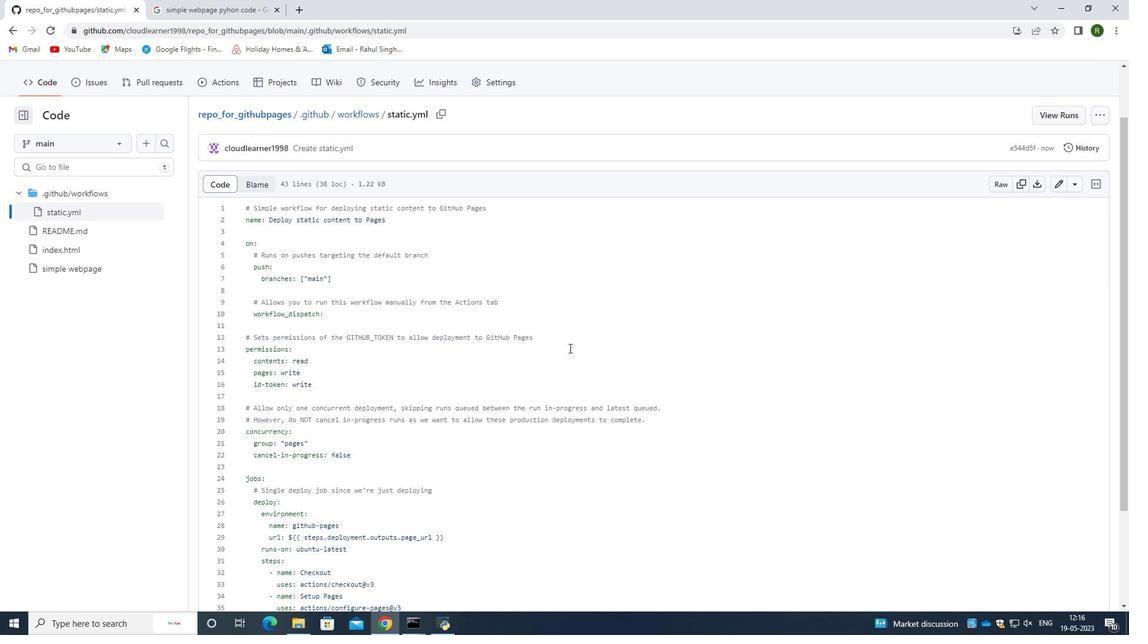 
Action: Mouse scrolled (568, 348) with delta (0, 0)
Screenshot: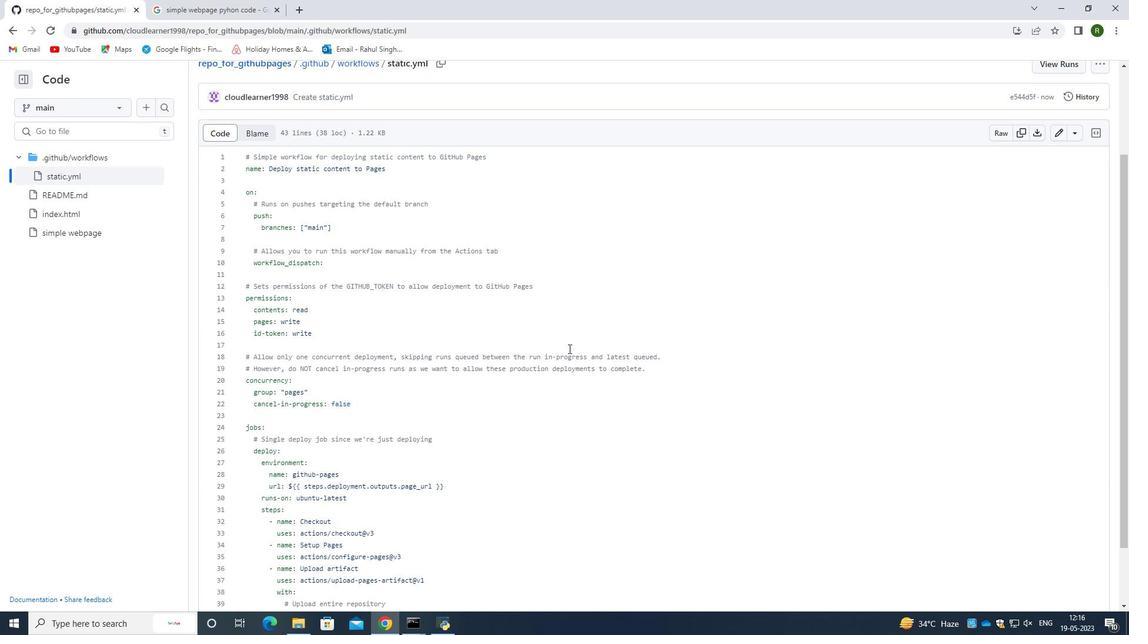 
Action: Mouse scrolled (568, 348) with delta (0, 0)
Screenshot: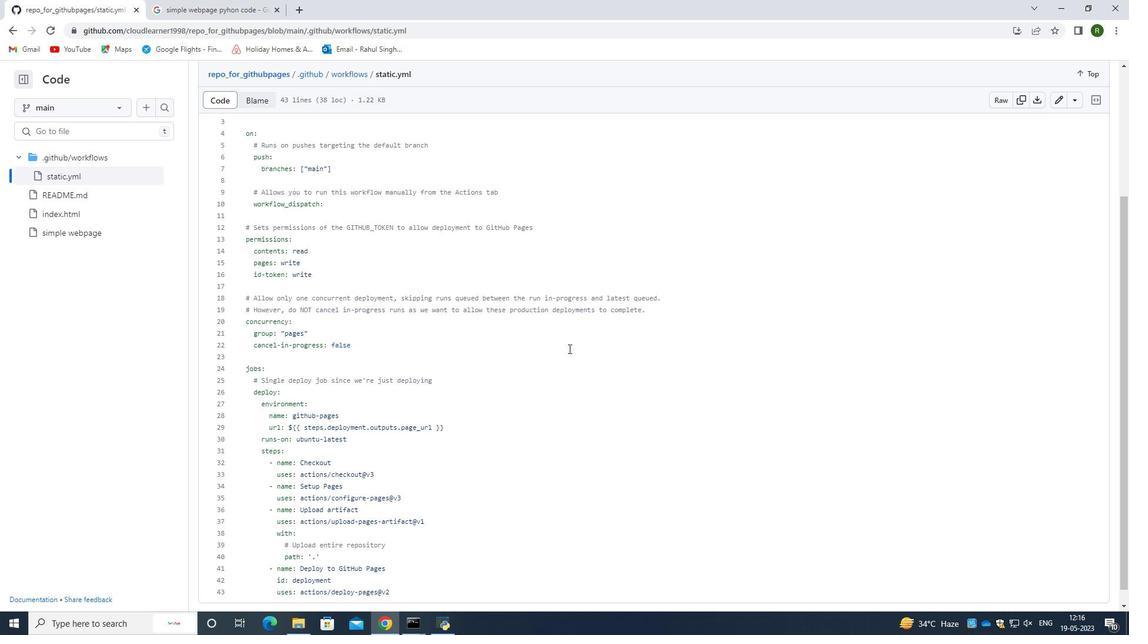 
Action: Mouse moved to (432, 411)
Screenshot: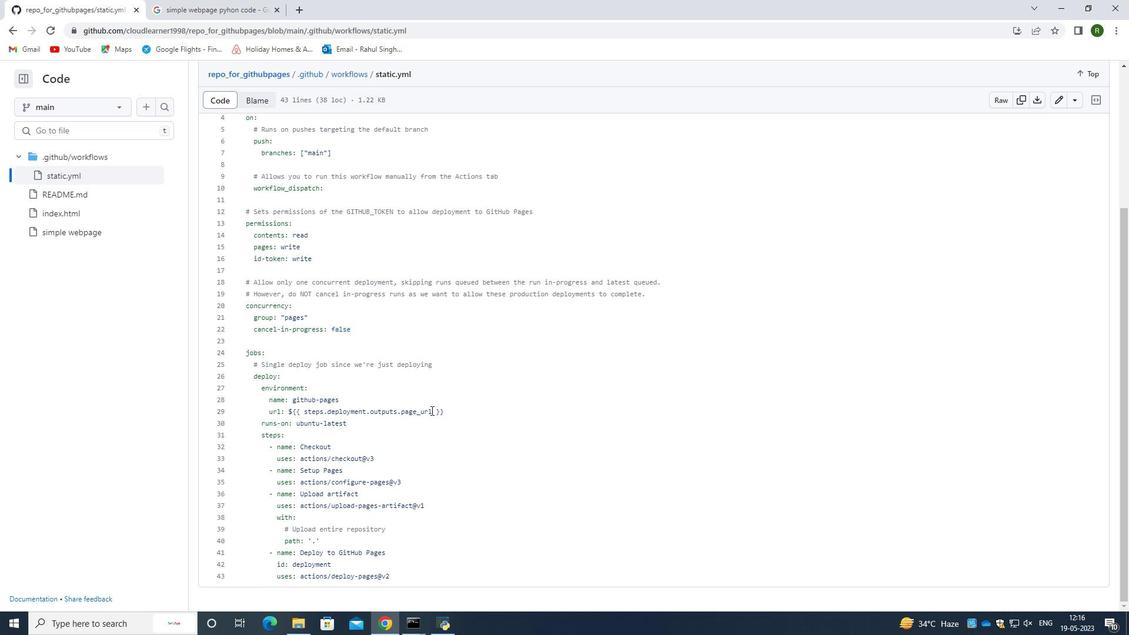 
Action: Mouse scrolled (432, 410) with delta (0, 0)
Screenshot: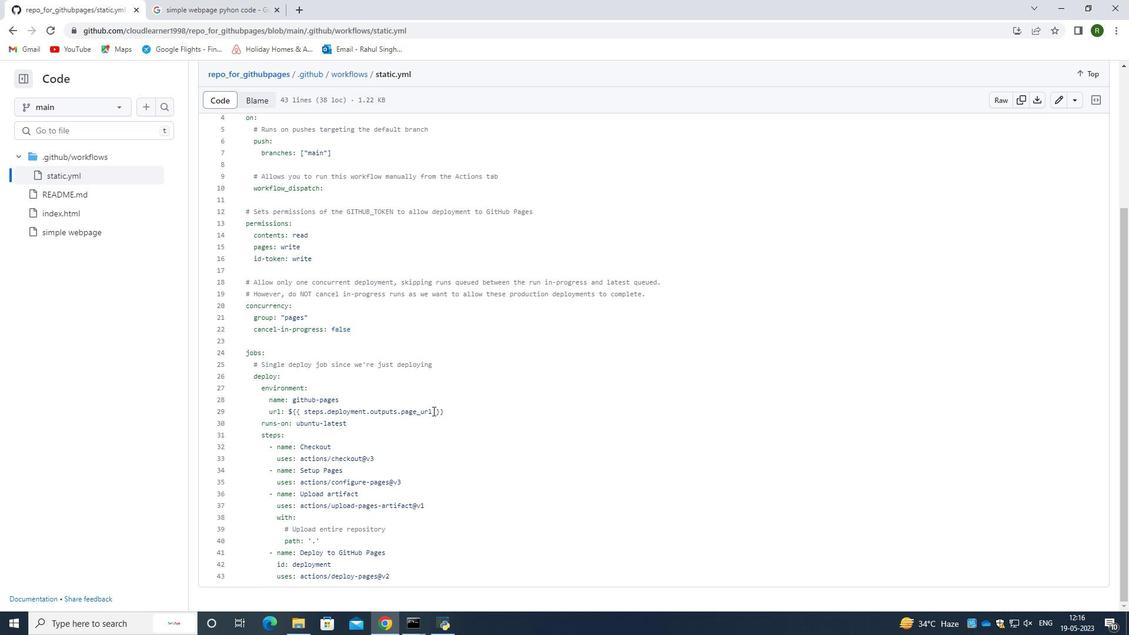 
Action: Mouse scrolled (432, 410) with delta (0, 0)
Screenshot: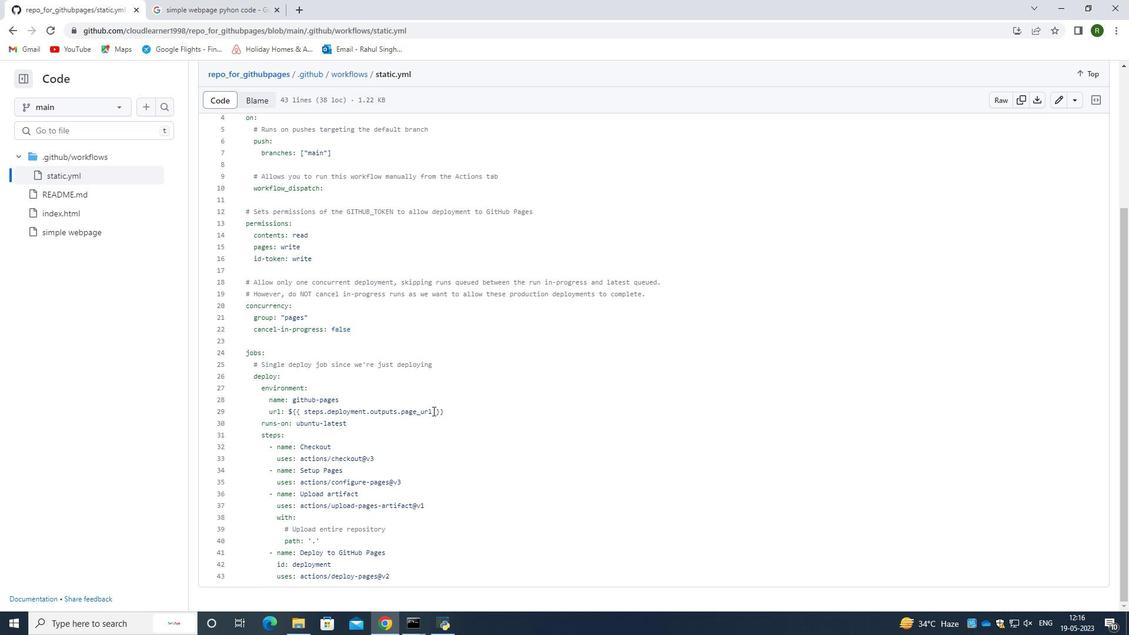 
Action: Mouse scrolled (432, 410) with delta (0, 0)
Screenshot: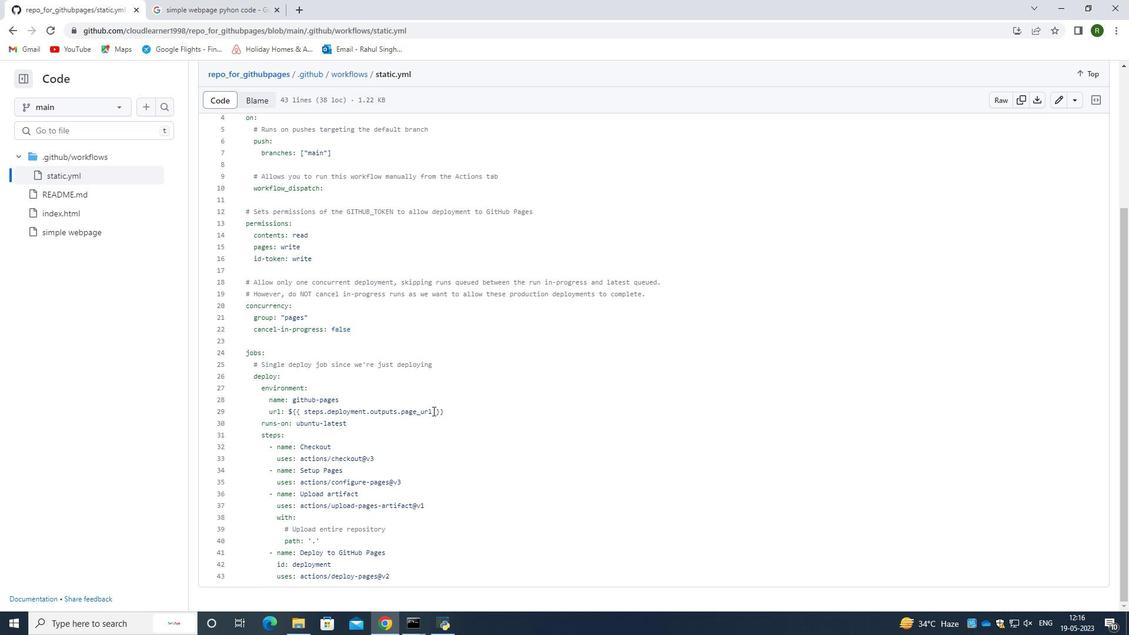 
Action: Mouse scrolled (432, 411) with delta (0, 0)
Screenshot: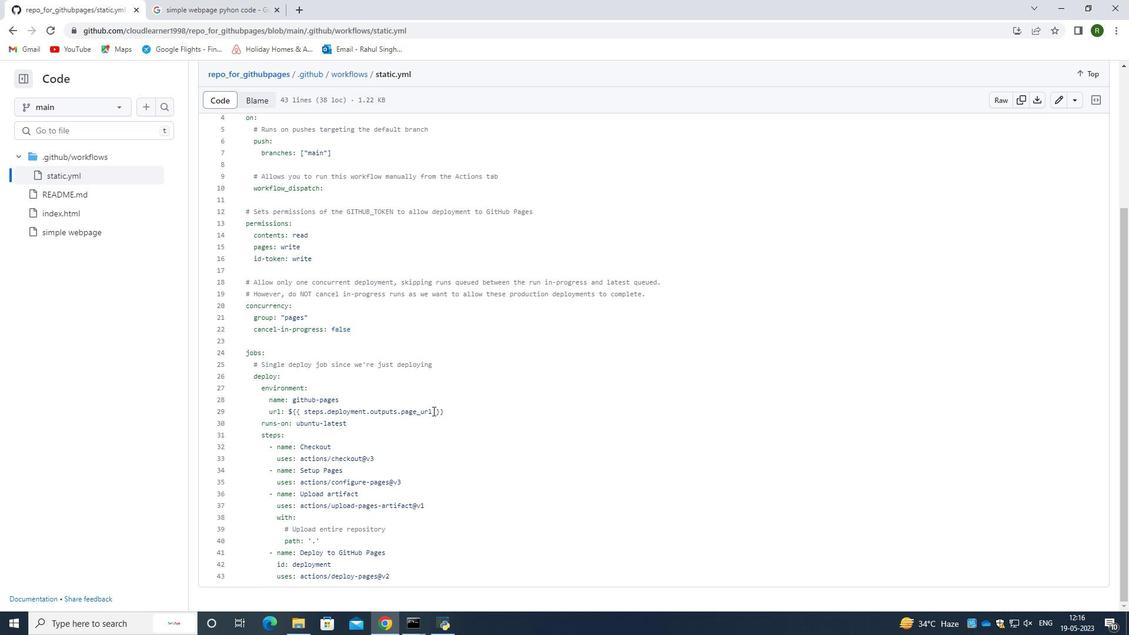 
Action: Mouse scrolled (432, 411) with delta (0, 0)
Screenshot: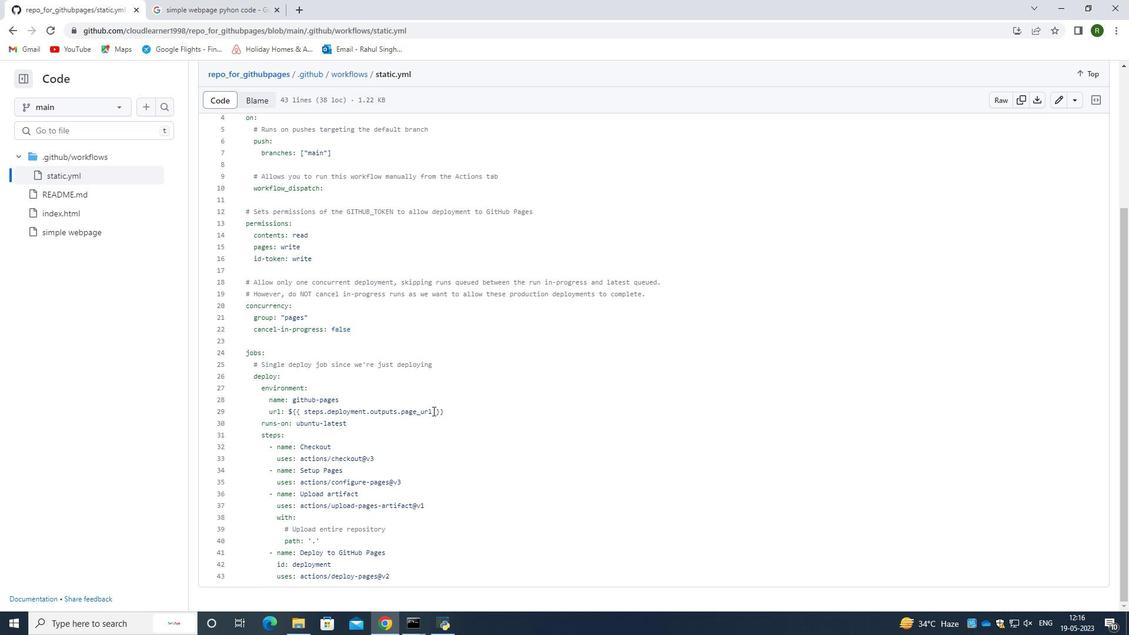 
Action: Mouse scrolled (432, 411) with delta (0, 0)
Screenshot: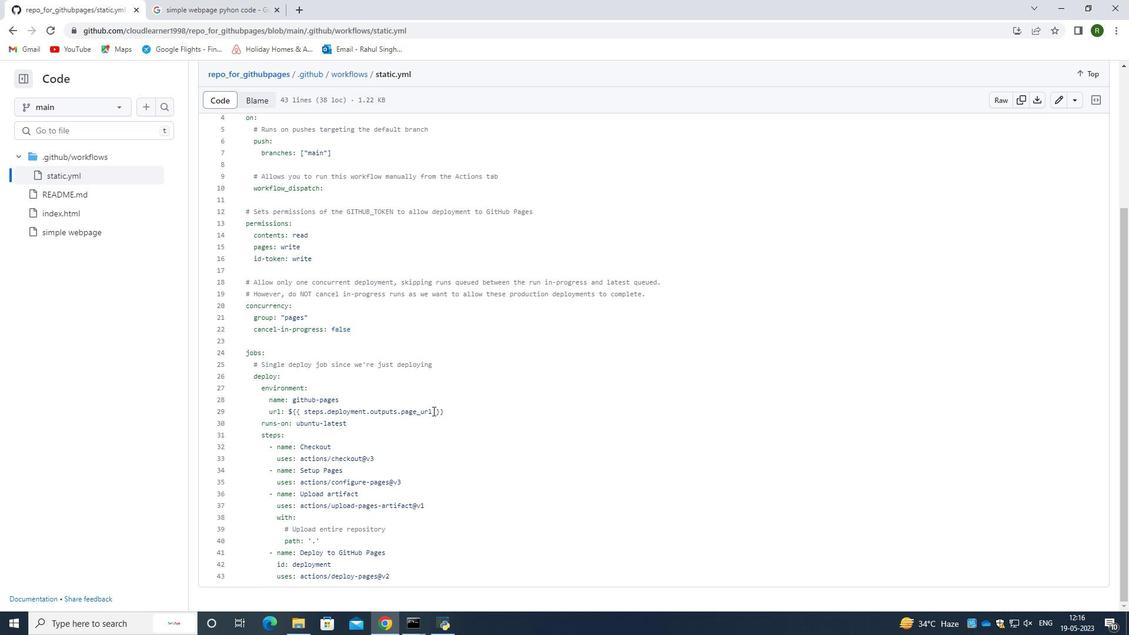 
Action: Mouse scrolled (432, 410) with delta (0, 0)
Screenshot: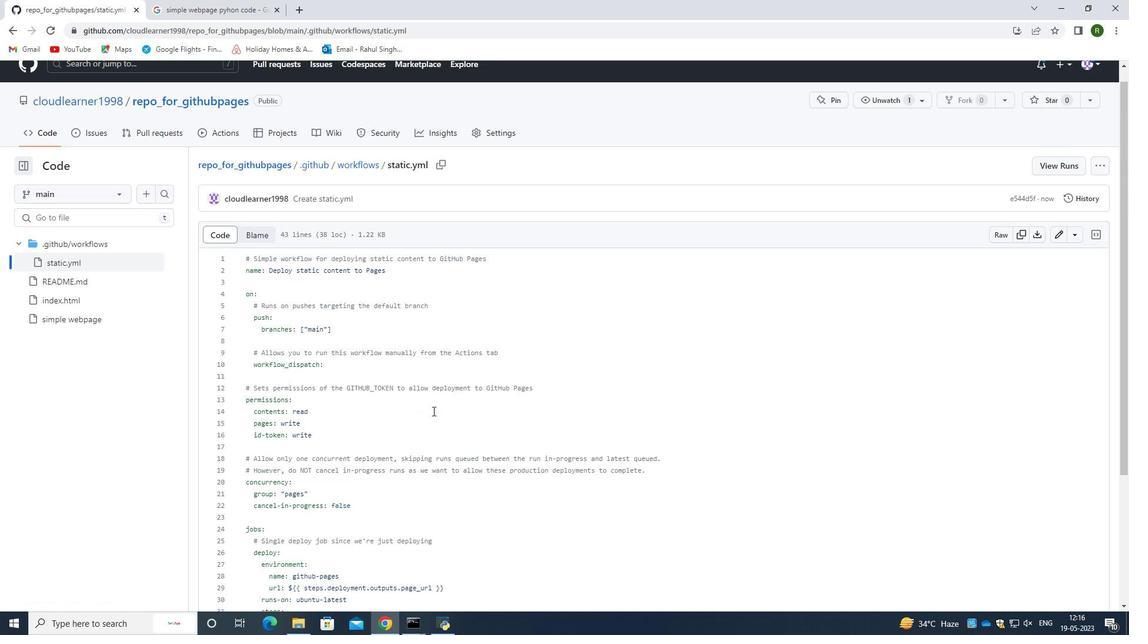 
Action: Mouse scrolled (432, 410) with delta (0, 0)
Screenshot: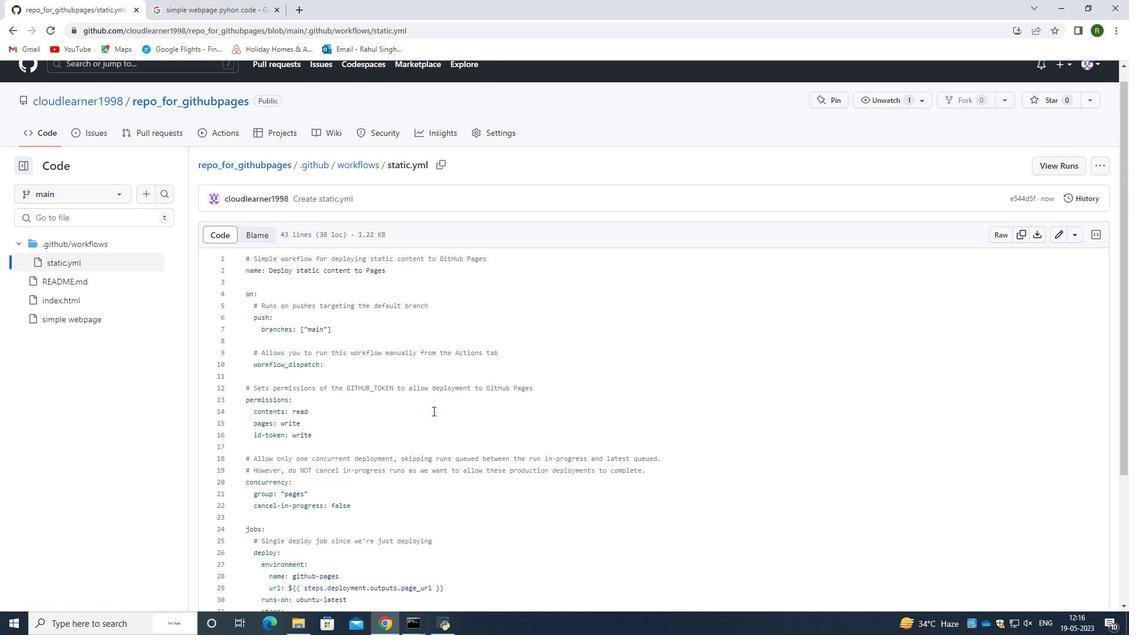 
Action: Mouse scrolled (432, 410) with delta (0, 0)
Screenshot: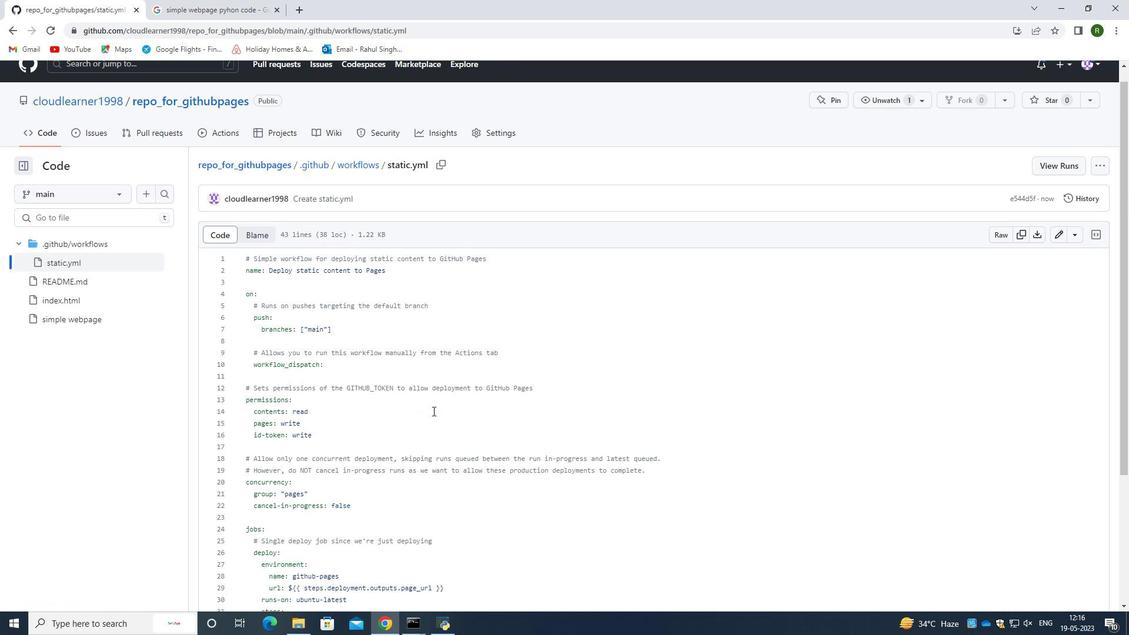 
Action: Mouse scrolled (432, 410) with delta (0, 0)
Screenshot: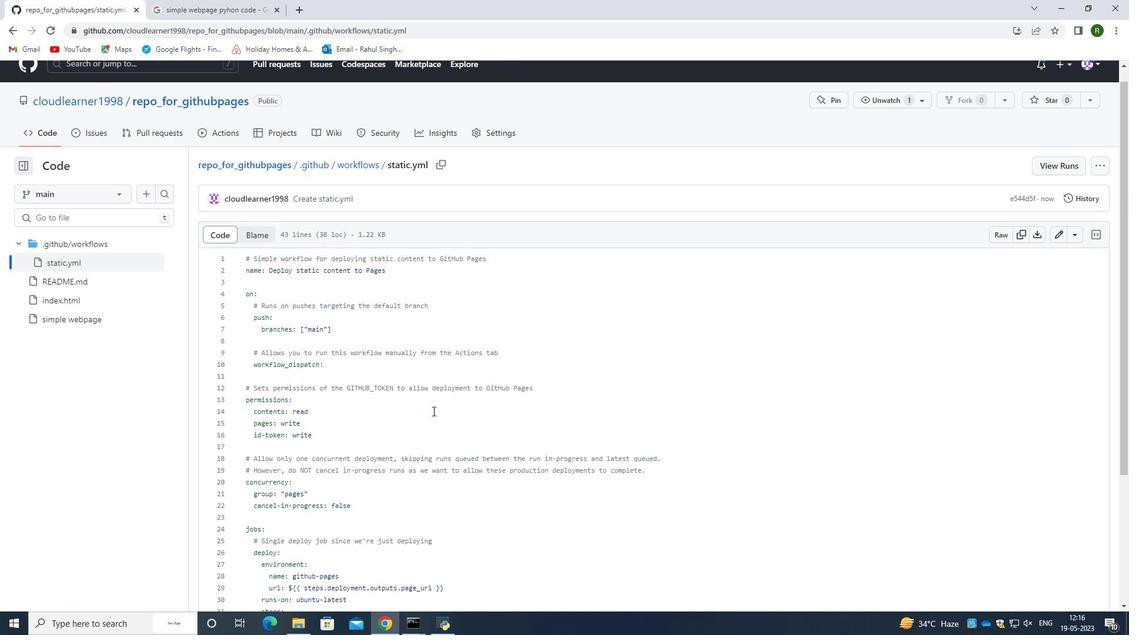 
Action: Mouse moved to (453, 453)
Screenshot: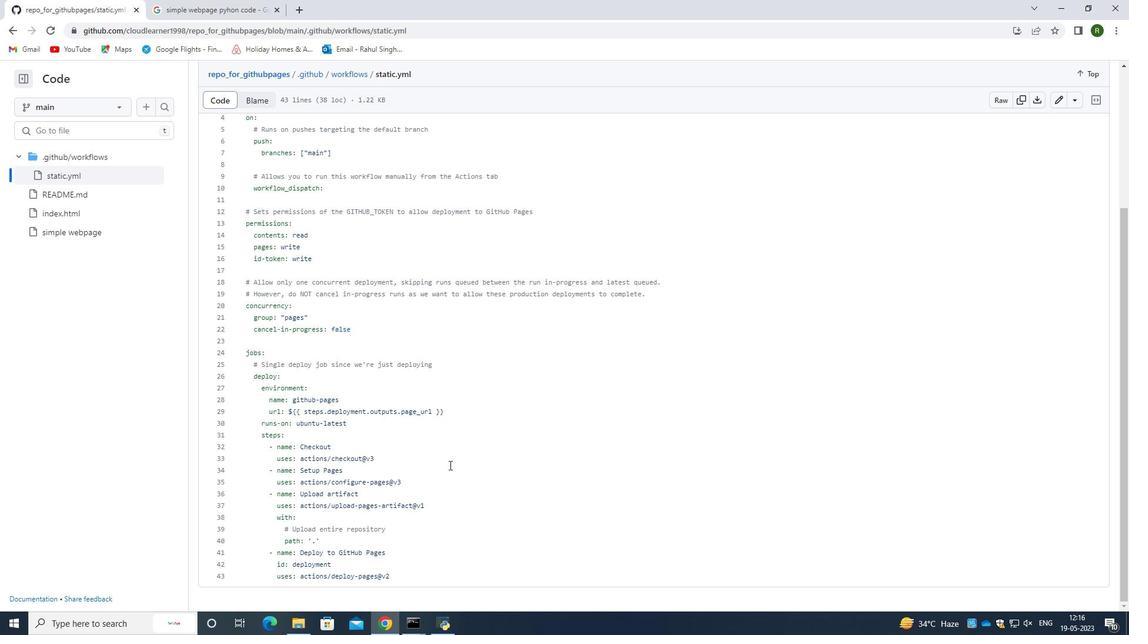 
Action: Mouse scrolled (453, 454) with delta (0, 0)
Screenshot: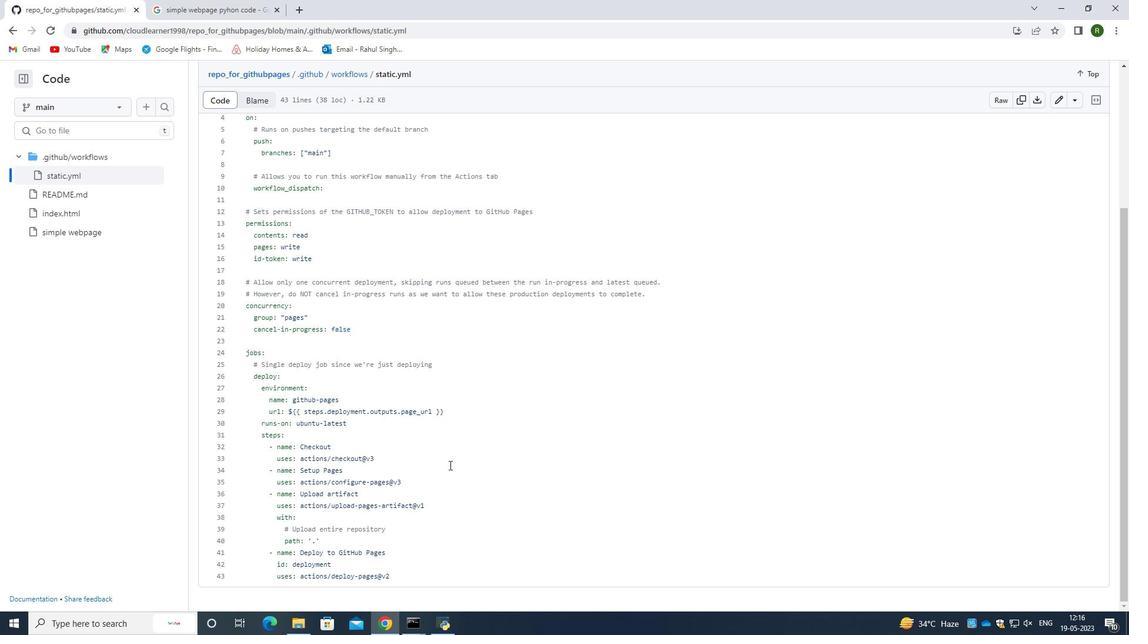 
Action: Mouse scrolled (453, 454) with delta (0, 0)
Screenshot: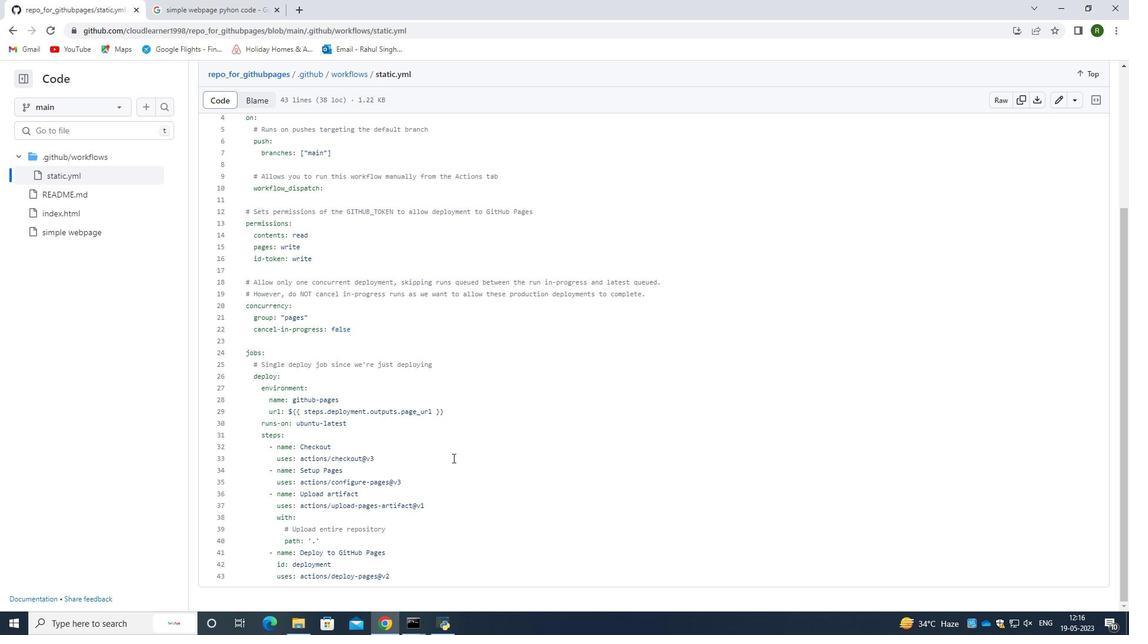 
Action: Mouse scrolled (453, 454) with delta (0, 0)
Screenshot: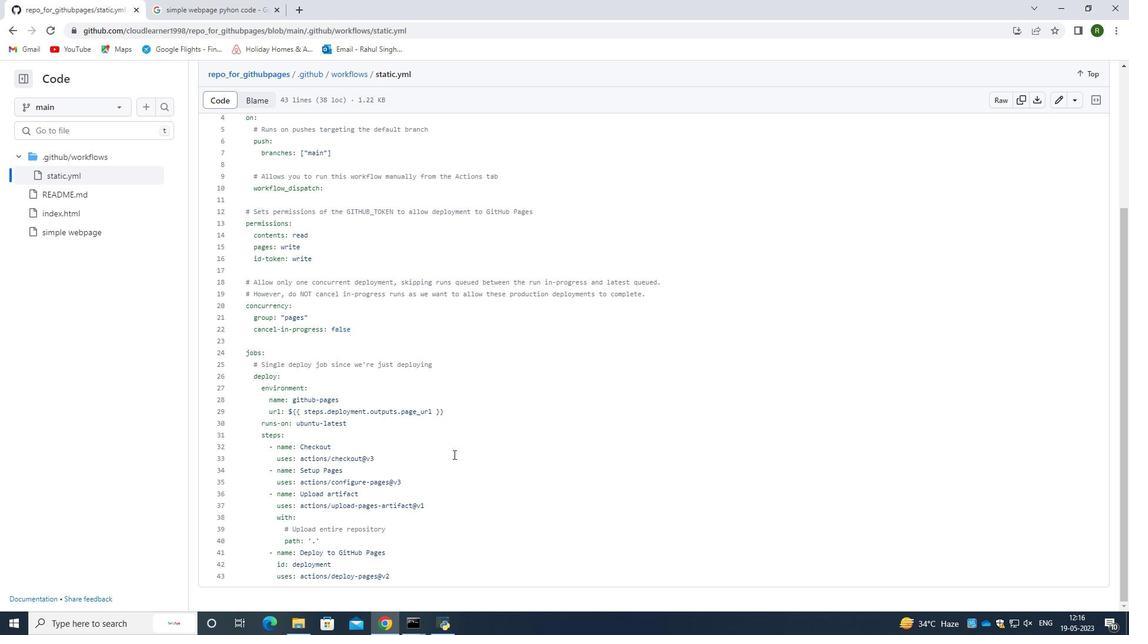 
Action: Mouse moved to (457, 428)
Screenshot: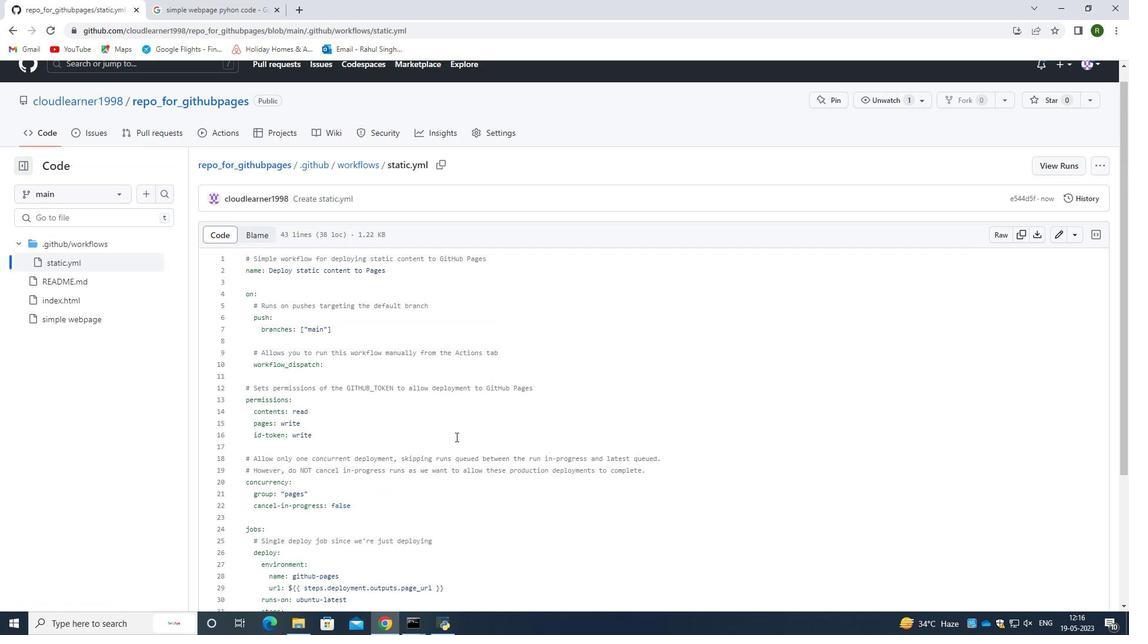 
Action: Mouse scrolled (457, 428) with delta (0, 0)
Screenshot: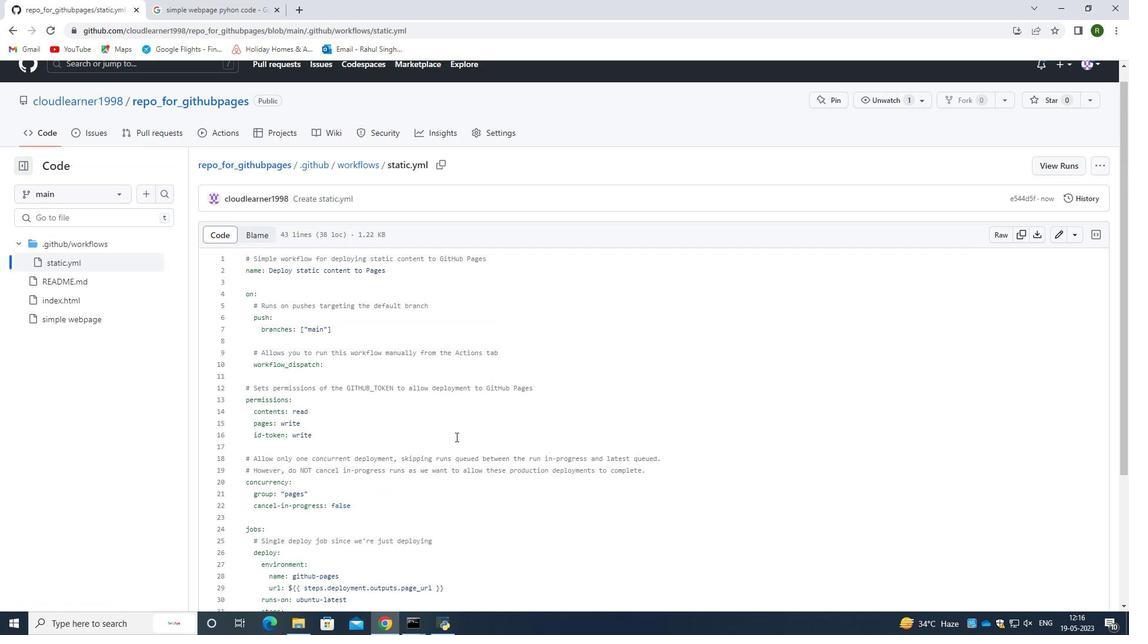 
Action: Mouse moved to (457, 426)
Screenshot: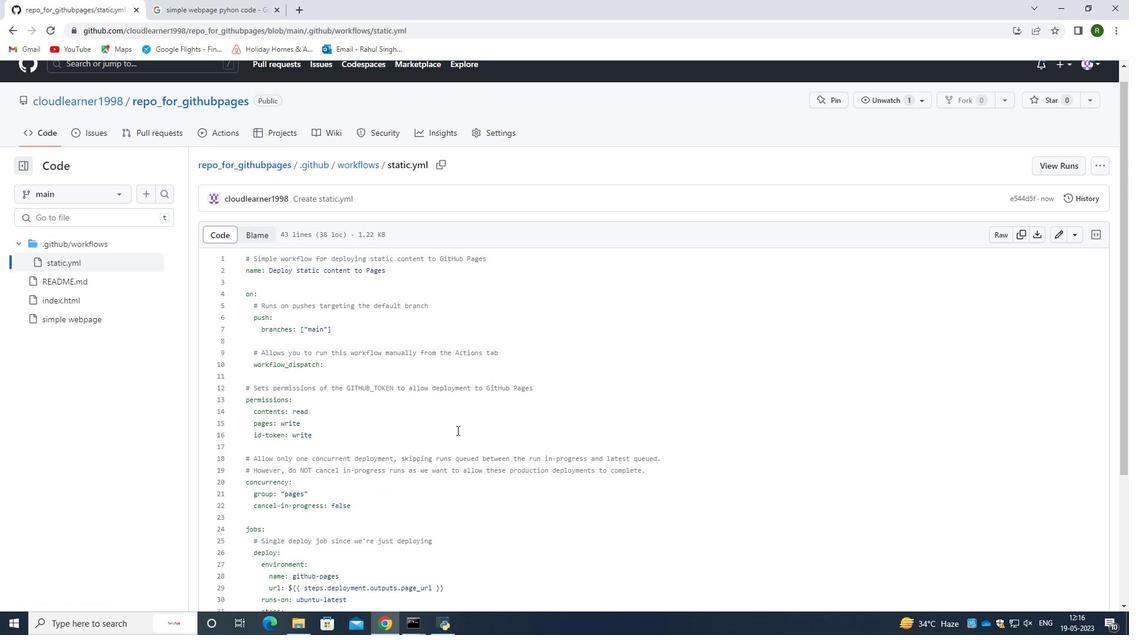
Action: Mouse scrolled (457, 427) with delta (0, 0)
Screenshot: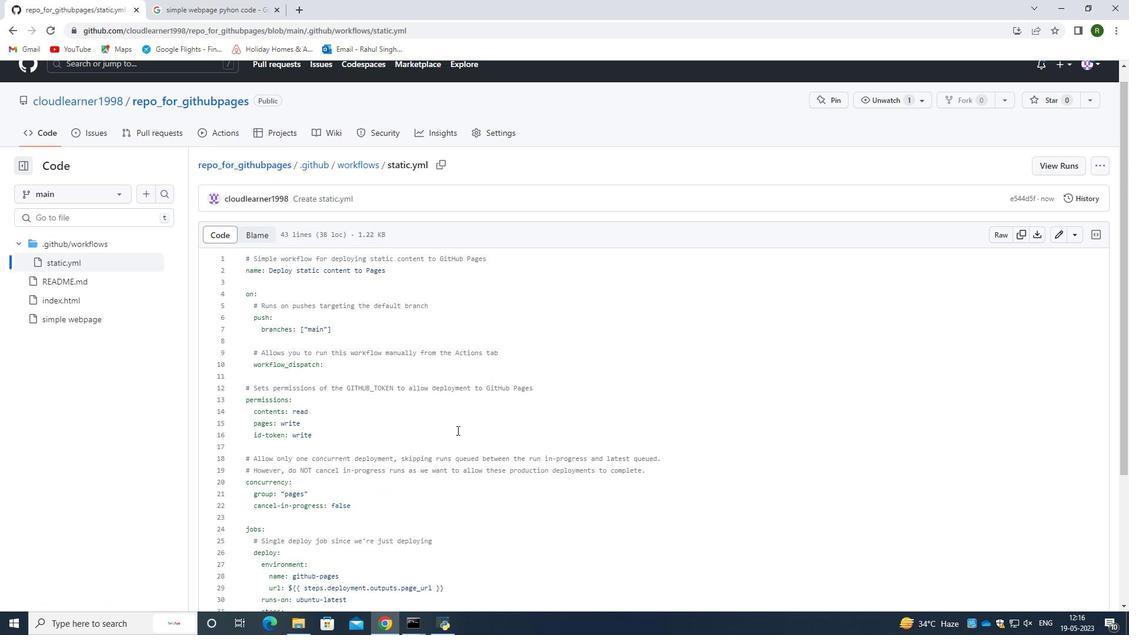 
Action: Mouse moved to (172, 117)
Screenshot: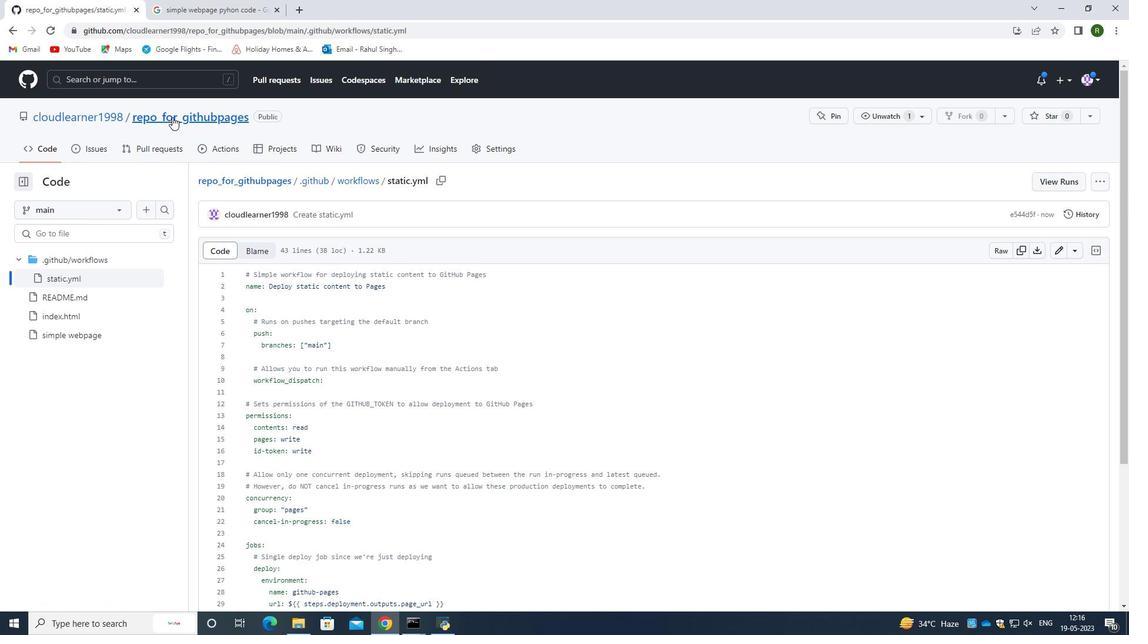 
Action: Mouse pressed left at (172, 117)
Screenshot: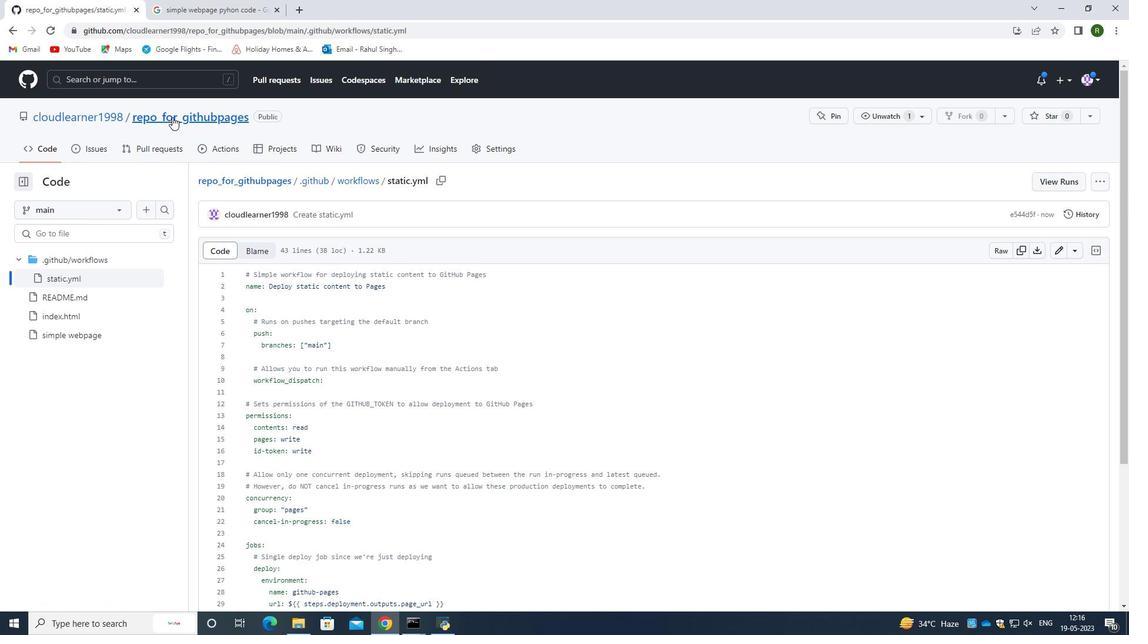
Action: Mouse moved to (529, 282)
Screenshot: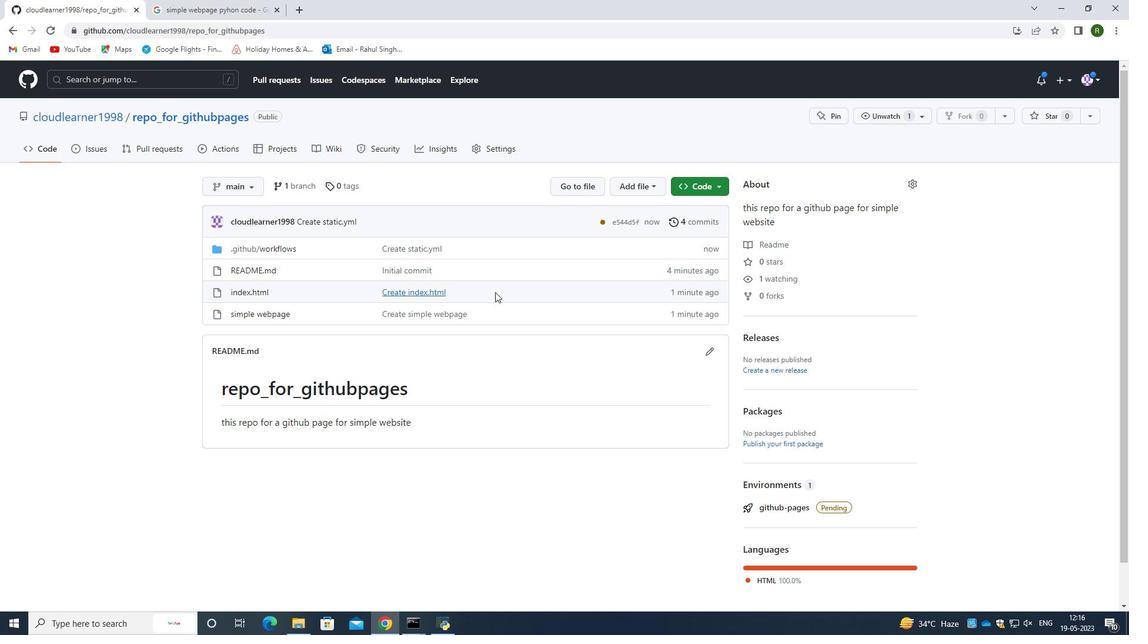 
Action: Mouse scrolled (529, 282) with delta (0, 0)
Screenshot: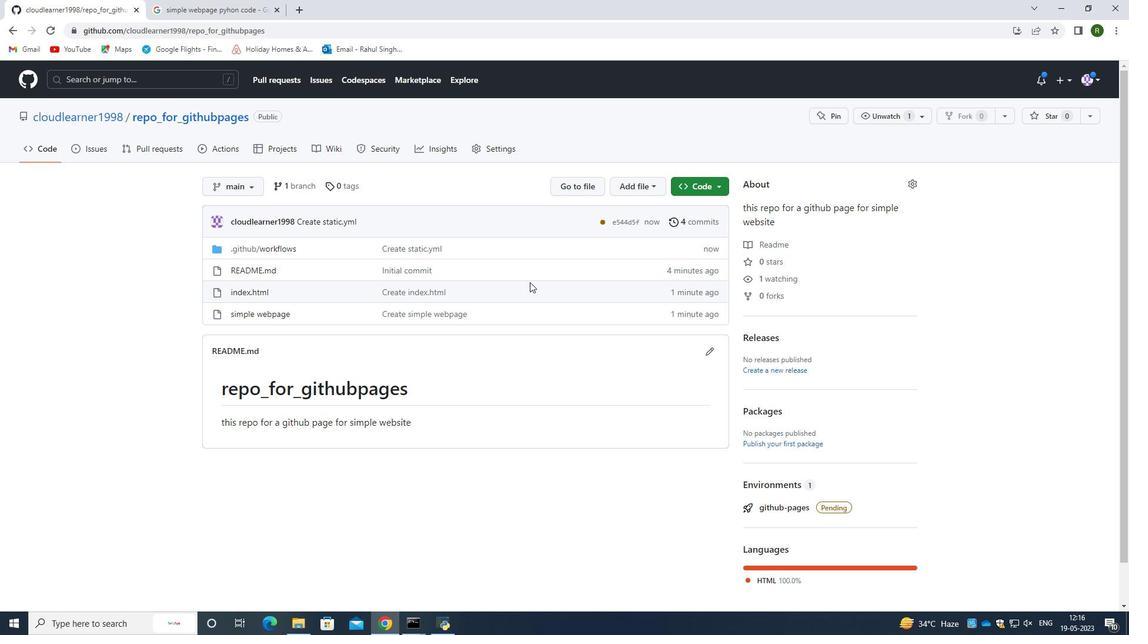 
Action: Mouse moved to (487, 144)
Screenshot: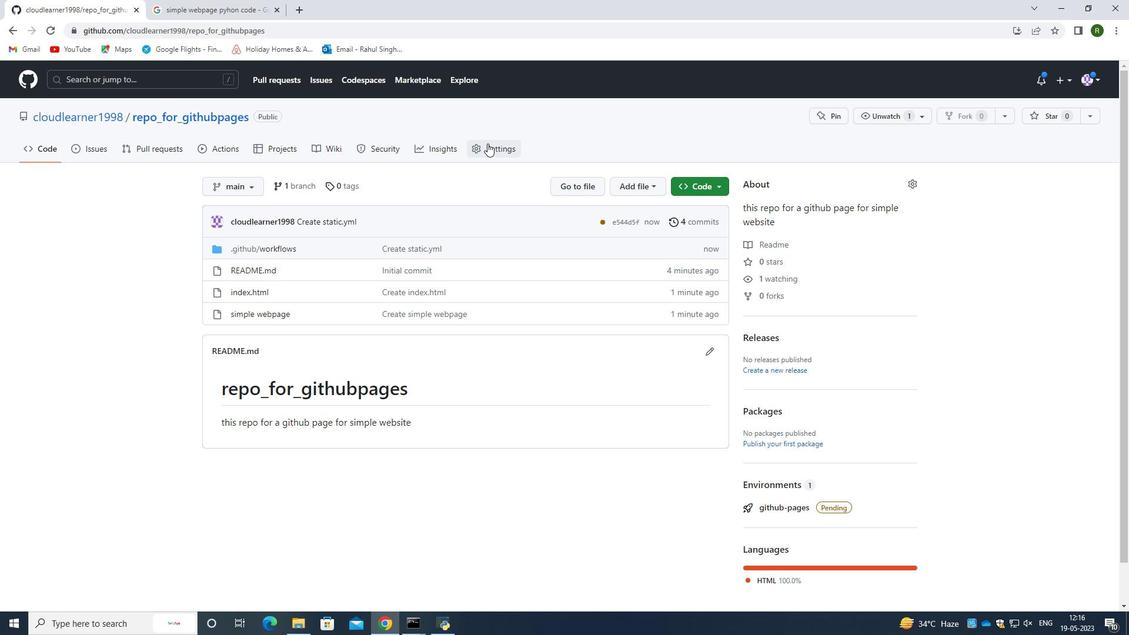 
Action: Mouse pressed left at (487, 144)
Screenshot: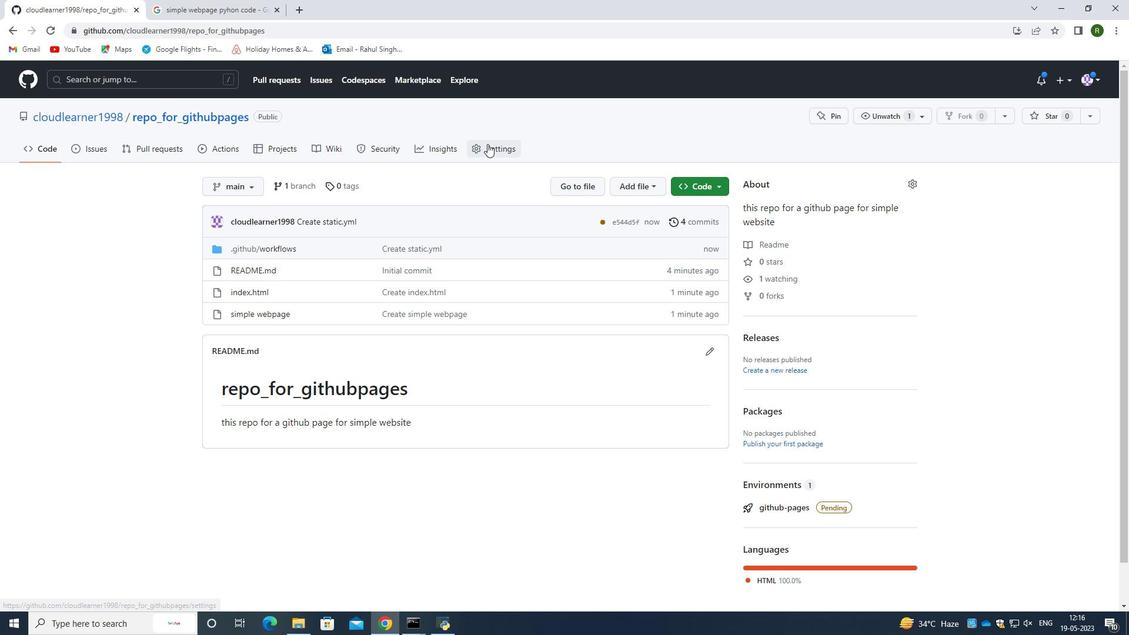 
Action: Mouse moved to (252, 429)
Screenshot: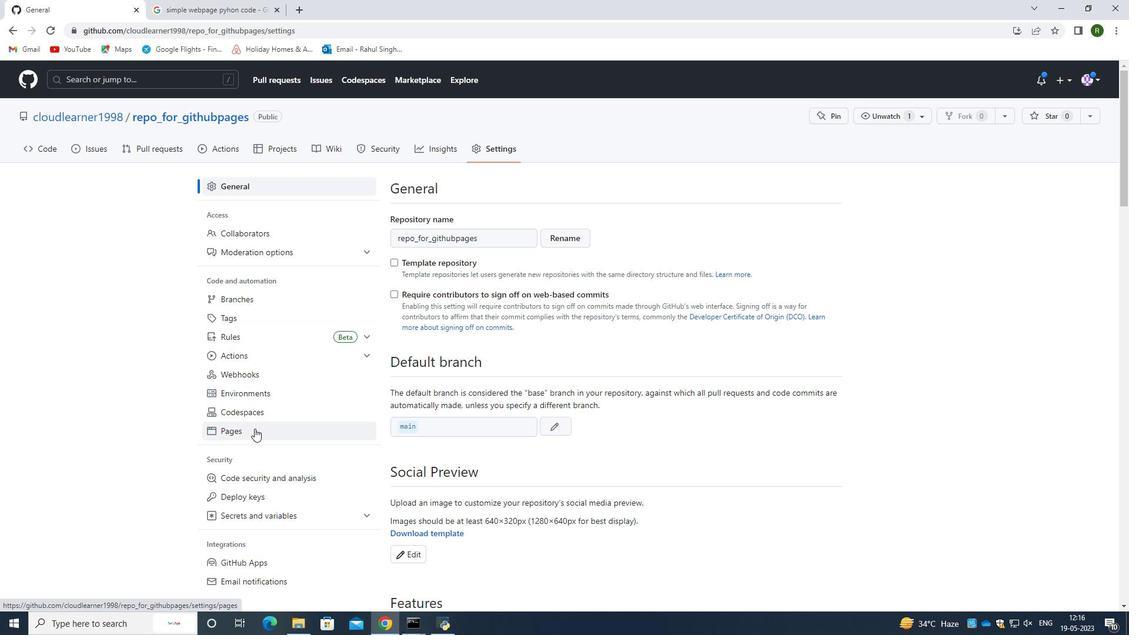 
Action: Mouse pressed left at (252, 429)
Screenshot: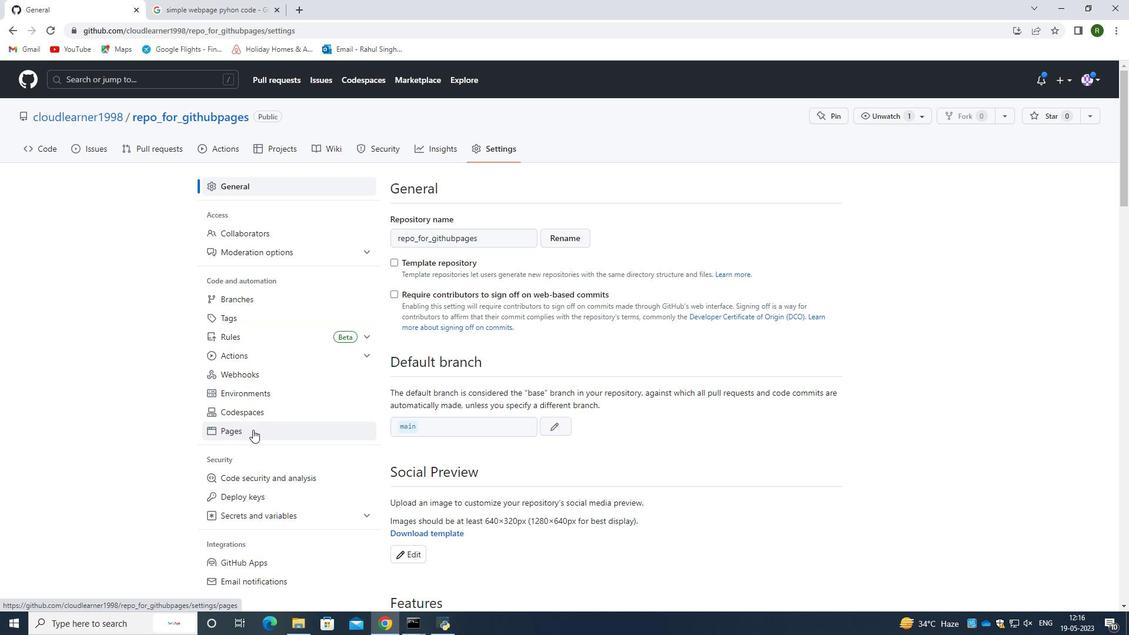 
Action: Mouse moved to (253, 432)
Screenshot: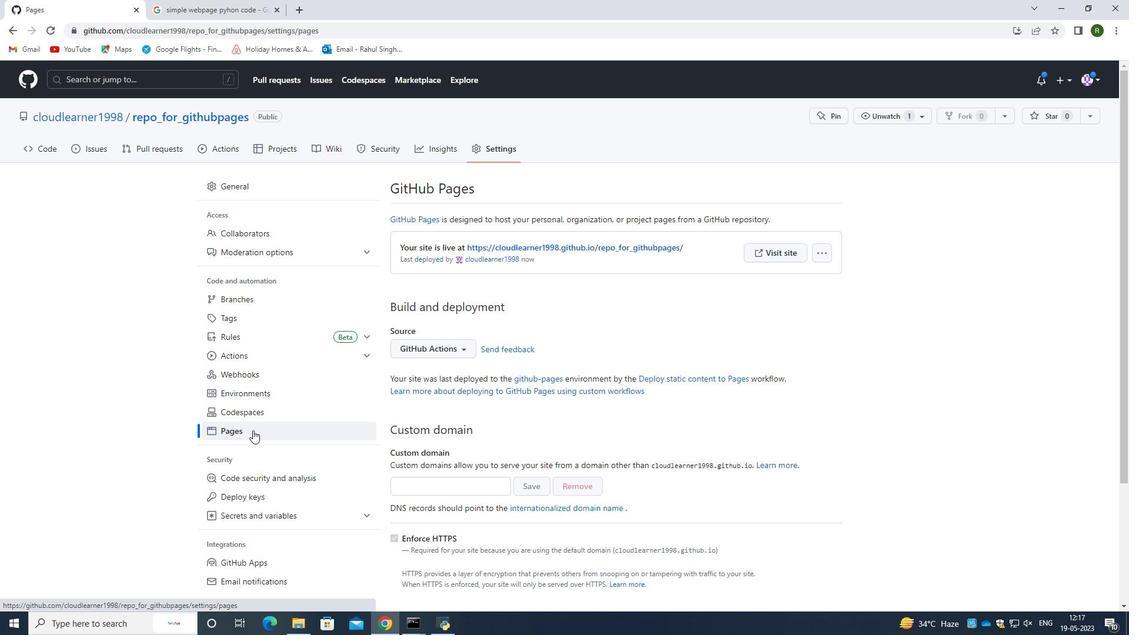 
Action: Mouse scrolled (253, 431) with delta (0, 0)
Screenshot: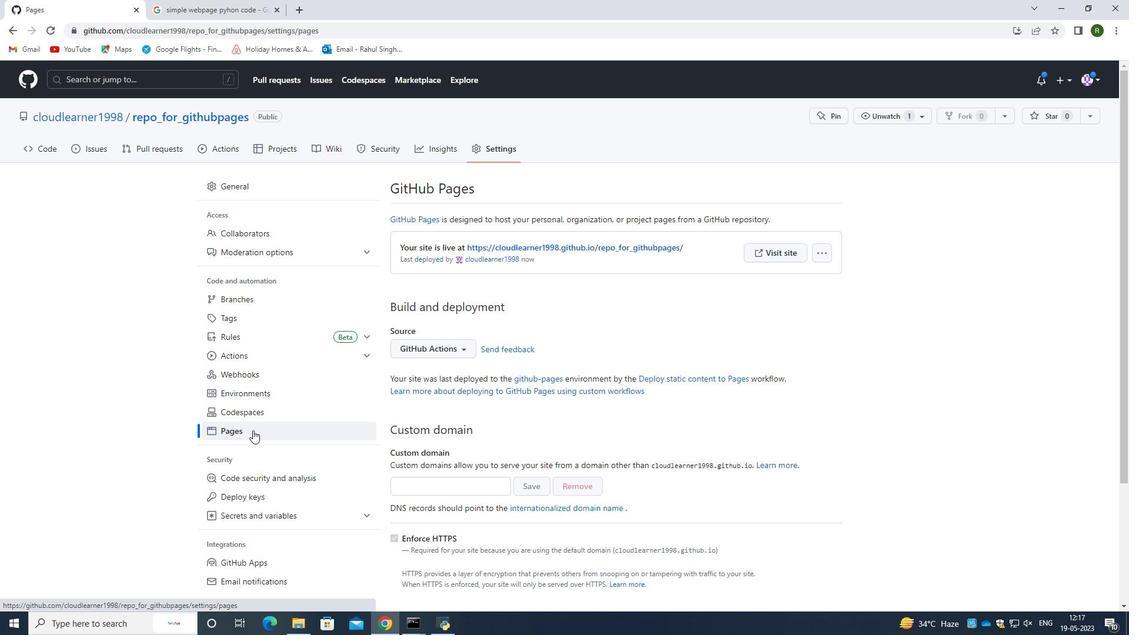 
Action: Mouse moved to (256, 432)
Screenshot: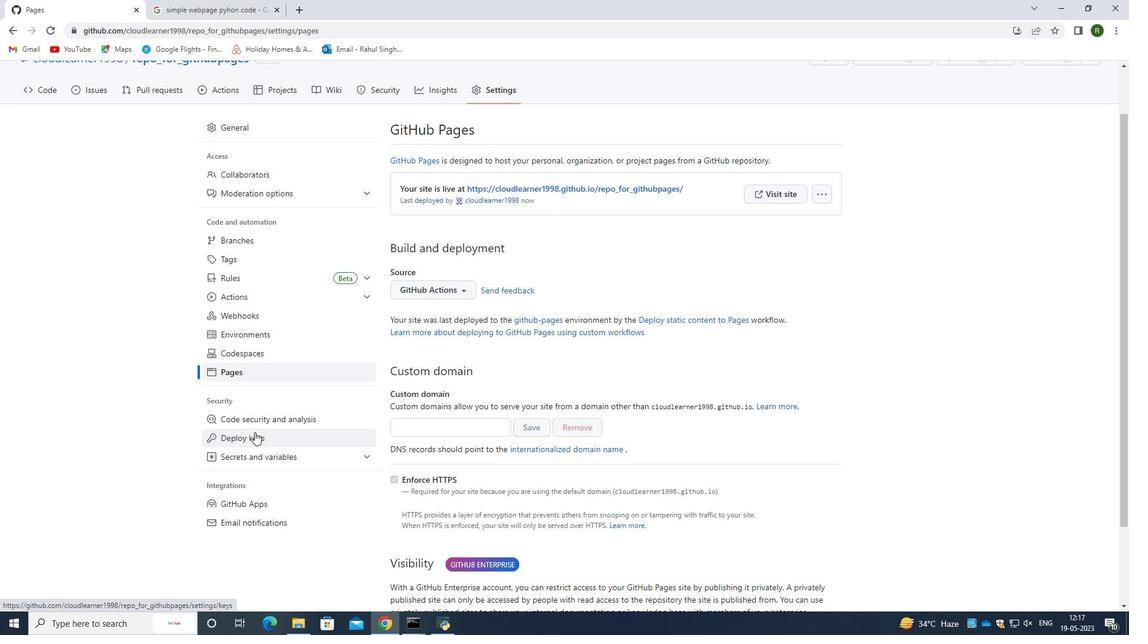 
Action: Mouse scrolled (256, 432) with delta (0, 0)
Screenshot: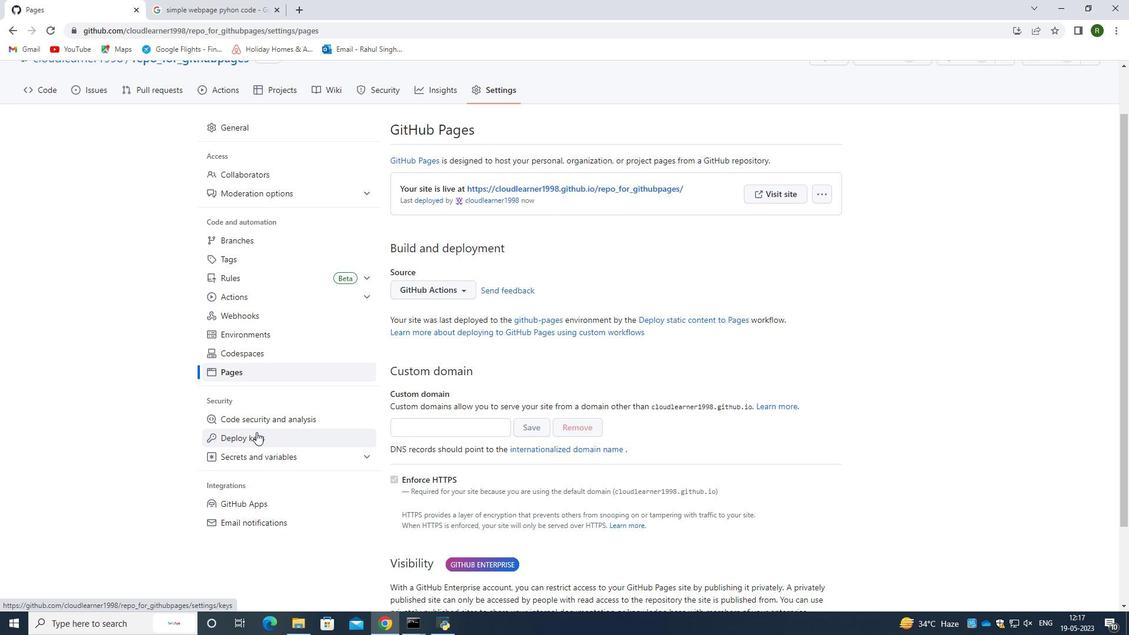 
Action: Mouse scrolled (256, 432) with delta (0, 0)
Screenshot: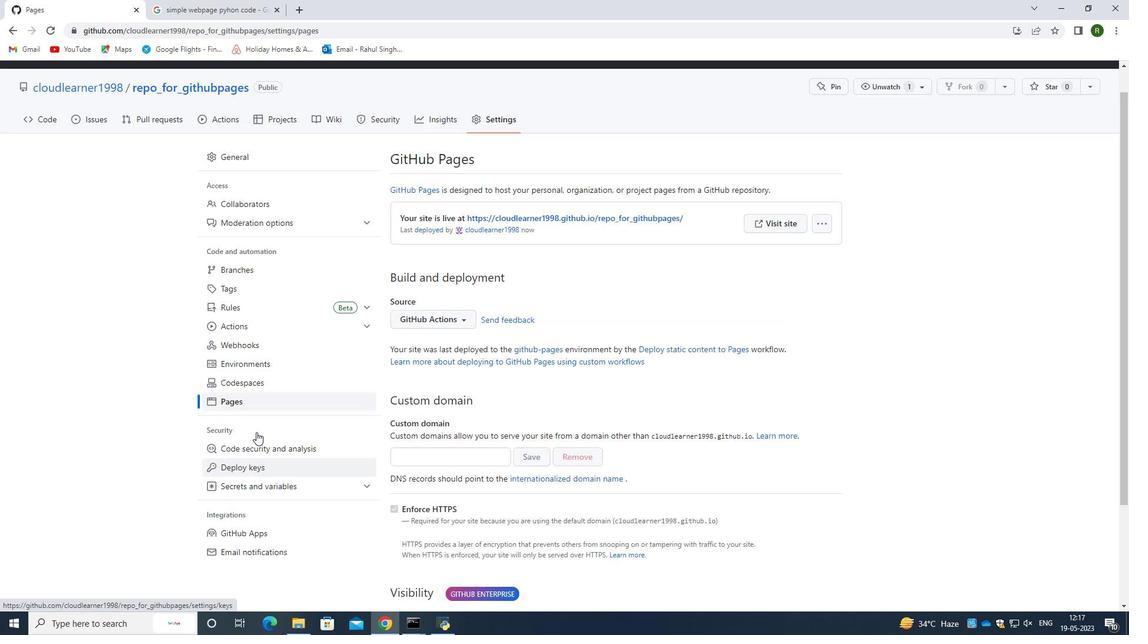 
Action: Mouse scrolled (256, 431) with delta (0, 0)
Screenshot: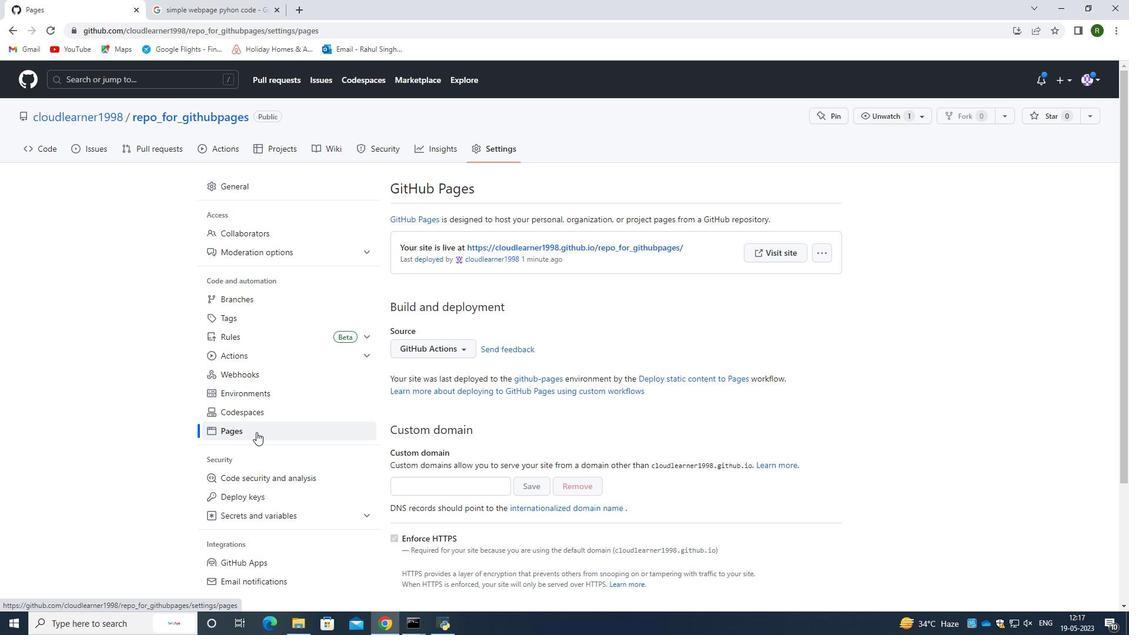 
Action: Mouse moved to (256, 432)
Screenshot: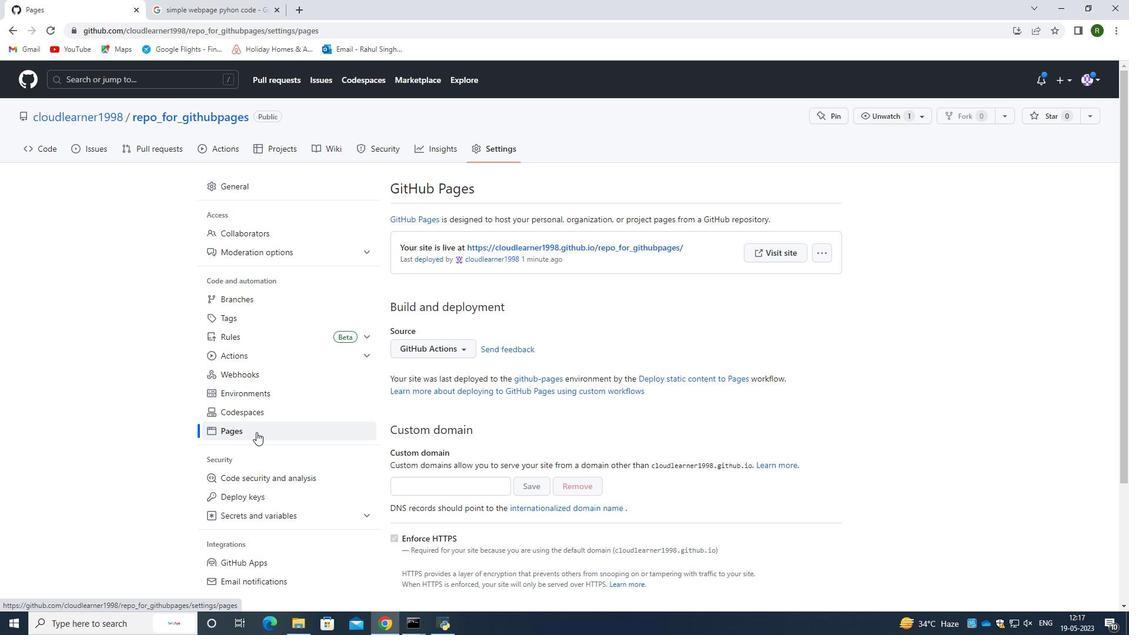 
Action: Mouse scrolled (256, 431) with delta (0, 0)
Screenshot: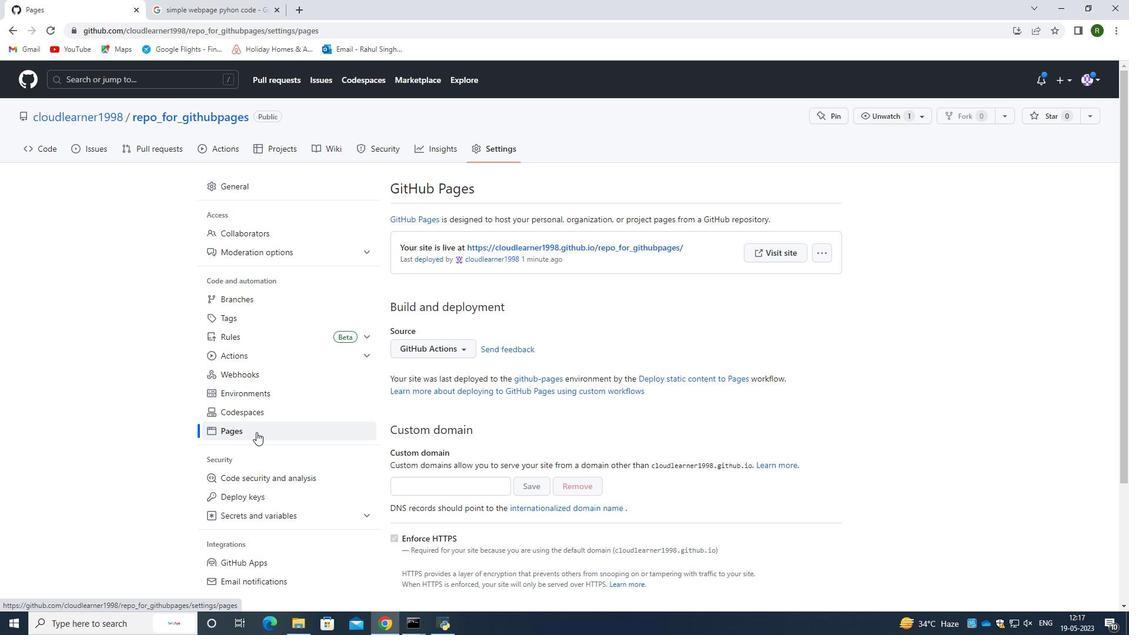 
Action: Mouse moved to (301, 400)
Screenshot: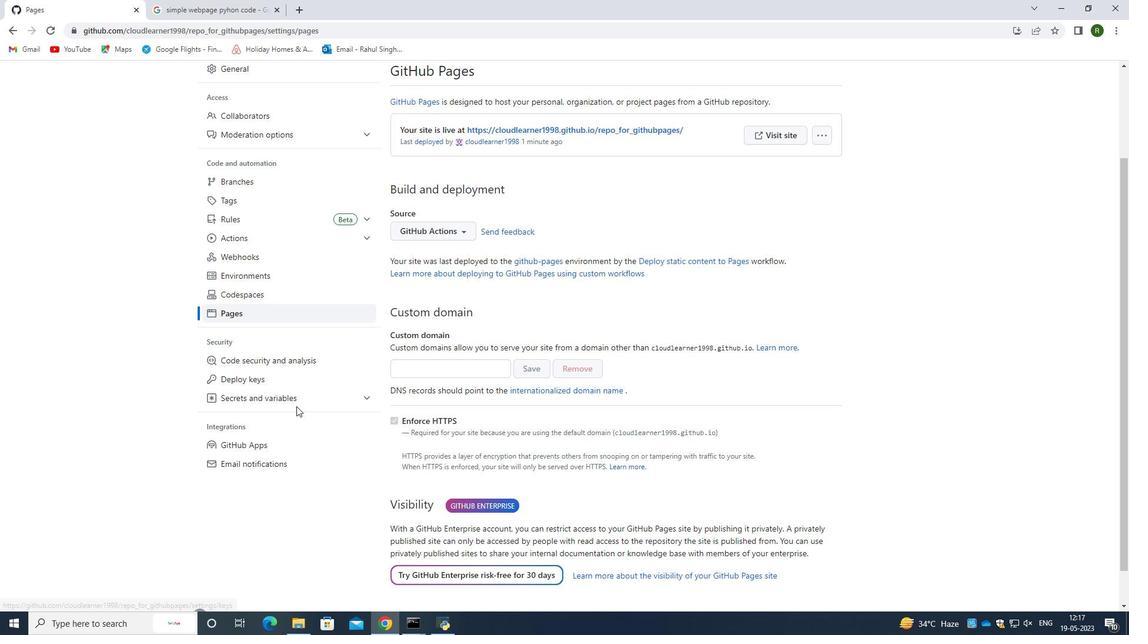 
Action: Mouse scrolled (301, 401) with delta (0, 0)
Screenshot: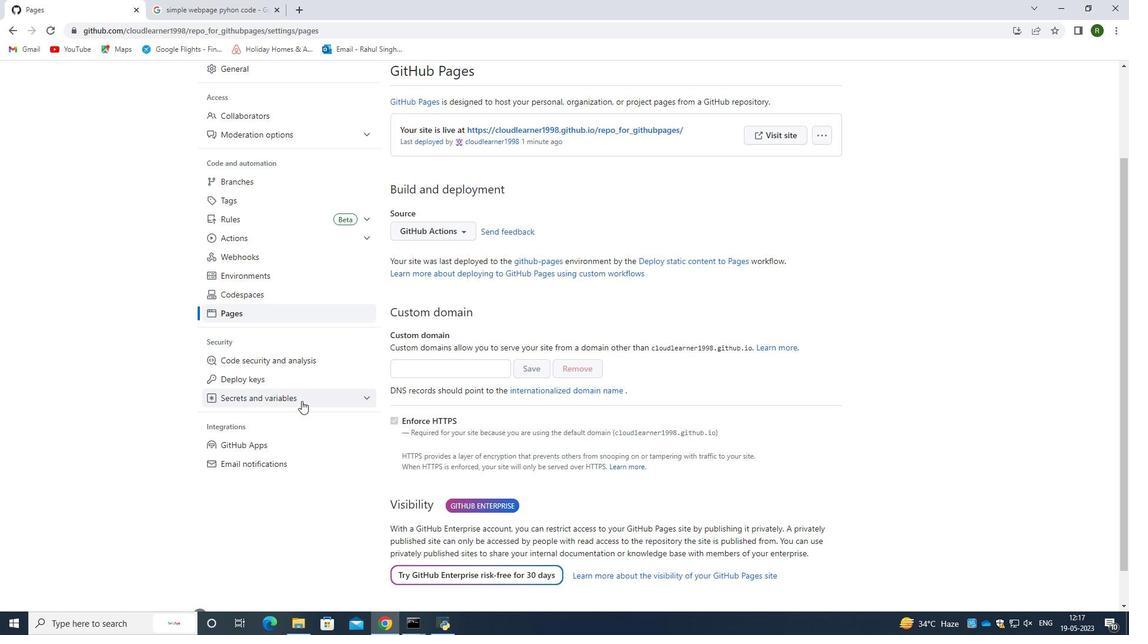 
Action: Mouse scrolled (301, 401) with delta (0, 0)
Screenshot: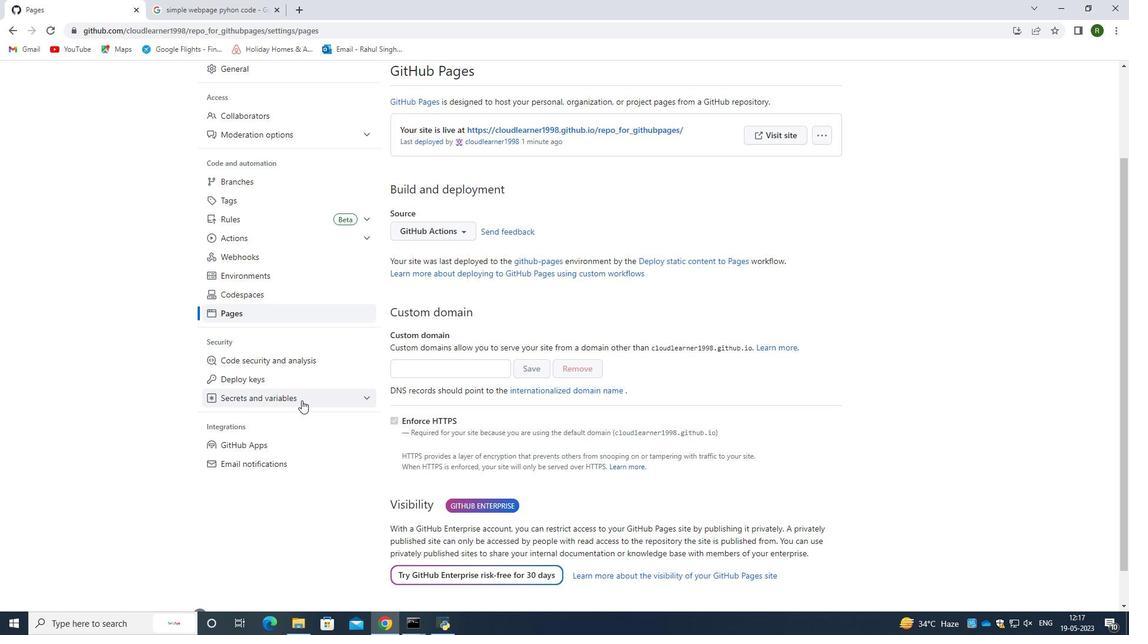 
Action: Mouse moved to (782, 257)
Screenshot: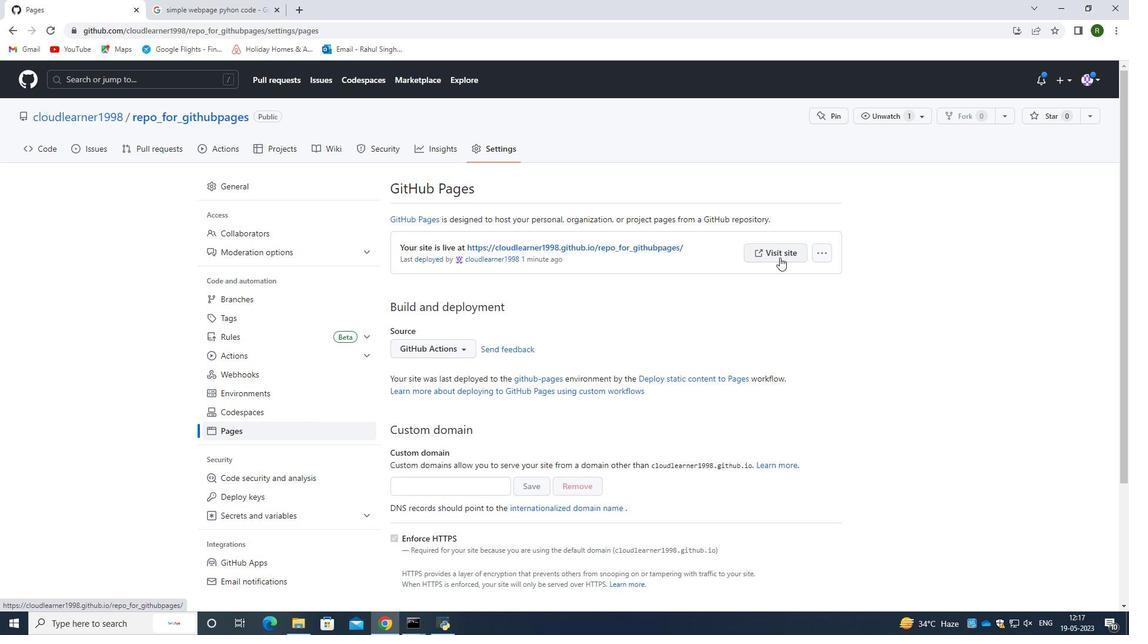 
Action: Mouse pressed left at (782, 257)
Screenshot: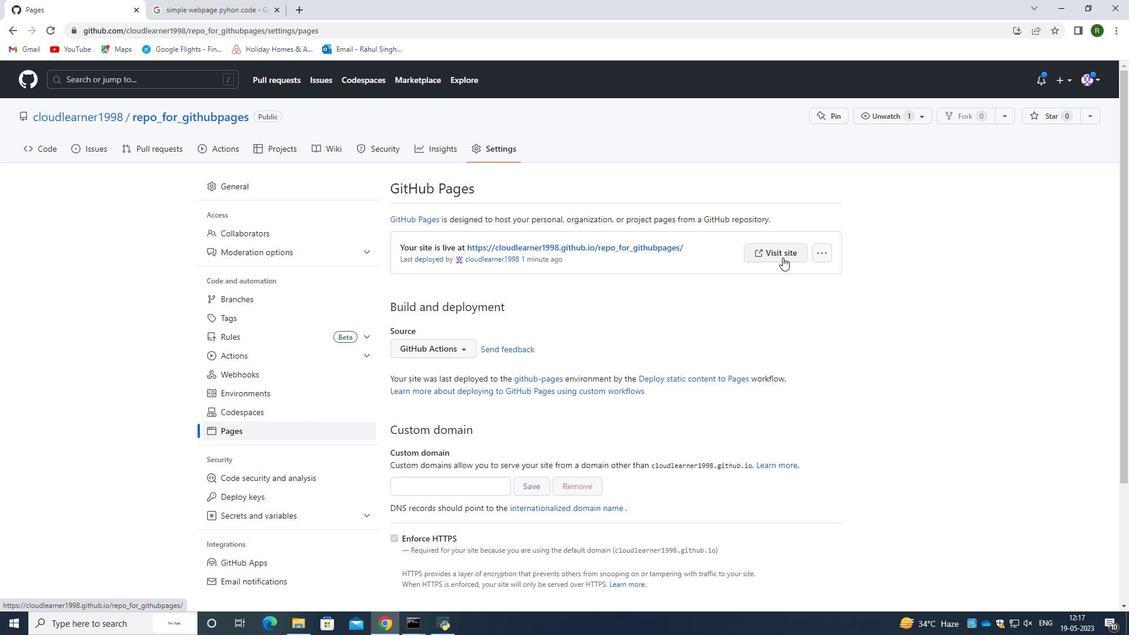 
Action: Mouse moved to (98, 1)
Screenshot: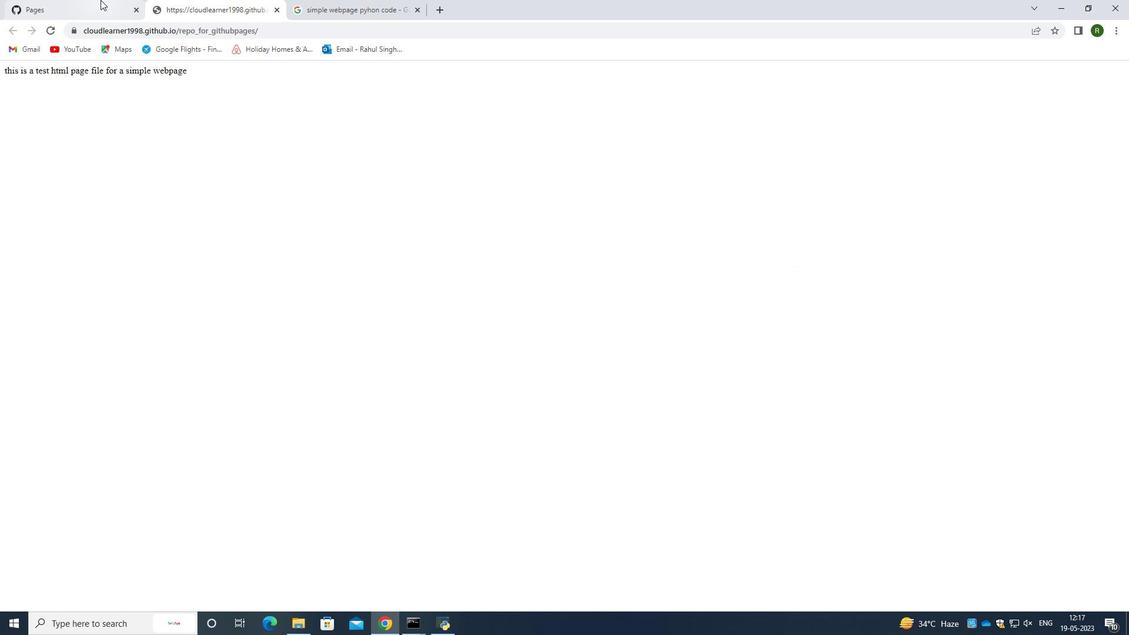 
Action: Mouse pressed left at (98, 1)
Screenshot: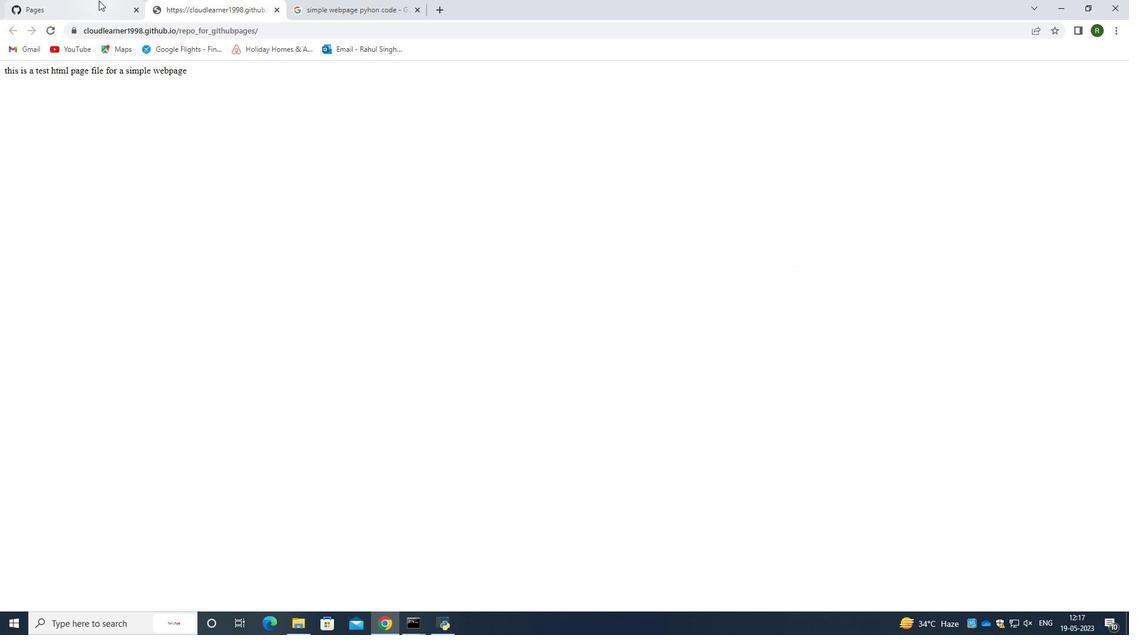 
Action: Mouse moved to (224, 0)
Screenshot: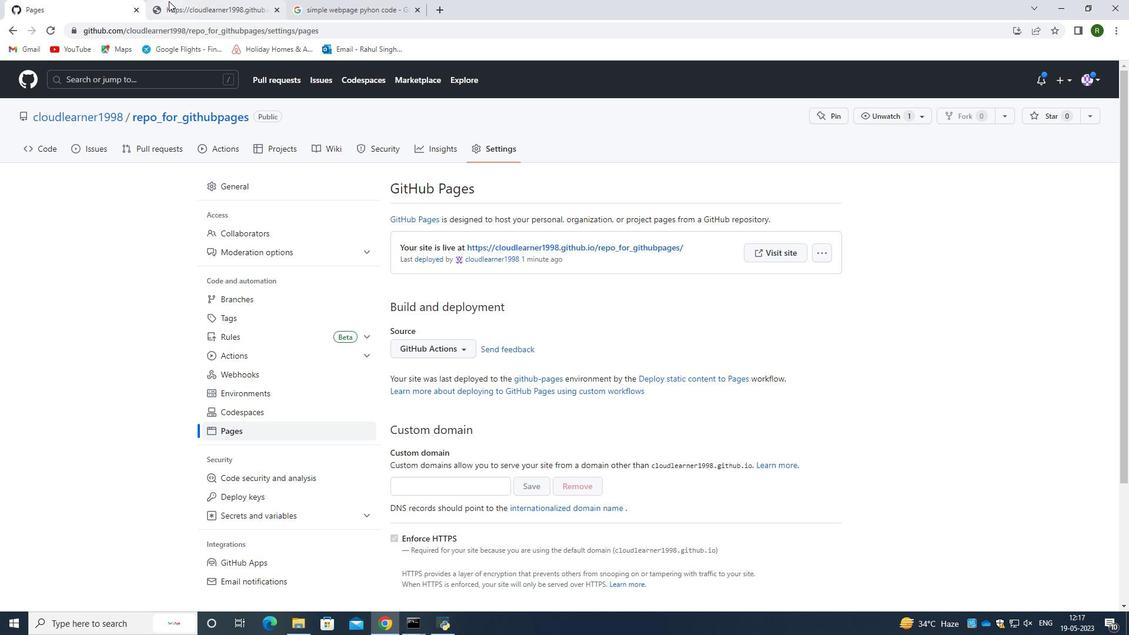 
Action: Mouse pressed left at (224, 0)
Screenshot: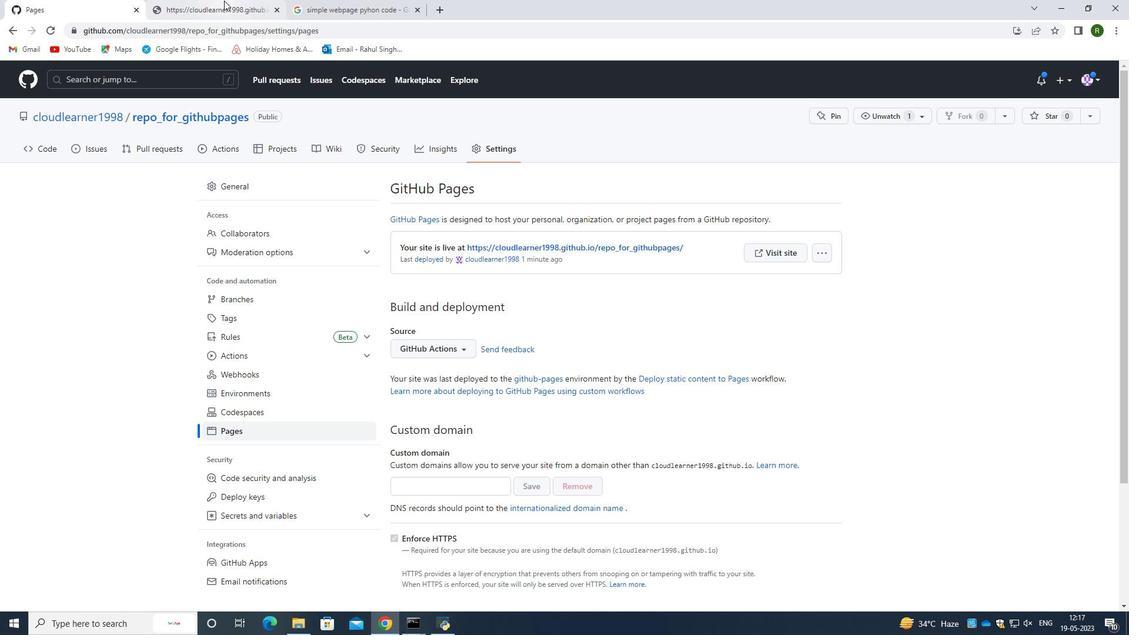 
Action: Mouse moved to (58, 10)
Screenshot: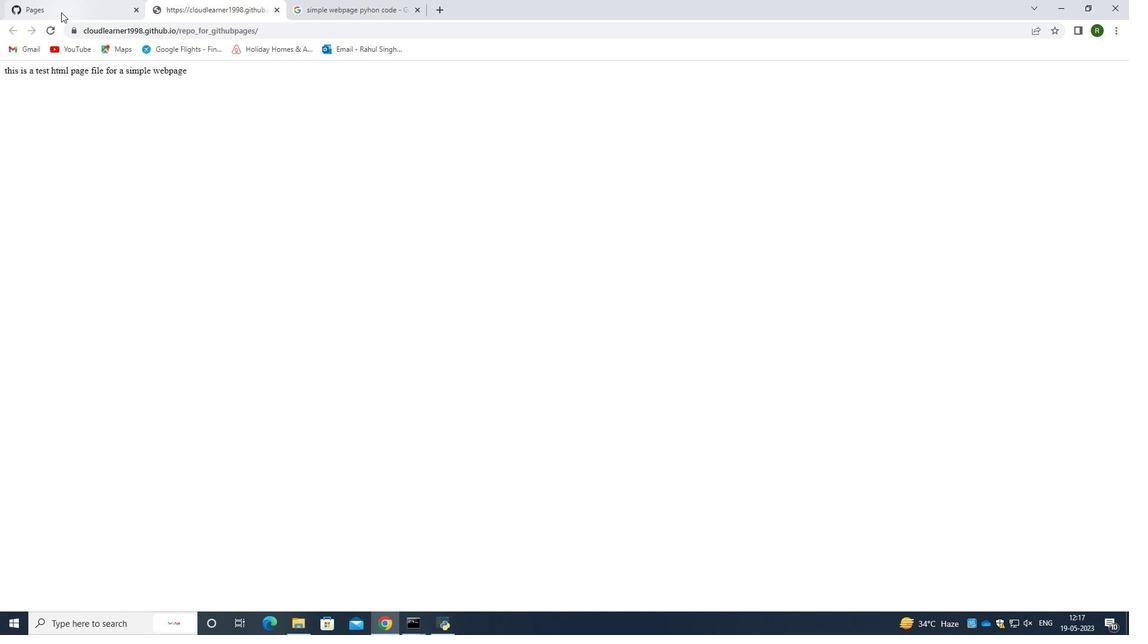 
Action: Mouse pressed left at (58, 10)
Screenshot: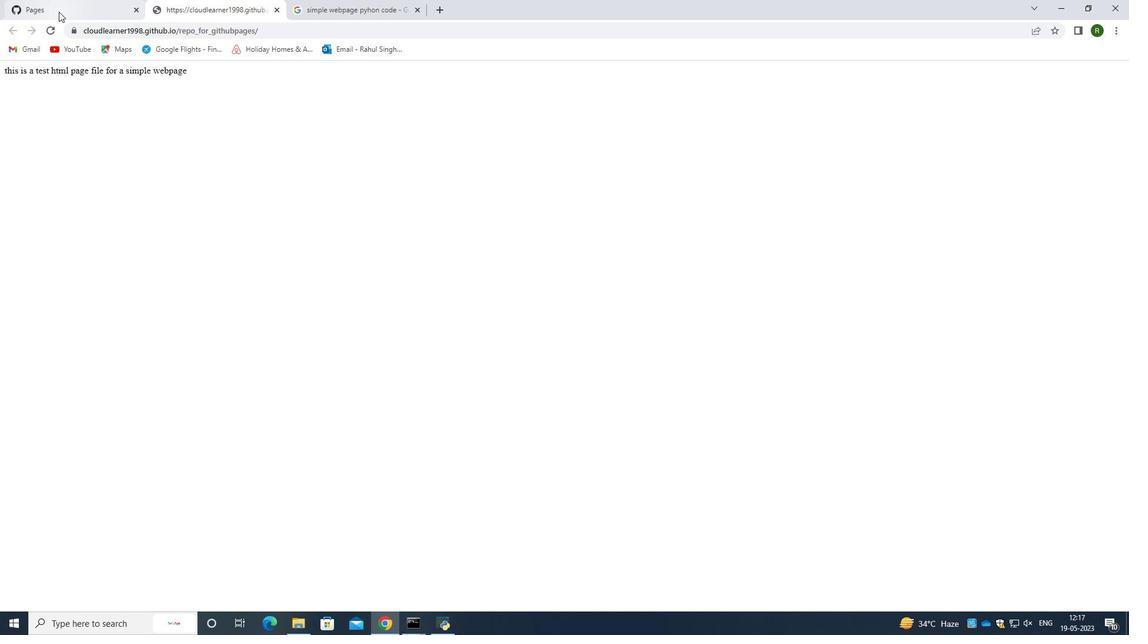 
Action: Mouse moved to (243, 11)
Screenshot: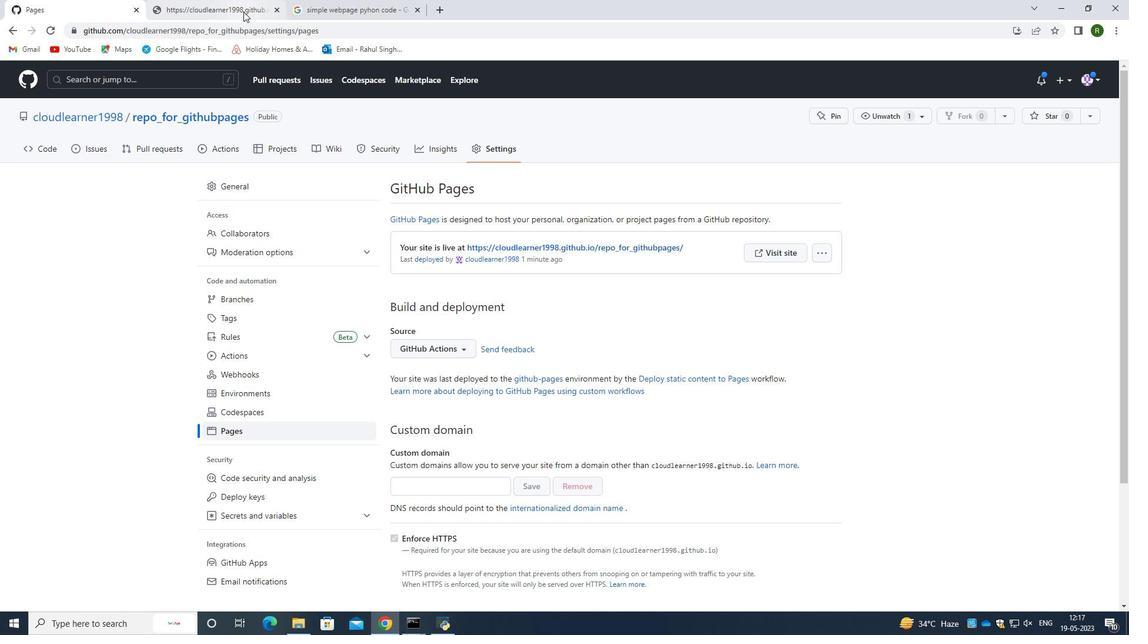 
Action: Mouse pressed left at (243, 11)
Screenshot: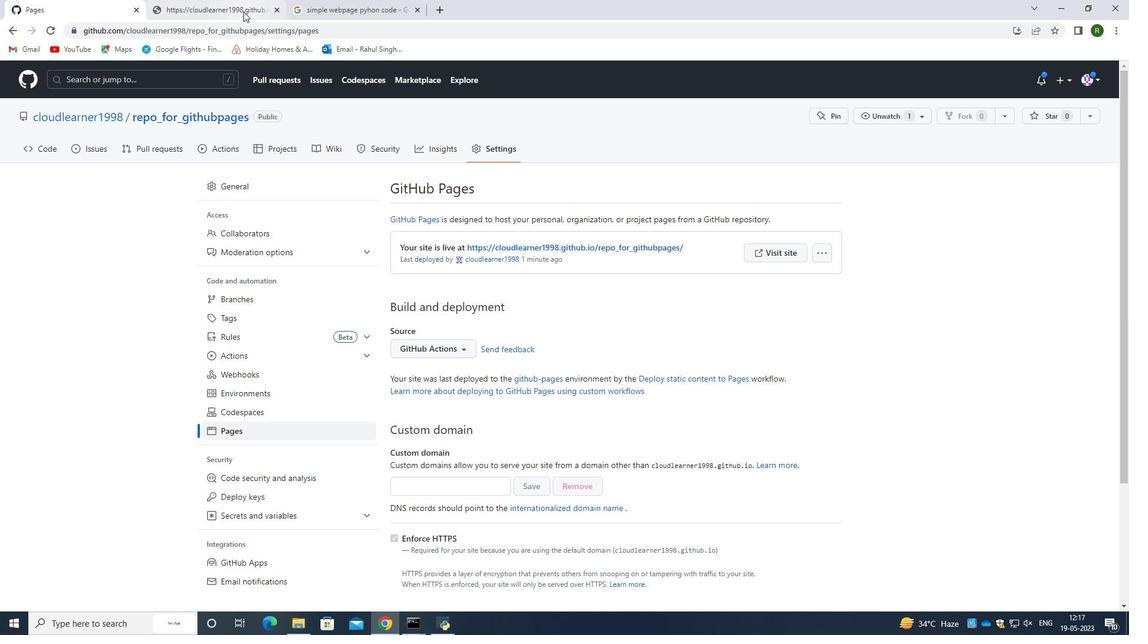 
Action: Mouse moved to (278, 9)
Screenshot: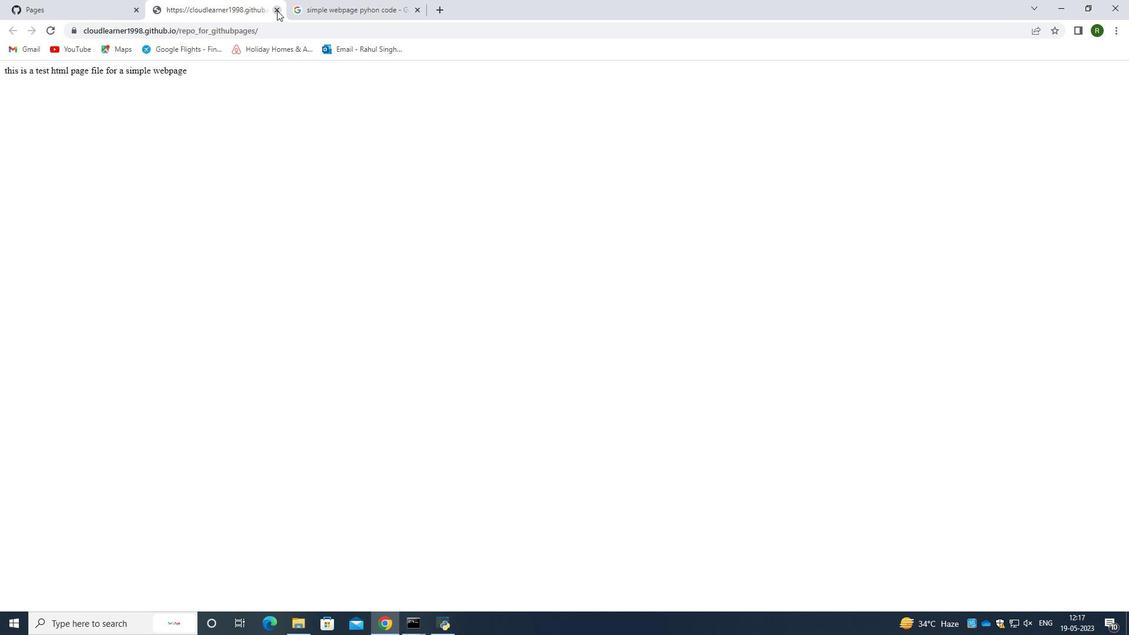 
Action: Mouse pressed left at (278, 9)
Screenshot: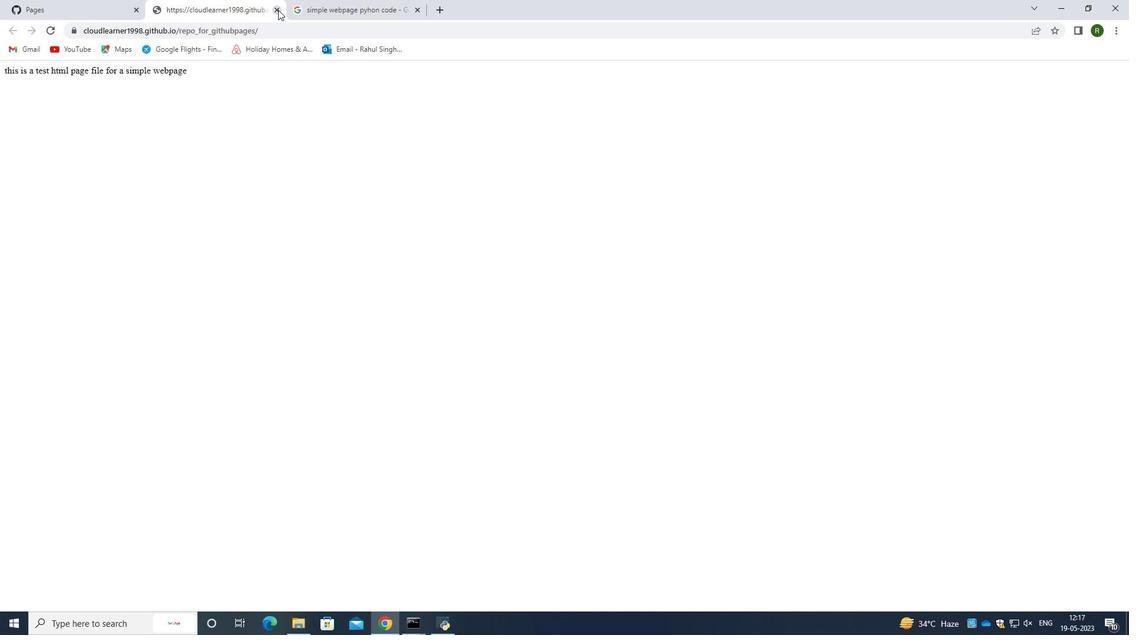 
Action: Mouse moved to (465, 321)
